 Task: Academic calendar modern simple.
Action: Mouse pressed left at (131, 179)
Screenshot: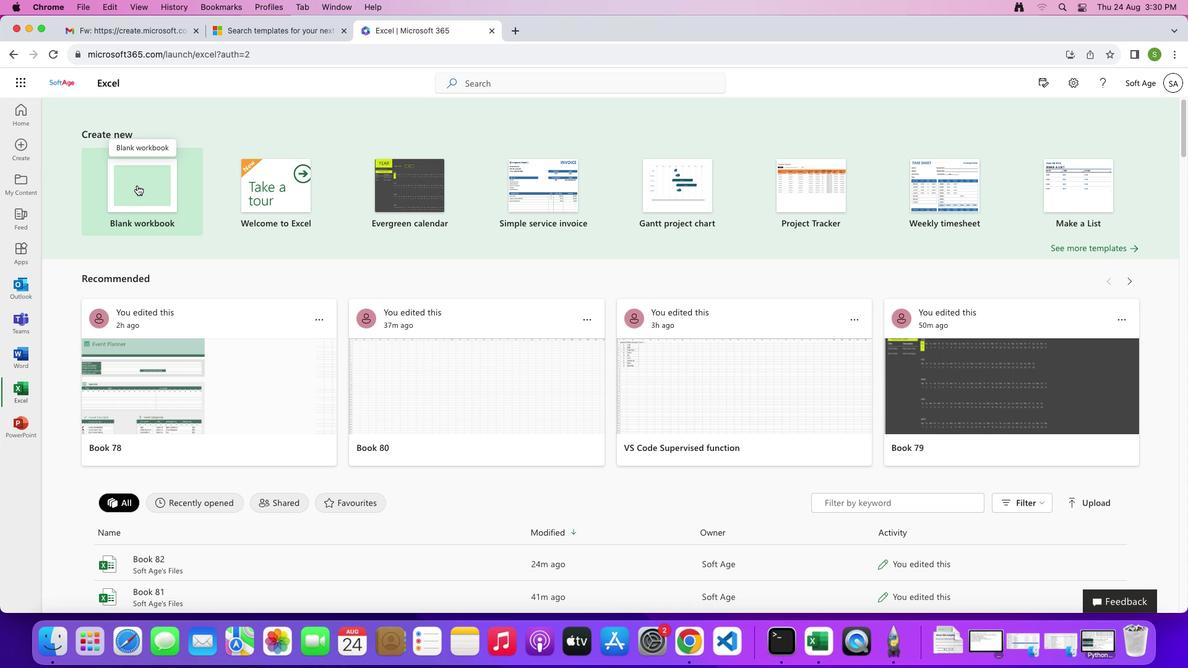 
Action: Mouse moved to (345, 344)
Screenshot: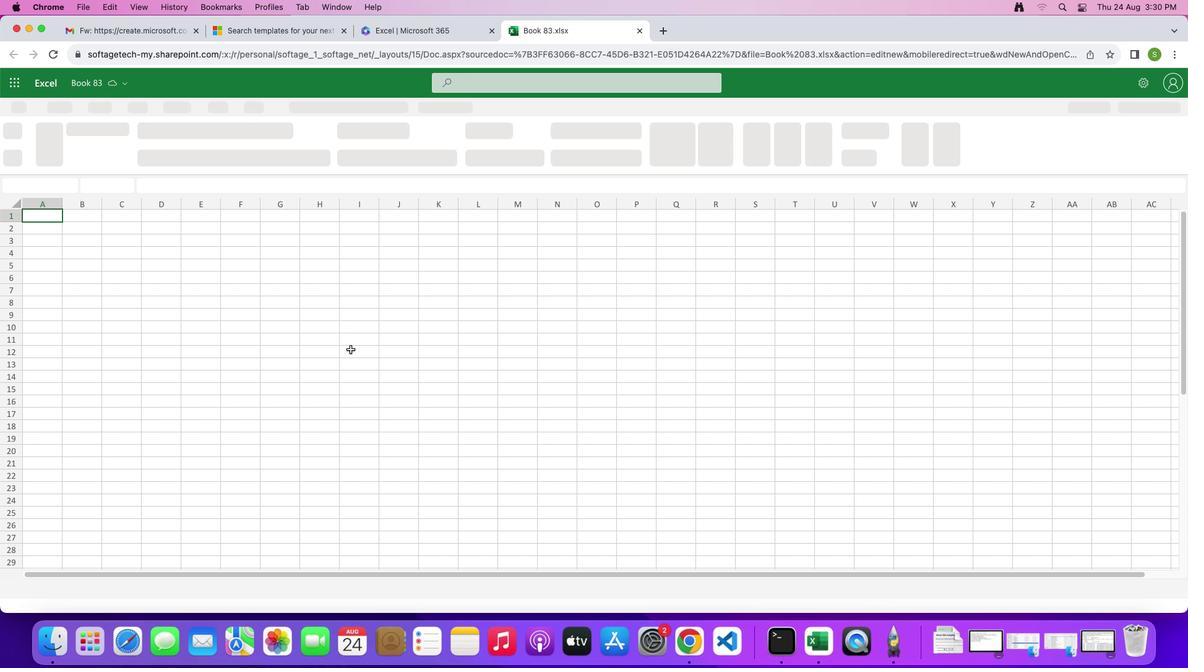 
Action: Mouse pressed left at (345, 344)
Screenshot: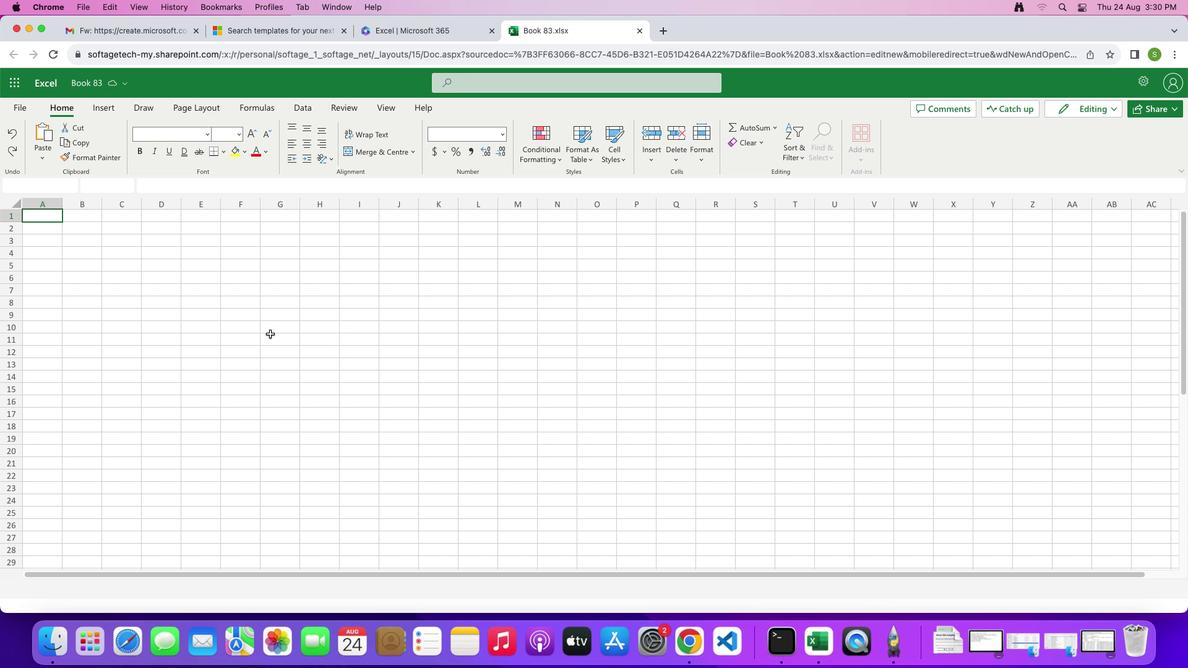 
Action: Mouse moved to (7, 199)
Screenshot: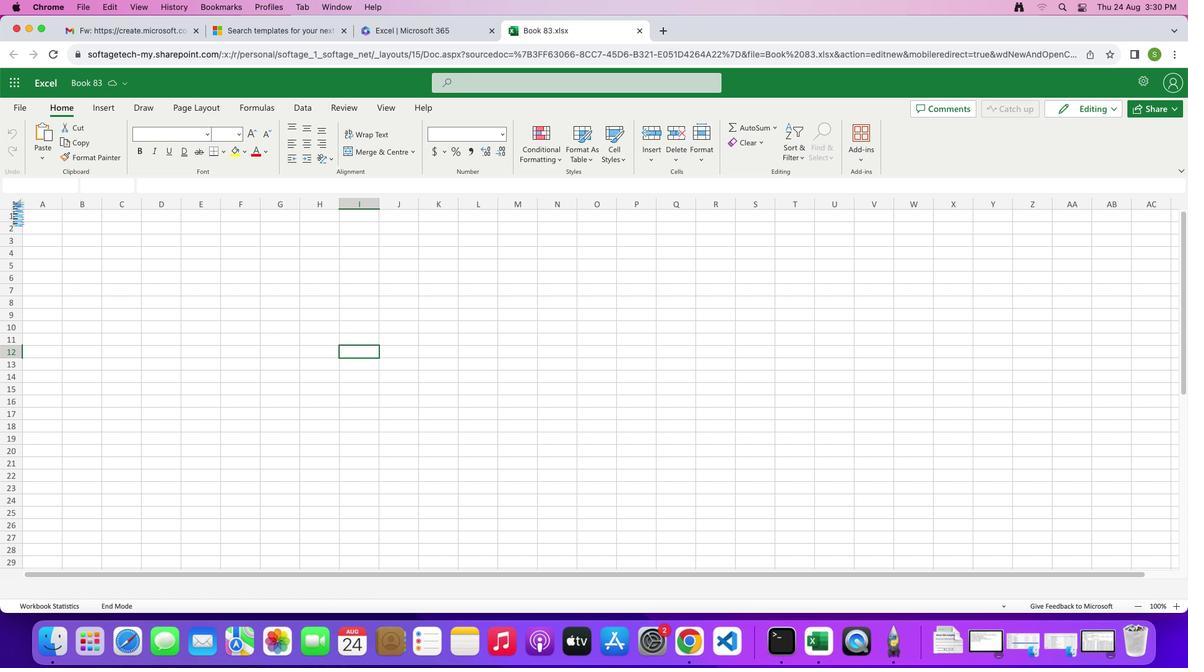 
Action: Mouse pressed left at (7, 199)
Screenshot: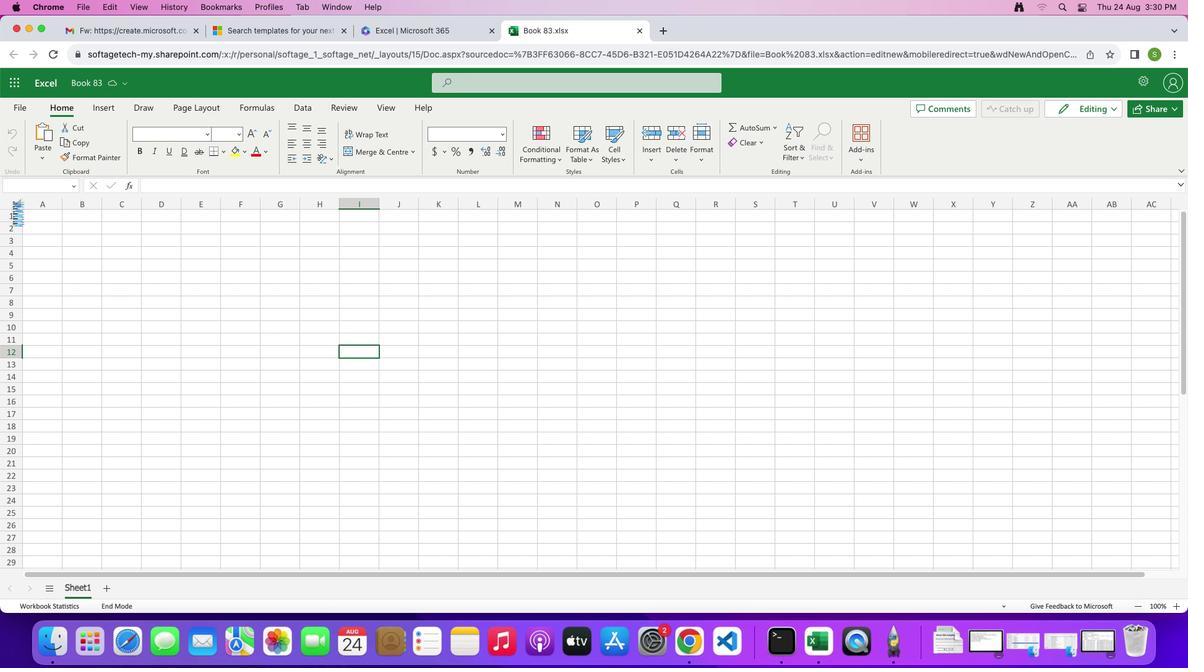 
Action: Mouse moved to (237, 145)
Screenshot: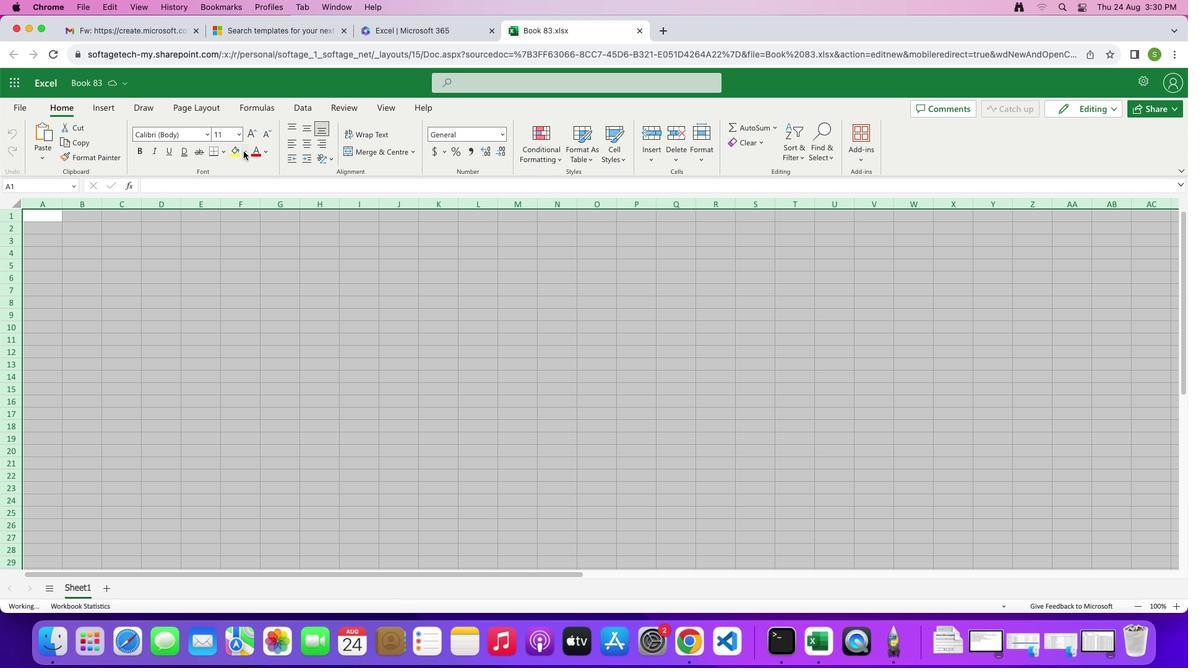 
Action: Mouse pressed left at (237, 145)
Screenshot: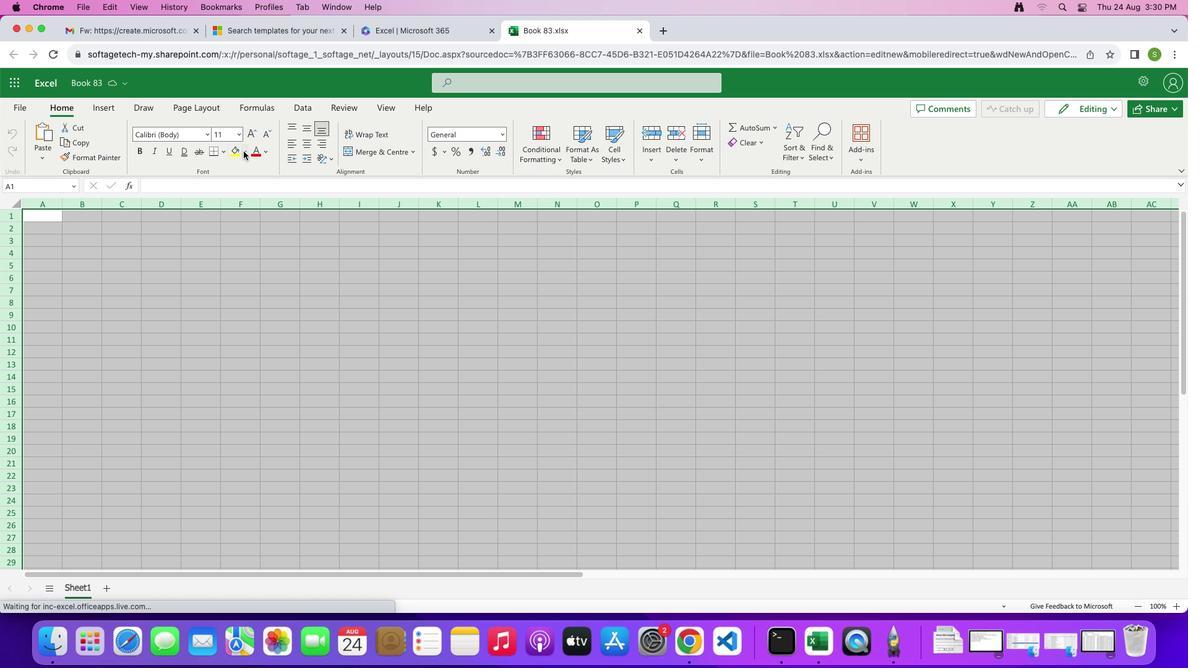 
Action: Mouse moved to (232, 175)
Screenshot: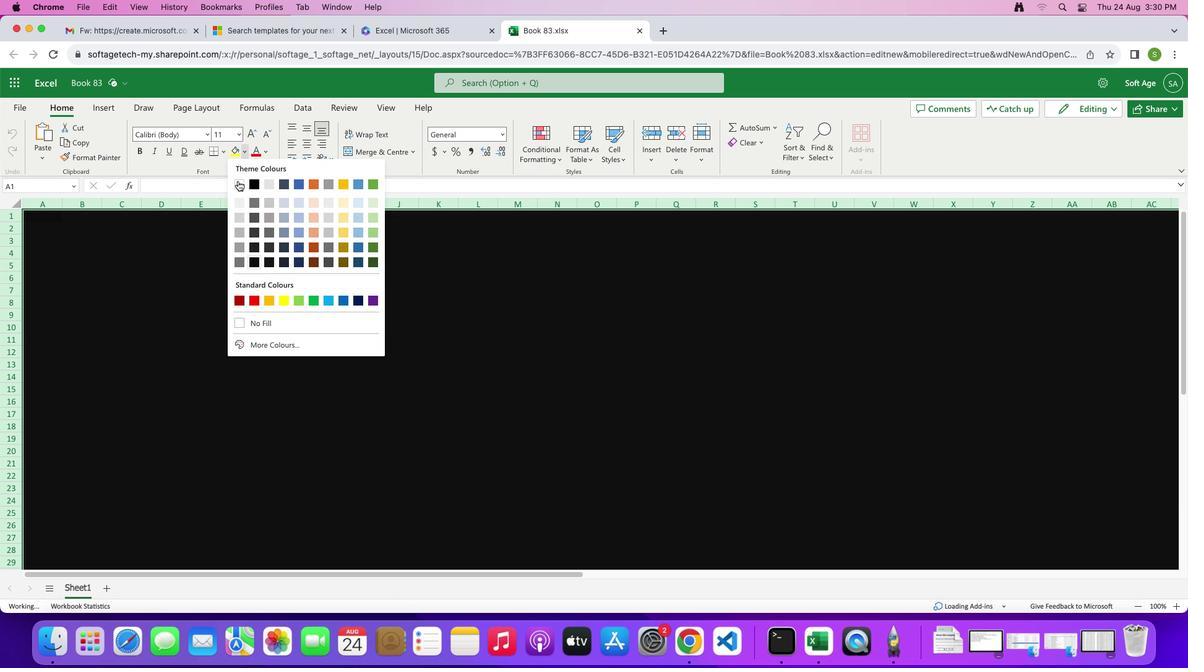 
Action: Mouse pressed left at (232, 175)
Screenshot: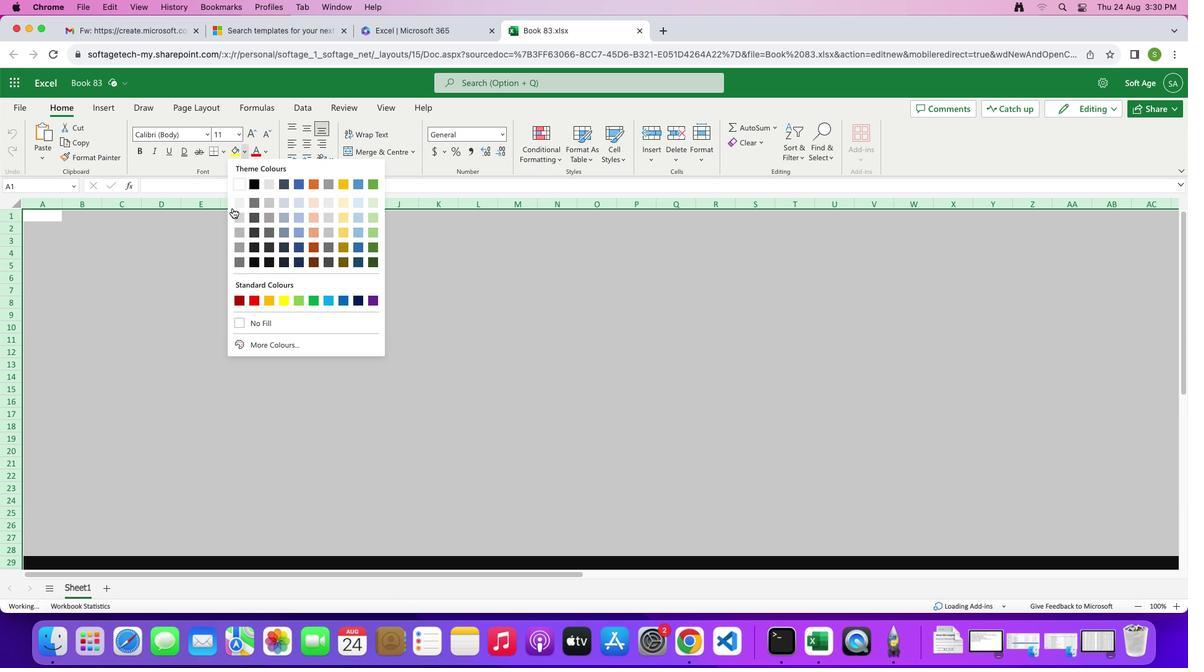 
Action: Mouse moved to (88, 318)
Screenshot: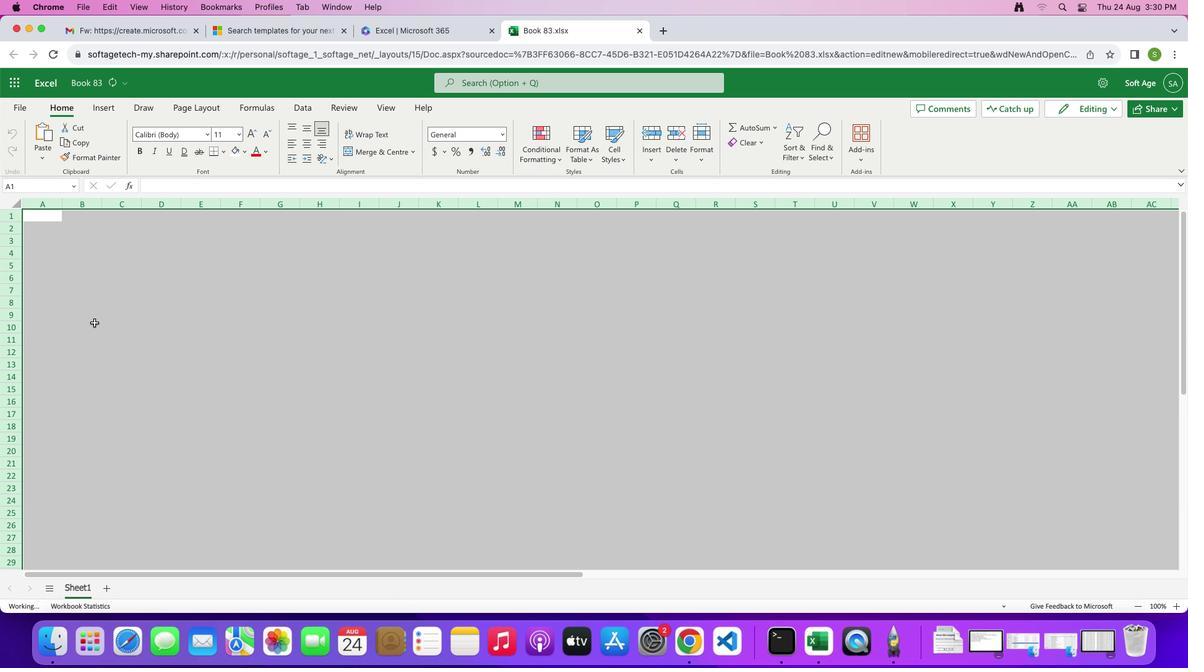 
Action: Mouse pressed left at (88, 318)
Screenshot: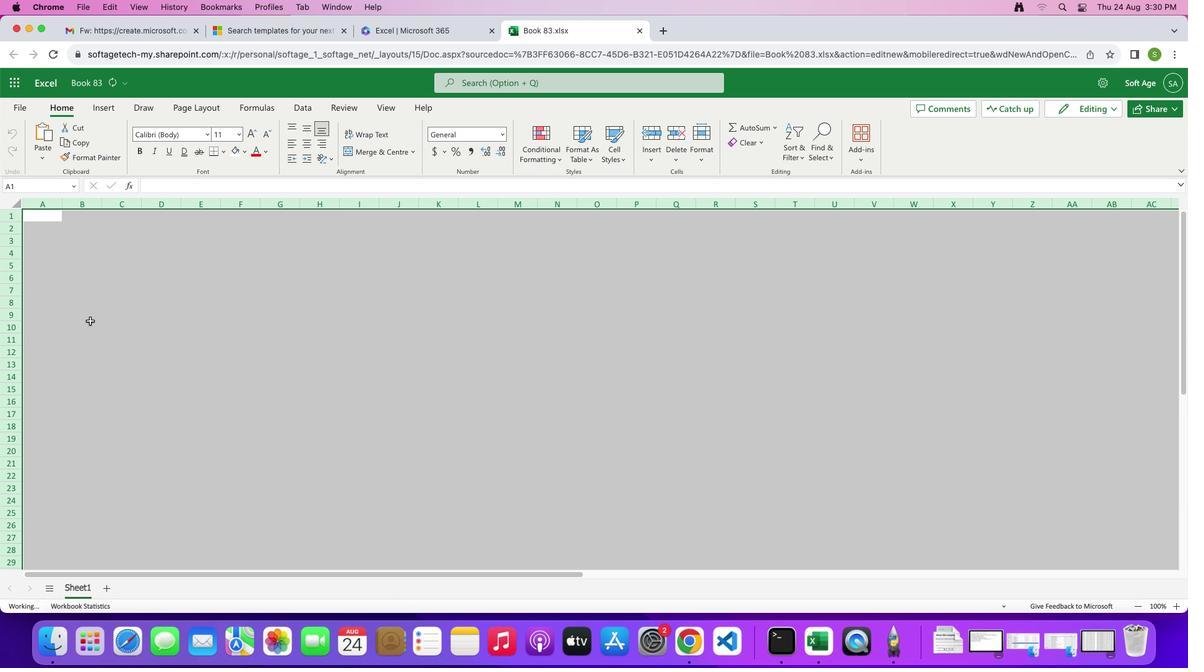 
Action: Mouse moved to (149, 287)
Screenshot: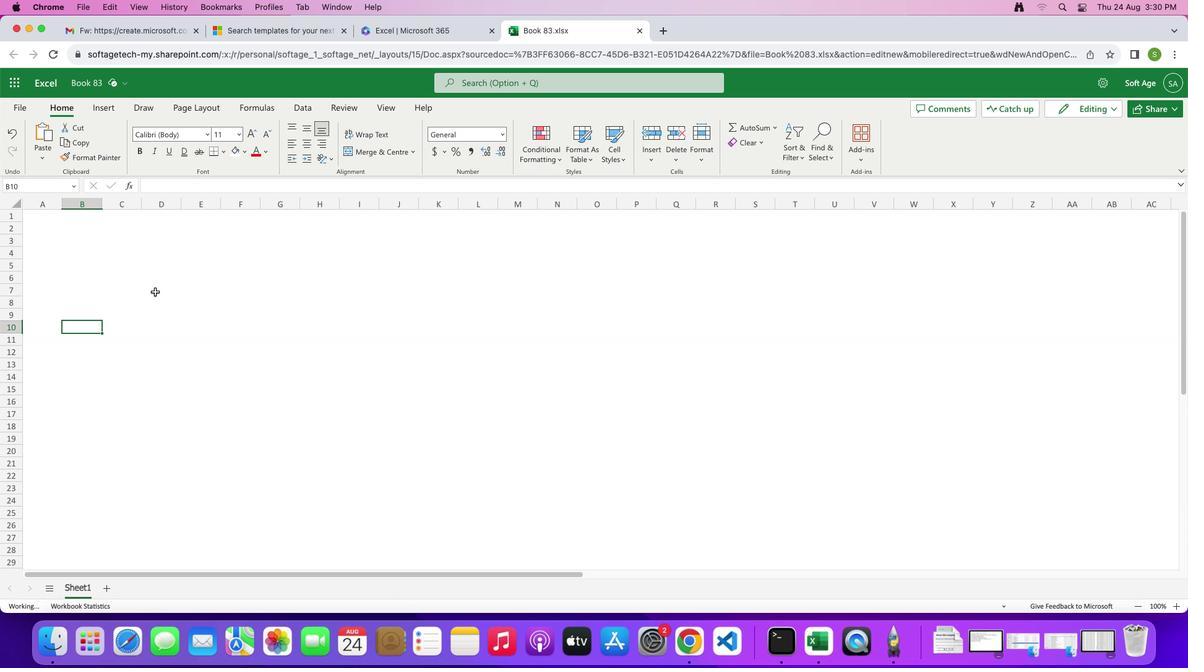 
Action: Mouse pressed left at (149, 287)
Screenshot: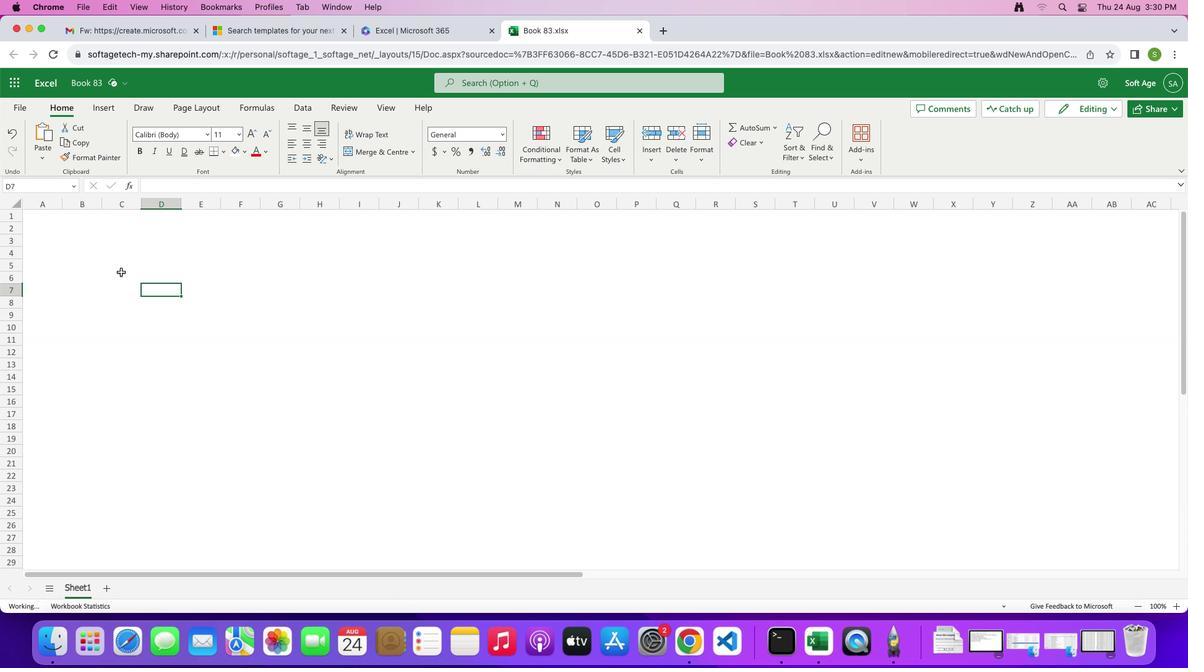 
Action: Mouse moved to (55, 199)
Screenshot: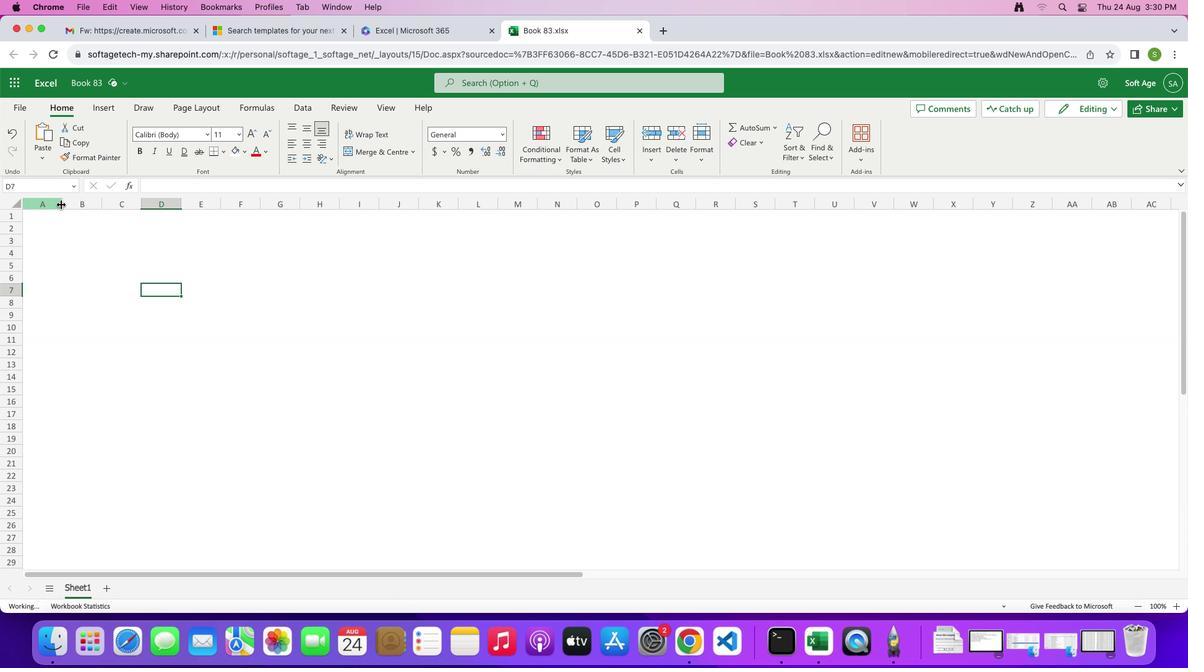 
Action: Mouse pressed left at (55, 199)
Screenshot: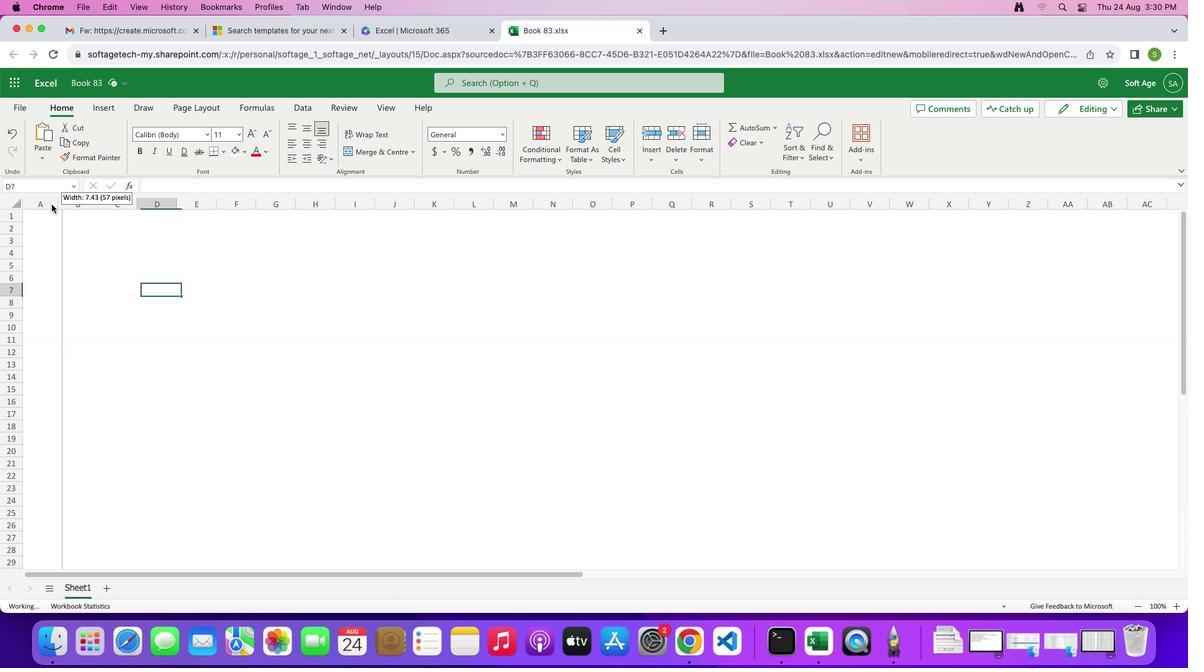 
Action: Mouse moved to (82, 274)
Screenshot: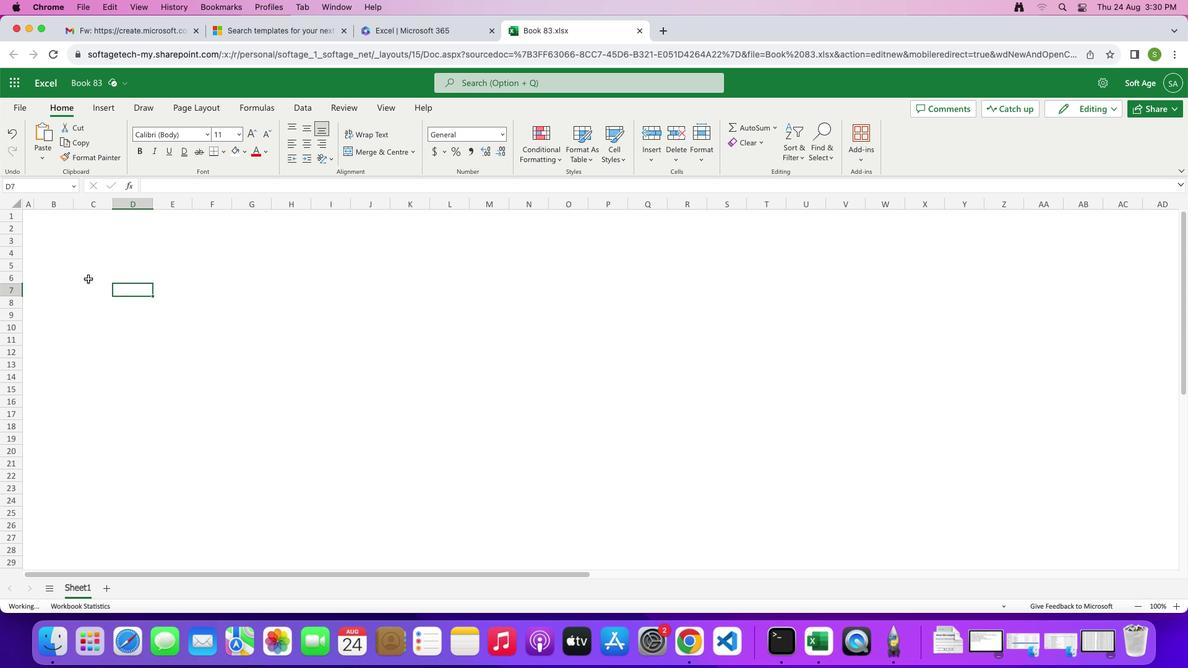 
Action: Mouse pressed left at (82, 274)
Screenshot: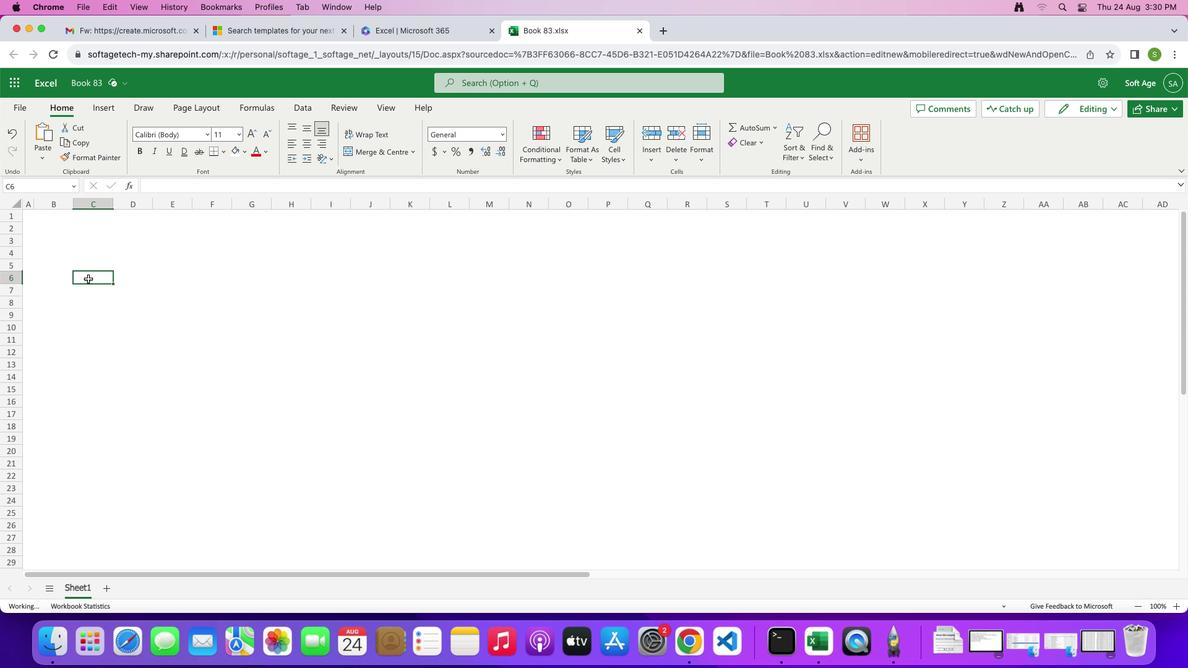 
Action: Mouse moved to (66, 200)
Screenshot: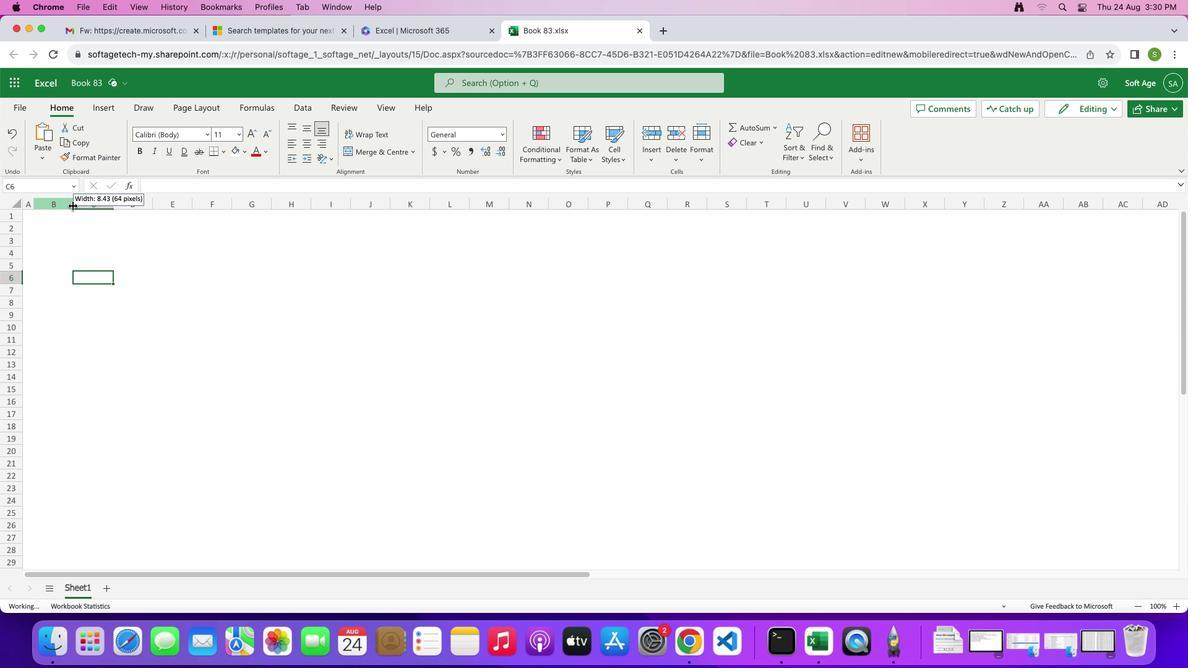 
Action: Mouse pressed left at (66, 200)
Screenshot: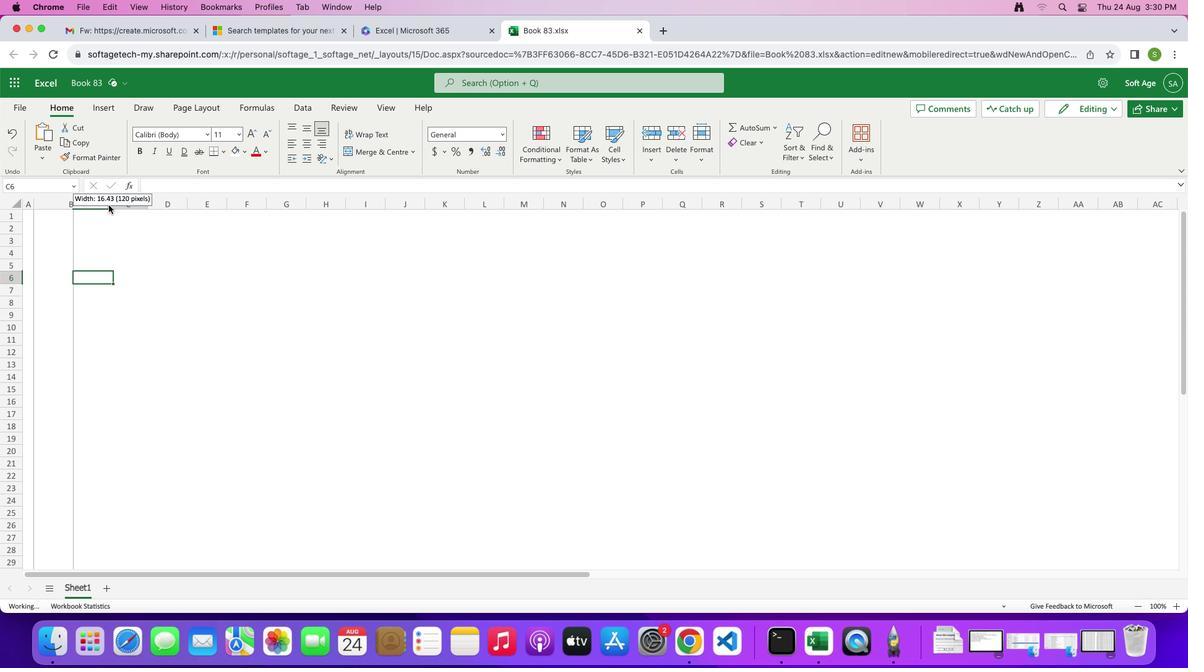 
Action: Mouse moved to (240, 313)
Screenshot: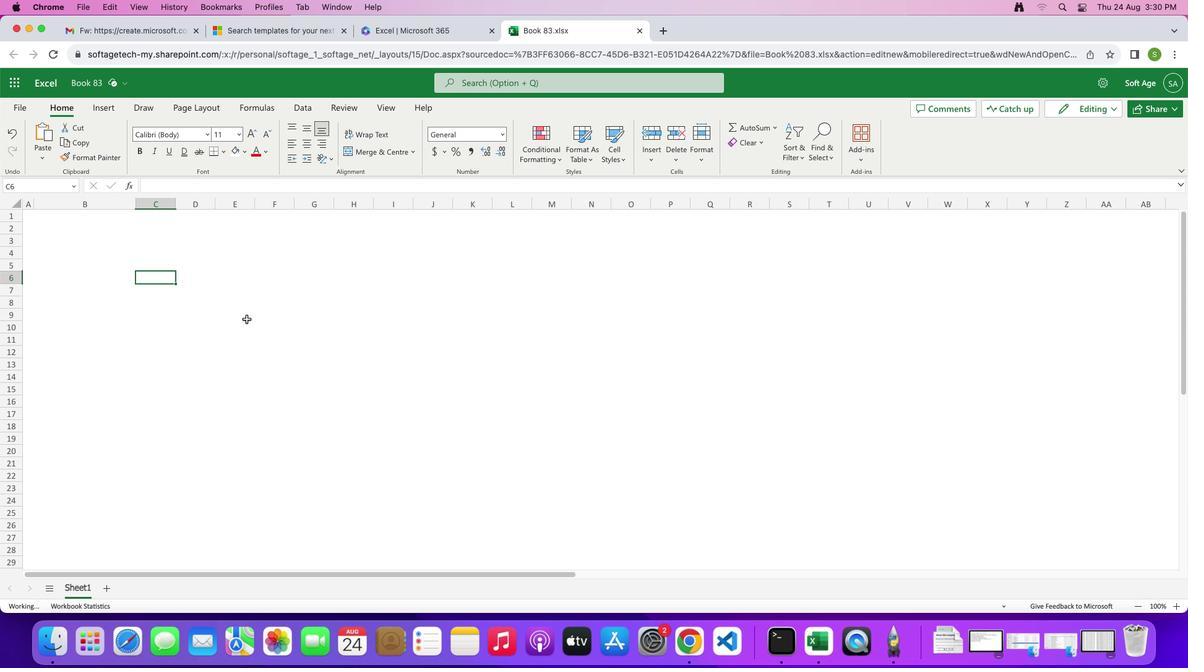 
Action: Mouse pressed left at (240, 313)
Screenshot: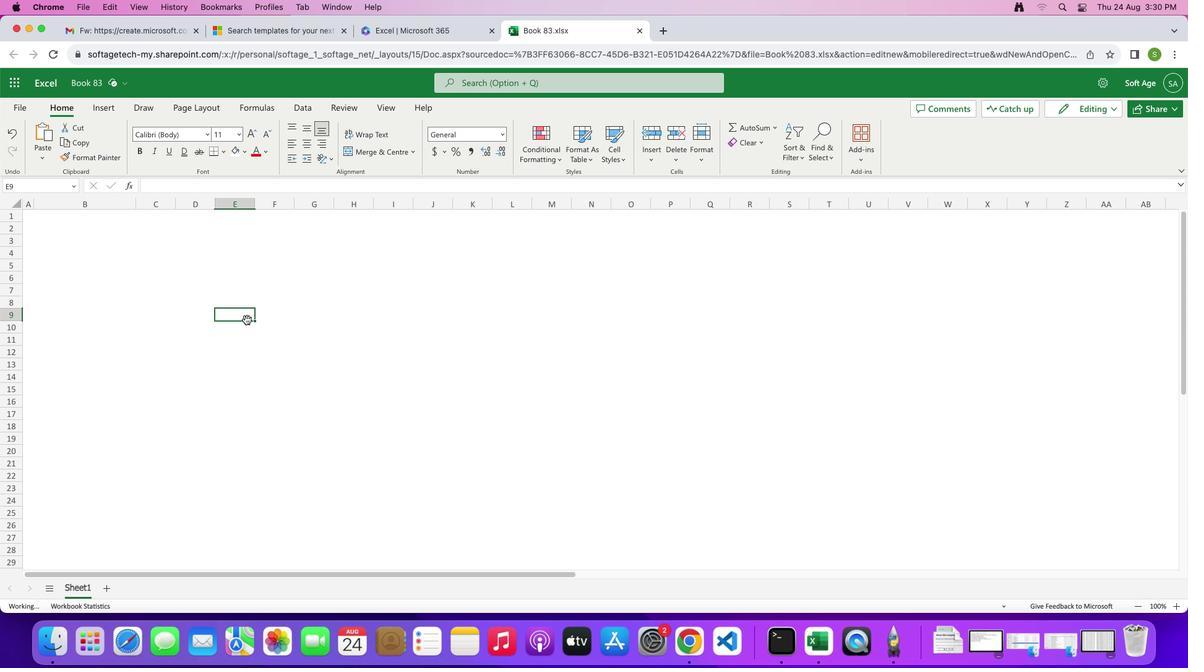 
Action: Mouse moved to (152, 198)
Screenshot: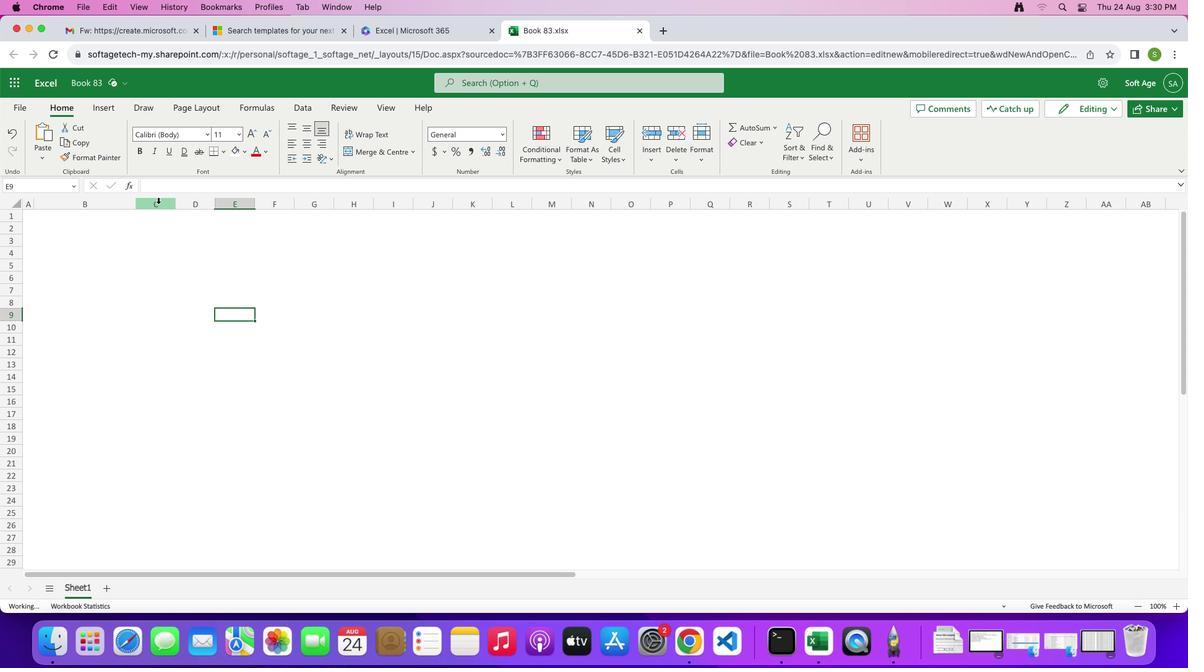 
Action: Mouse pressed left at (152, 198)
Screenshot: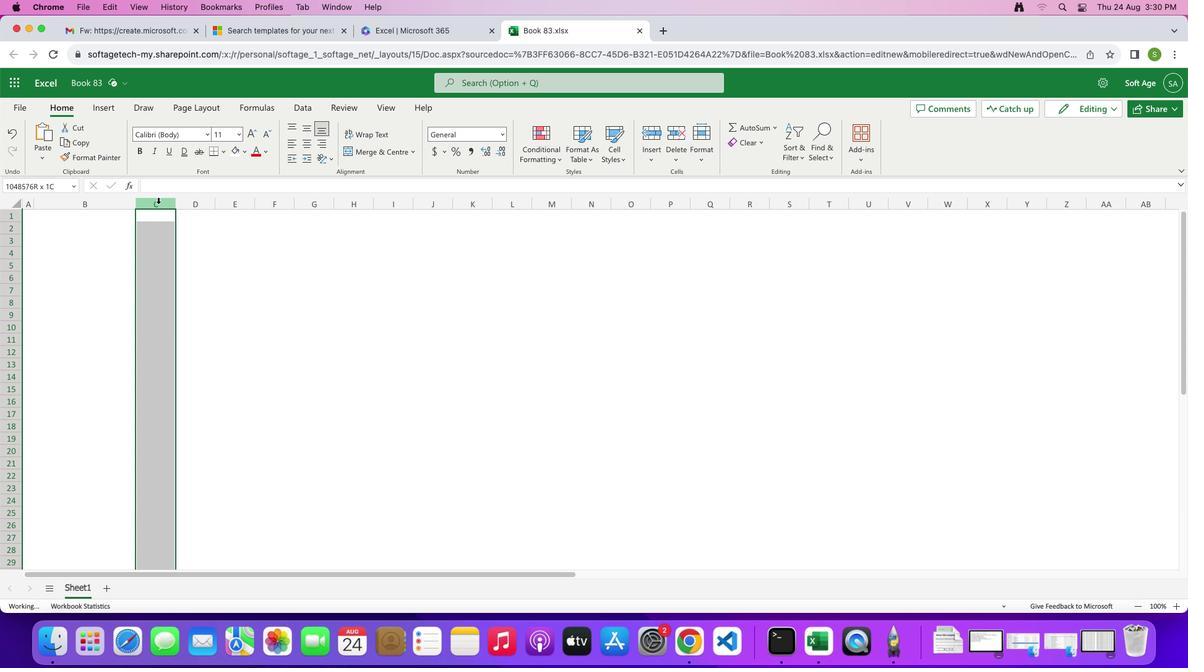 
Action: Mouse moved to (1094, 199)
Screenshot: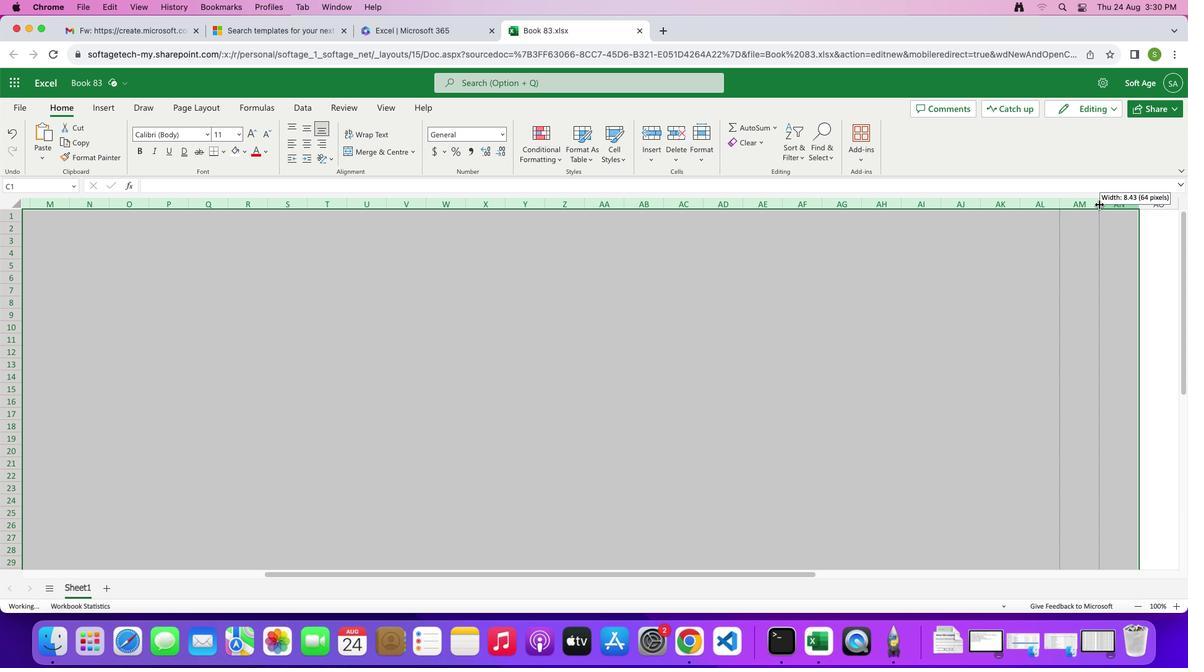 
Action: Mouse pressed left at (1094, 199)
Screenshot: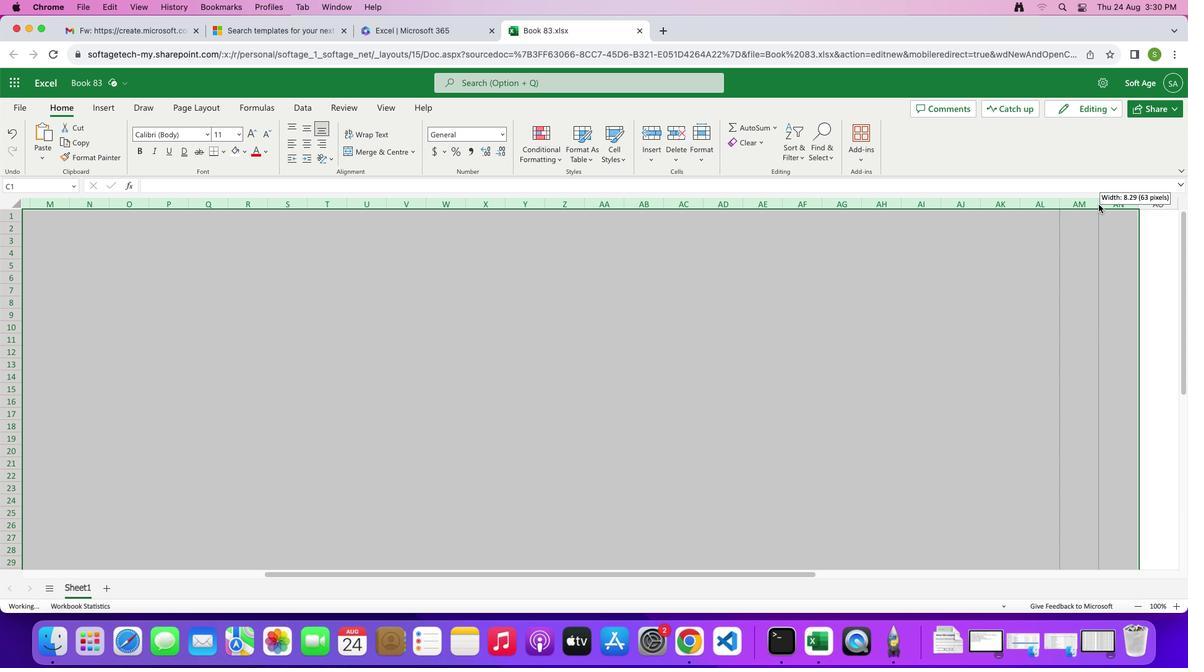 
Action: Mouse moved to (402, 568)
Screenshot: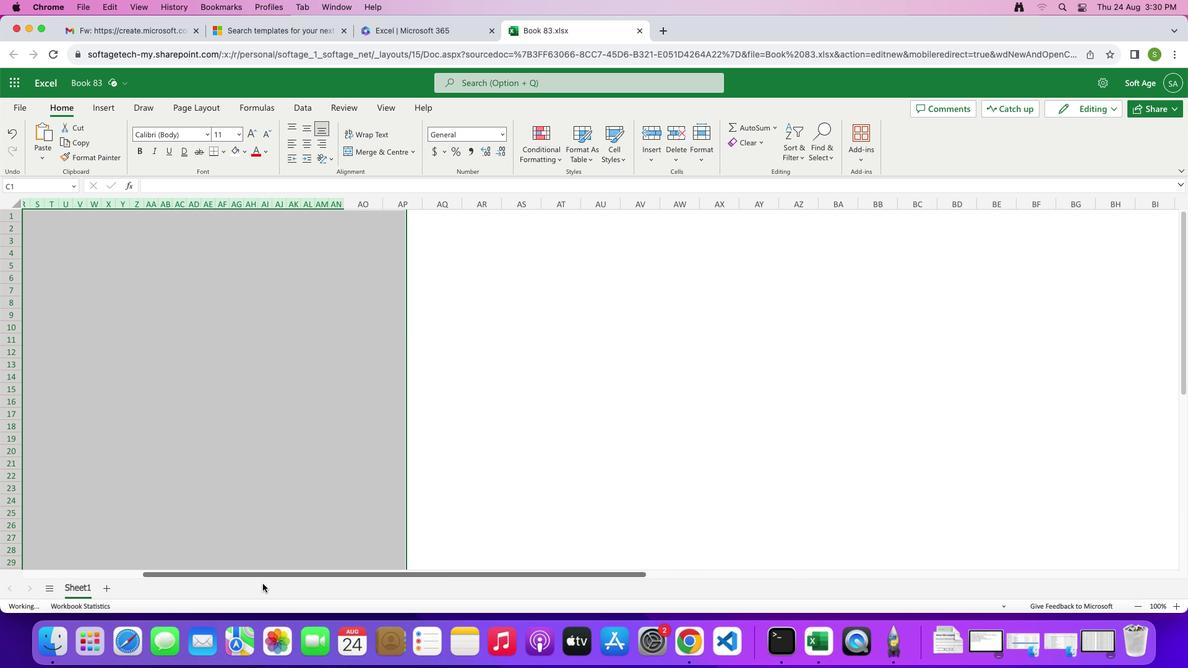 
Action: Mouse pressed left at (402, 568)
Screenshot: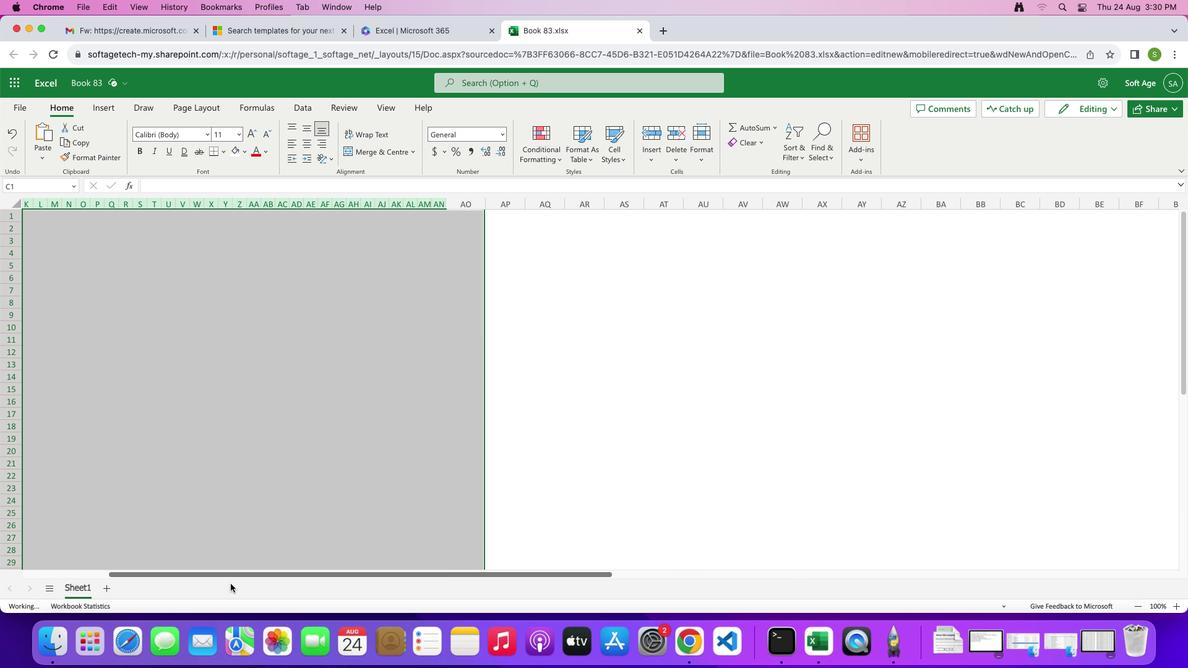 
Action: Mouse moved to (372, 425)
Screenshot: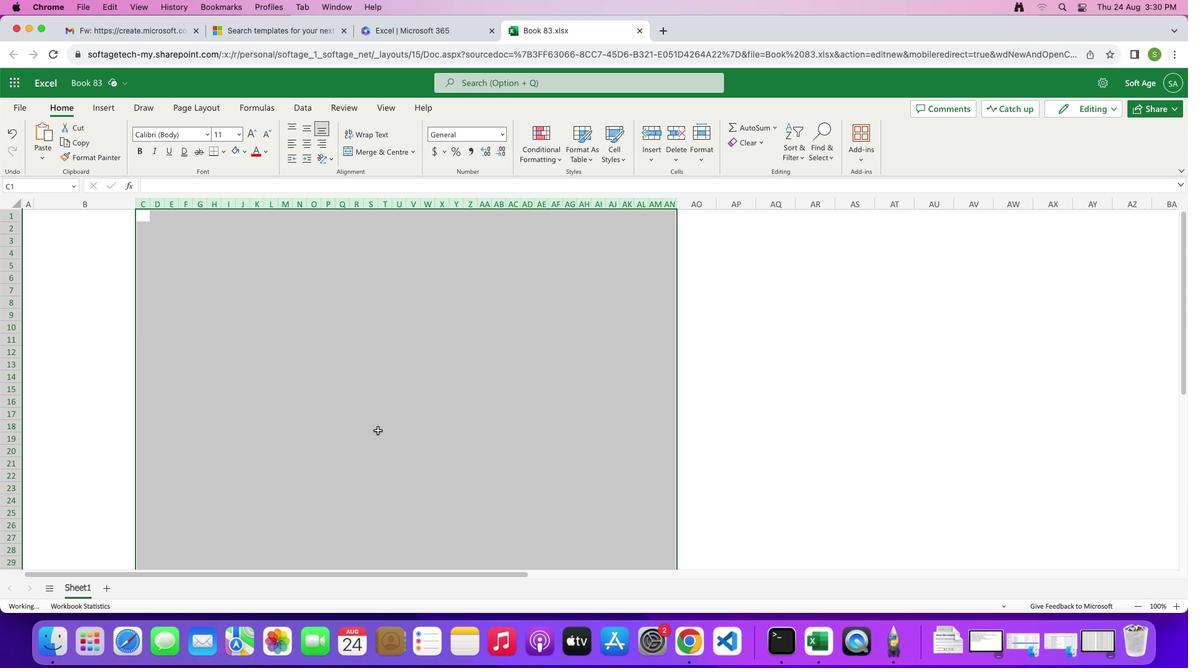 
Action: Mouse pressed left at (372, 425)
Screenshot: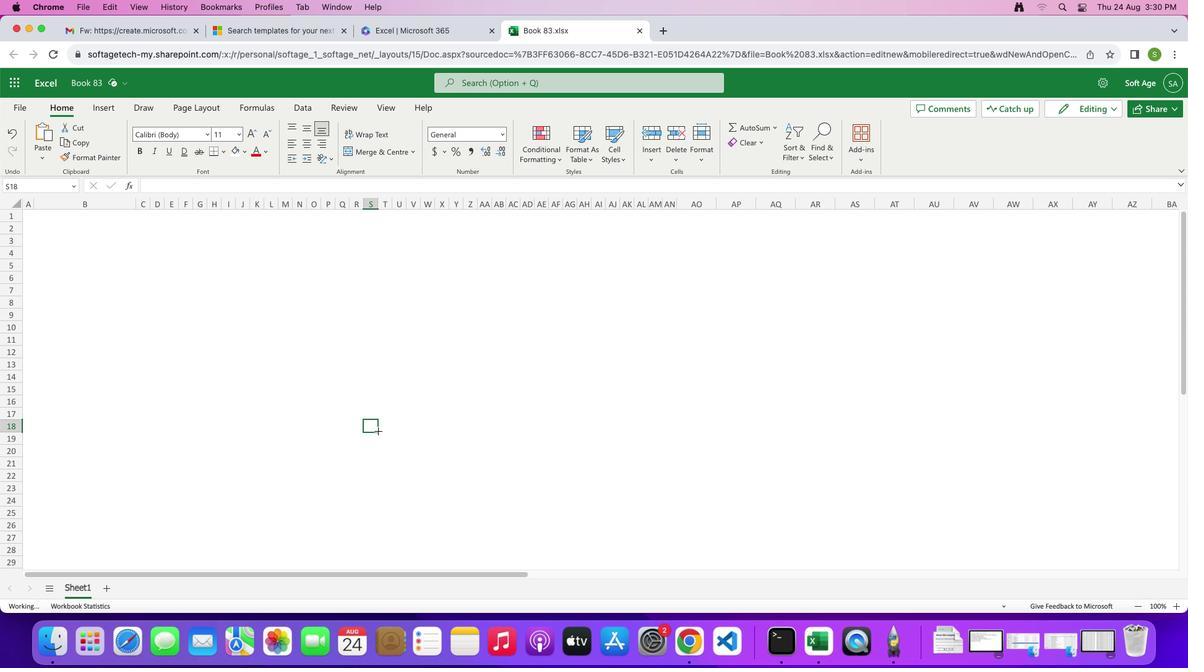 
Action: Mouse moved to (7, 229)
Screenshot: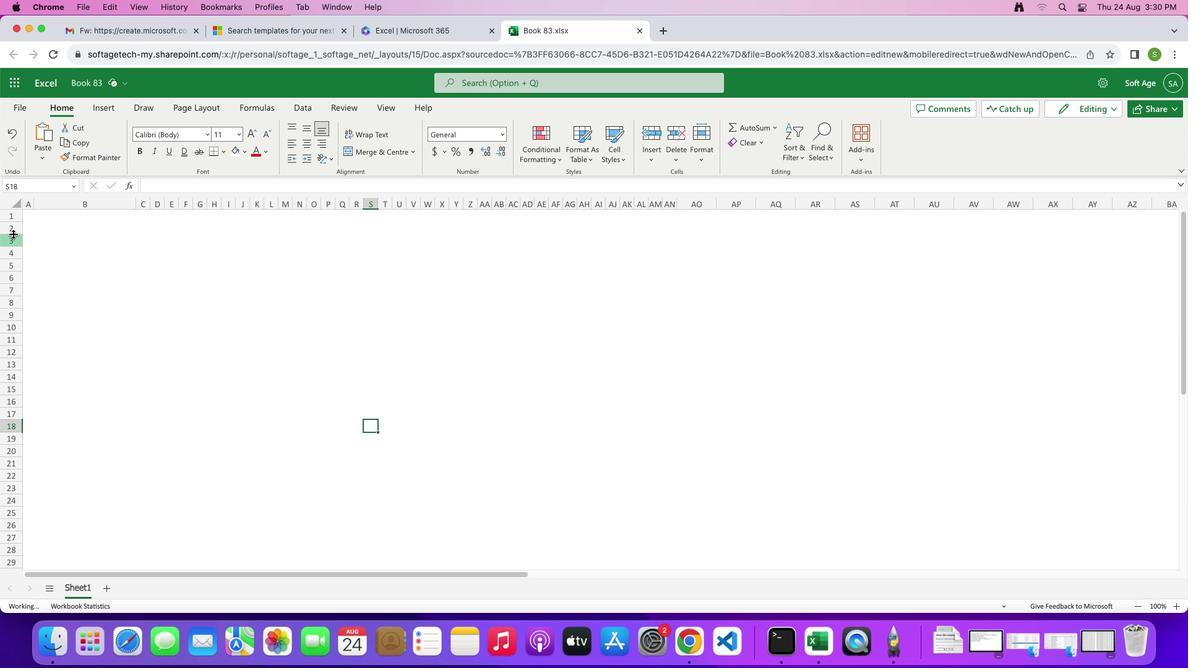 
Action: Mouse pressed left at (7, 229)
Screenshot: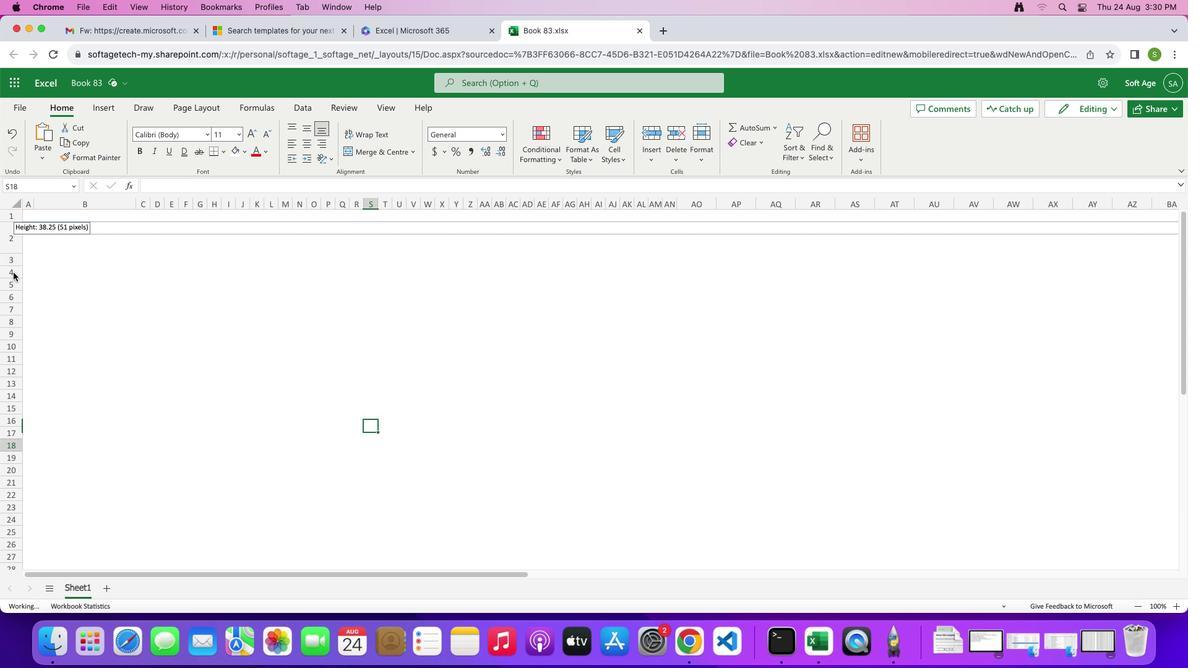 
Action: Mouse moved to (60, 259)
Screenshot: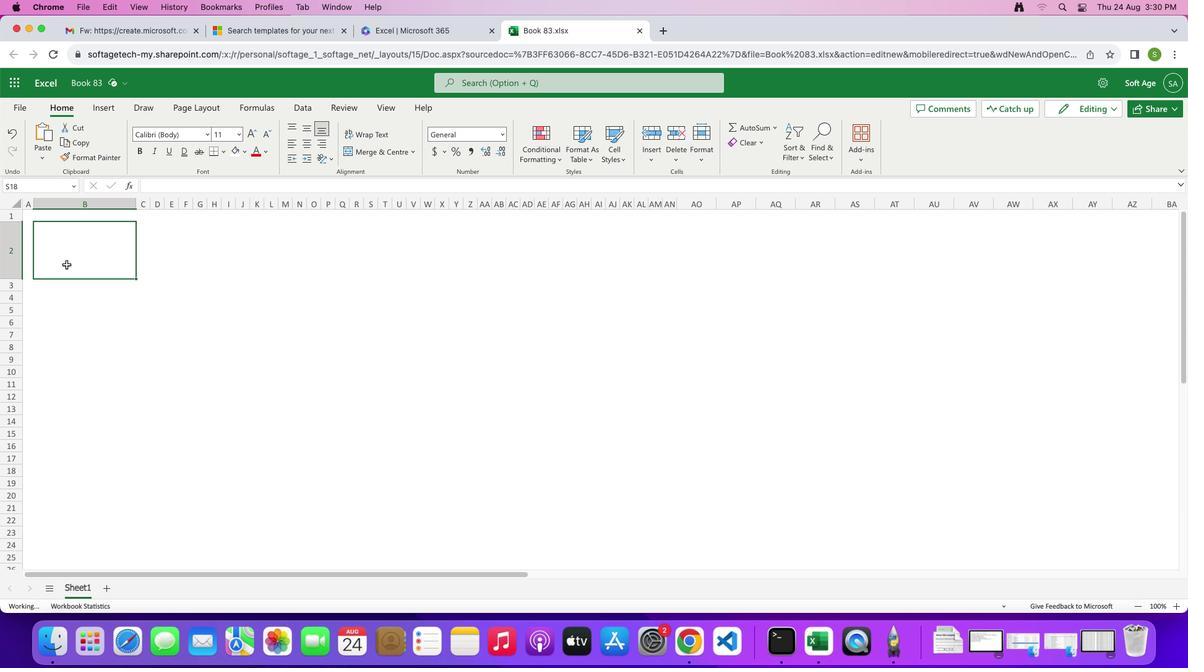 
Action: Mouse pressed left at (60, 259)
Screenshot: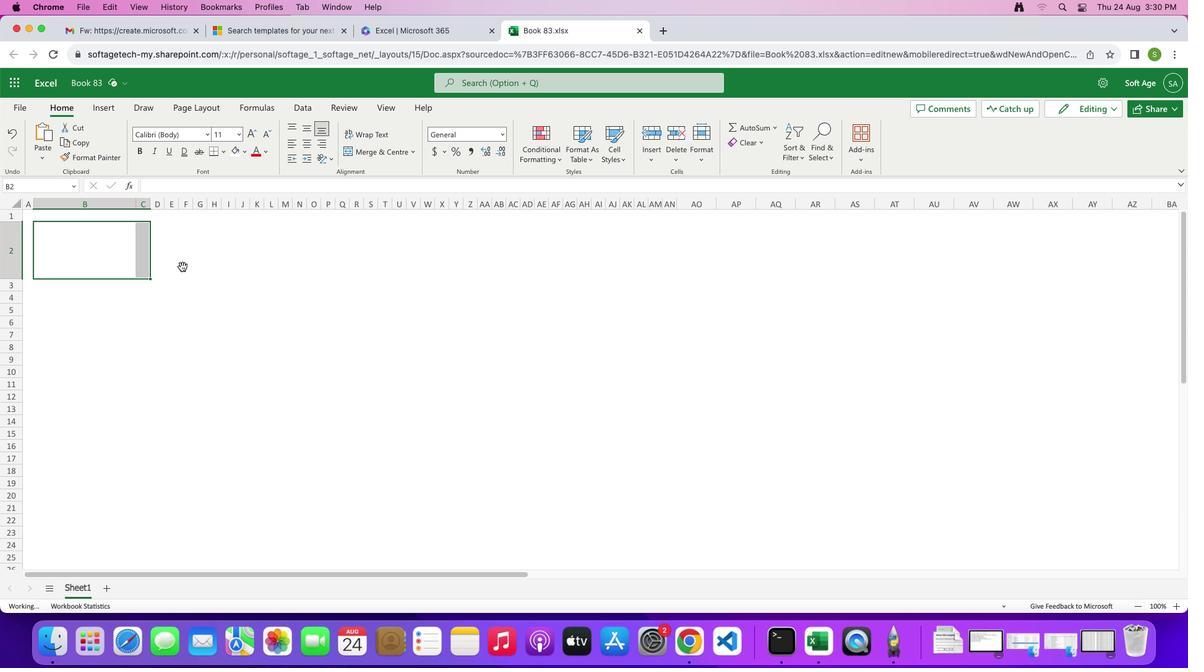 
Action: Mouse moved to (211, 147)
Screenshot: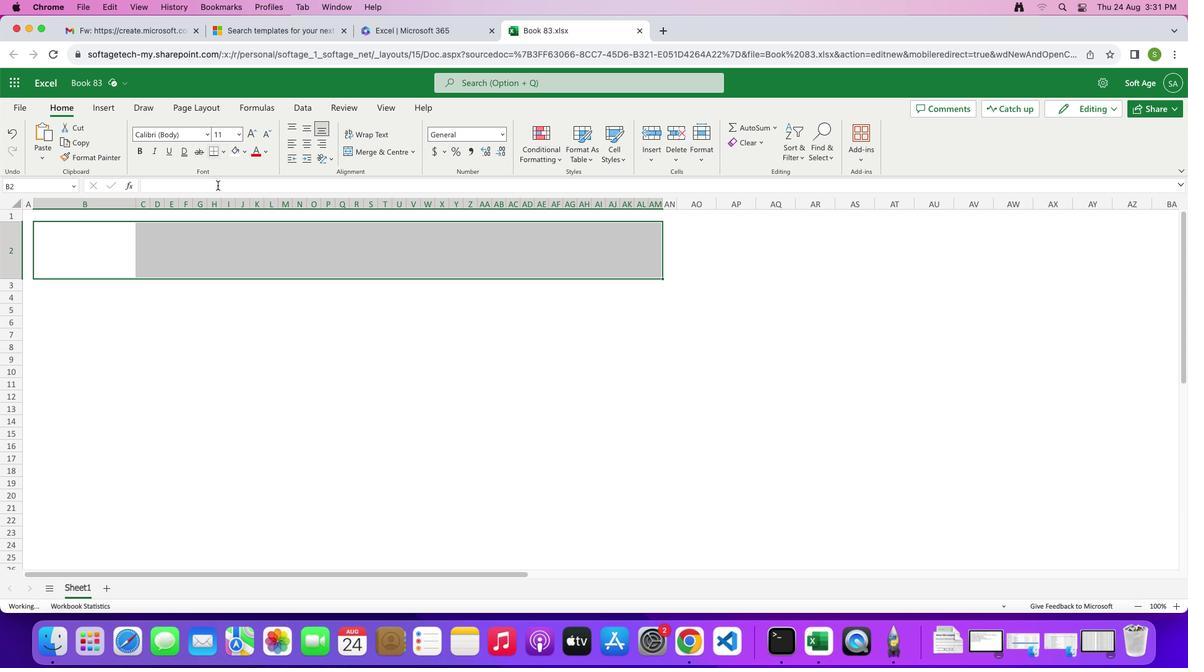 
Action: Mouse pressed left at (211, 147)
Screenshot: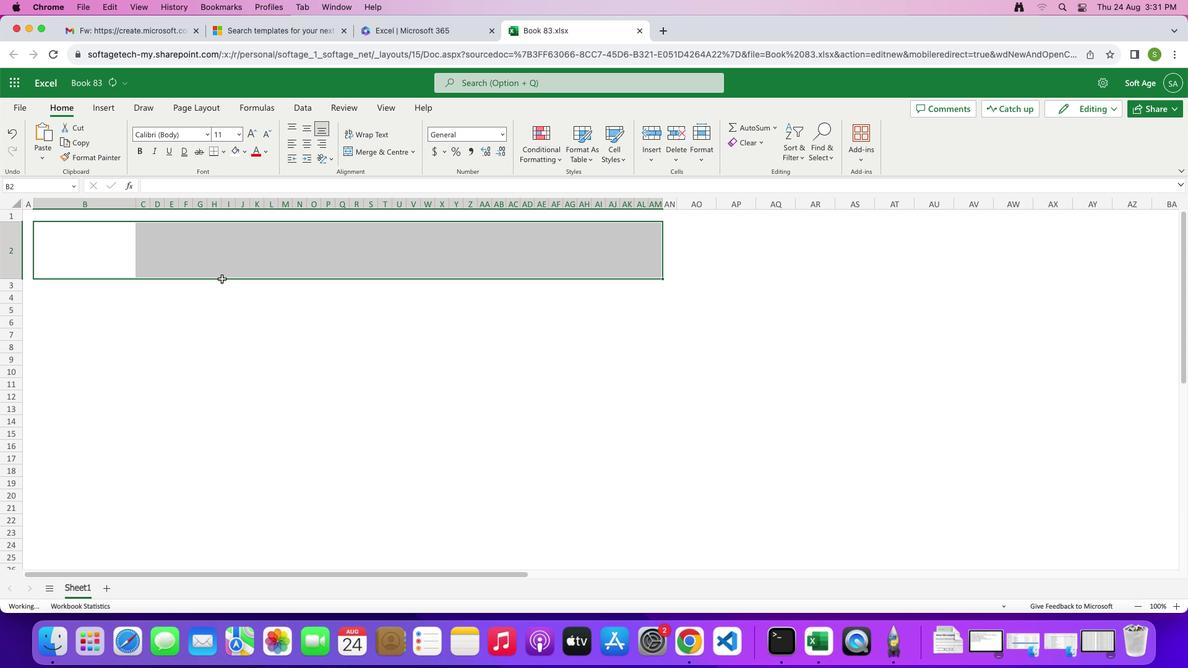 
Action: Mouse moved to (206, 333)
Screenshot: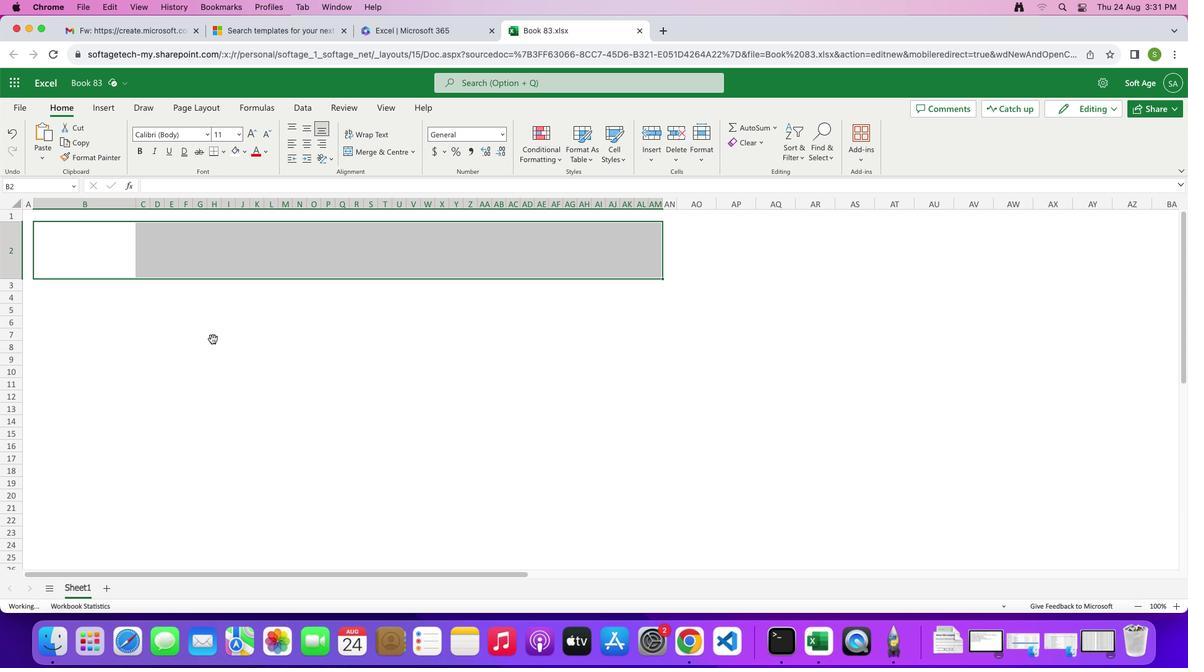
Action: Mouse pressed left at (206, 333)
Screenshot: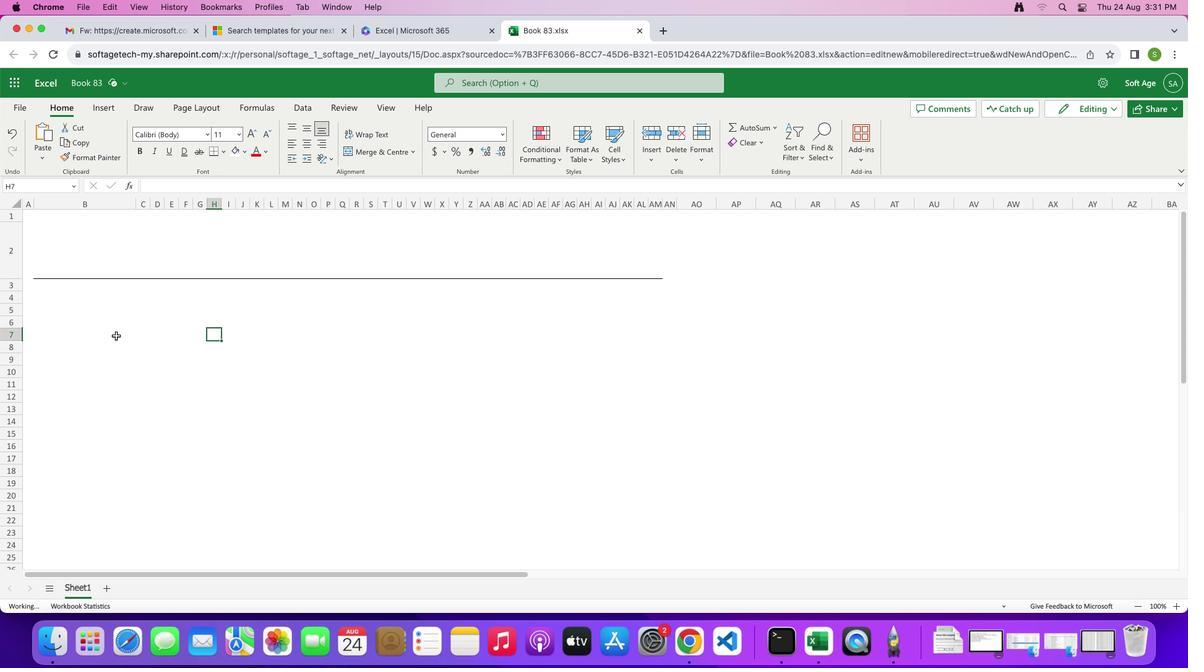 
Action: Mouse moved to (64, 262)
Screenshot: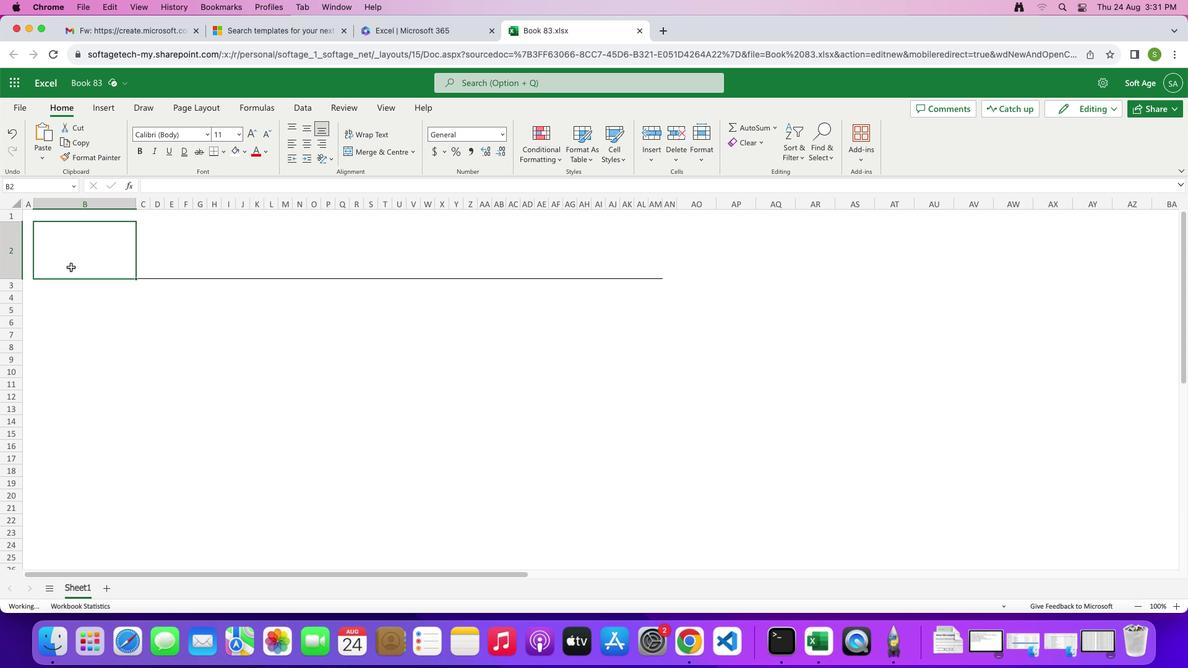 
Action: Mouse pressed left at (64, 262)
Screenshot: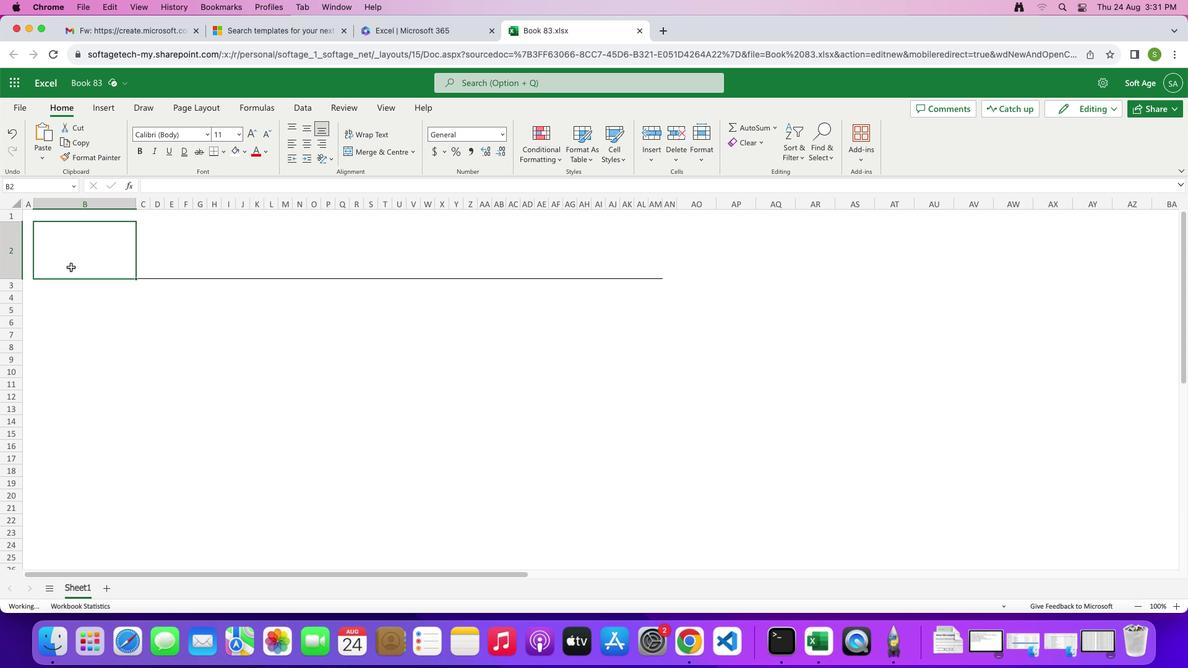 
Action: Mouse moved to (22, 241)
Screenshot: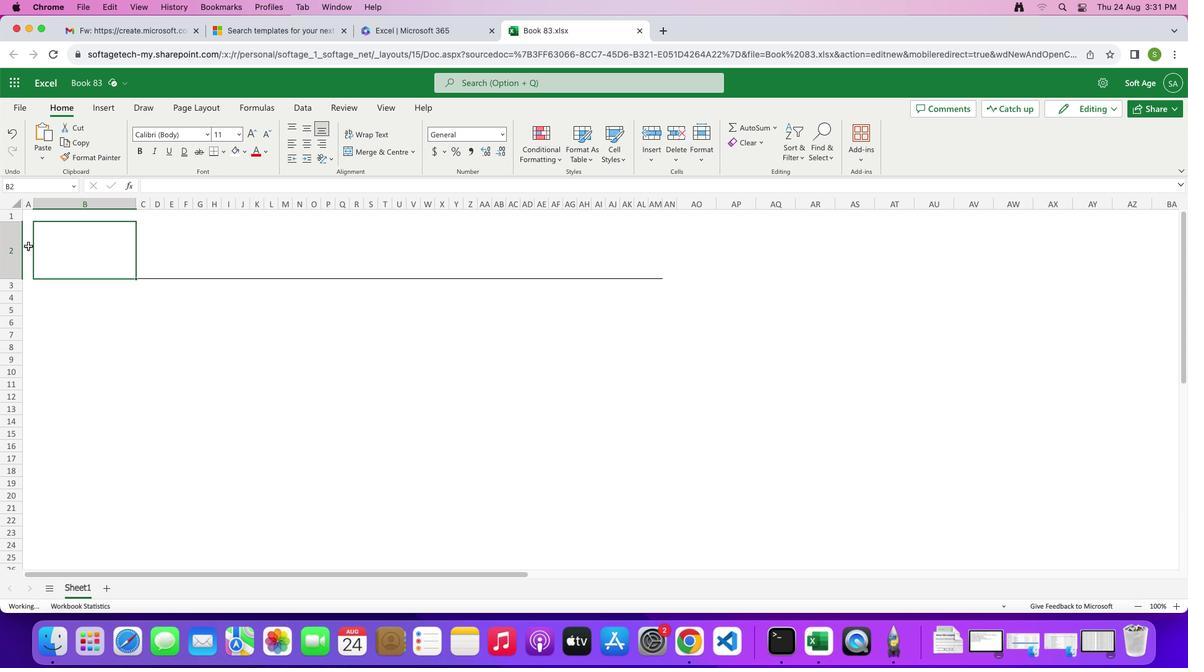 
Action: Key pressed 'S'Key.caps_lock'h''i''f''t'Key.spaceKey.shift'W''o''r''k'Key.spaceKey.shift'C''a''l''e''n''d''a''r'
Screenshot: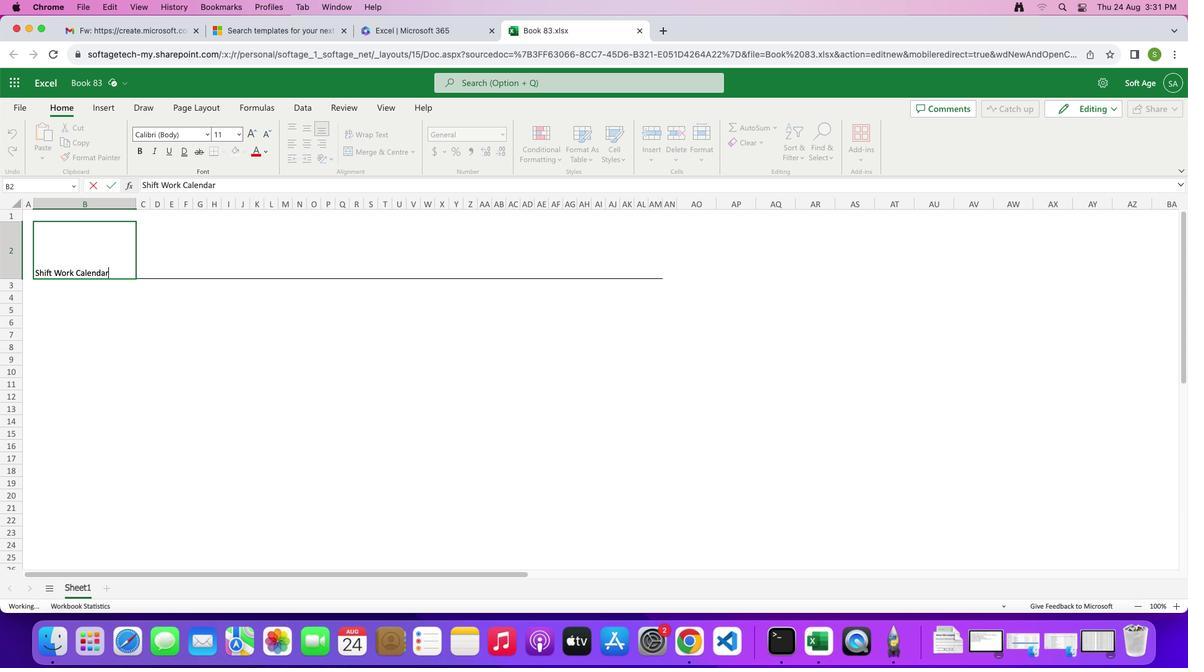 
Action: Mouse moved to (122, 314)
Screenshot: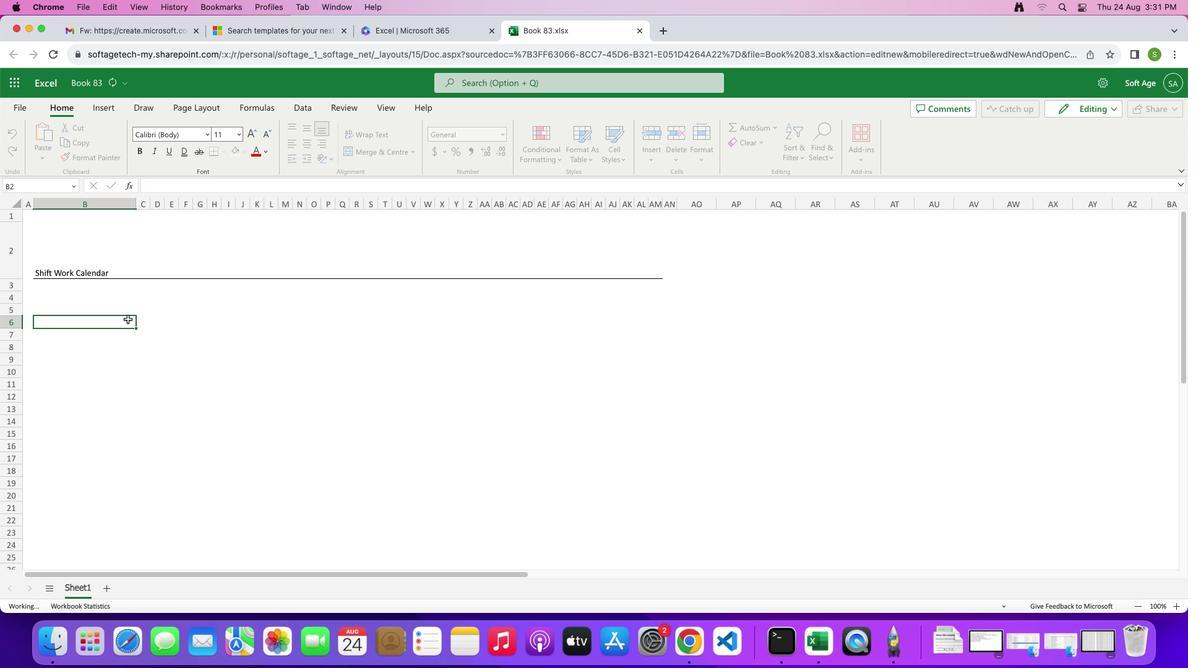 
Action: Mouse pressed left at (122, 314)
Screenshot: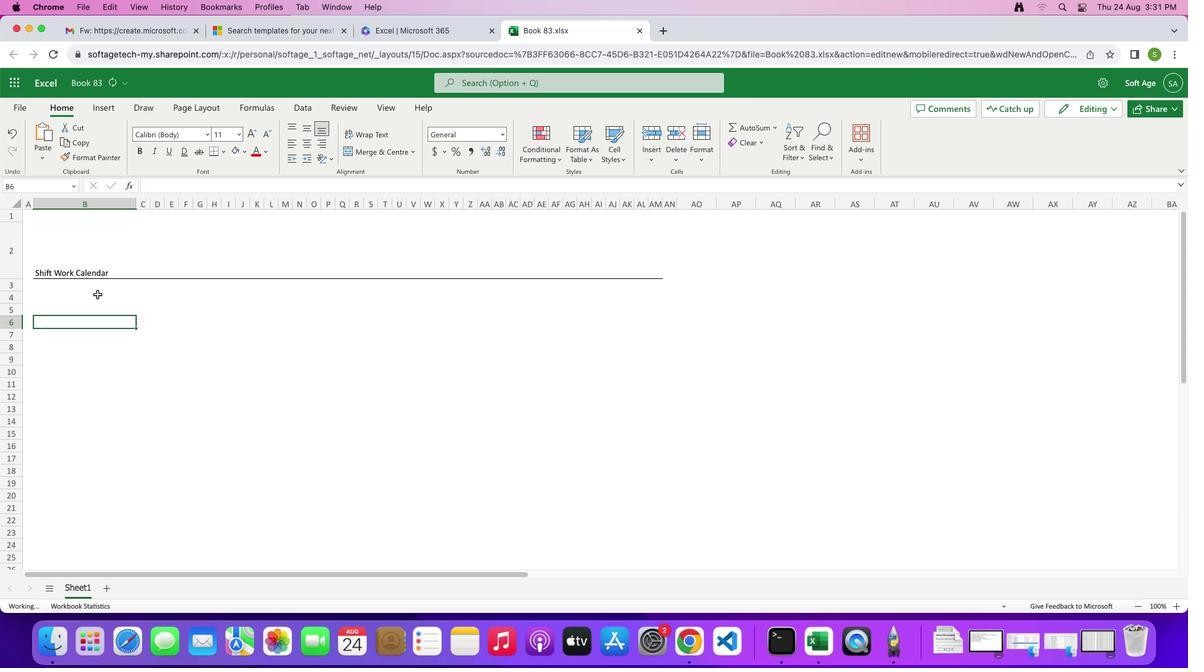 
Action: Mouse moved to (77, 242)
Screenshot: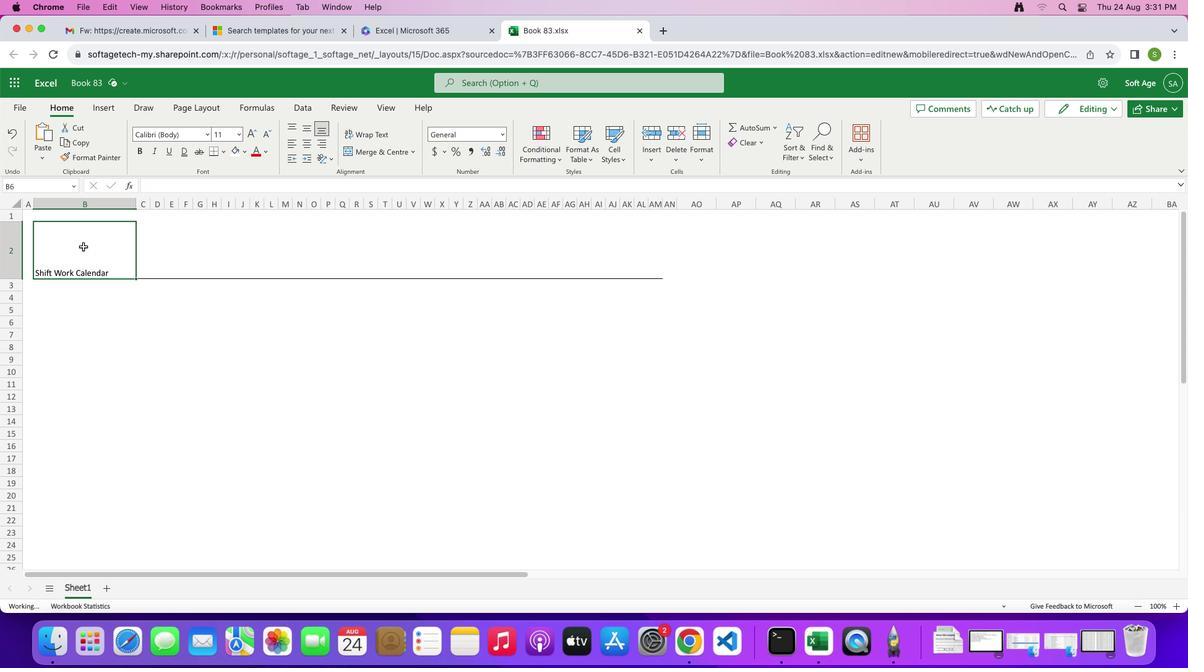 
Action: Mouse pressed left at (77, 242)
Screenshot: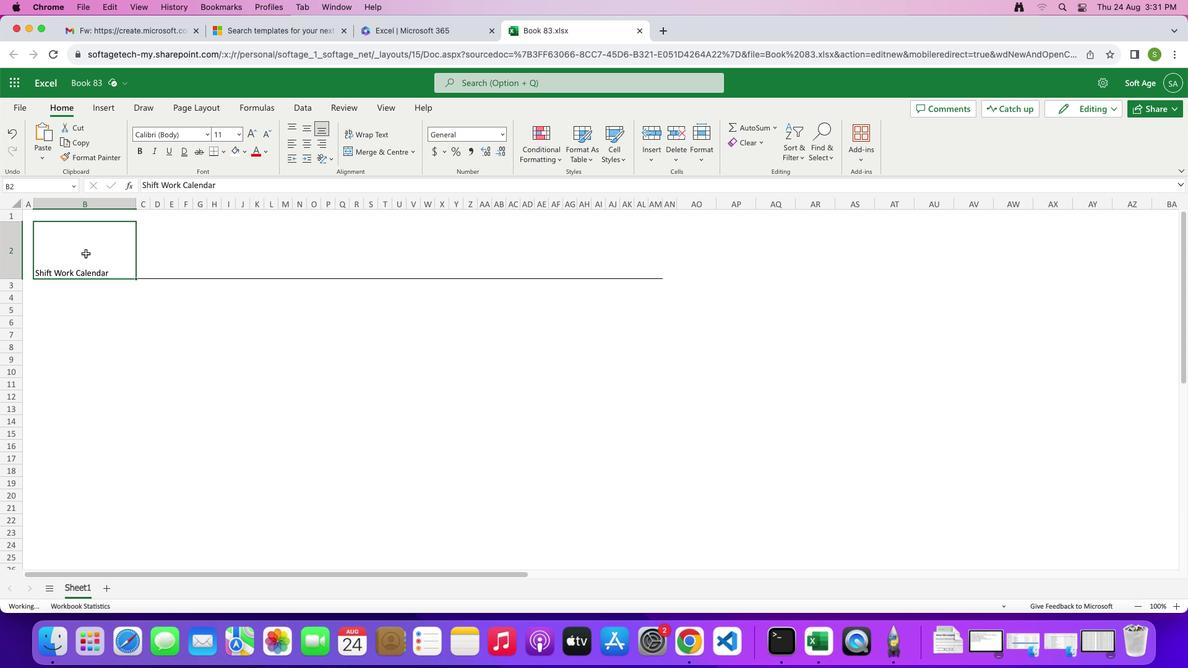 
Action: Mouse moved to (298, 120)
Screenshot: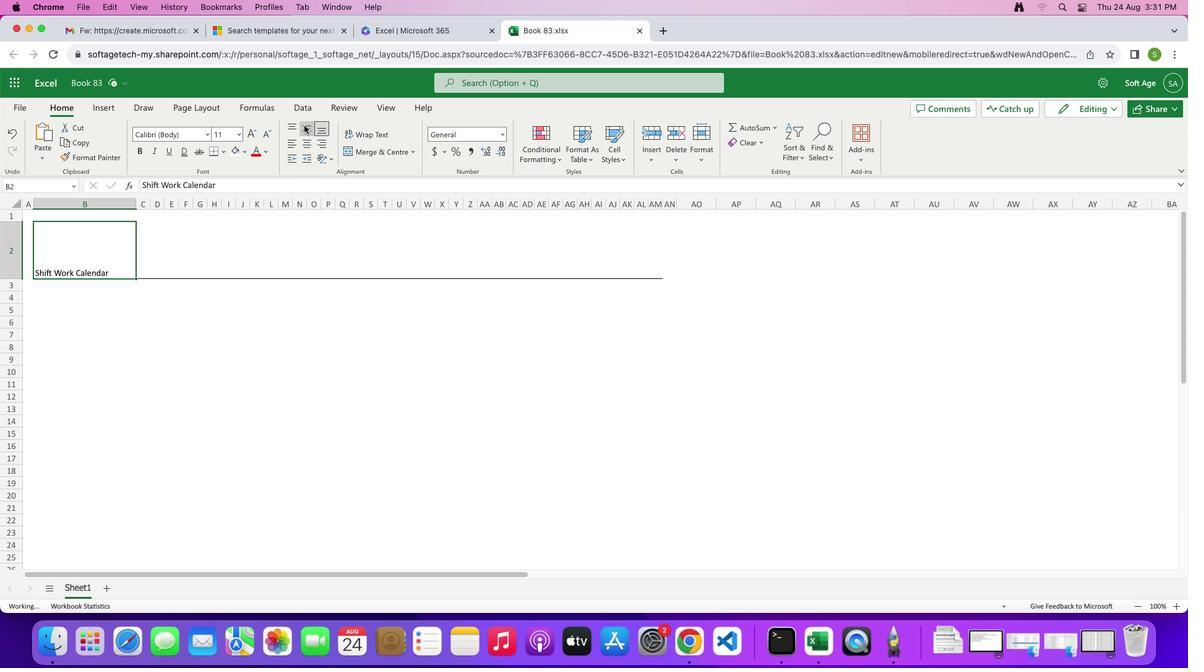
Action: Mouse pressed left at (298, 120)
Screenshot: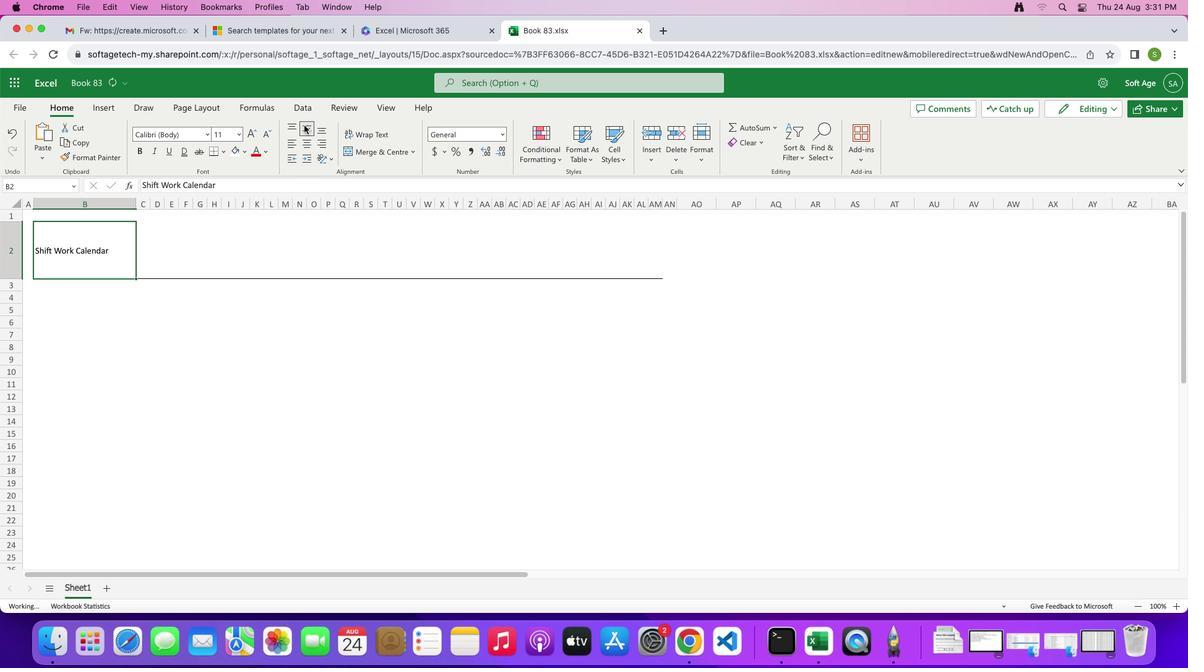 
Action: Mouse moved to (313, 125)
Screenshot: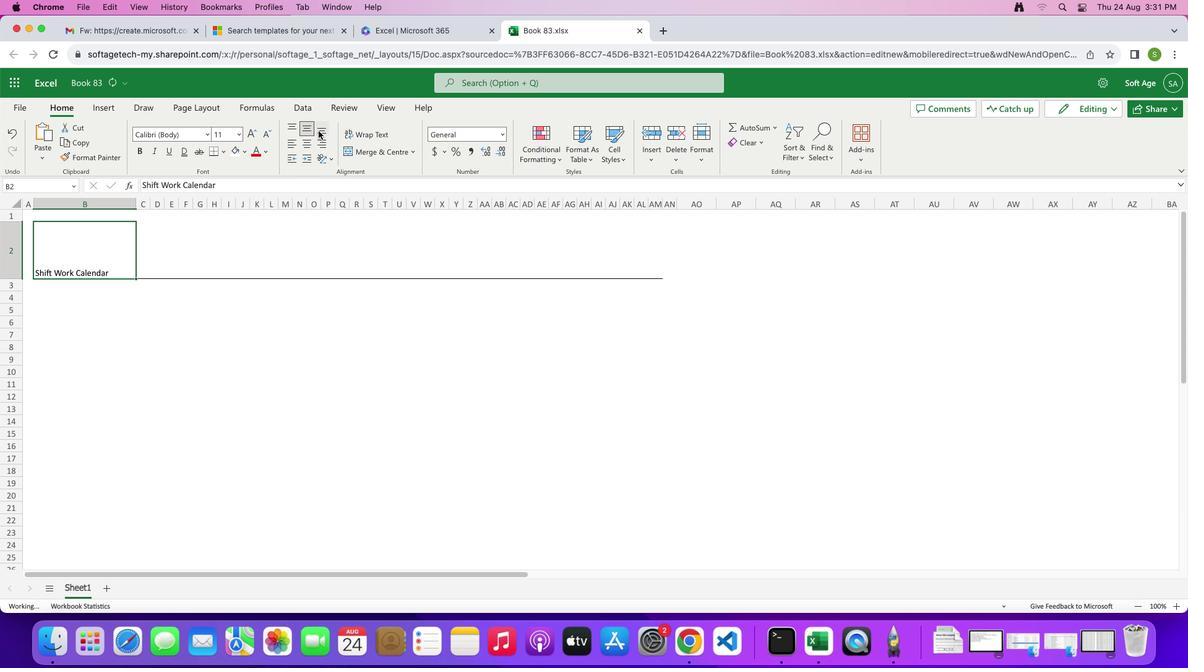 
Action: Mouse pressed left at (313, 125)
Screenshot: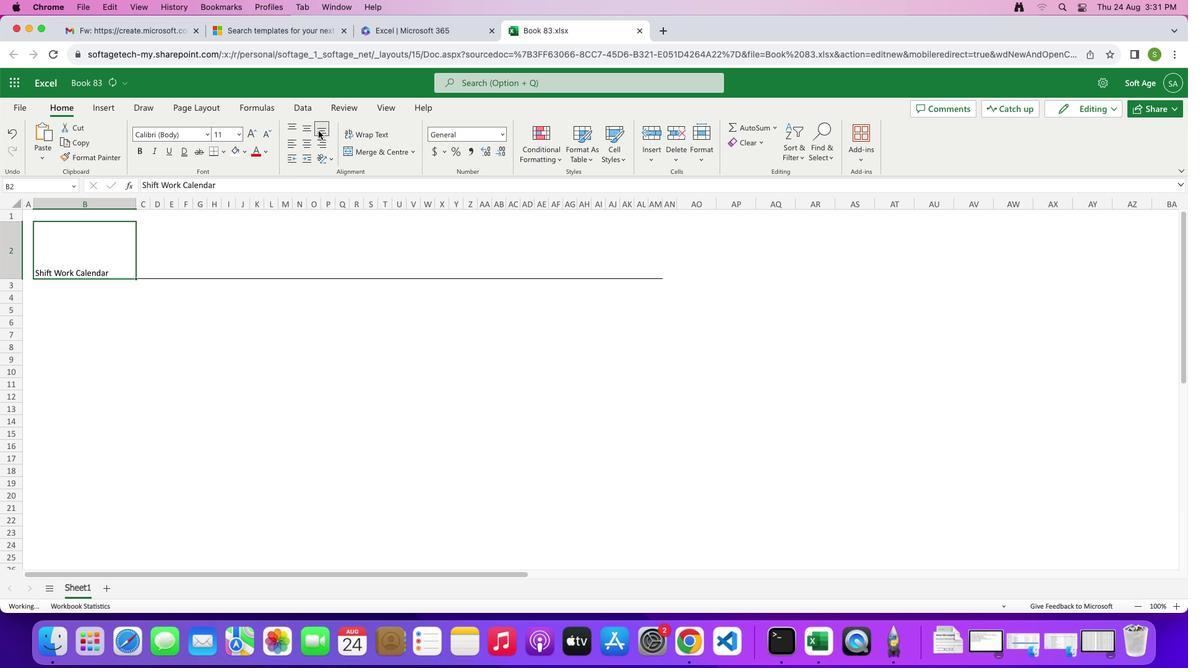 
Action: Mouse moved to (138, 142)
Screenshot: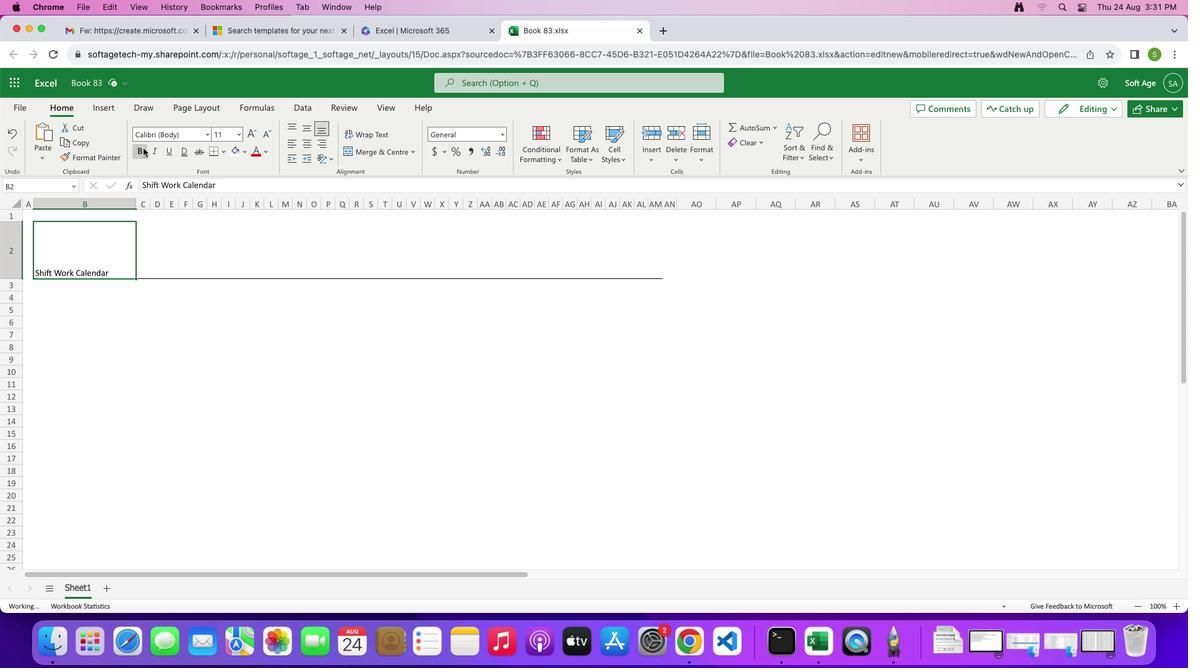
Action: Mouse pressed left at (138, 142)
Screenshot: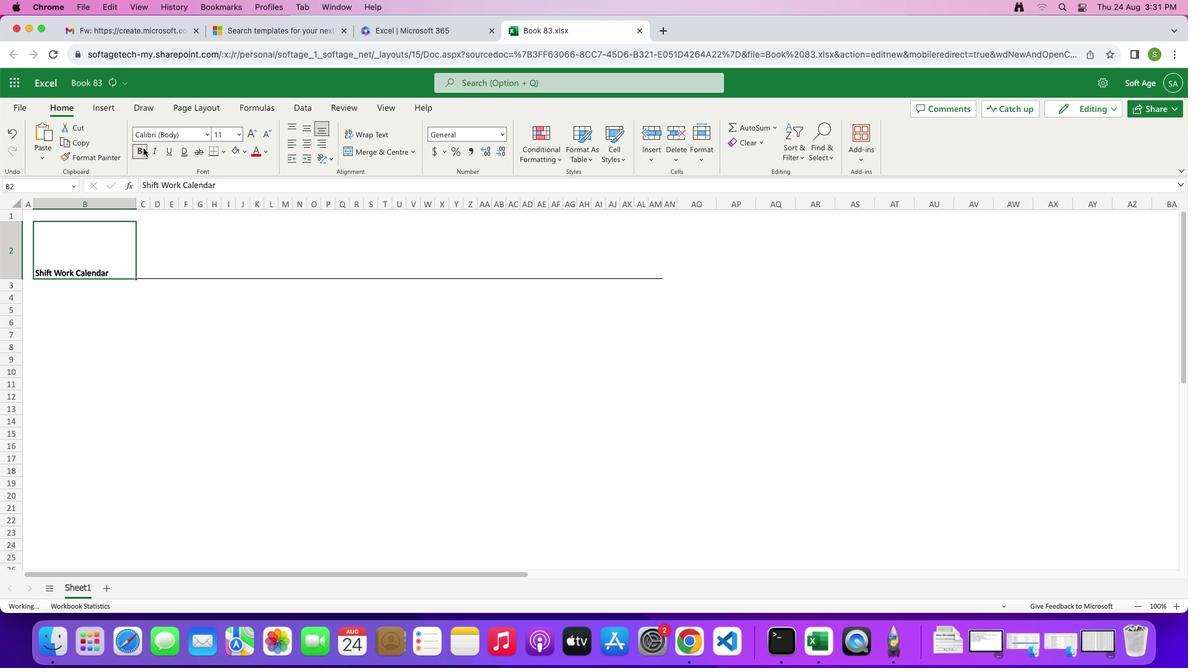 
Action: Mouse moved to (243, 126)
Screenshot: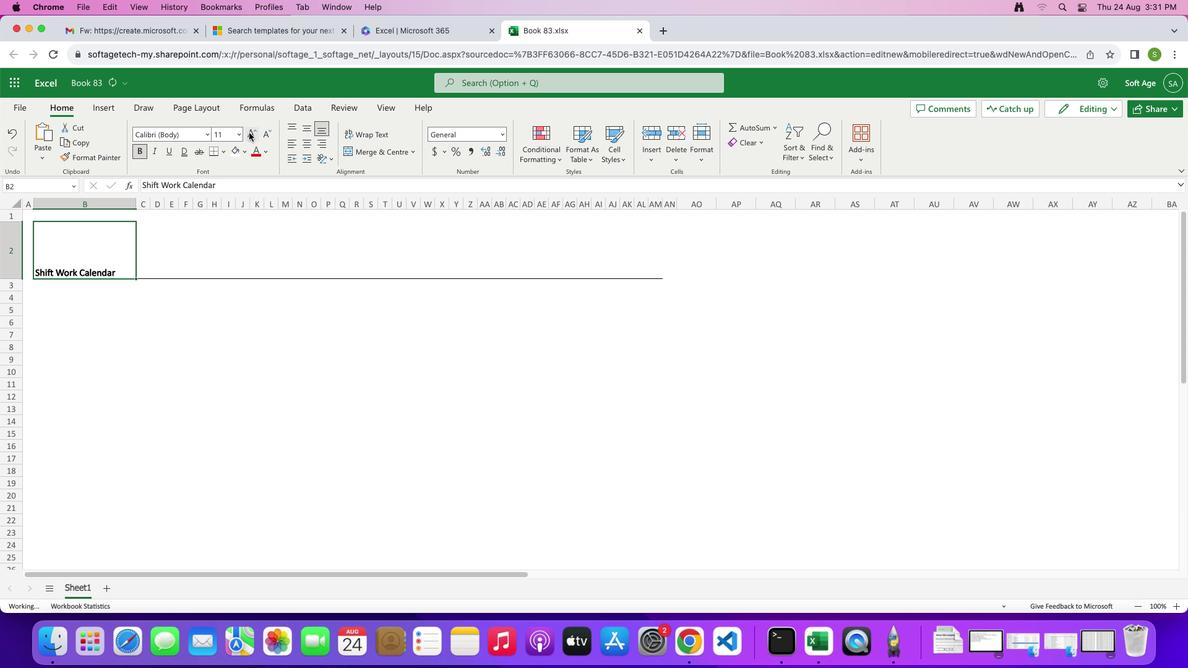 
Action: Mouse pressed left at (243, 126)
Screenshot: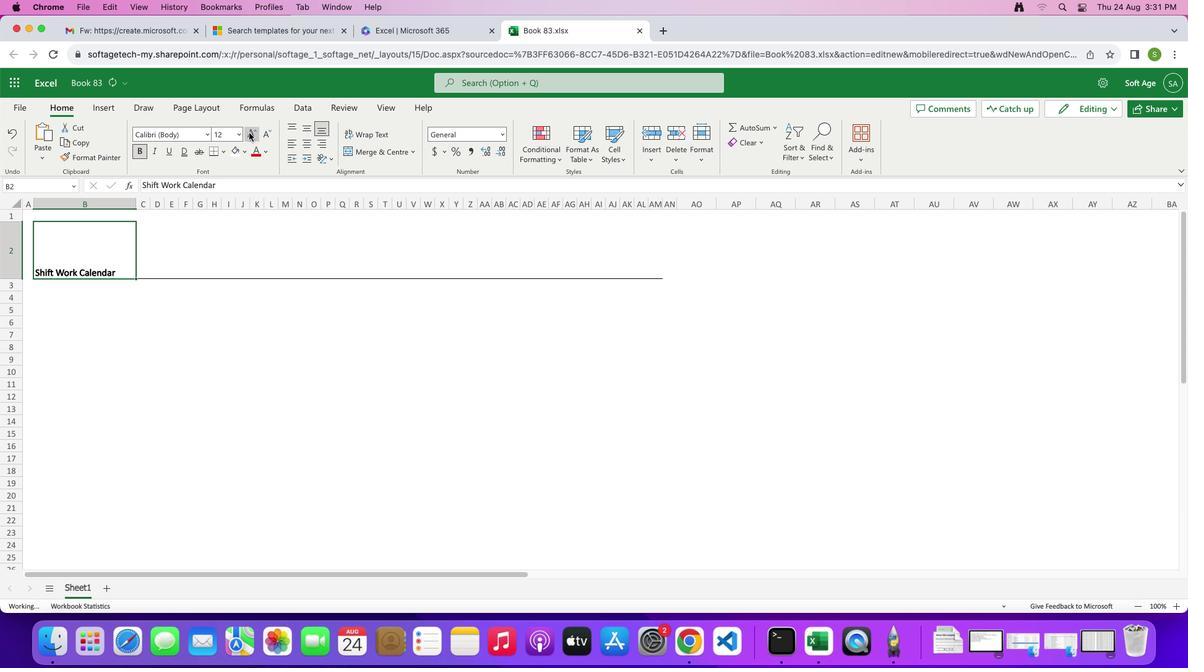 
Action: Mouse pressed left at (243, 126)
Screenshot: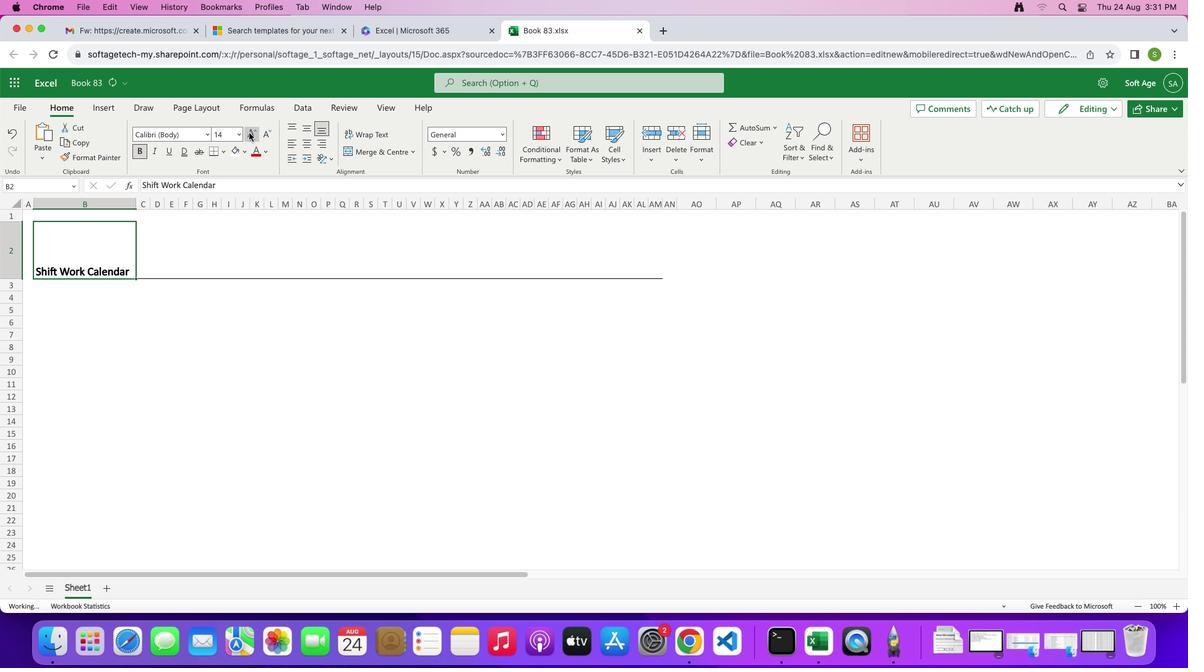 
Action: Mouse pressed left at (243, 126)
Screenshot: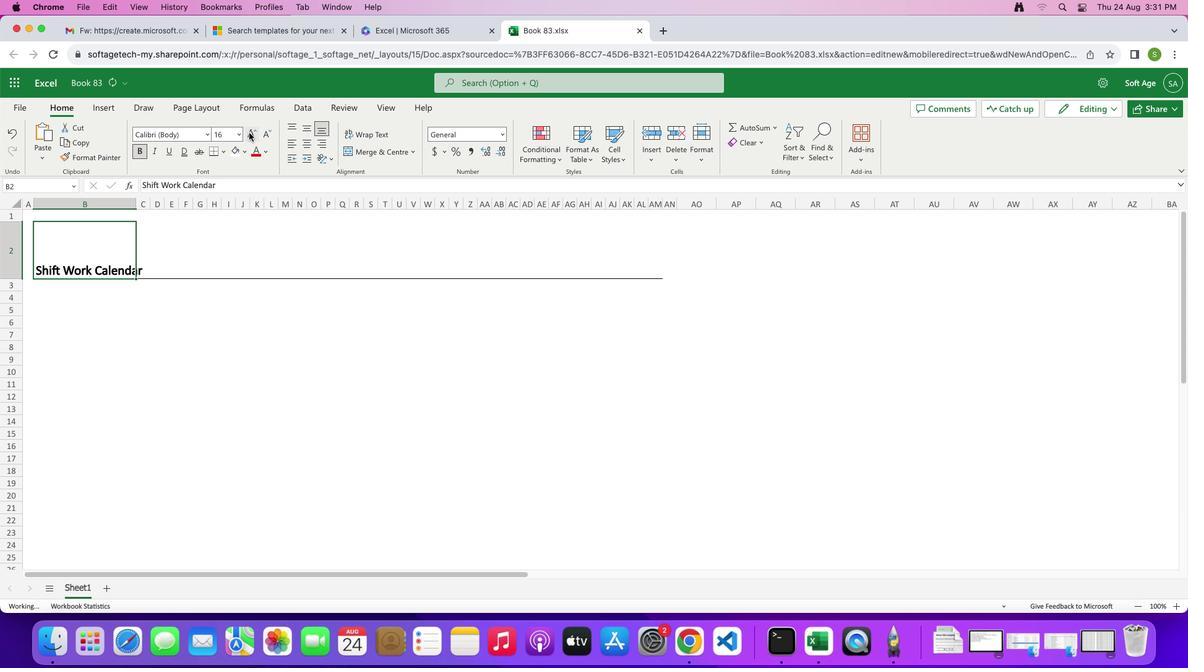 
Action: Mouse pressed left at (243, 126)
Screenshot: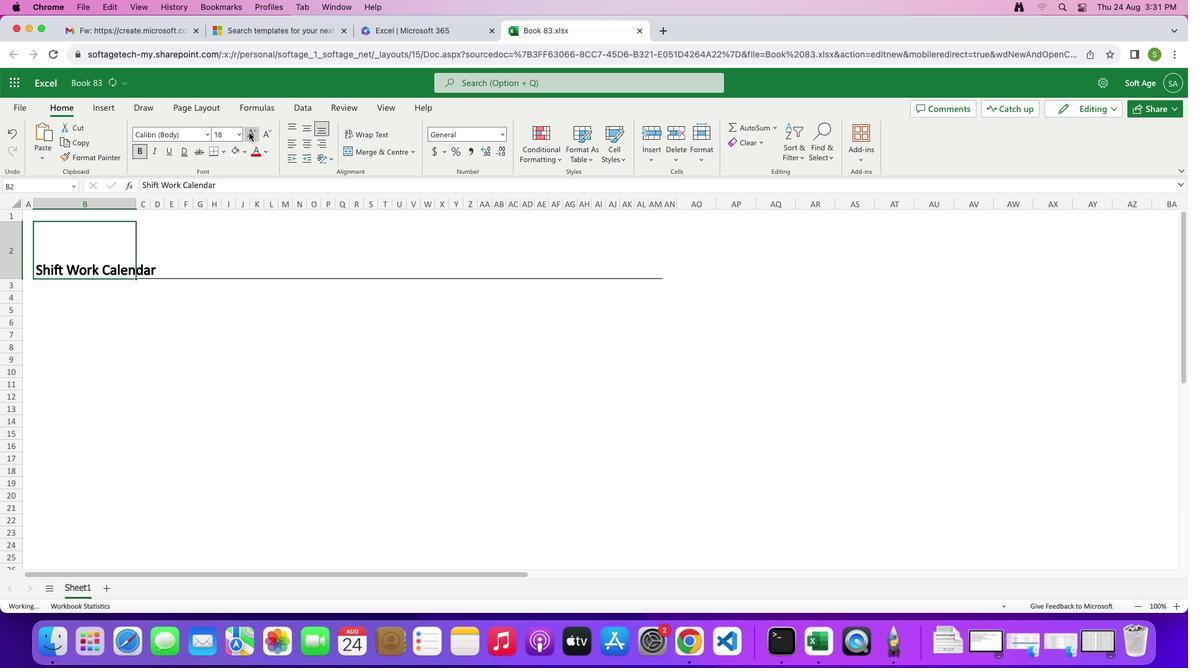 
Action: Mouse pressed left at (243, 126)
Screenshot: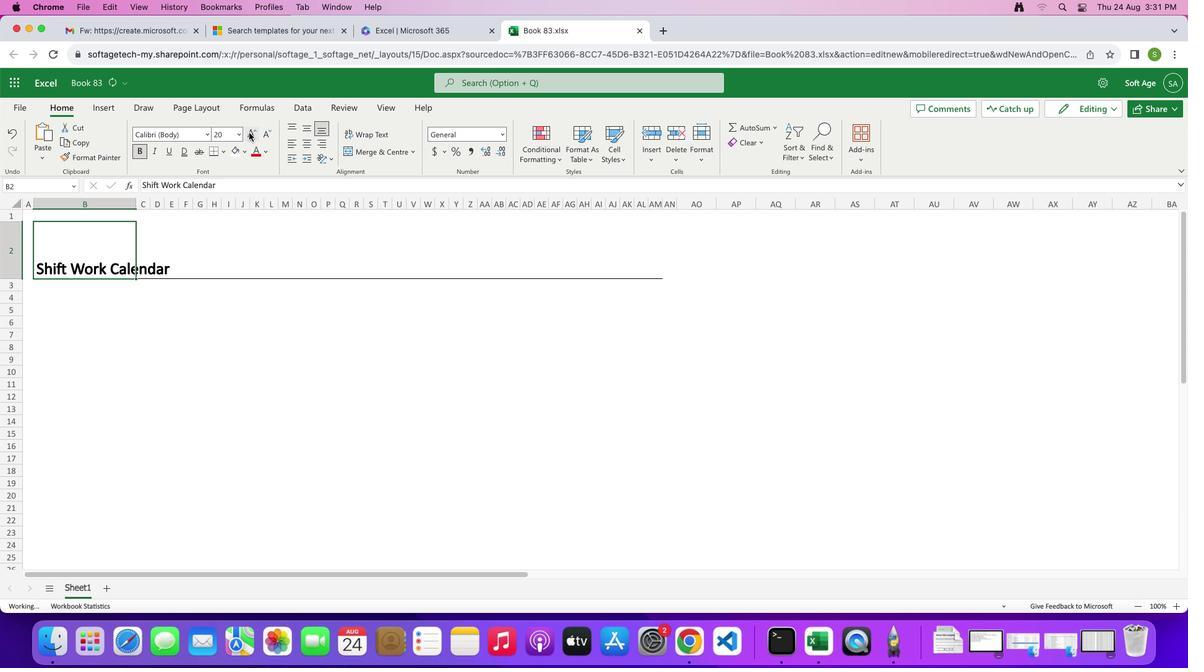 
Action: Mouse moved to (74, 270)
Screenshot: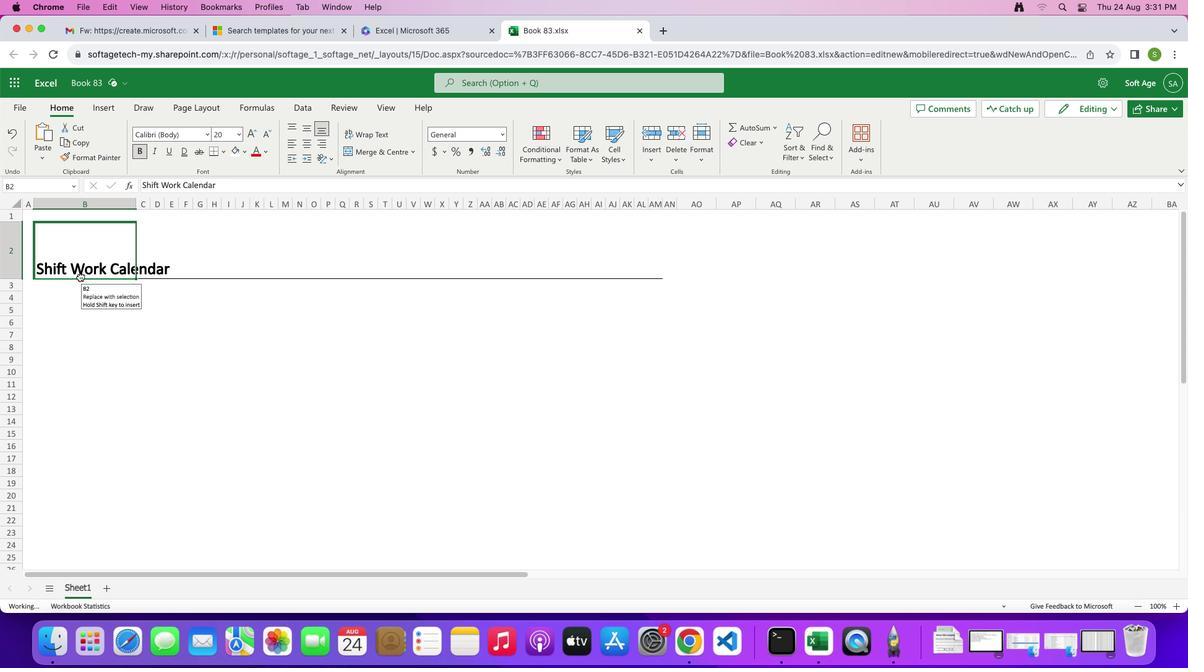 
Action: Mouse pressed left at (74, 270)
Screenshot: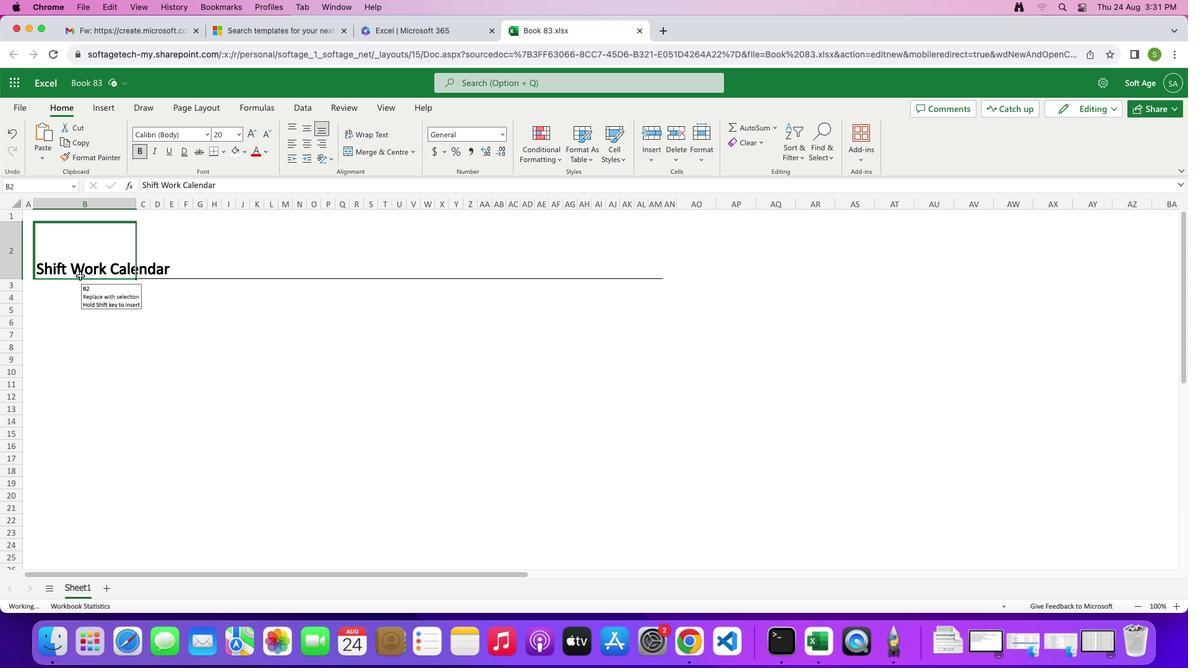 
Action: Mouse moved to (74, 270)
Screenshot: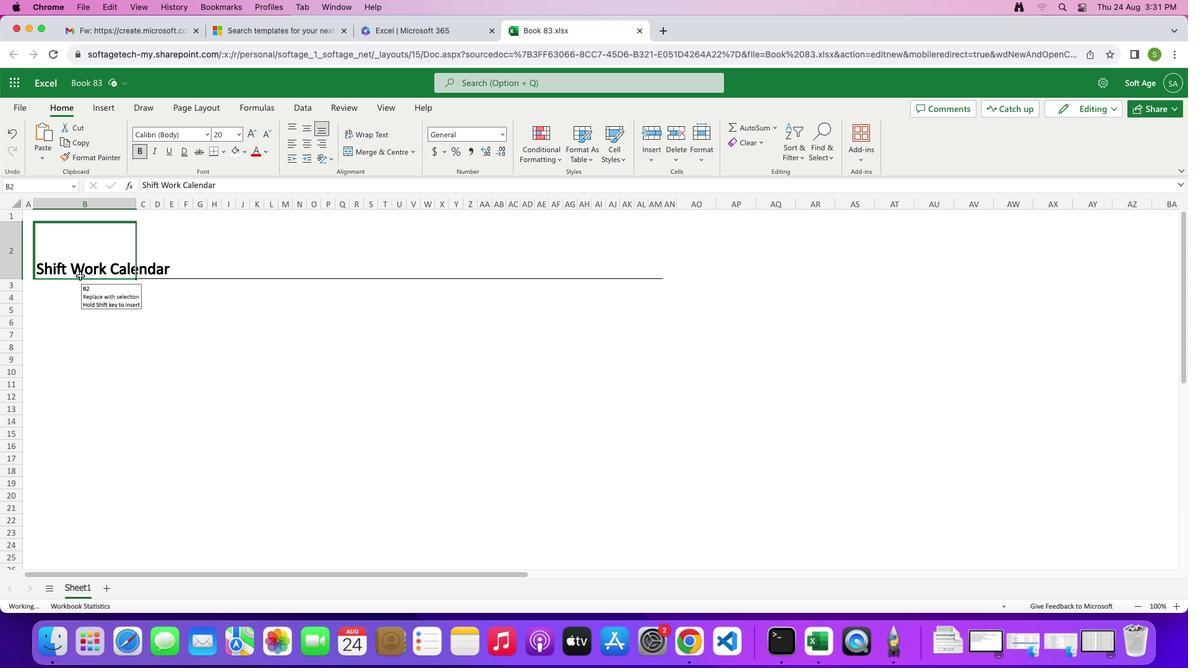 
Action: Mouse pressed left at (74, 270)
Screenshot: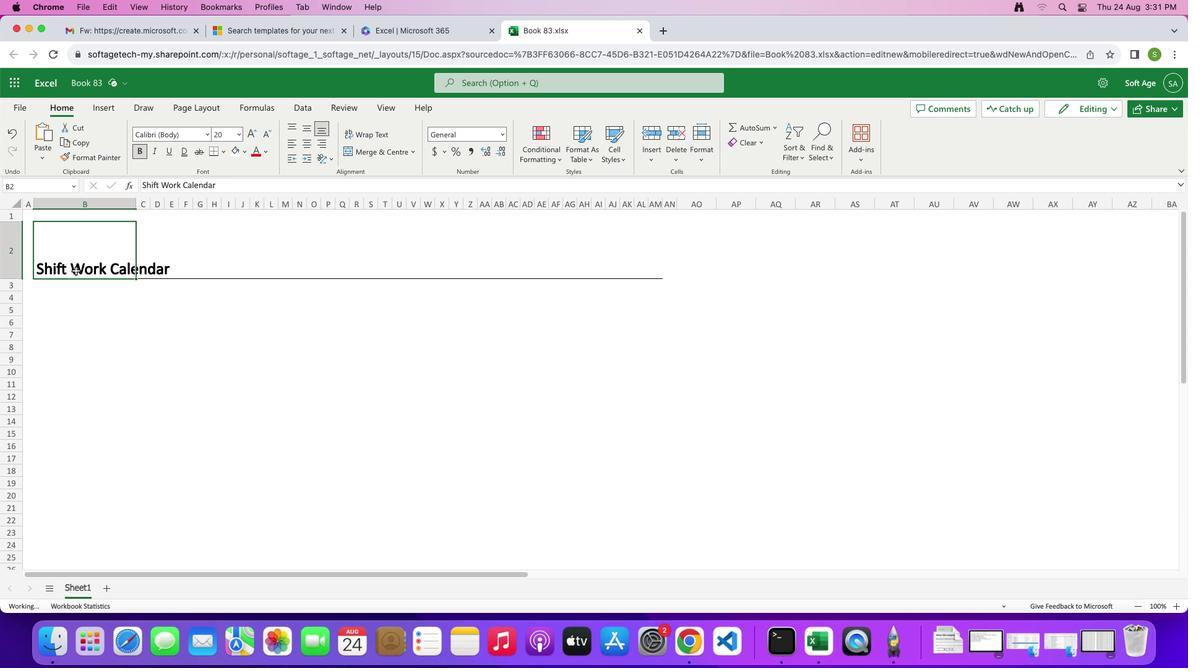 
Action: Mouse moved to (68, 265)
Screenshot: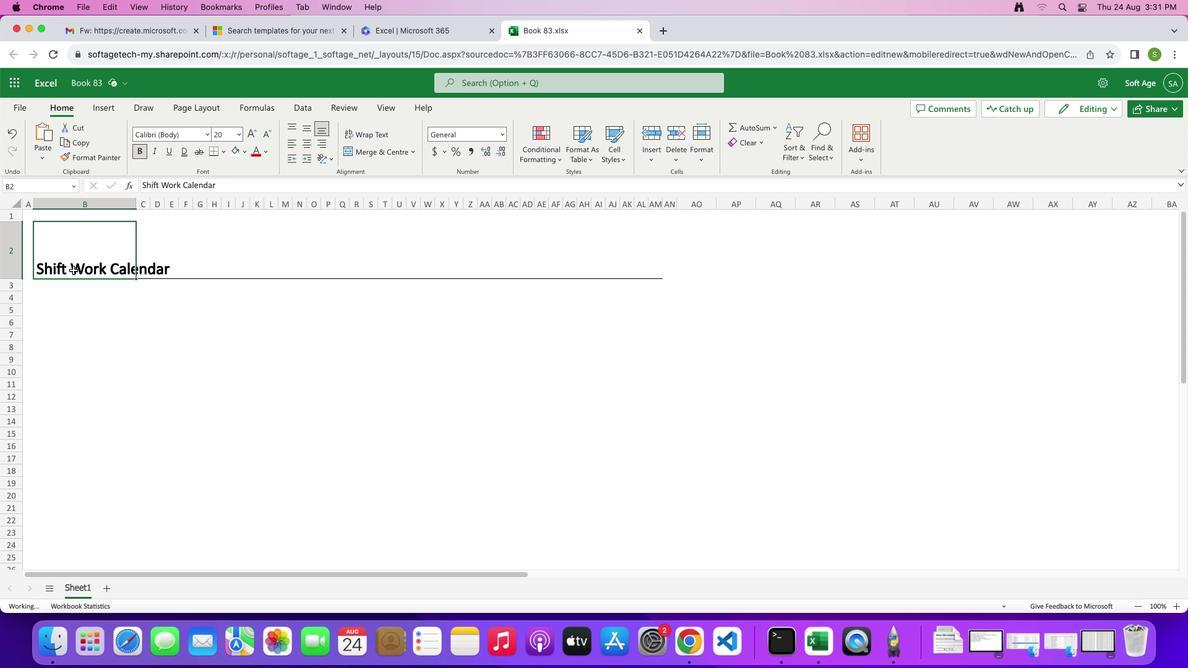 
Action: Mouse pressed left at (68, 265)
Screenshot: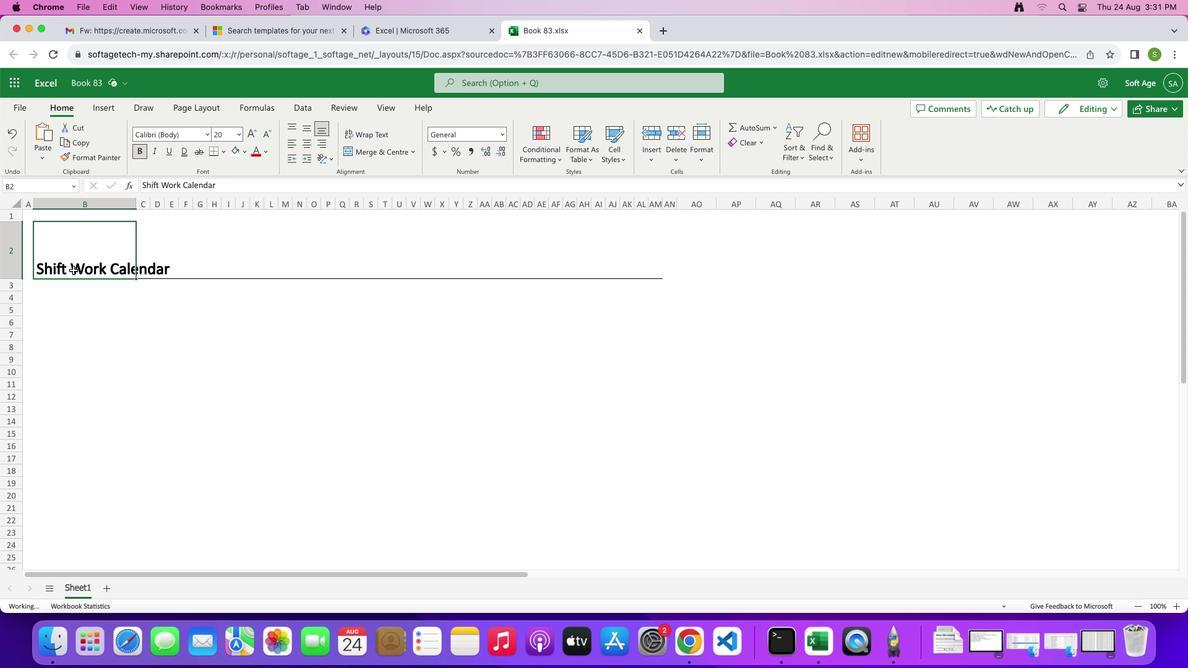 
Action: Mouse moved to (67, 265)
Screenshot: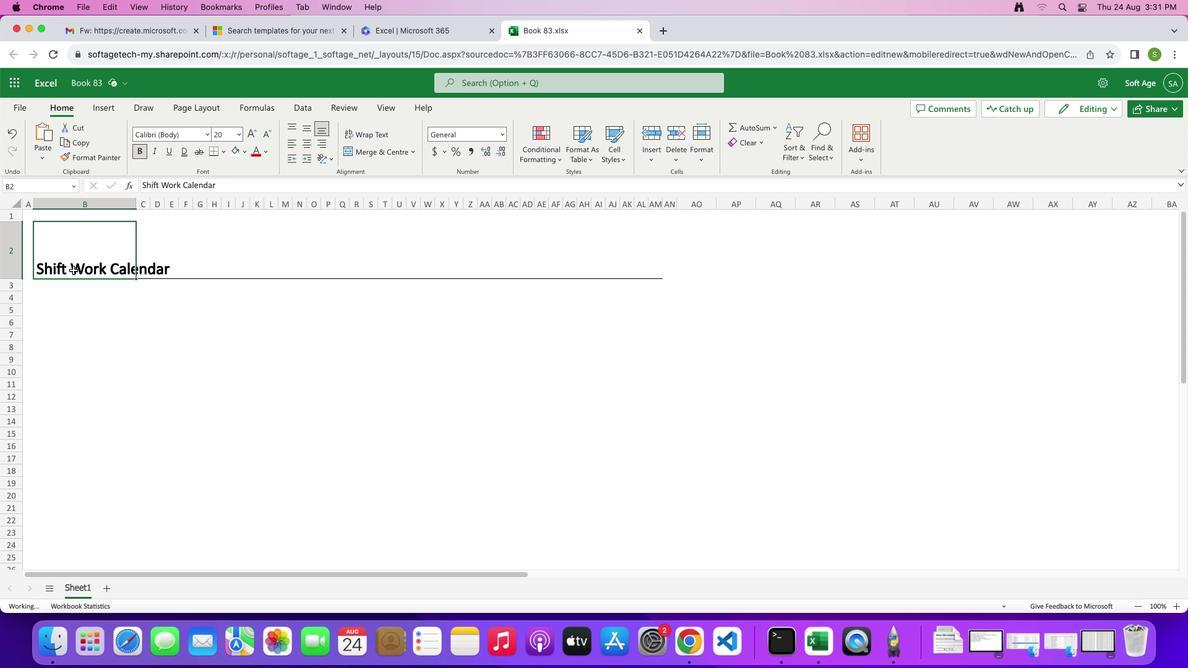 
Action: Mouse pressed left at (67, 265)
Screenshot: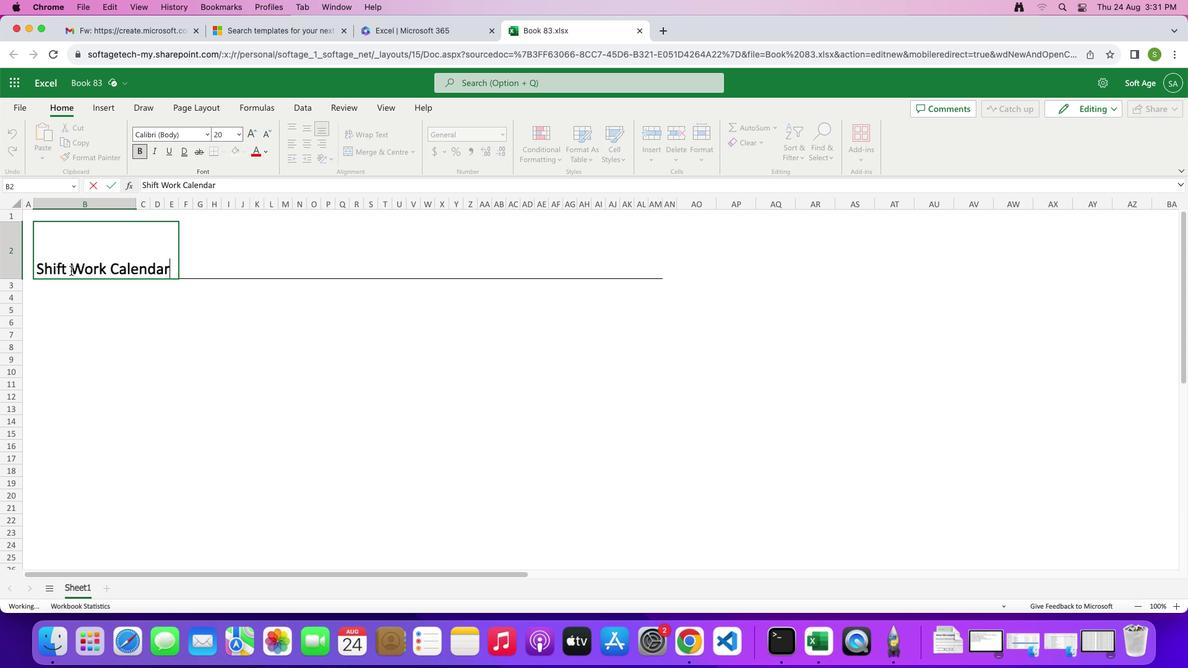 
Action: Mouse moved to (102, 263)
Screenshot: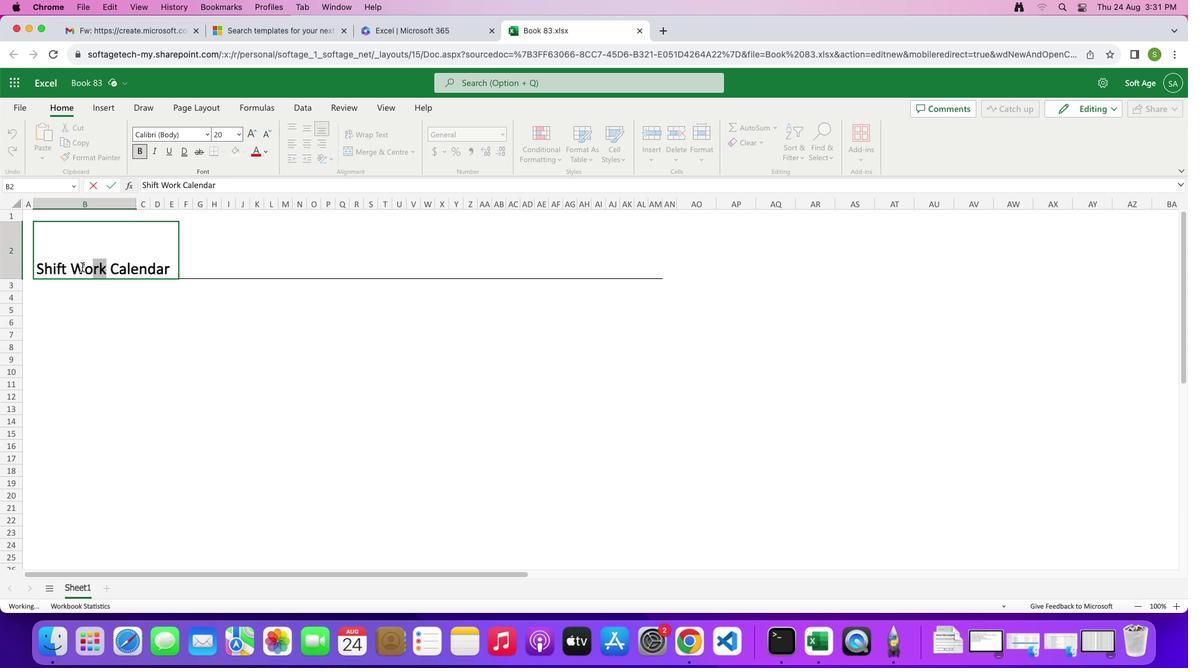 
Action: Mouse pressed left at (102, 263)
Screenshot: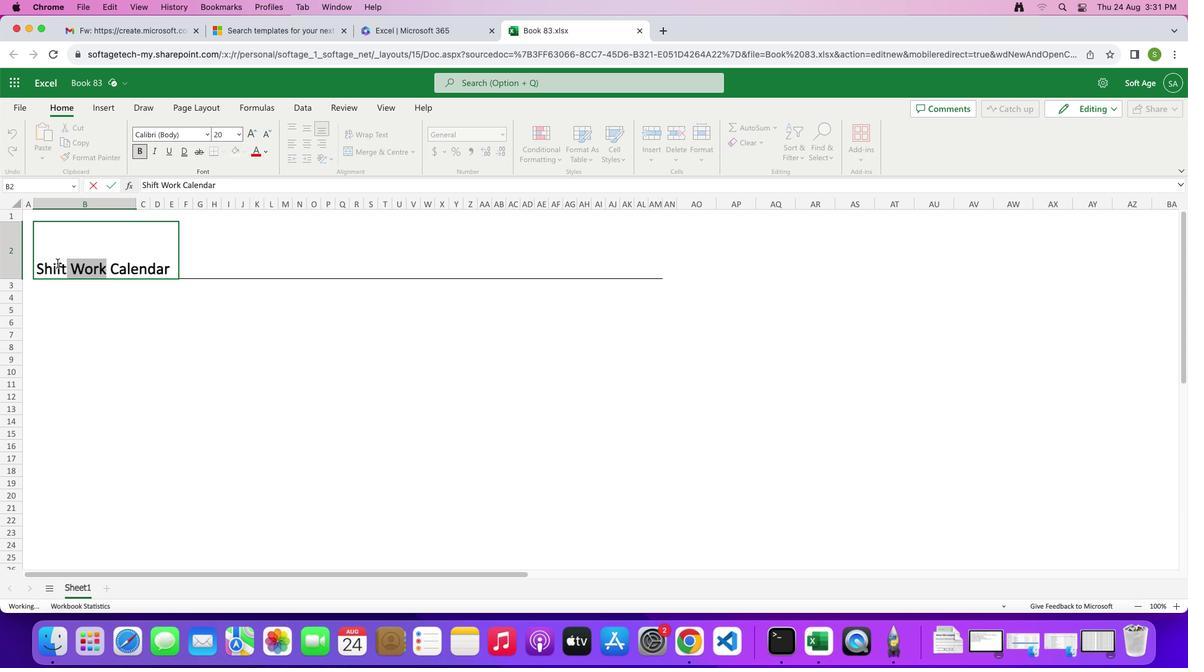 
Action: Mouse moved to (274, 416)
Screenshot: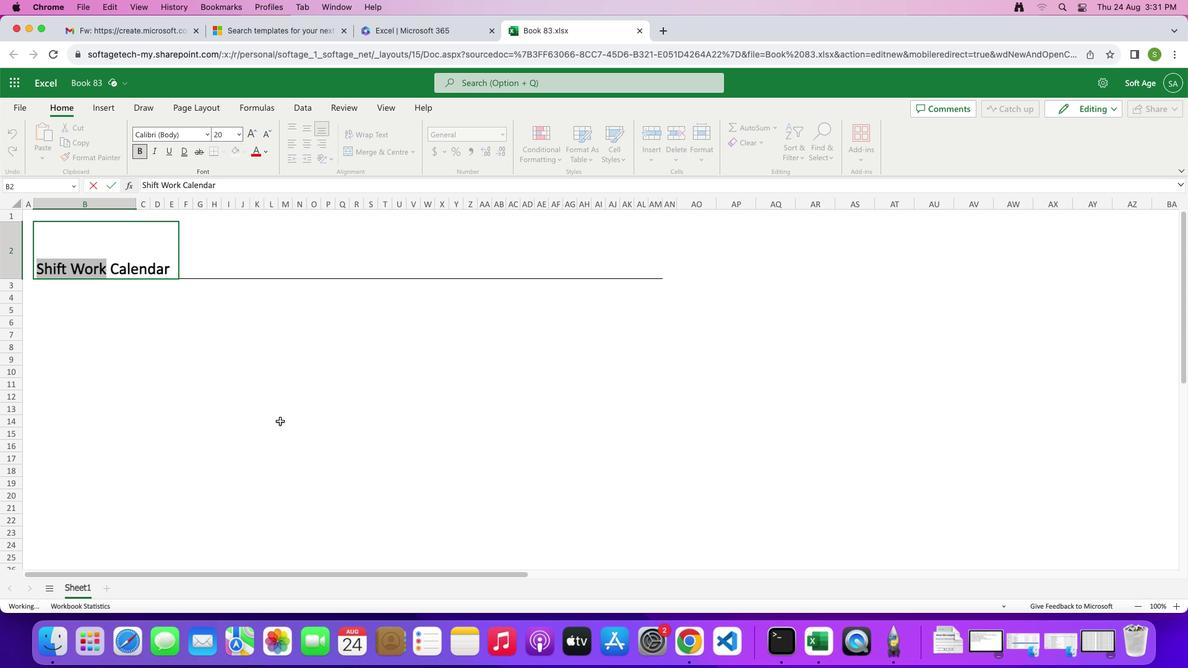 
Action: Key pressed Key.shift
Screenshot: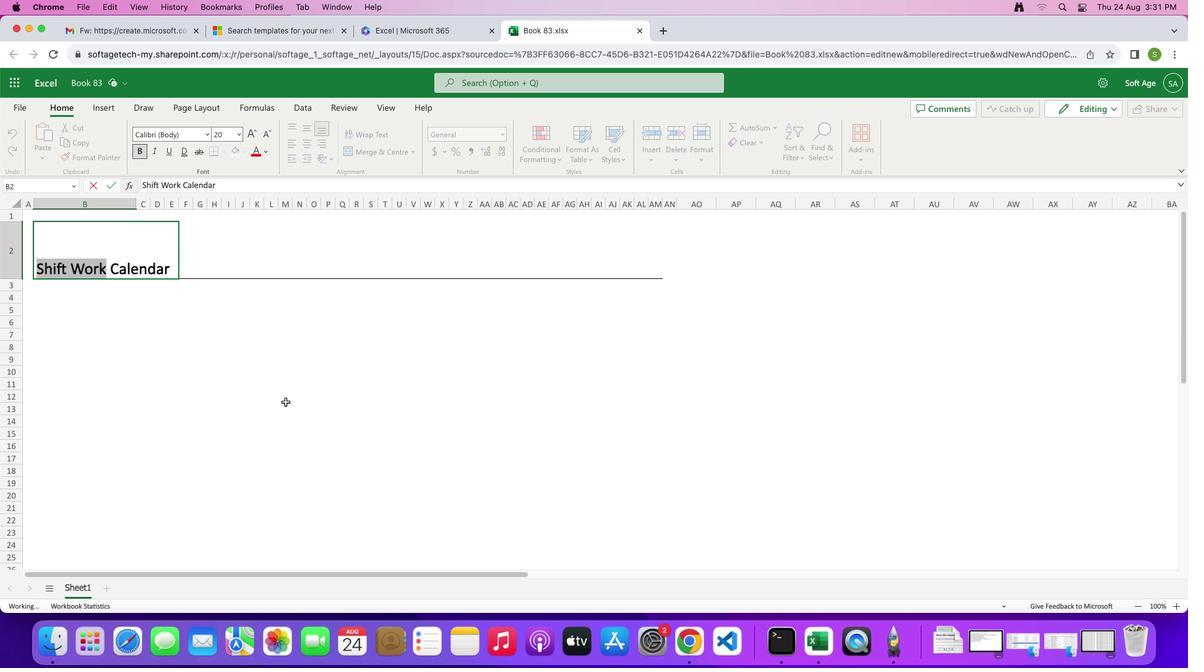 
Action: Mouse moved to (279, 396)
Screenshot: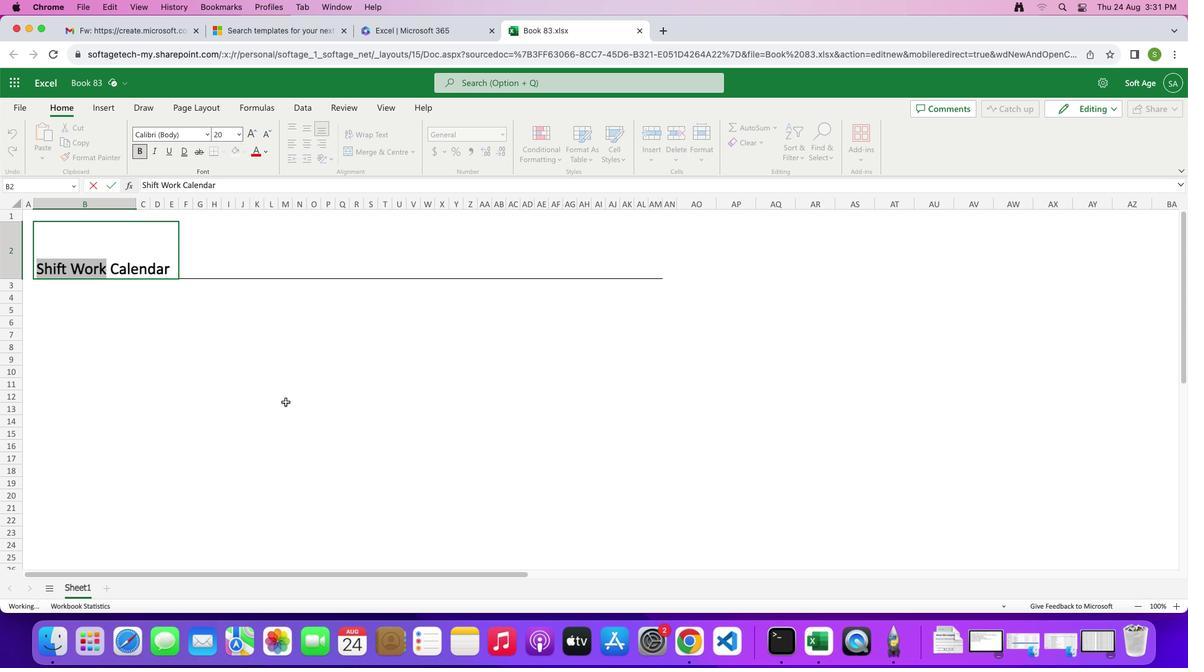 
Action: Key pressed 'A''c''a''d''e''m''i''c'
Screenshot: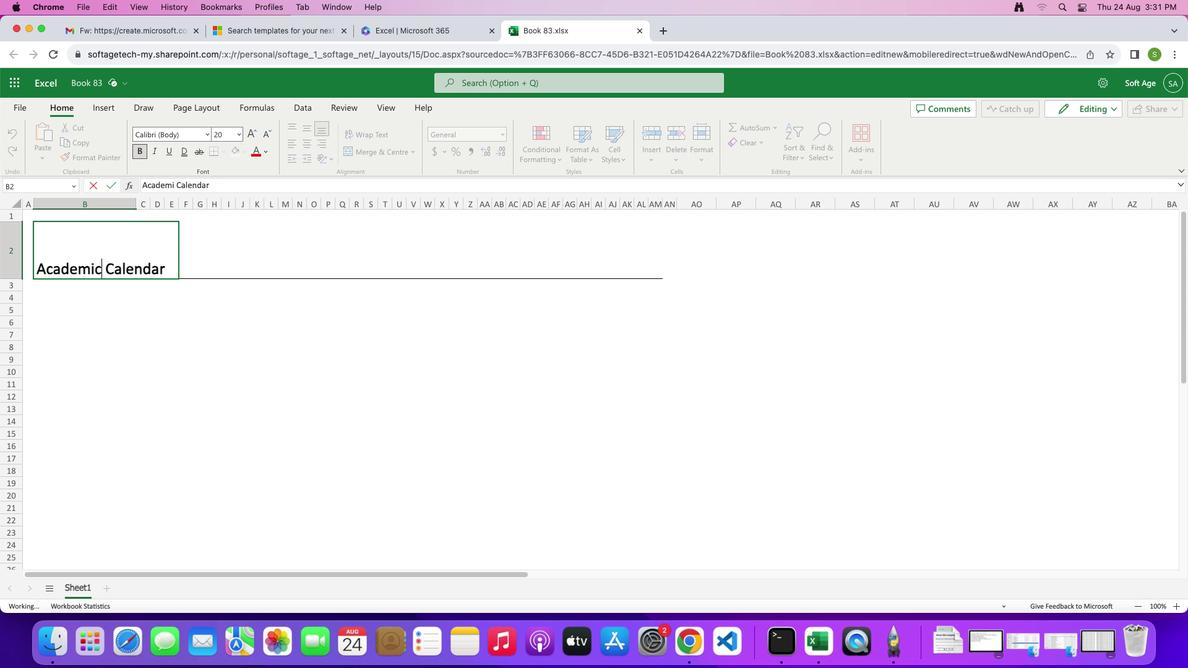 
Action: Mouse moved to (207, 368)
Screenshot: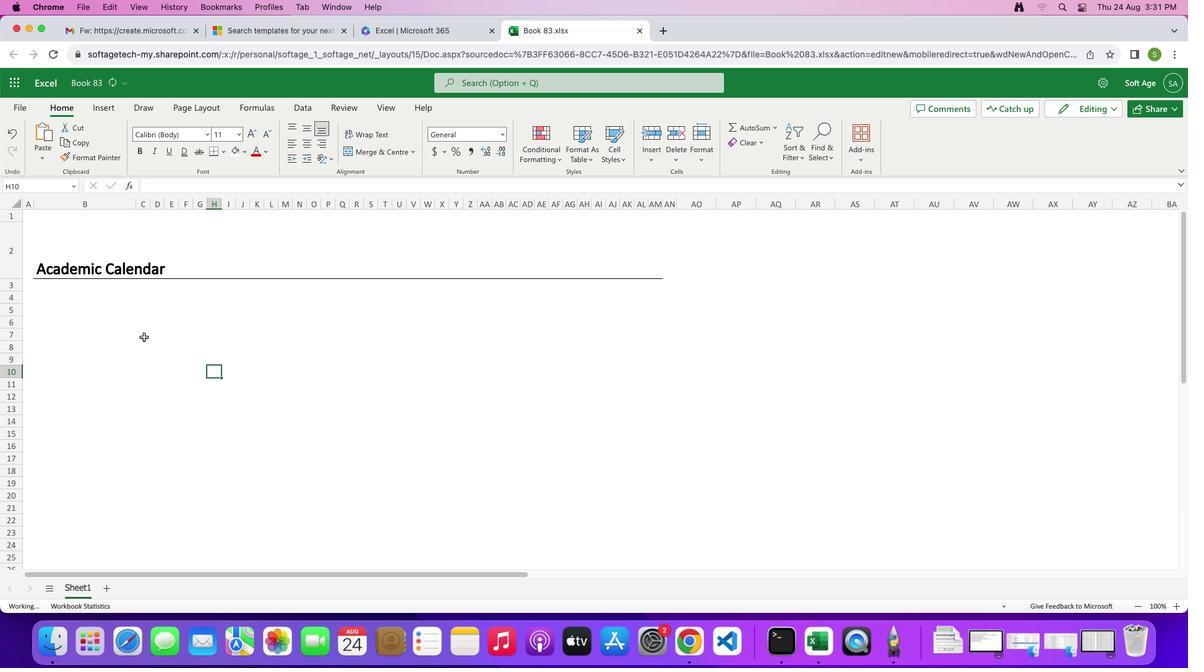 
Action: Mouse pressed left at (207, 368)
Screenshot: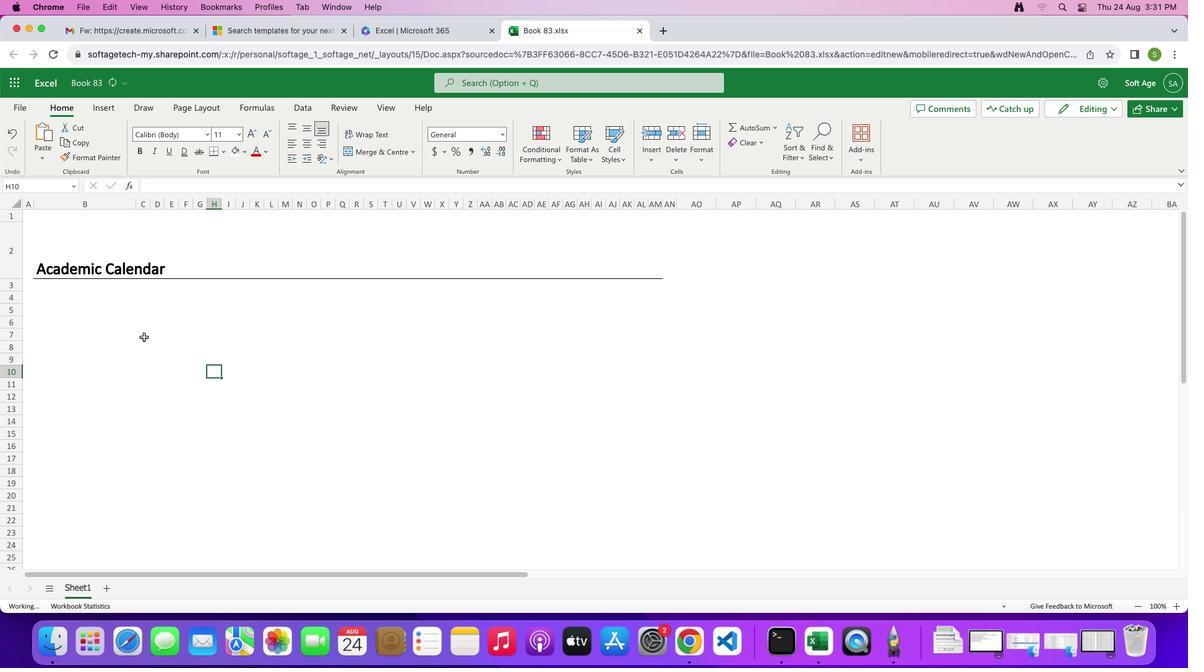 
Action: Mouse moved to (81, 258)
Screenshot: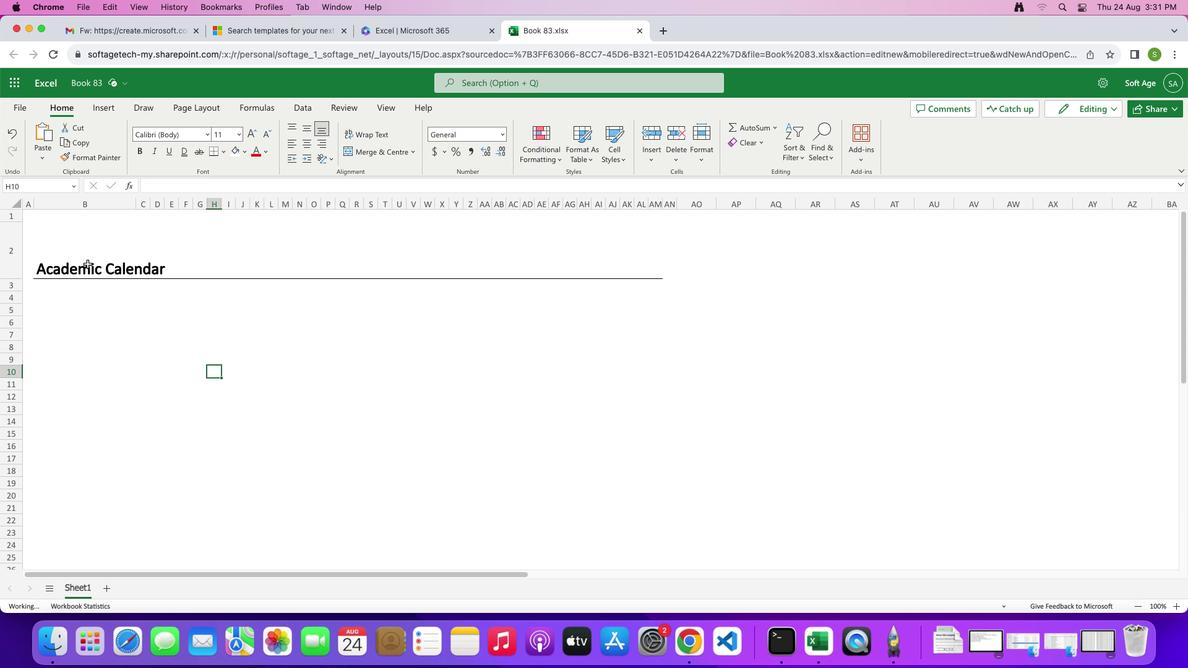 
Action: Mouse pressed left at (81, 258)
Screenshot: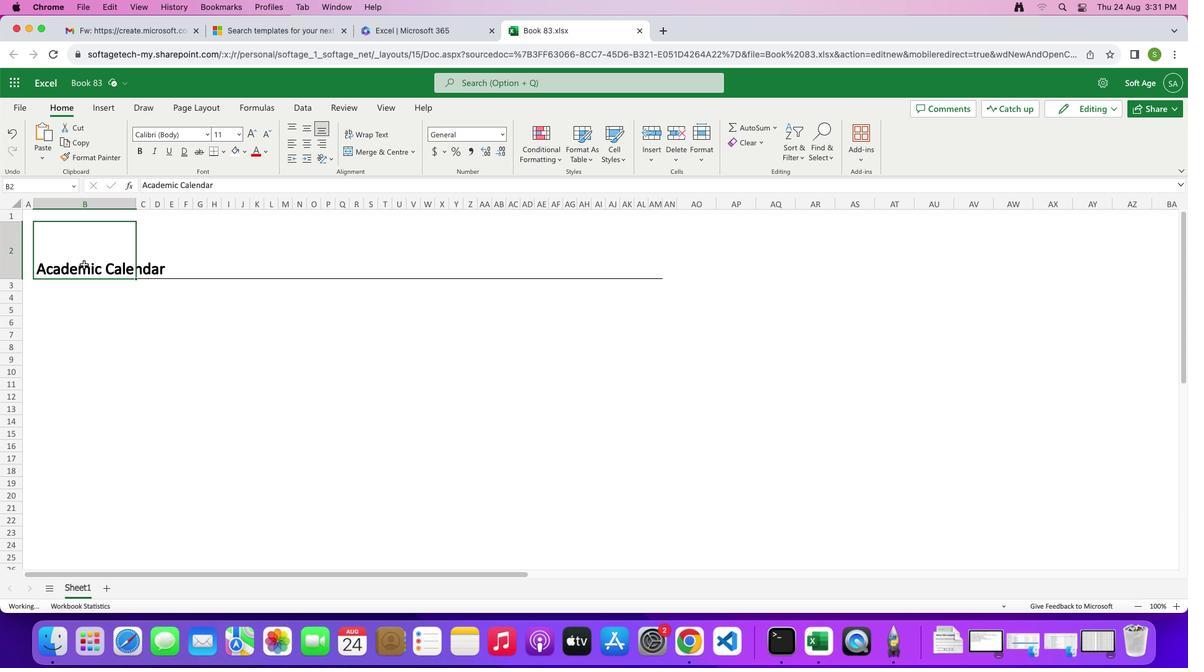 
Action: Mouse moved to (245, 127)
Screenshot: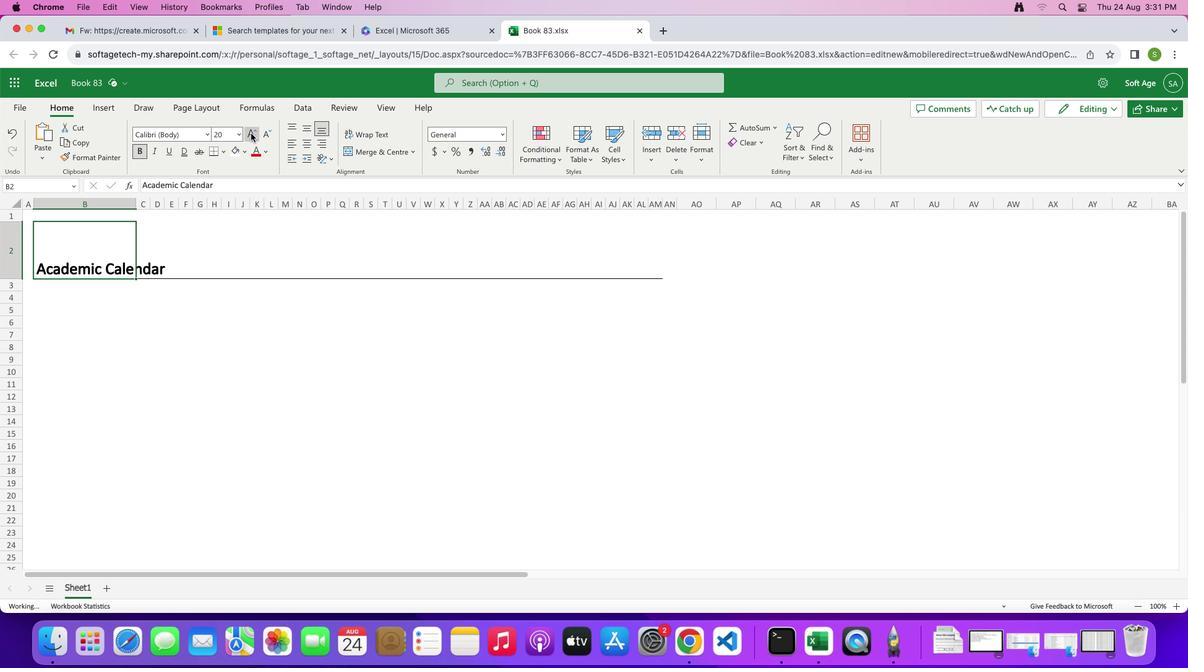 
Action: Mouse pressed left at (245, 127)
Screenshot: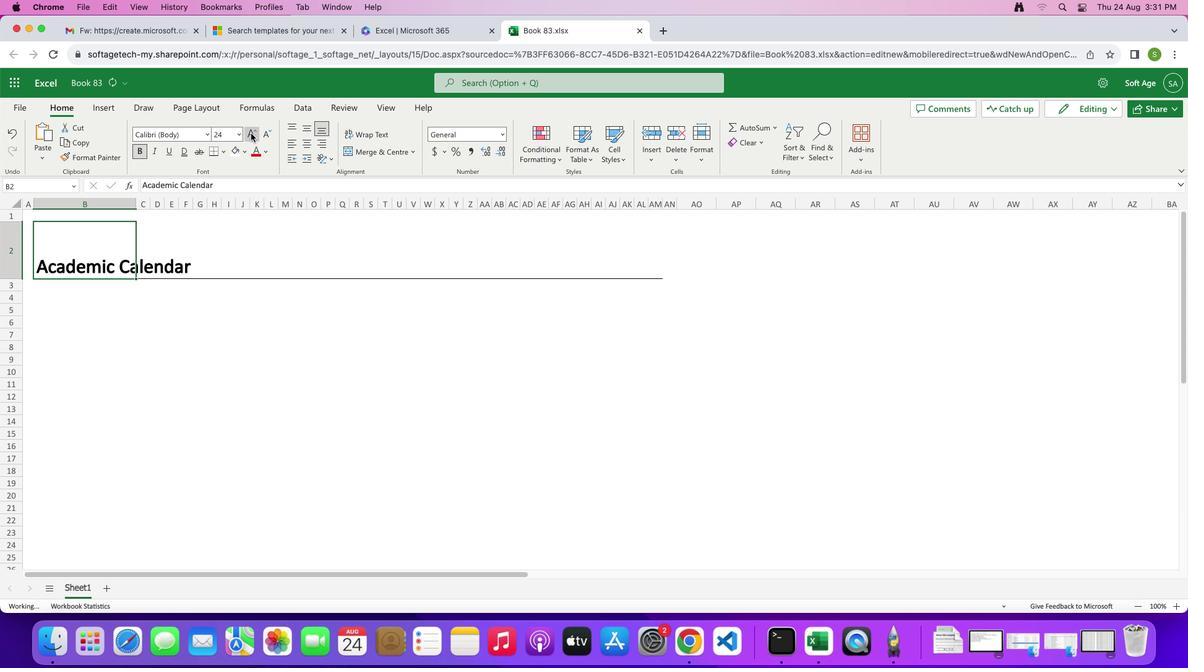 
Action: Mouse pressed left at (245, 127)
Screenshot: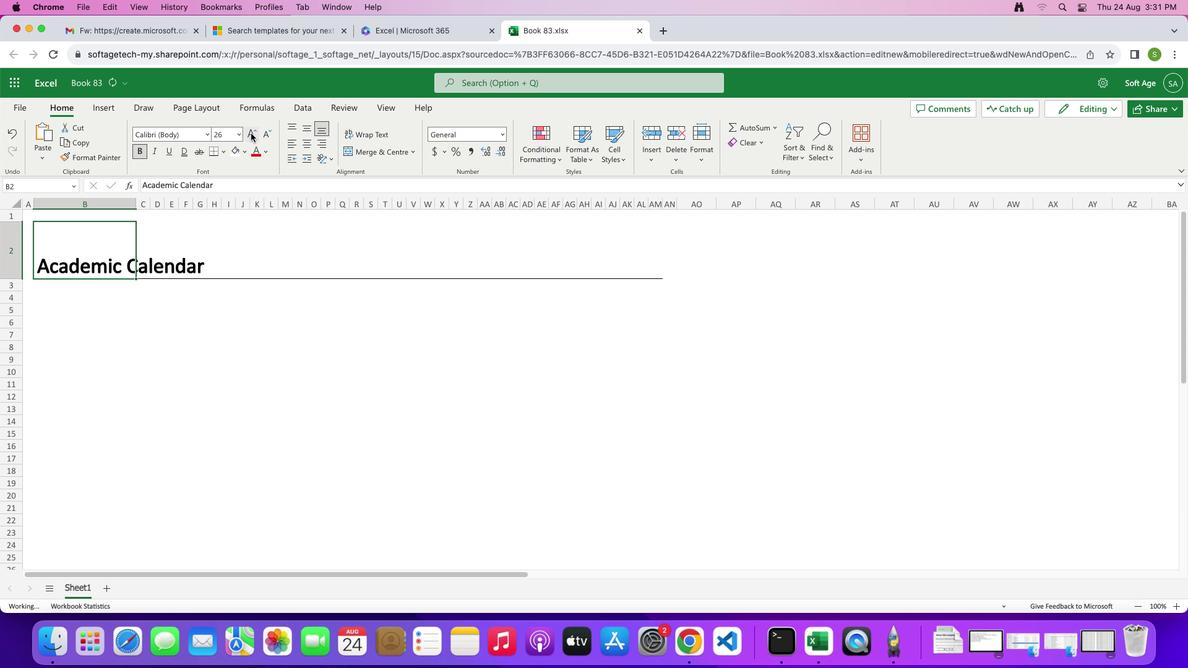 
Action: Mouse pressed left at (245, 127)
Screenshot: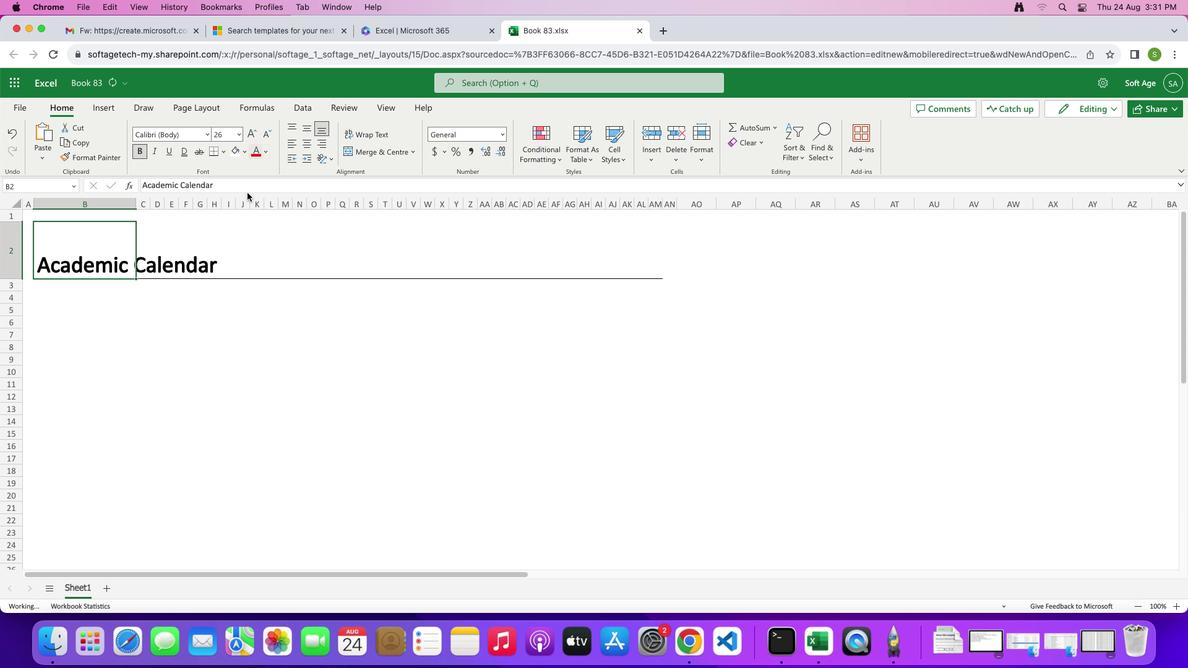 
Action: Mouse moved to (225, 351)
Screenshot: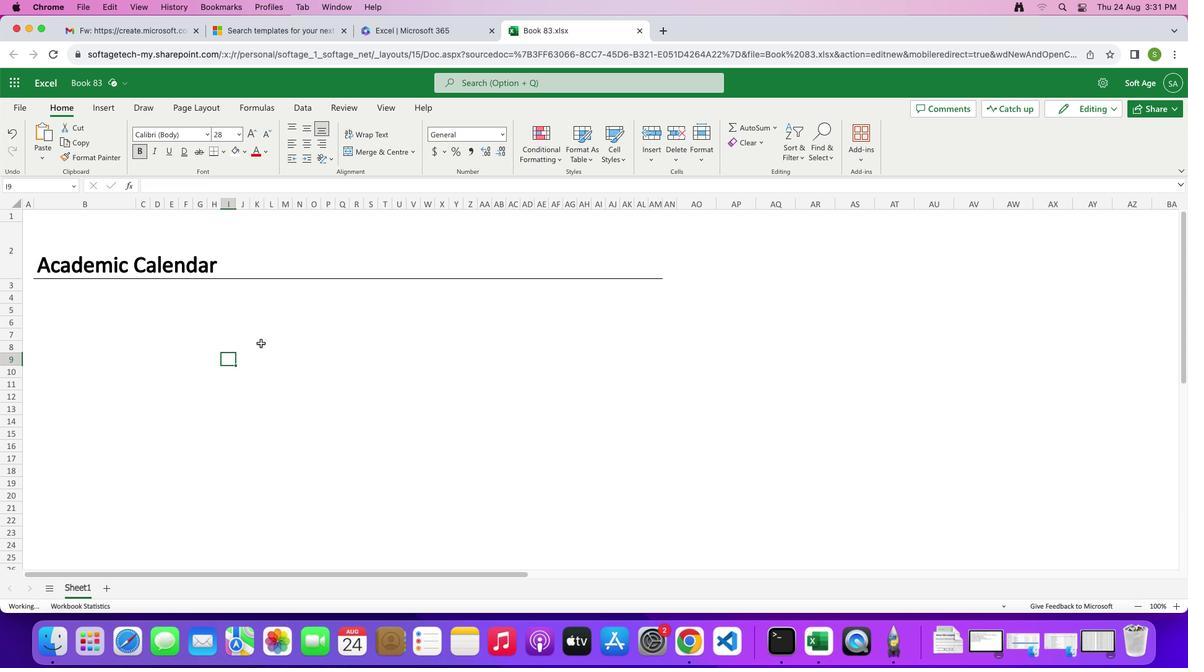
Action: Mouse pressed left at (225, 351)
Screenshot: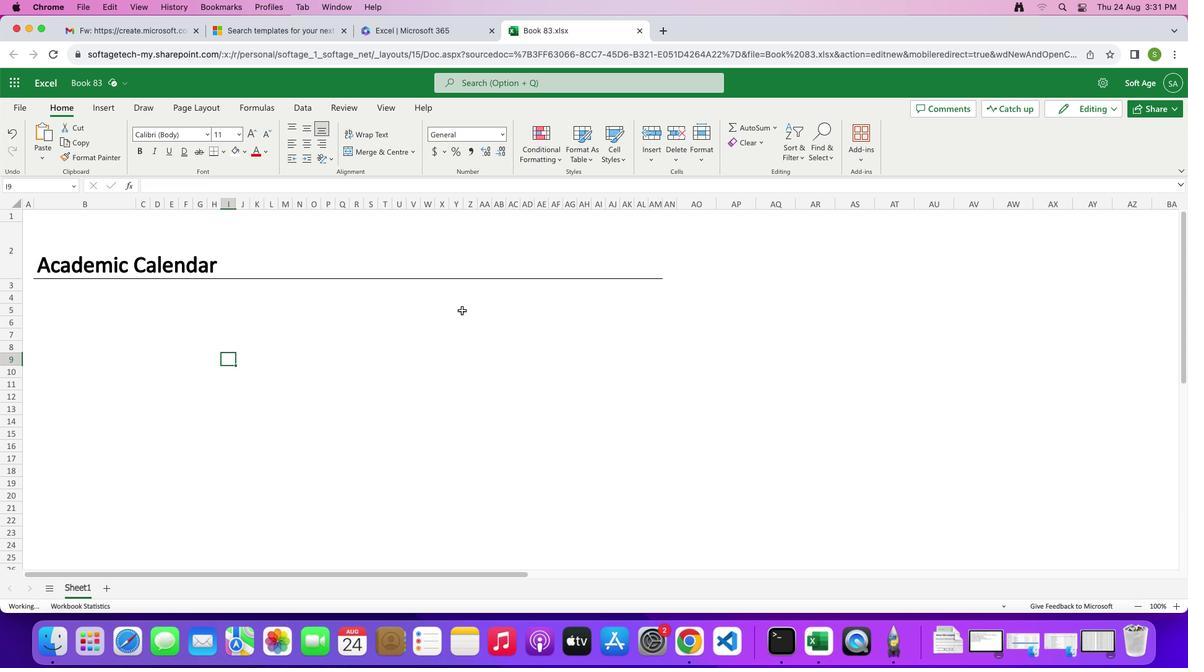 
Action: Mouse moved to (91, 103)
Screenshot: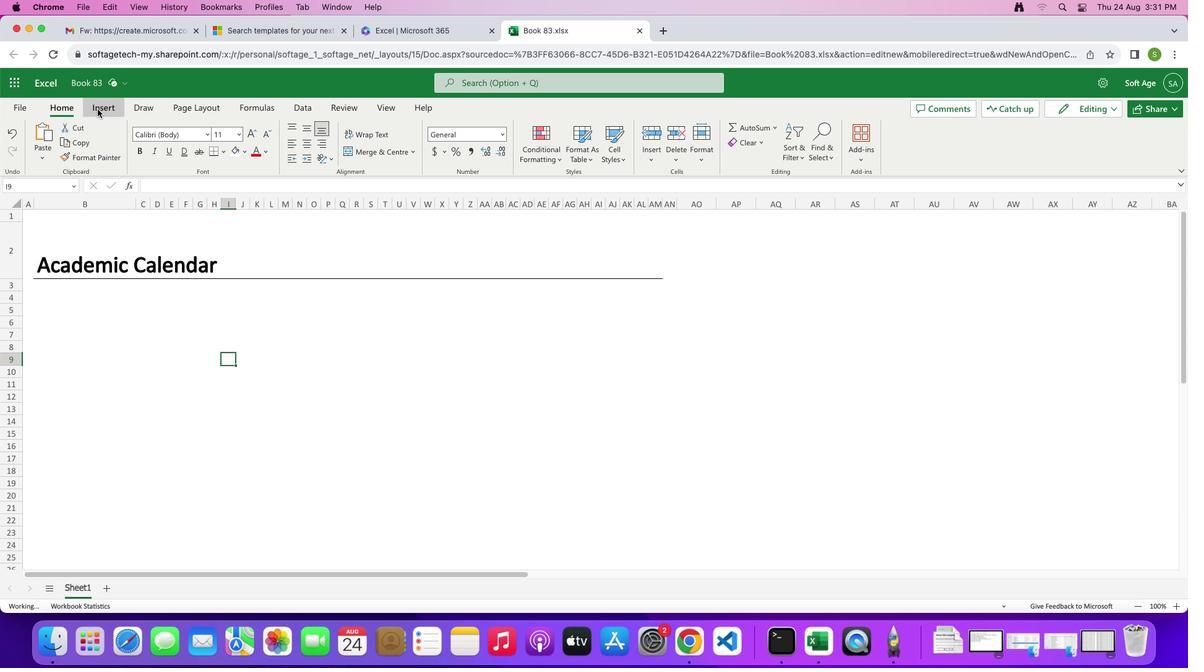
Action: Mouse pressed left at (91, 103)
Screenshot: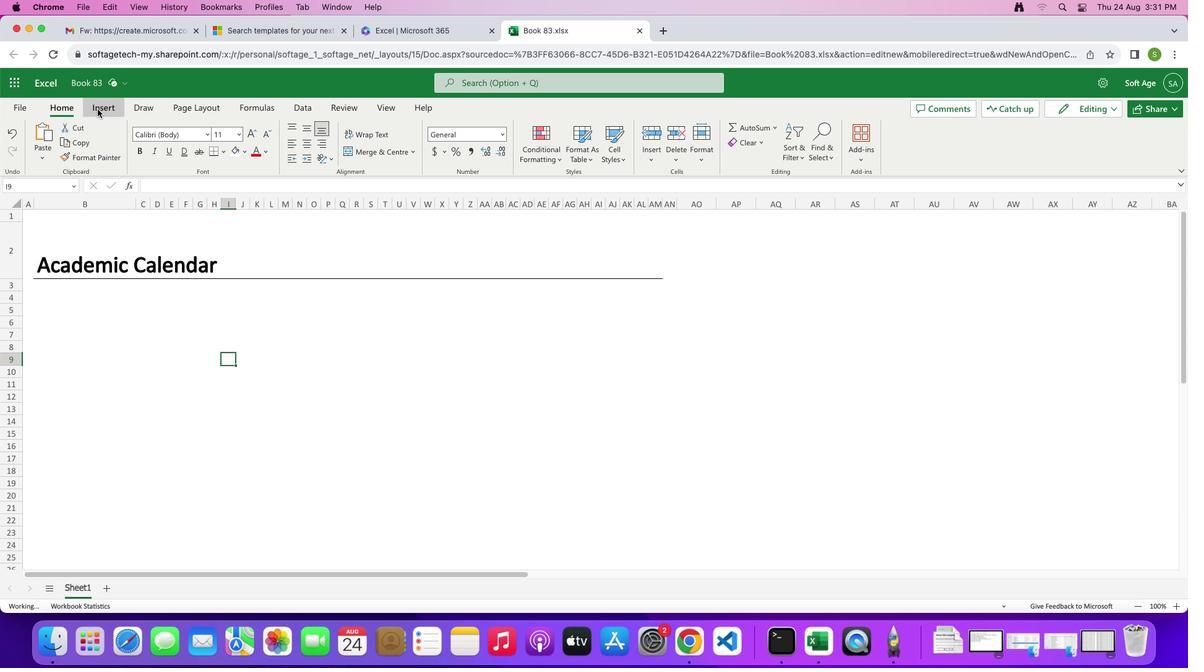 
Action: Mouse moved to (142, 133)
Screenshot: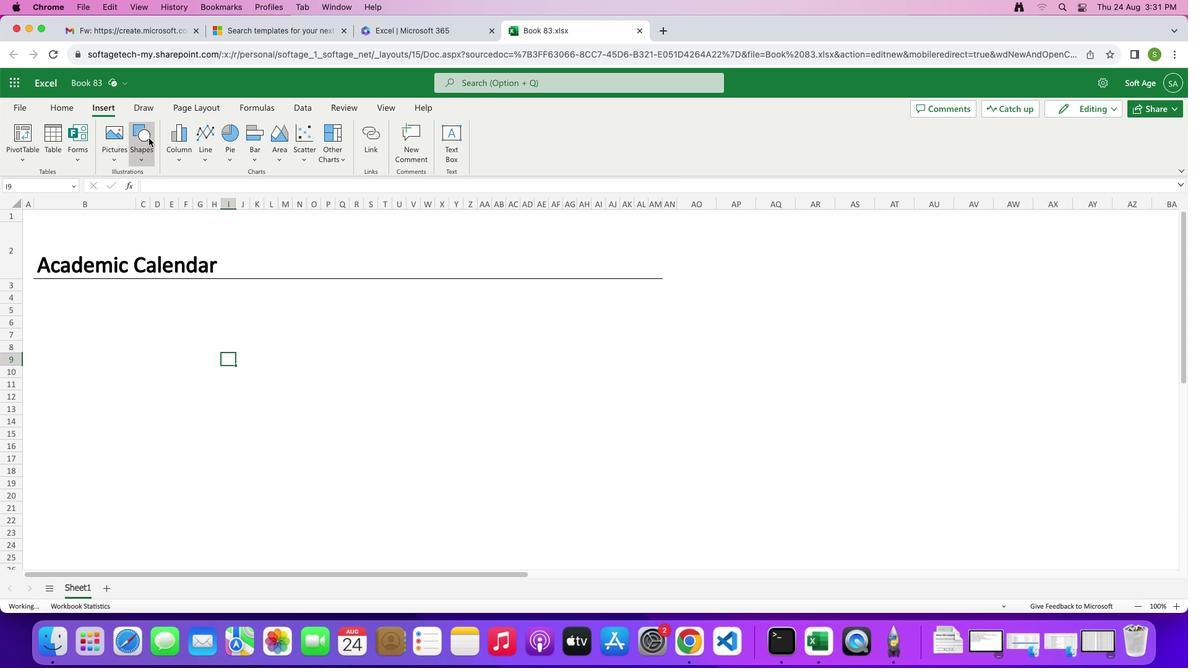 
Action: Mouse pressed left at (142, 133)
Screenshot: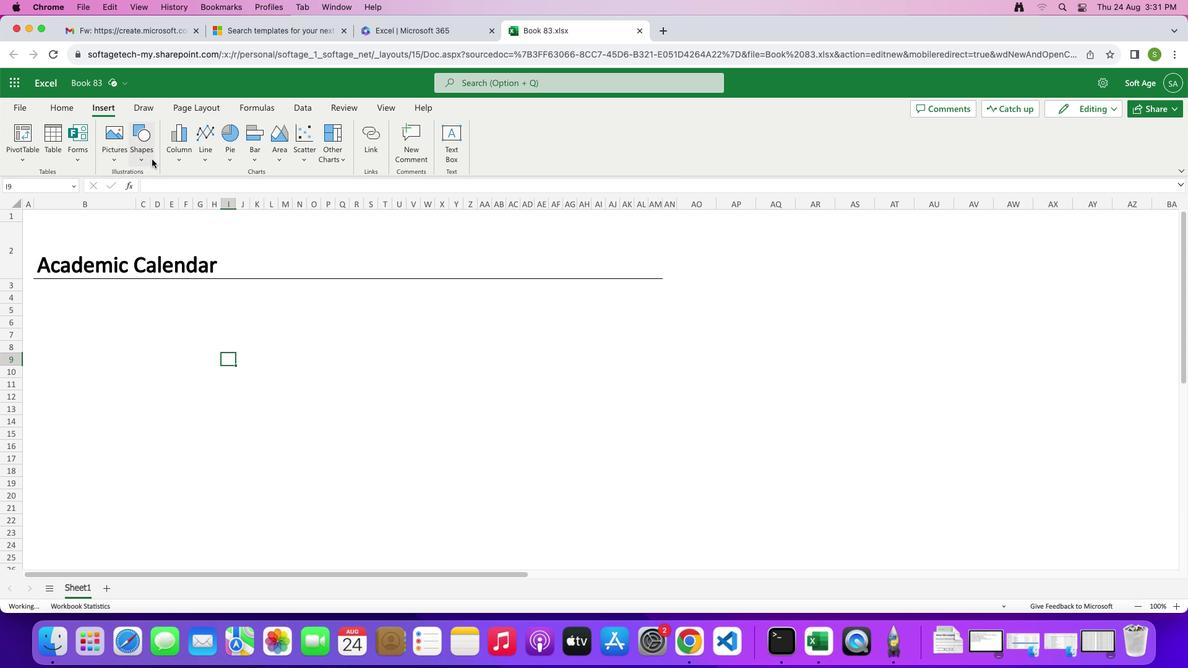 
Action: Mouse moved to (138, 186)
Screenshot: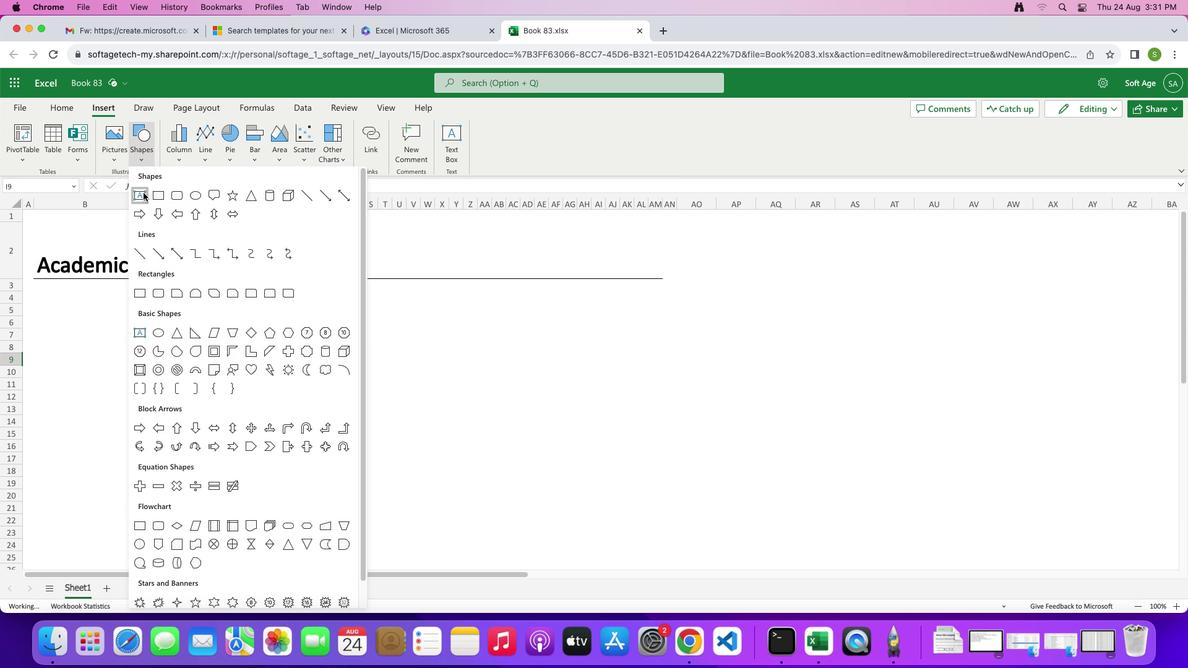 
Action: Mouse pressed left at (138, 186)
Screenshot: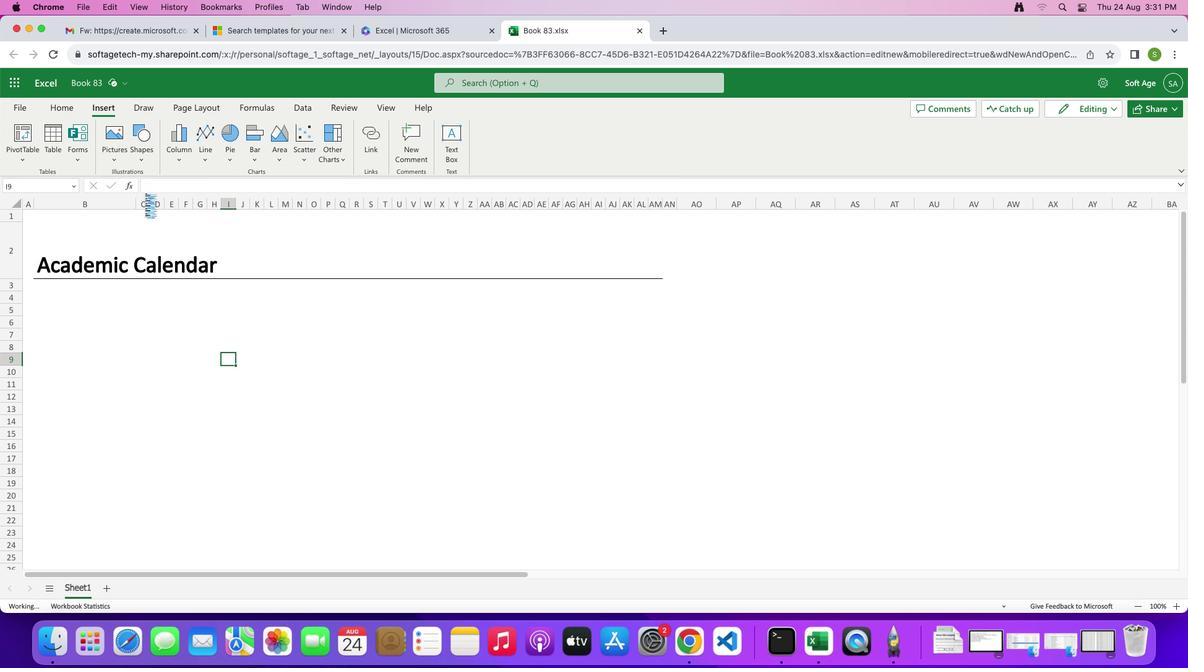 
Action: Mouse moved to (649, 414)
Screenshot: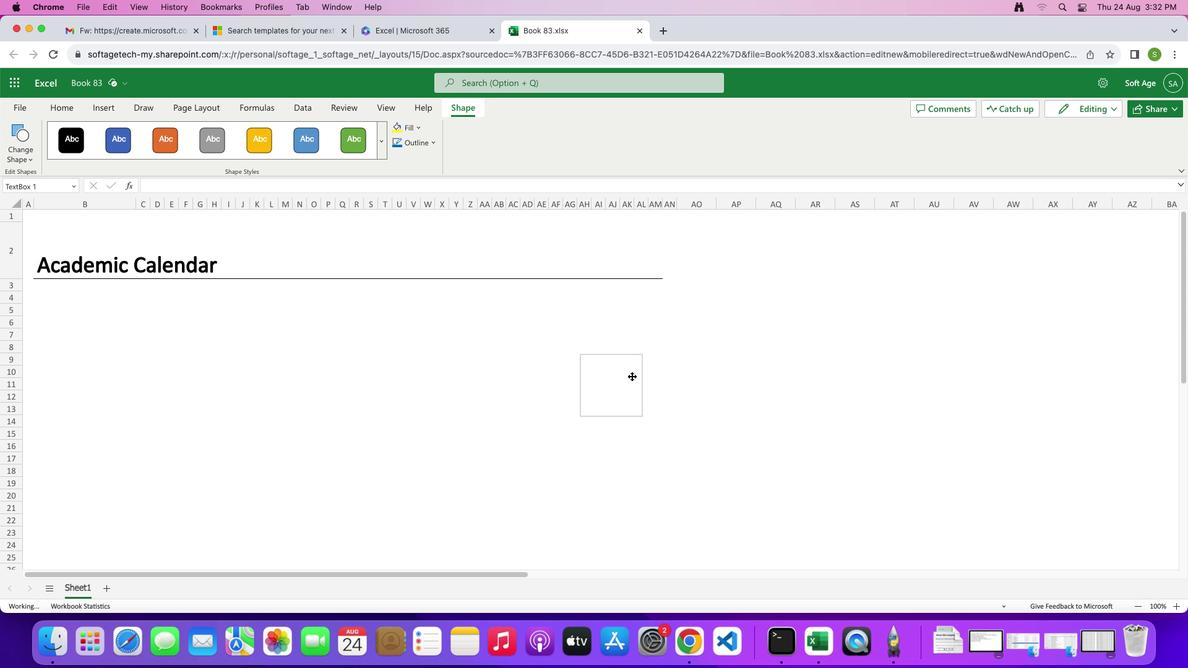 
Action: Mouse pressed left at (649, 414)
Screenshot: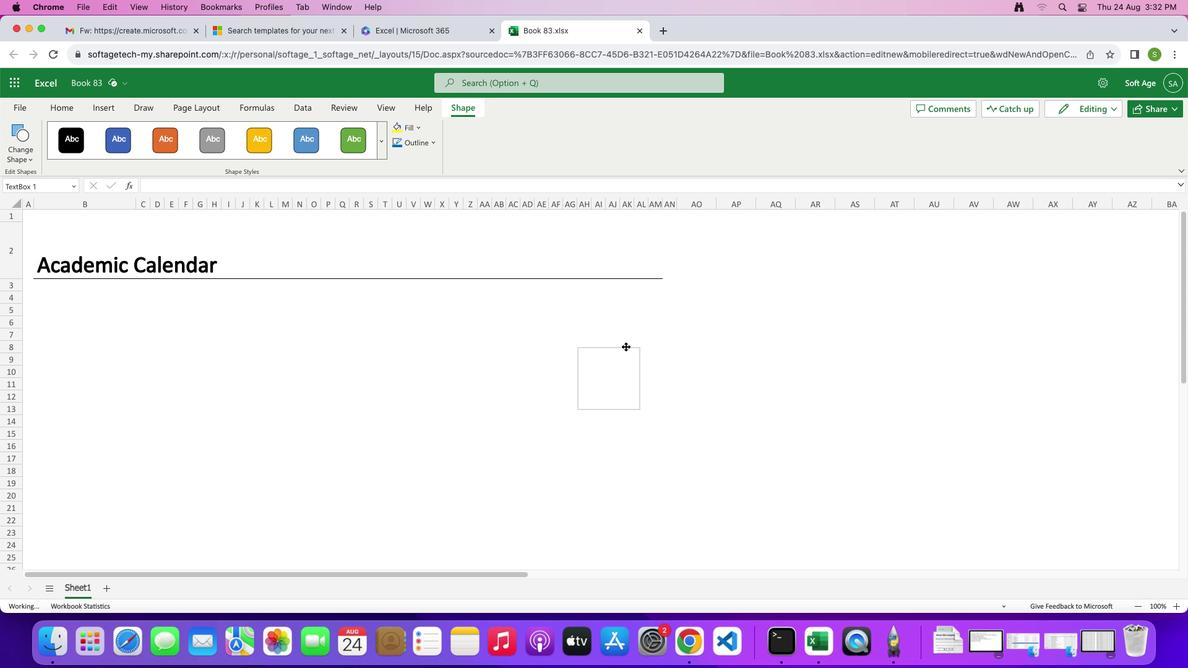 
Action: Mouse moved to (608, 206)
Screenshot: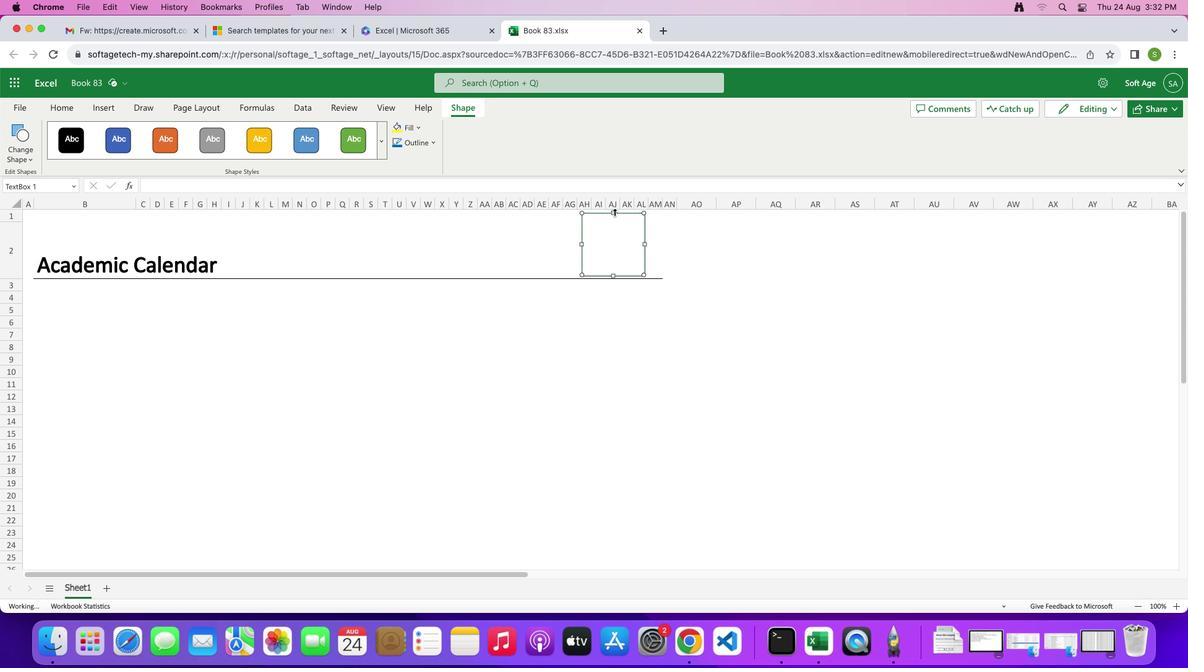 
Action: Mouse pressed left at (608, 206)
Screenshot: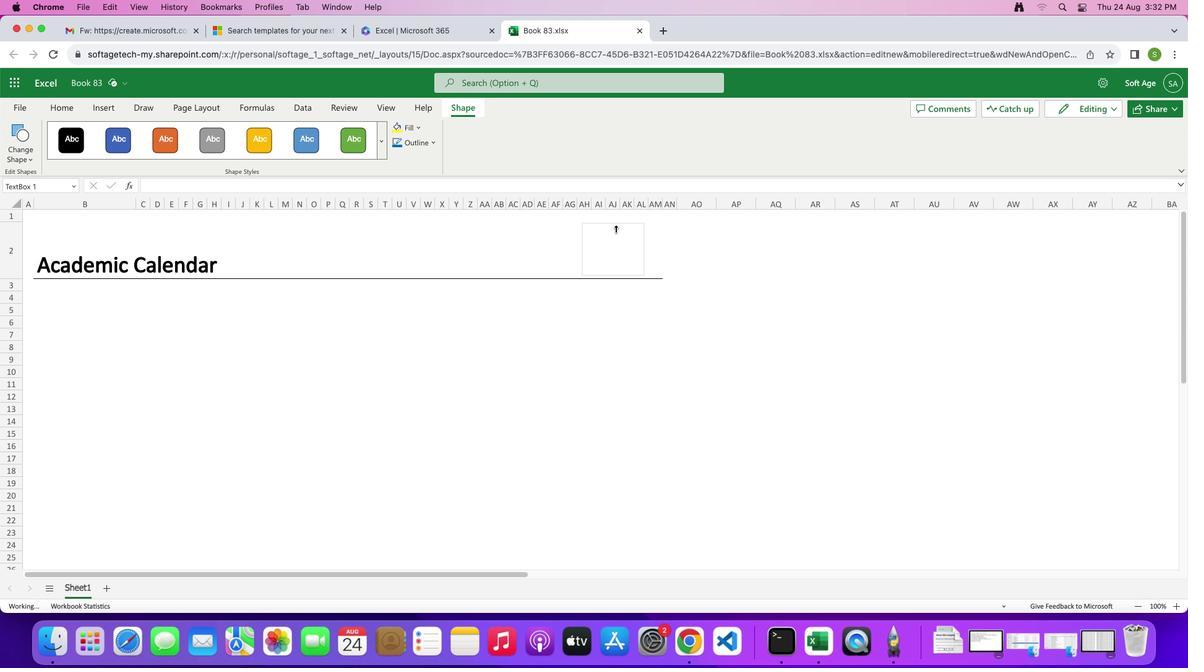 
Action: Mouse moved to (604, 262)
Screenshot: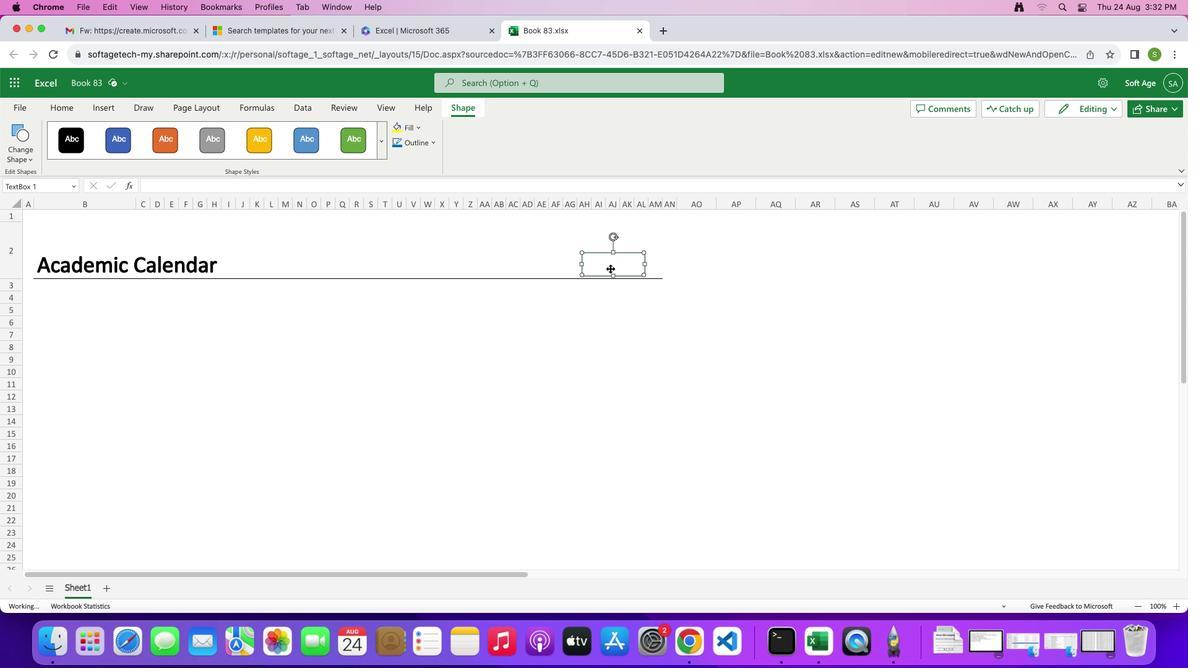 
Action: Mouse pressed left at (604, 262)
Screenshot: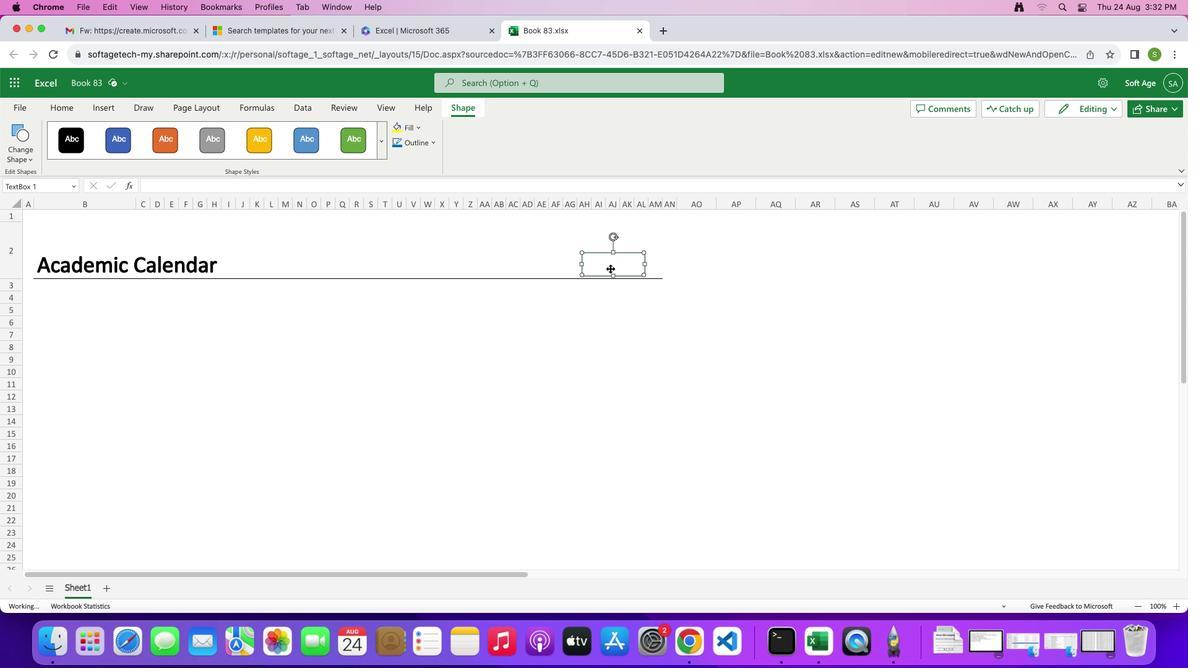 
Action: Mouse pressed left at (604, 262)
Screenshot: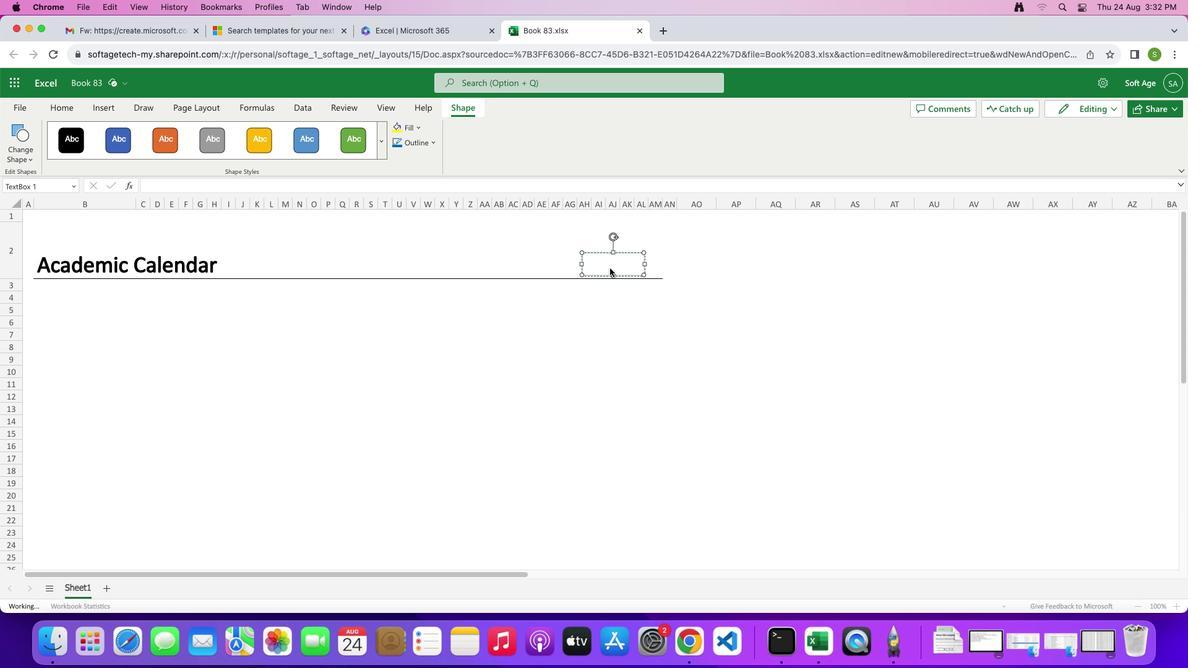 
Action: Mouse pressed left at (604, 262)
Screenshot: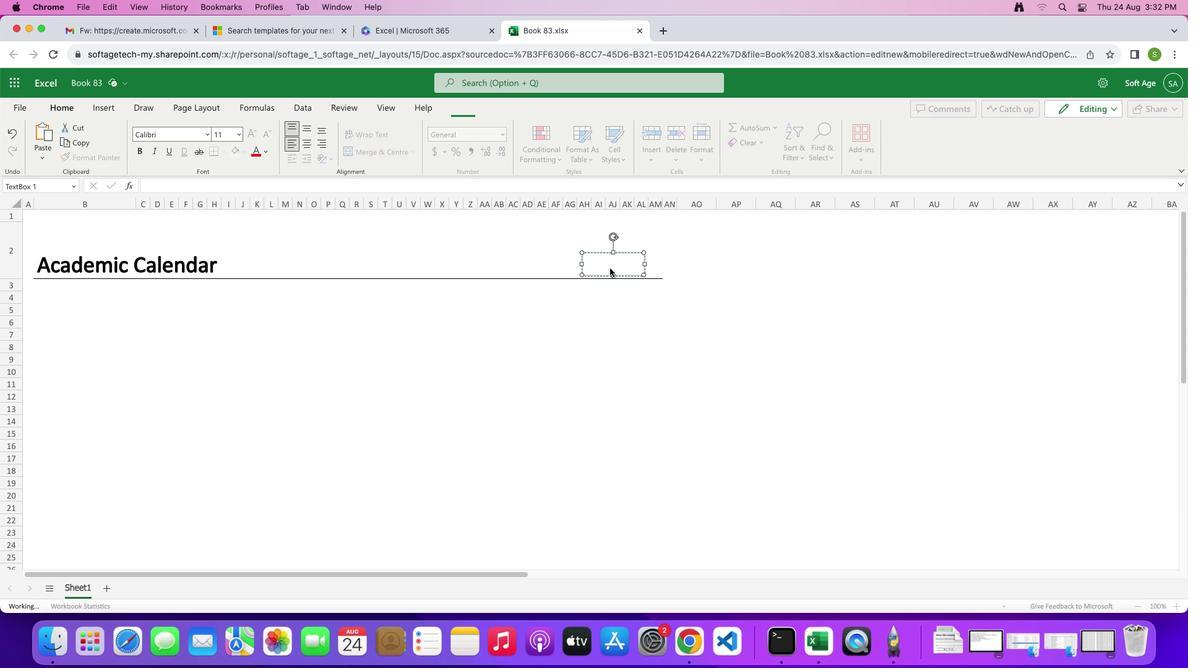 
Action: Mouse moved to (602, 253)
Screenshot: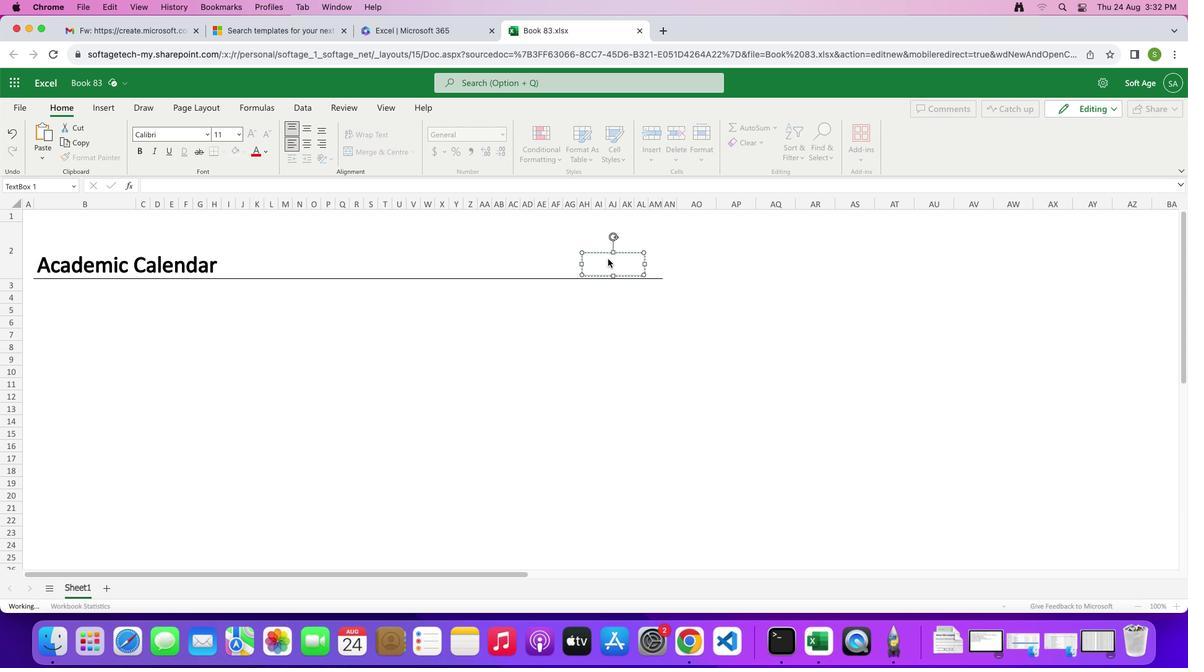 
Action: Mouse pressed left at (602, 253)
Screenshot: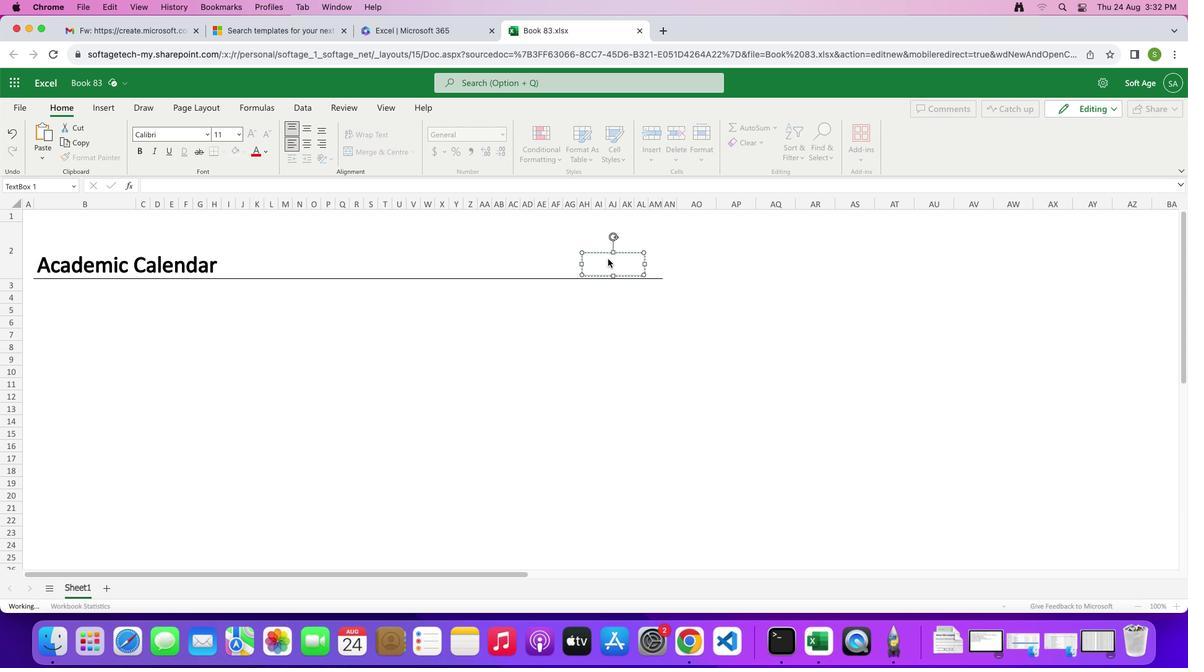 
Action: Mouse moved to (593, 306)
Screenshot: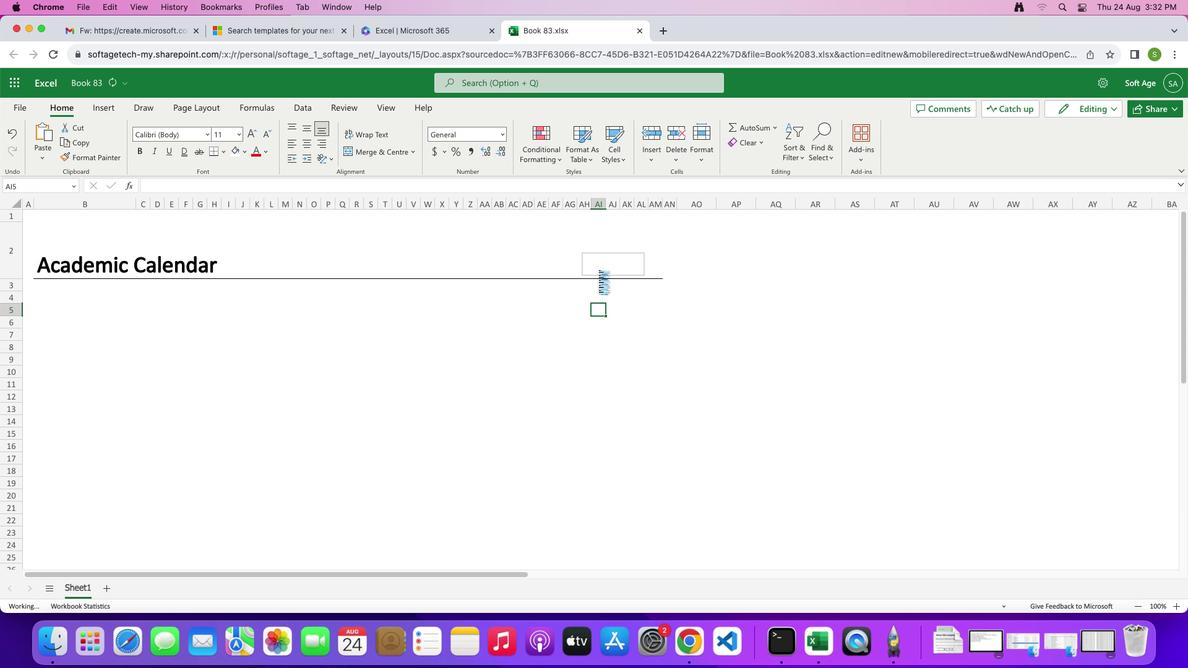 
Action: Mouse pressed left at (593, 306)
Screenshot: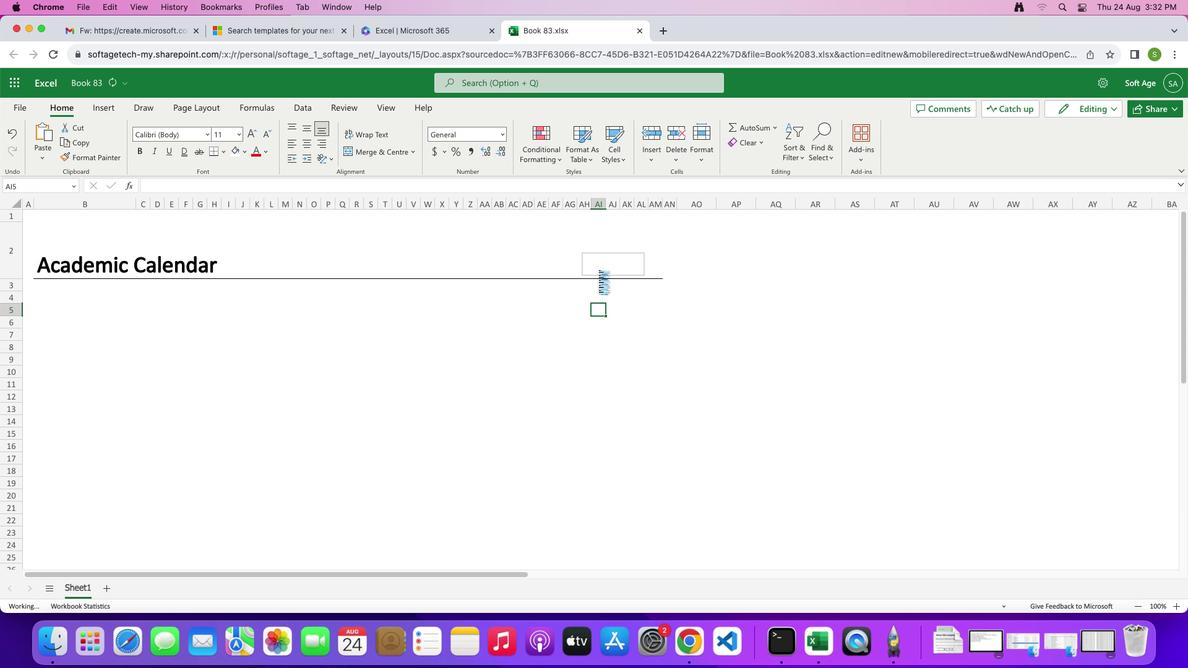 
Action: Mouse moved to (595, 256)
Screenshot: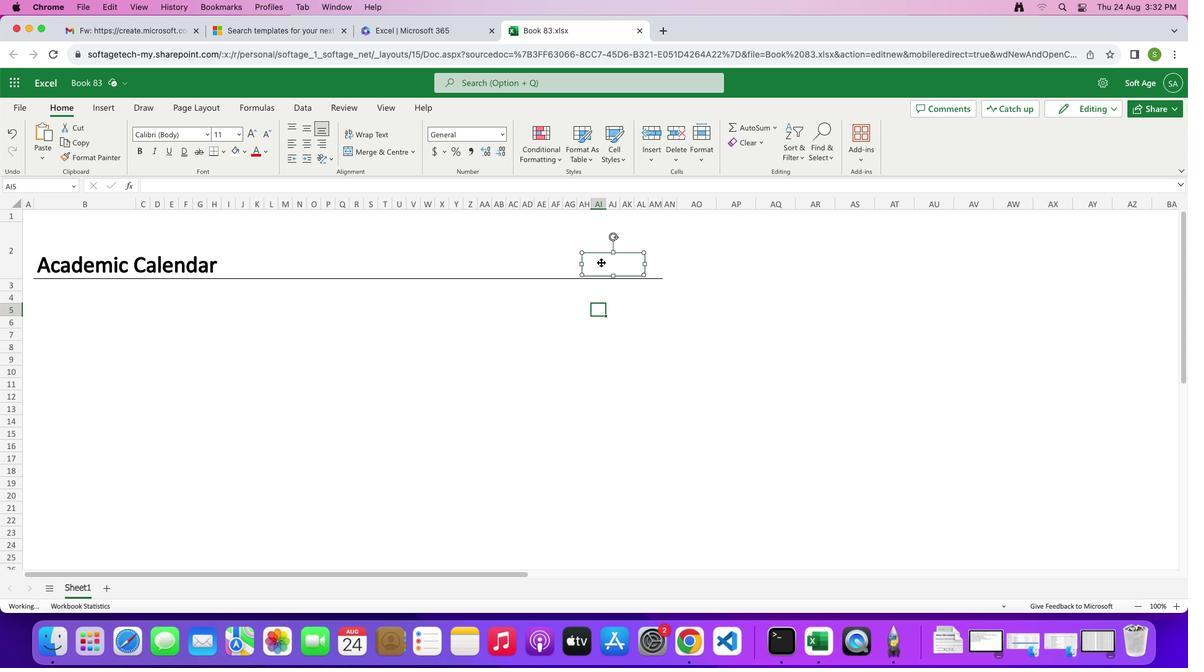 
Action: Mouse pressed left at (595, 256)
Screenshot: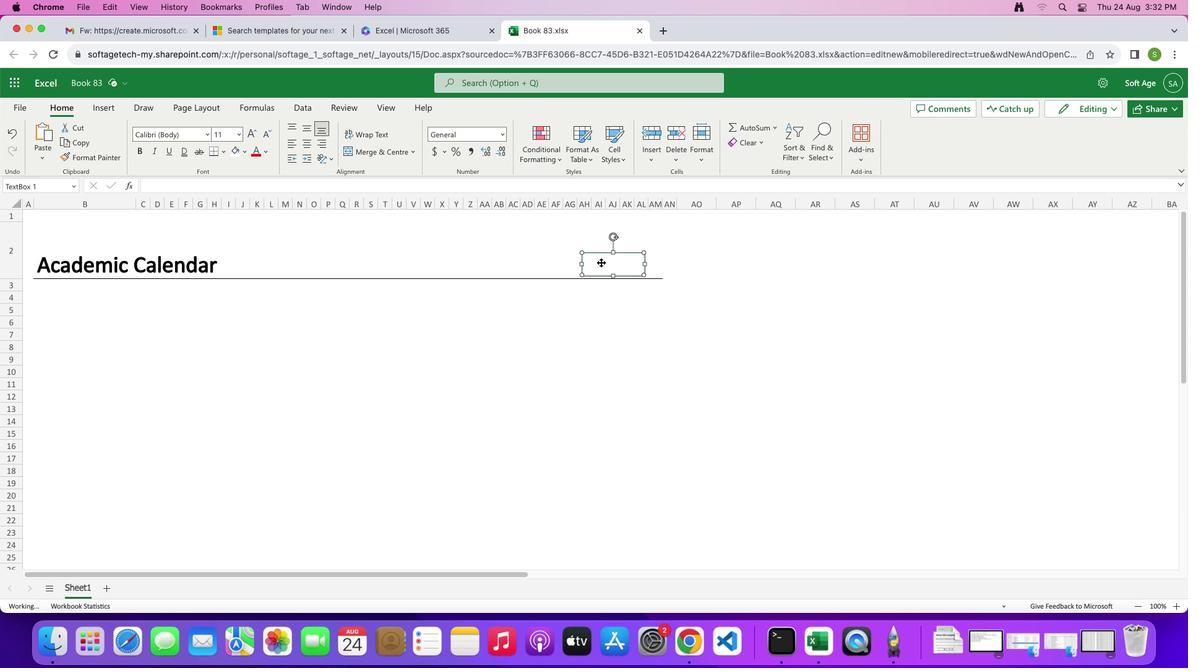 
Action: Mouse pressed left at (595, 256)
Screenshot: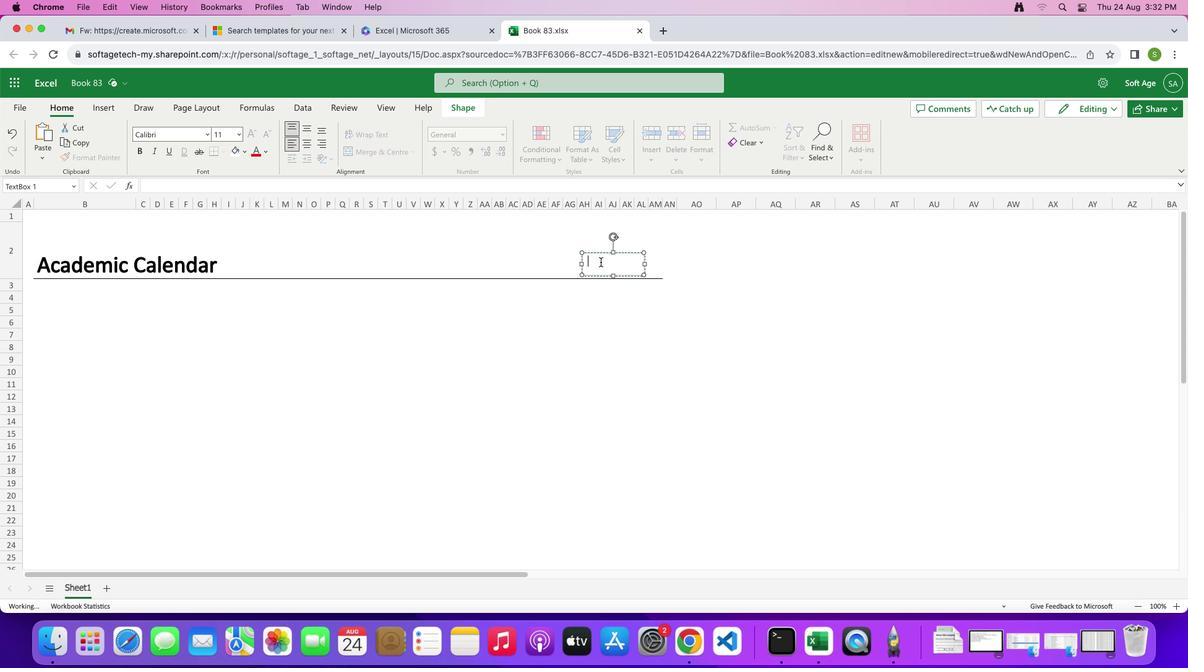 
Action: Mouse moved to (595, 258)
Screenshot: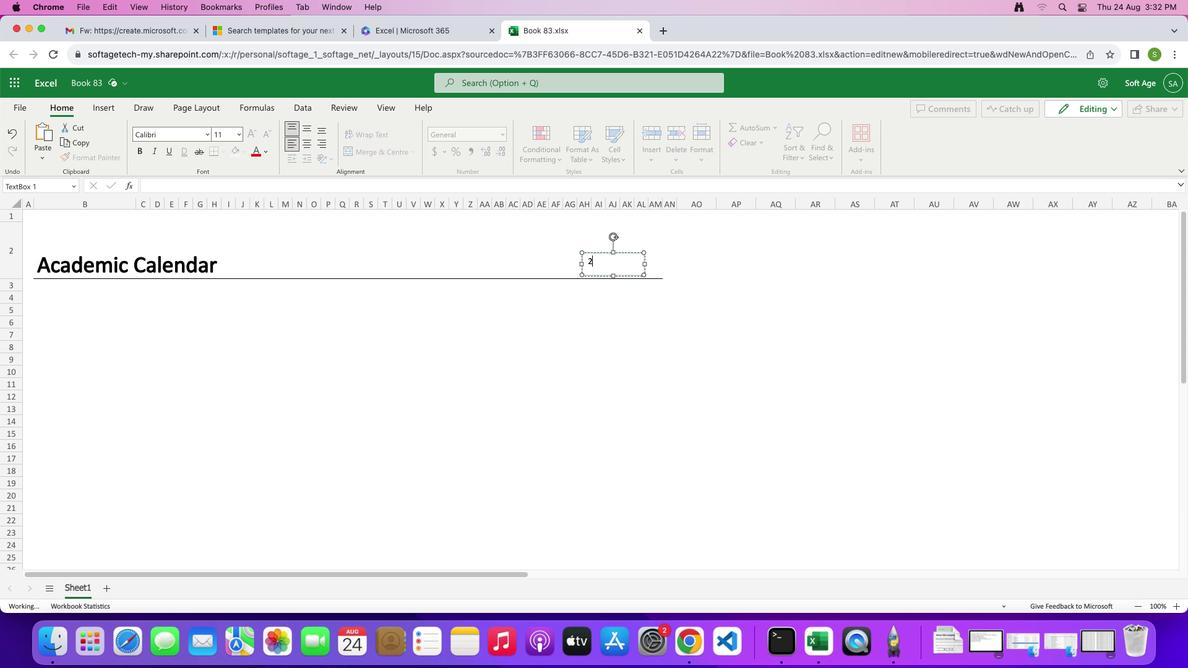 
Action: Key pressed '2''0''2''3'
Screenshot: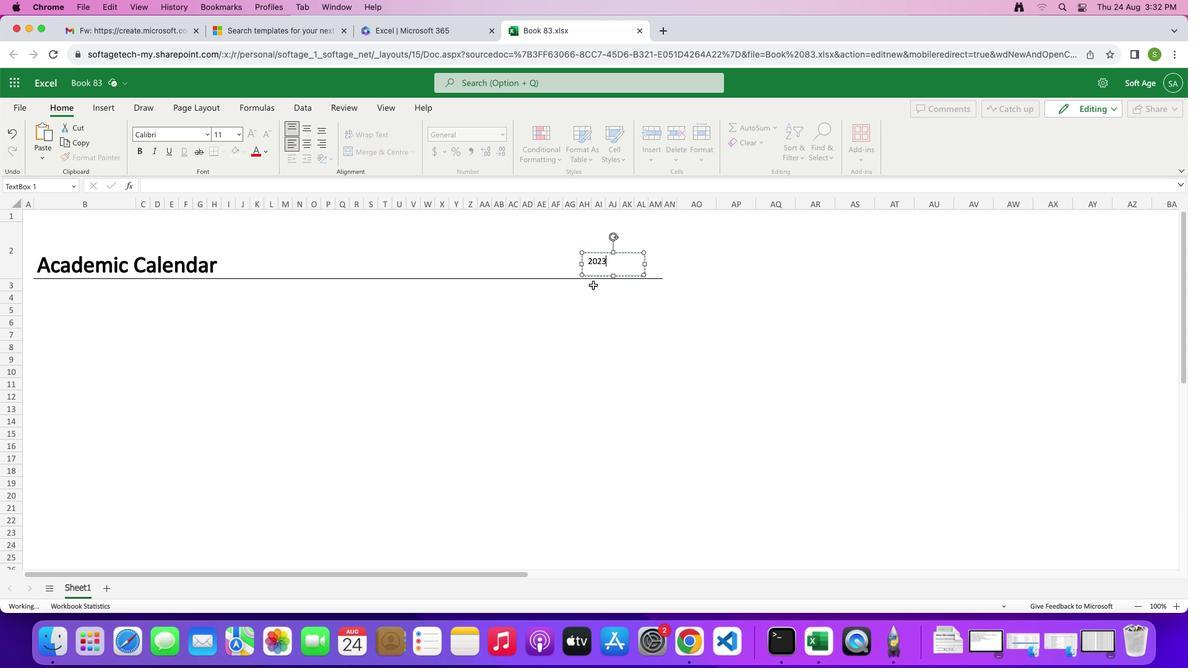 
Action: Mouse moved to (590, 303)
Screenshot: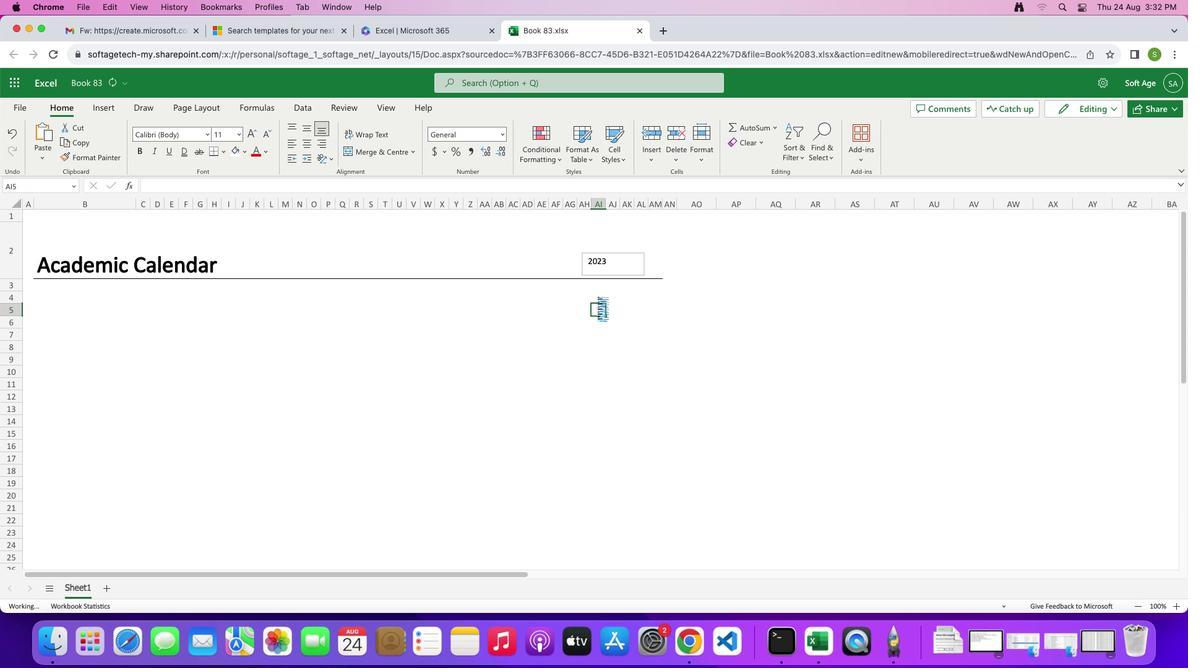 
Action: Mouse pressed left at (590, 303)
Screenshot: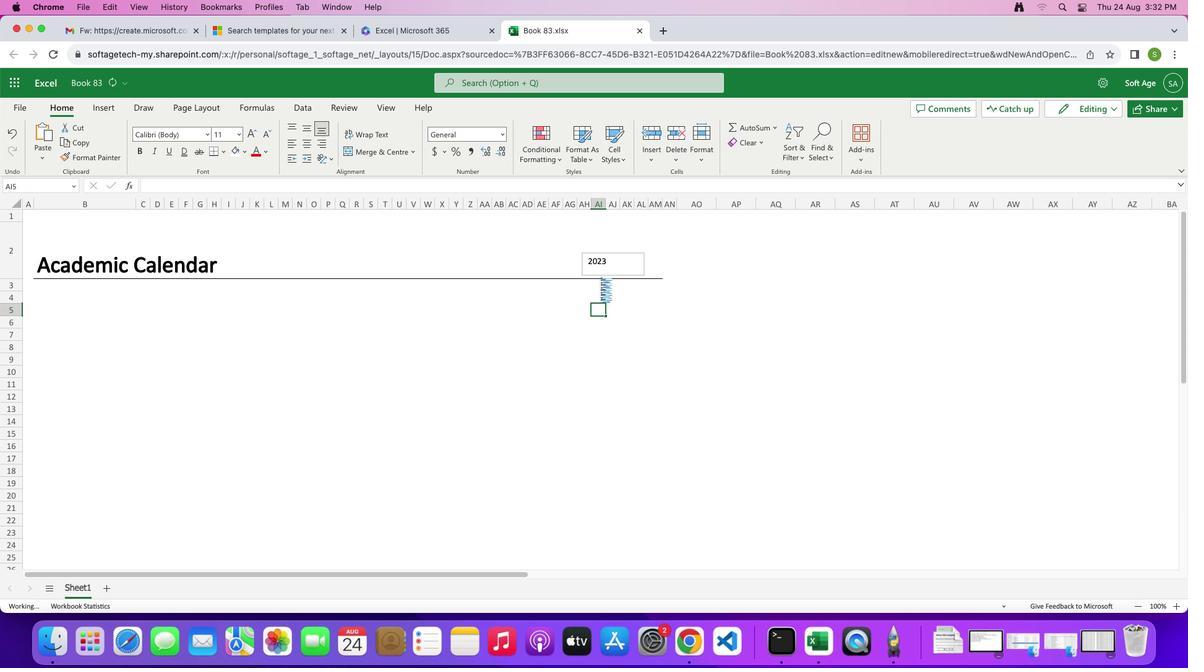 
Action: Mouse moved to (599, 259)
Screenshot: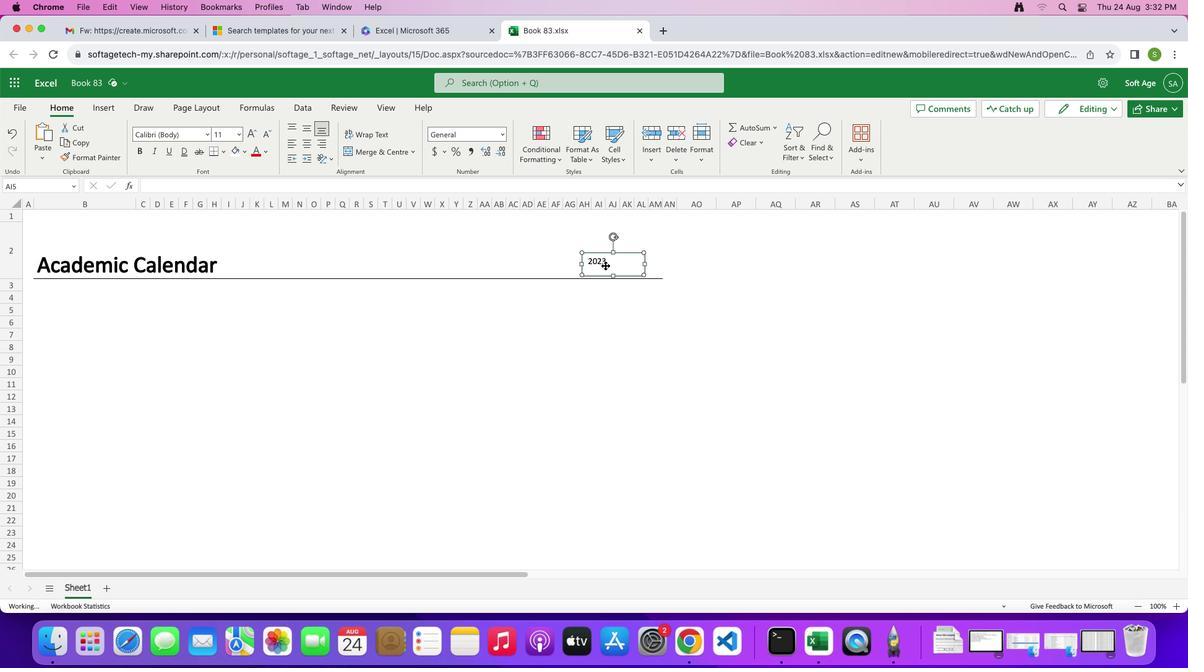 
Action: Mouse pressed left at (599, 259)
Screenshot: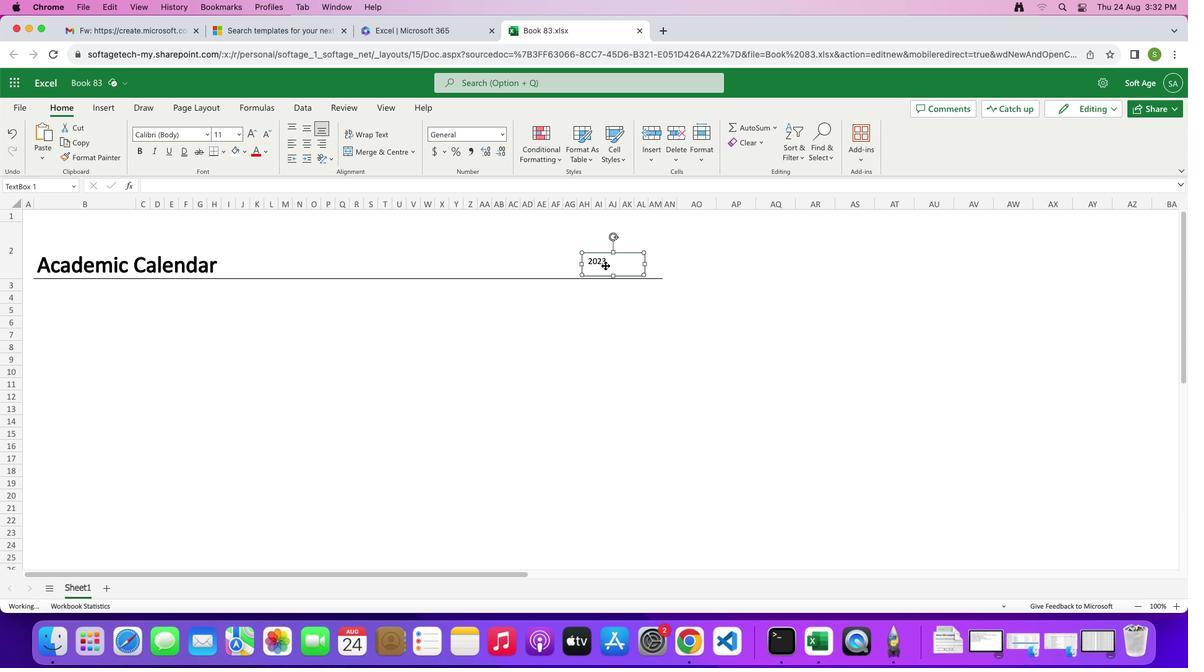 
Action: Mouse moved to (300, 120)
Screenshot: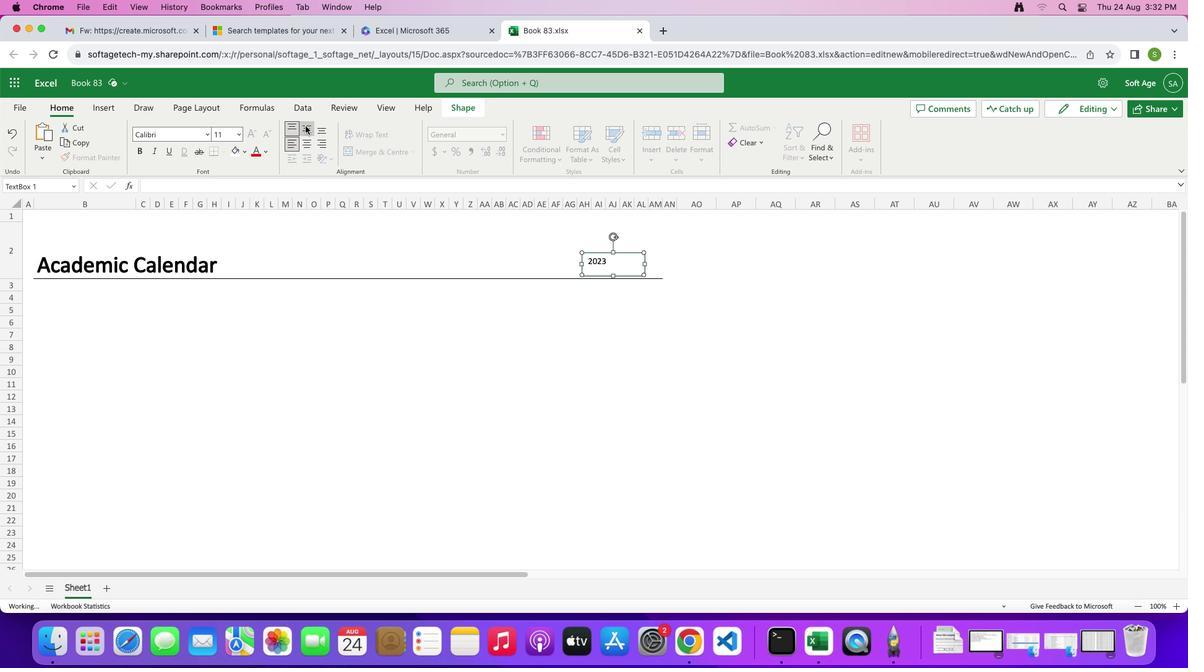 
Action: Mouse pressed left at (300, 120)
Screenshot: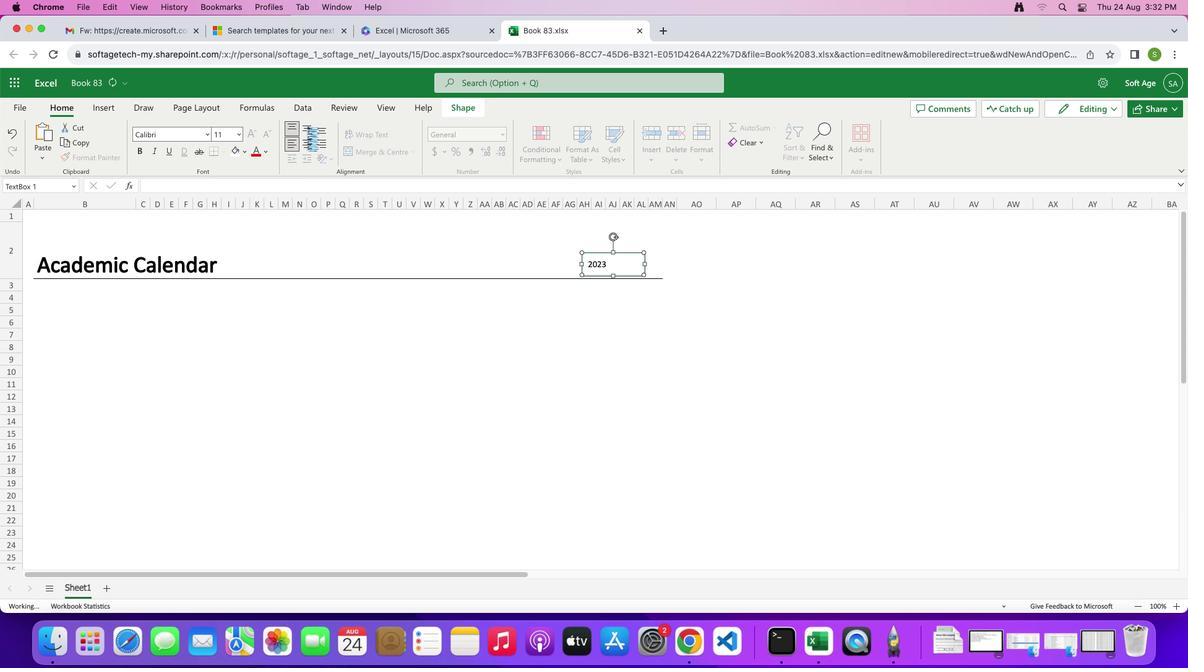 
Action: Mouse moved to (305, 138)
Screenshot: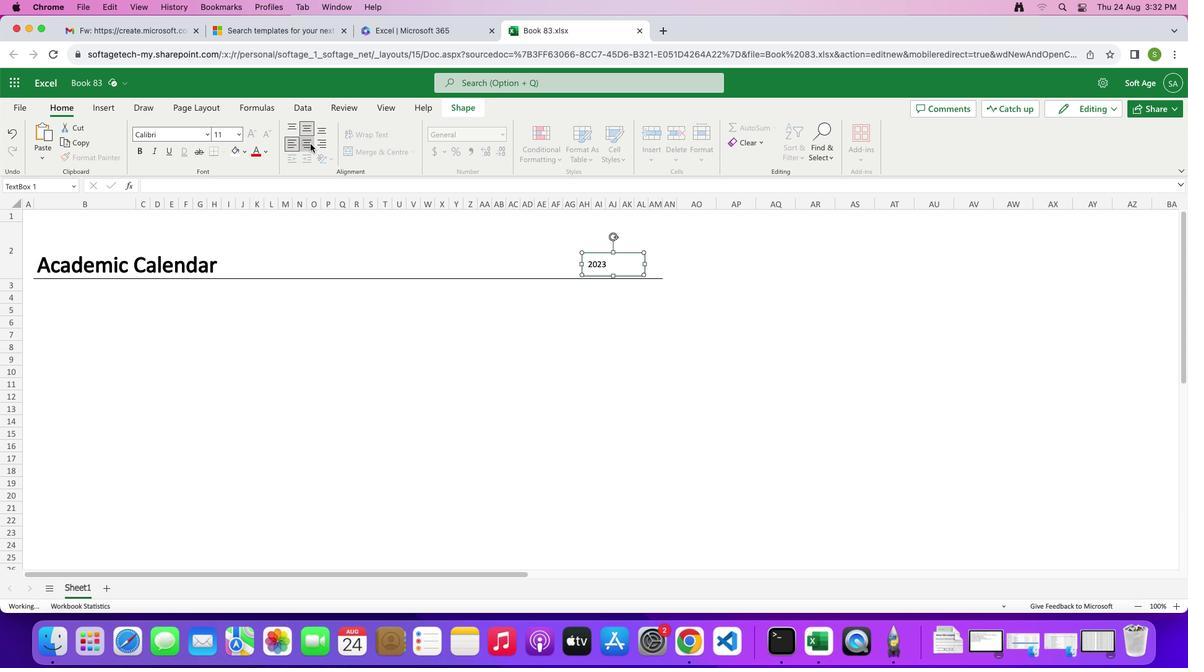 
Action: Mouse pressed left at (305, 138)
Screenshot: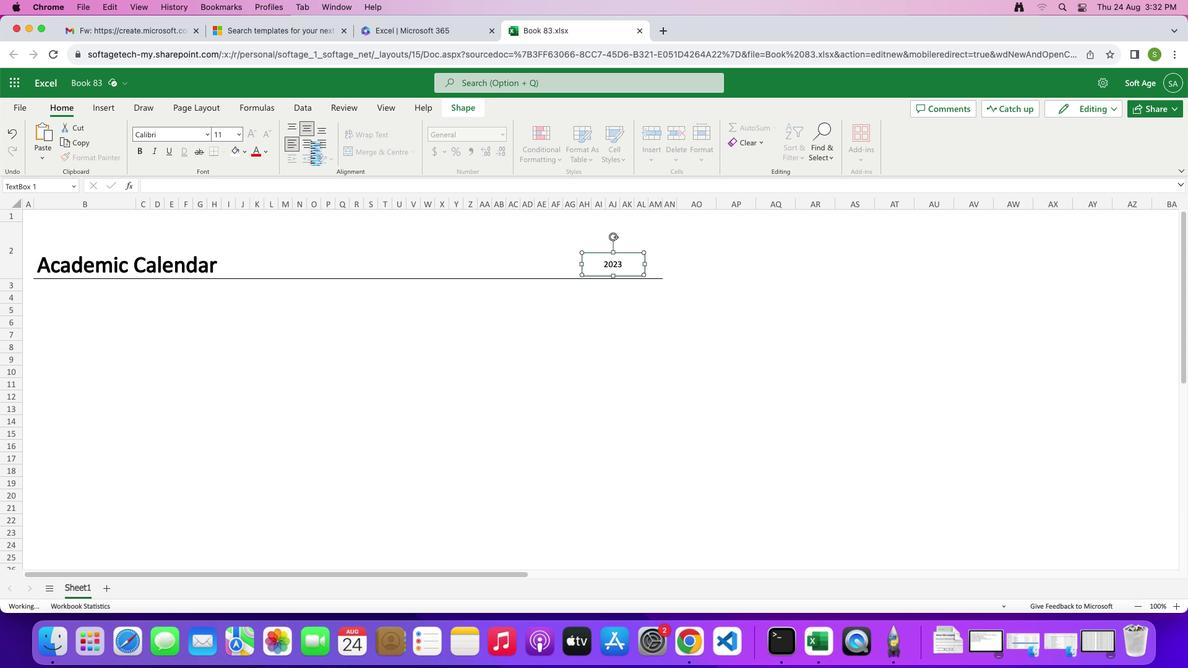 
Action: Mouse moved to (232, 128)
Screenshot: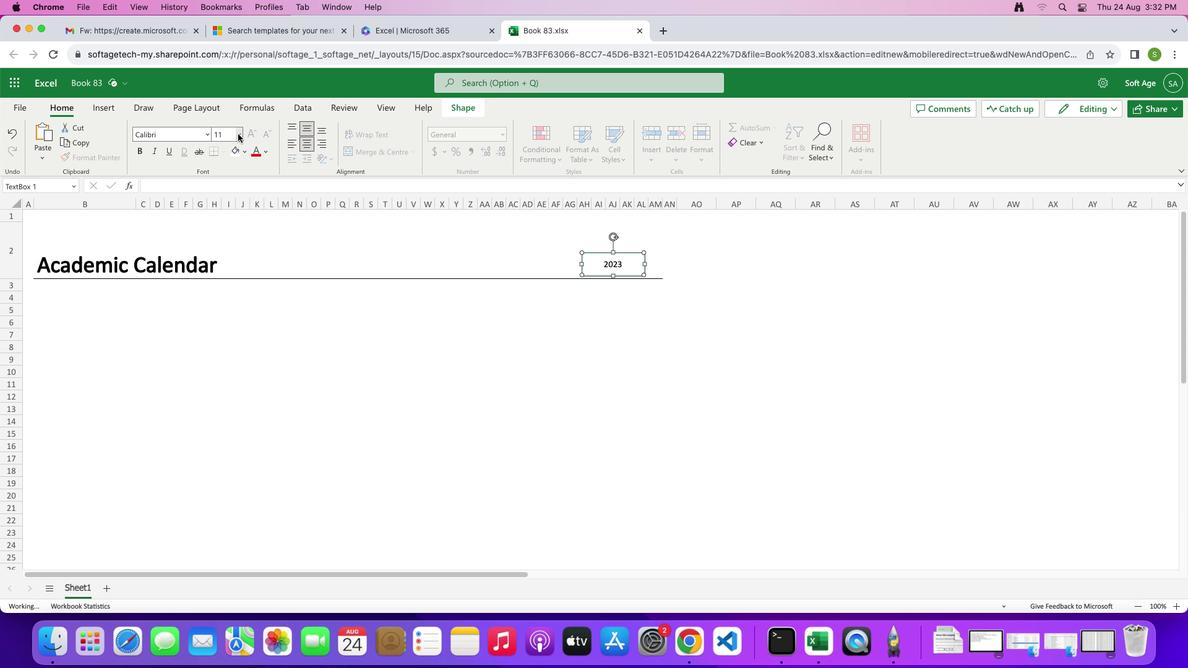 
Action: Mouse pressed left at (232, 128)
Screenshot: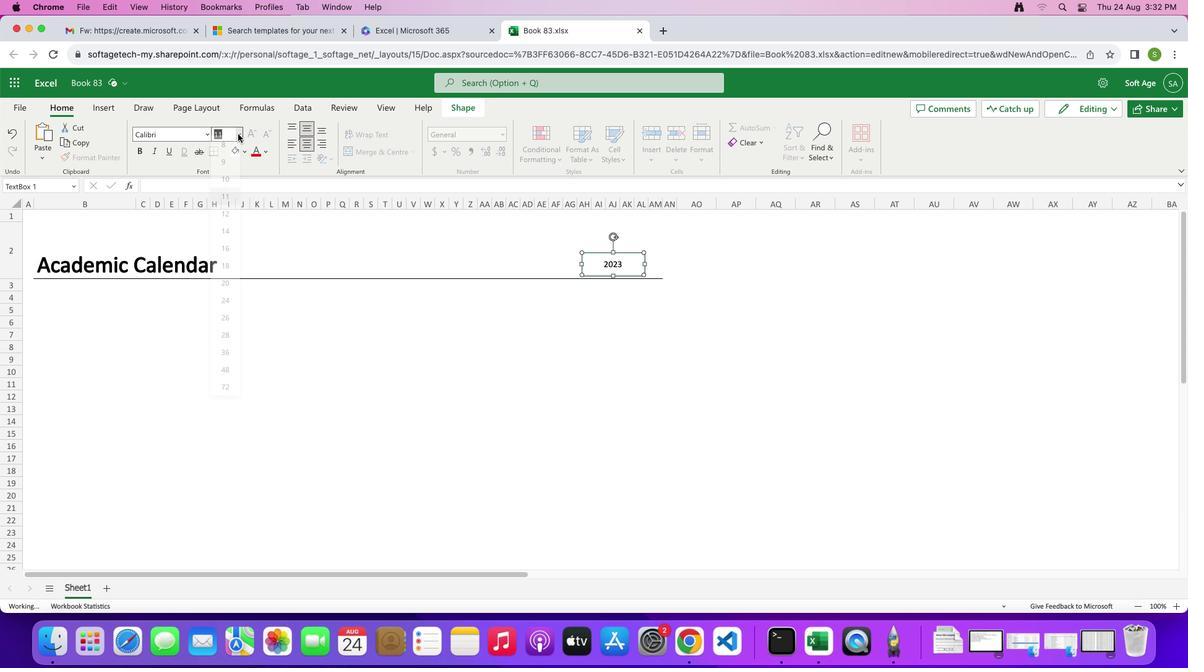 
Action: Mouse moved to (221, 337)
Screenshot: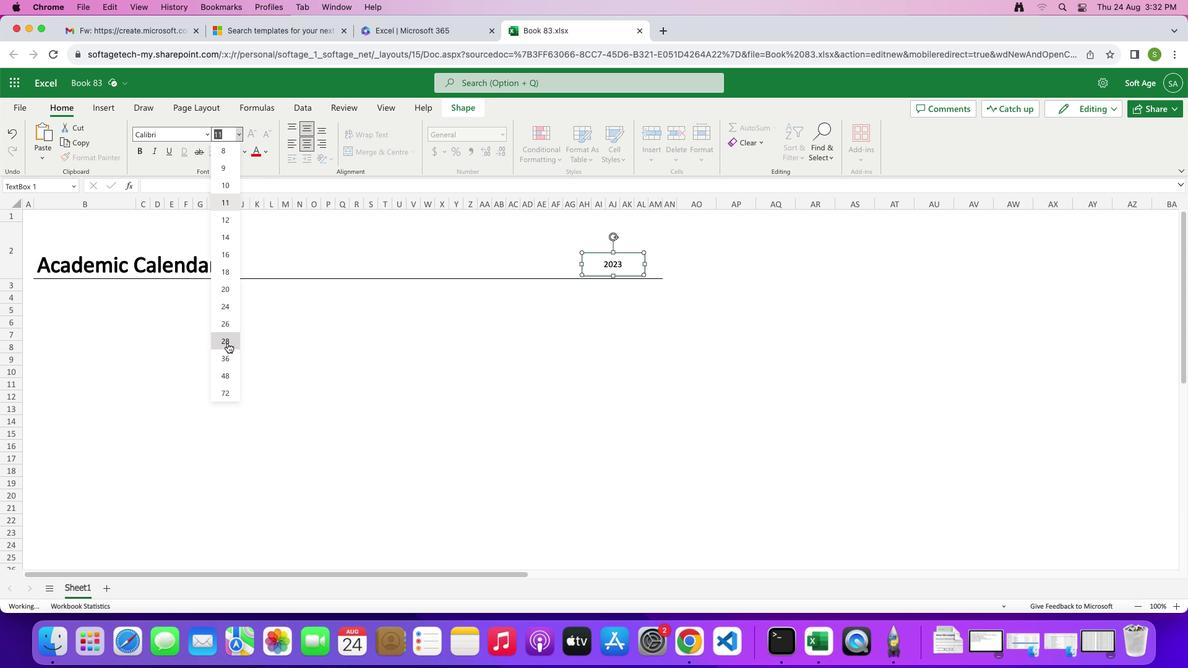 
Action: Mouse pressed left at (221, 337)
Screenshot: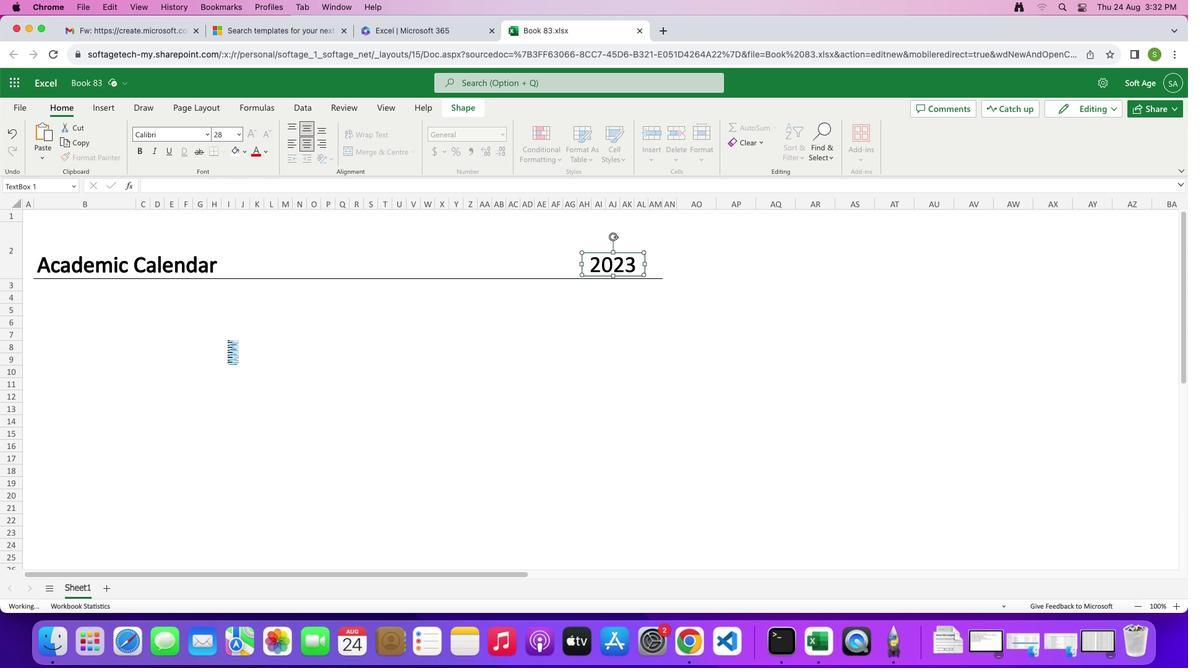 
Action: Mouse moved to (134, 147)
Screenshot: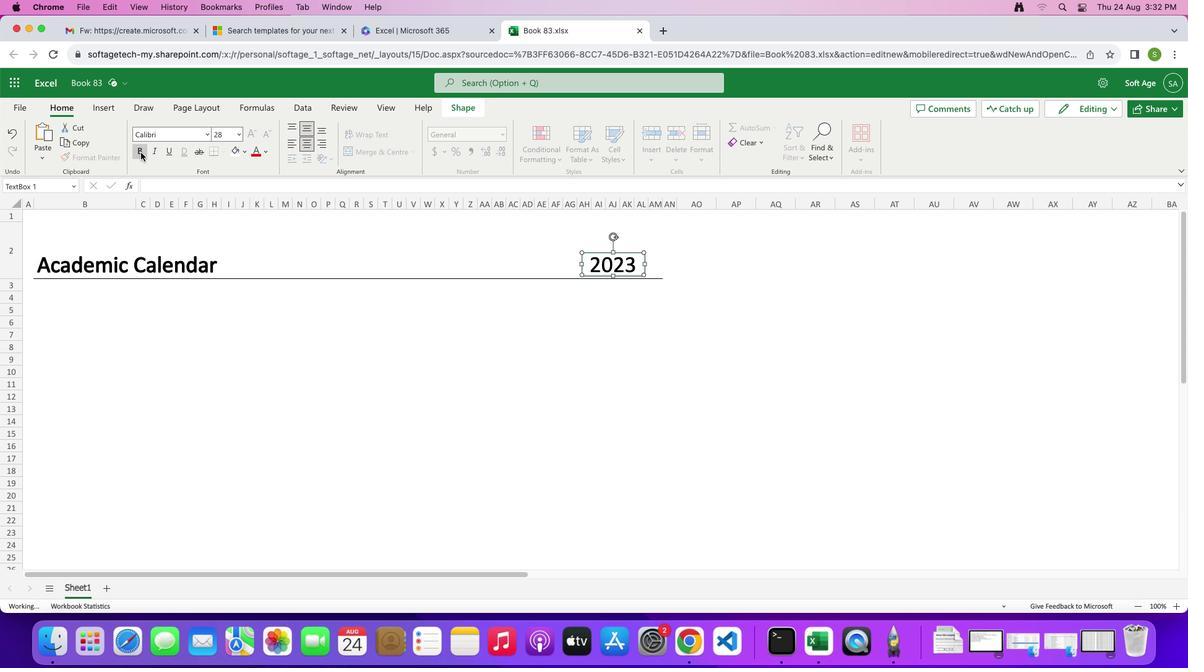 
Action: Mouse pressed left at (134, 147)
Screenshot: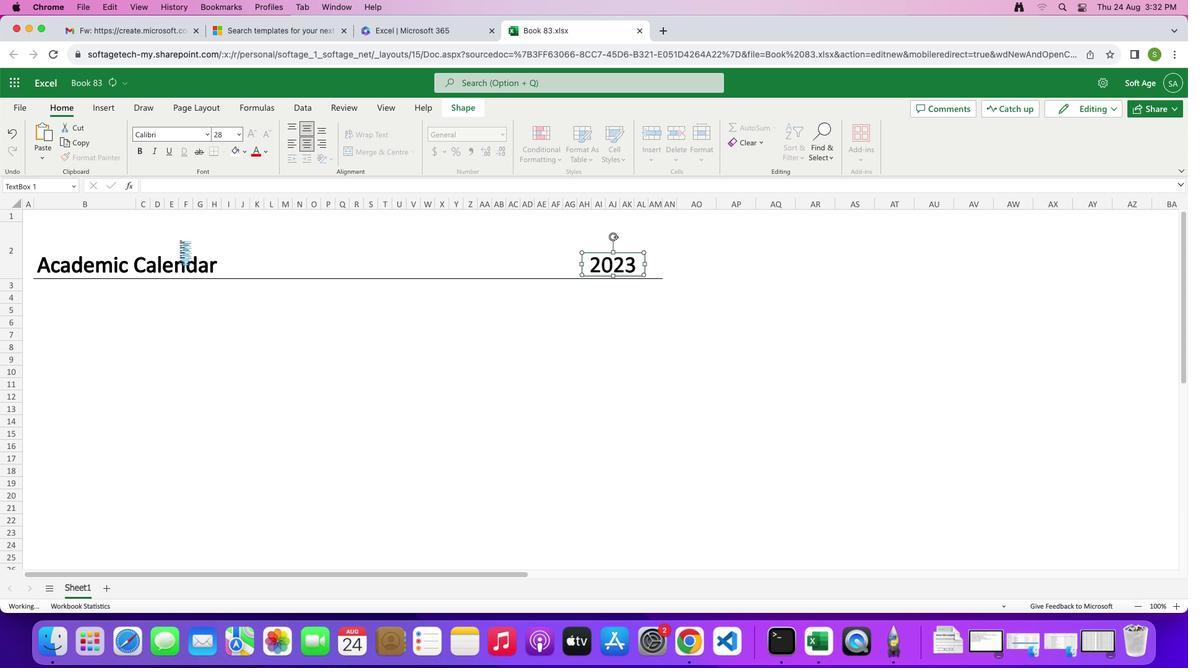 
Action: Mouse moved to (546, 355)
Screenshot: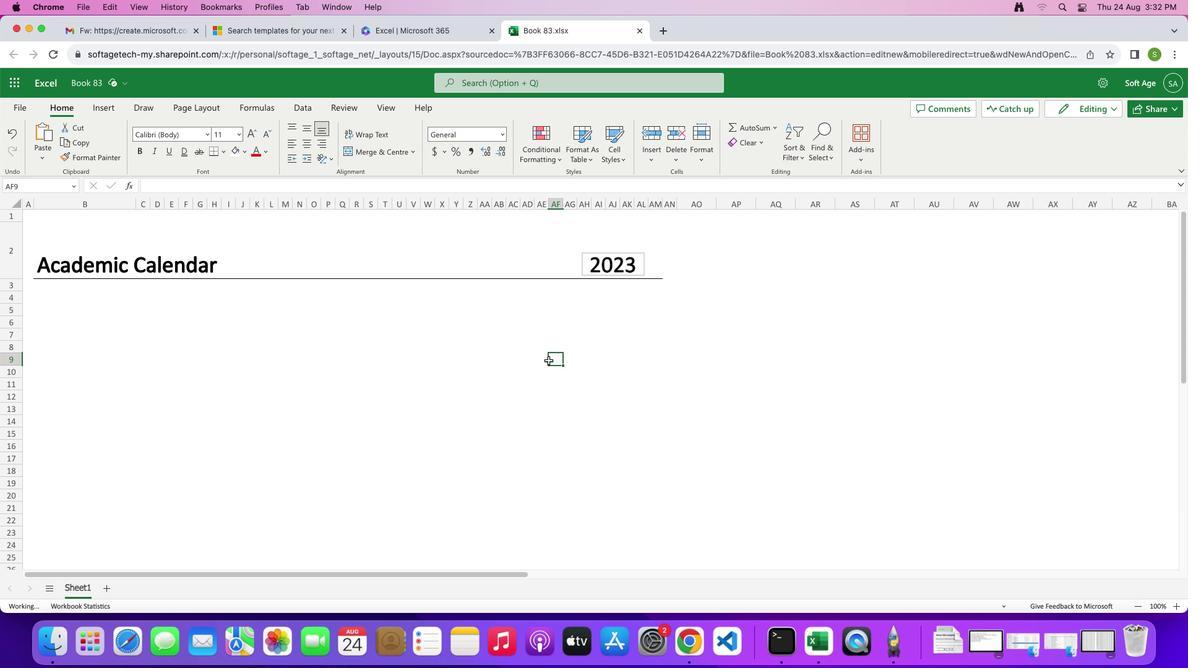 
Action: Mouse pressed left at (546, 355)
Screenshot: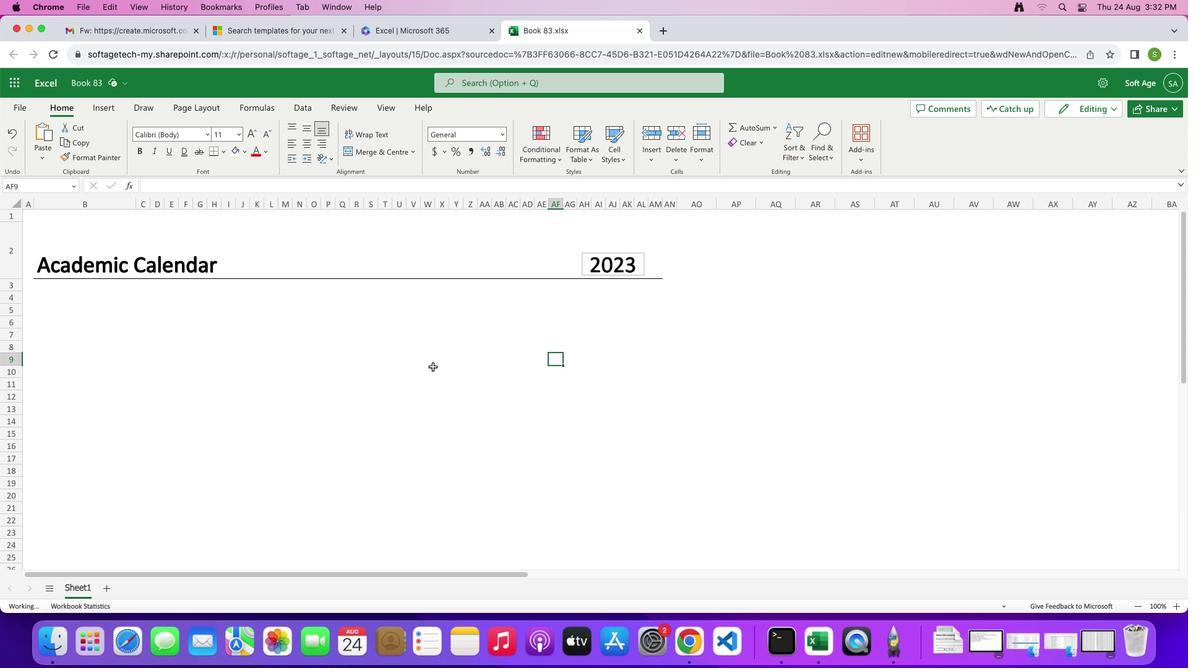
Action: Mouse moved to (600, 259)
Screenshot: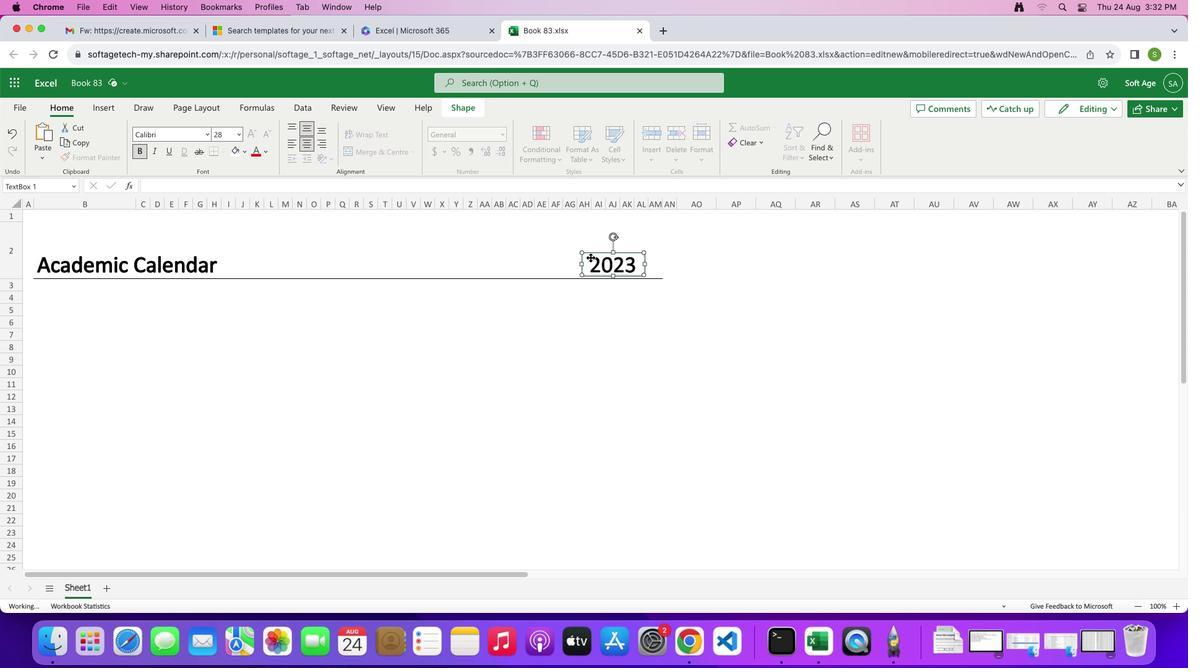 
Action: Mouse pressed left at (600, 259)
Screenshot: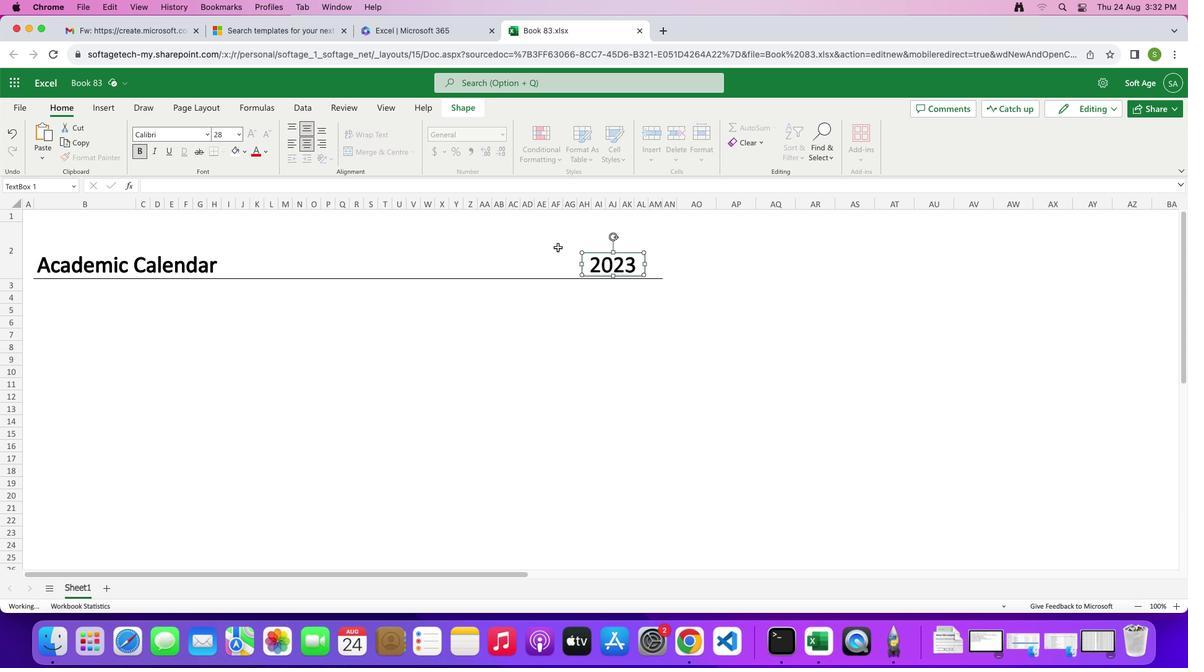 
Action: Mouse moved to (455, 103)
Screenshot: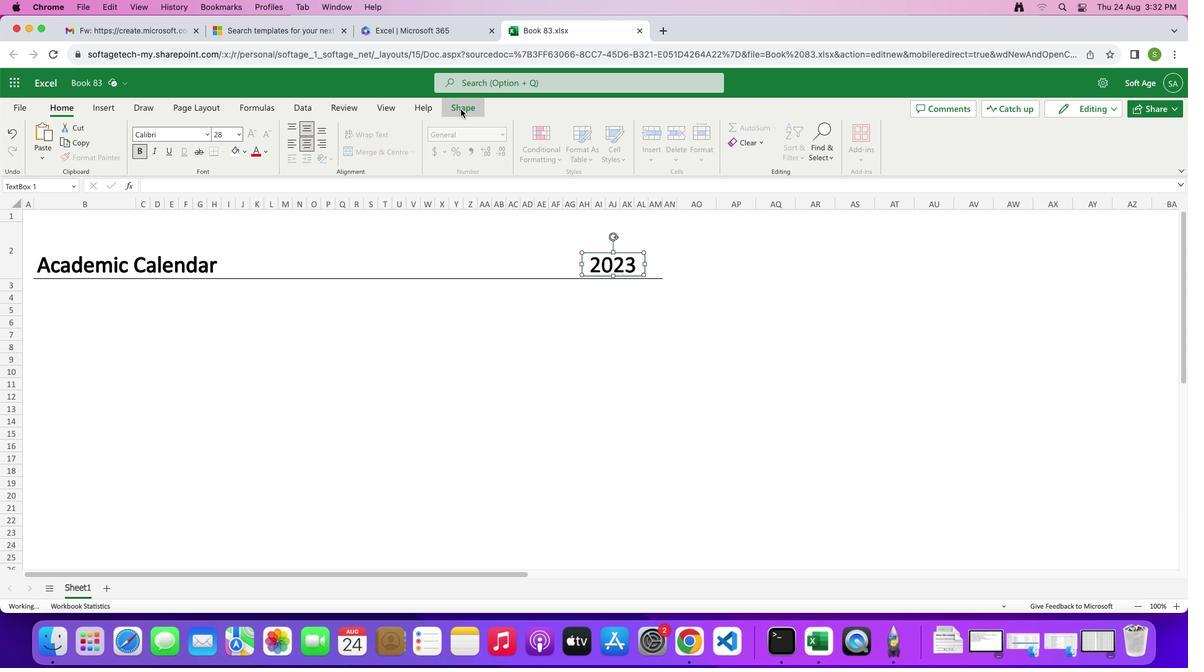 
Action: Mouse pressed left at (455, 103)
Screenshot: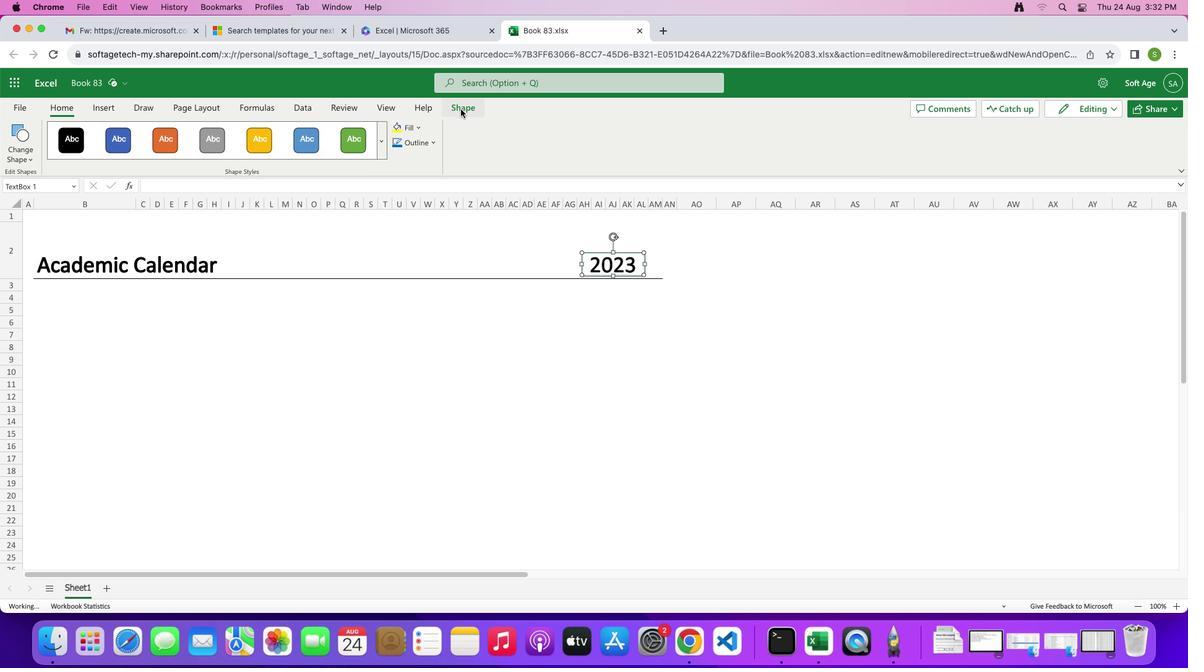 
Action: Mouse moved to (428, 135)
Screenshot: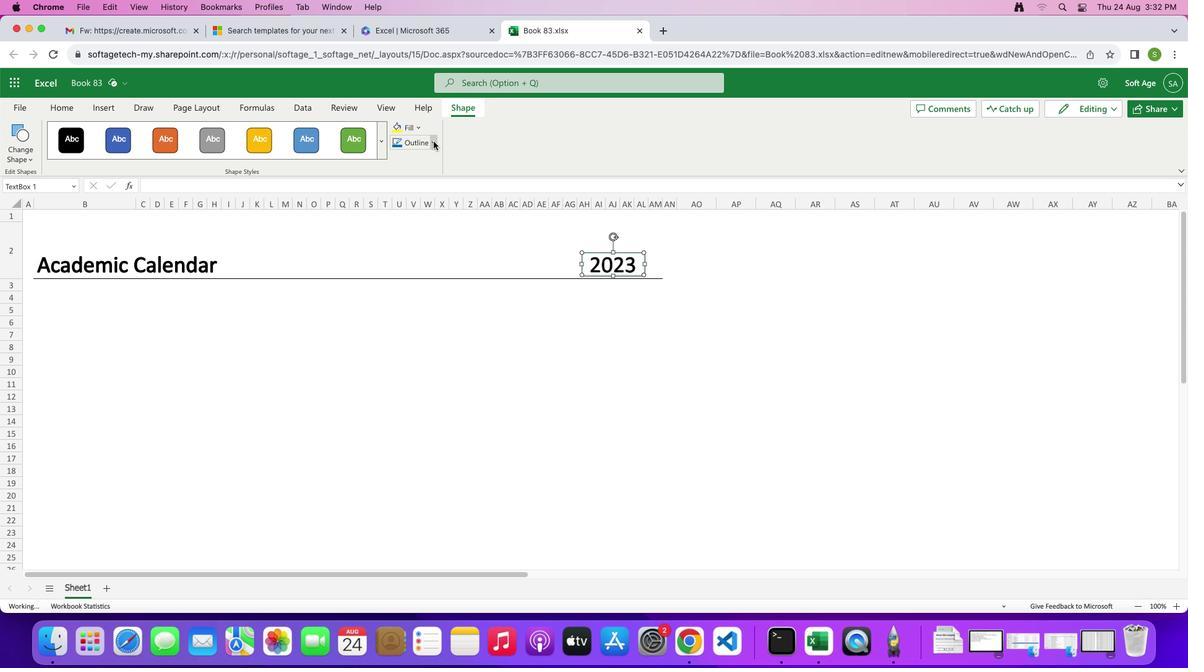 
Action: Mouse pressed left at (428, 135)
Screenshot: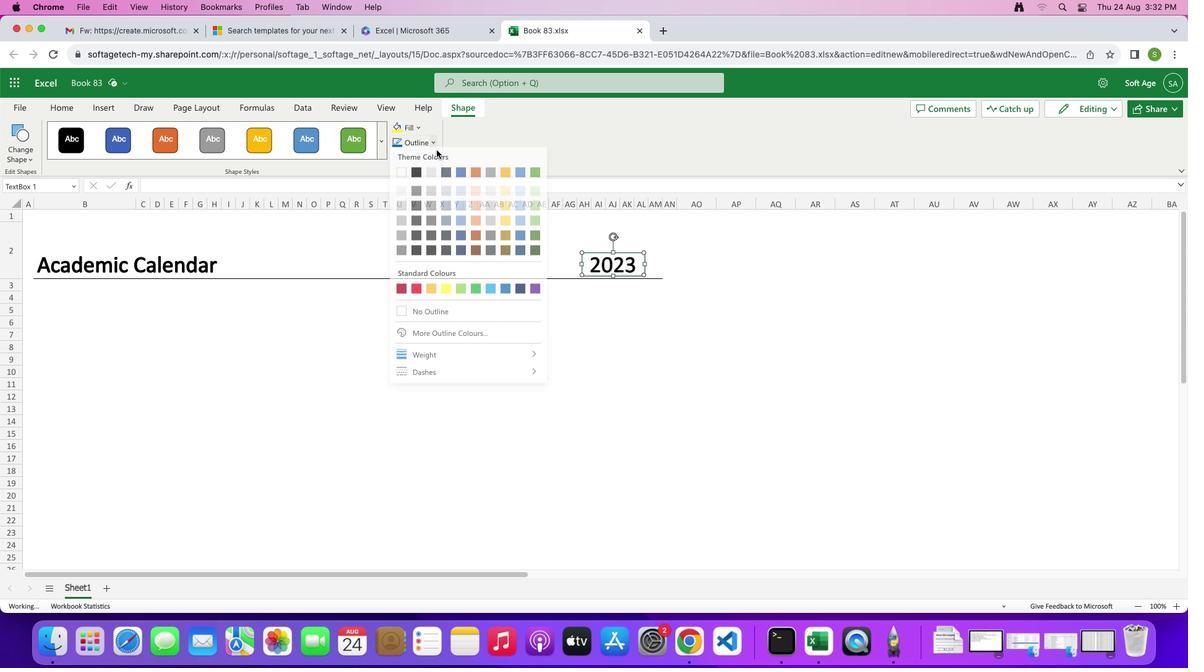 
Action: Mouse moved to (427, 310)
Screenshot: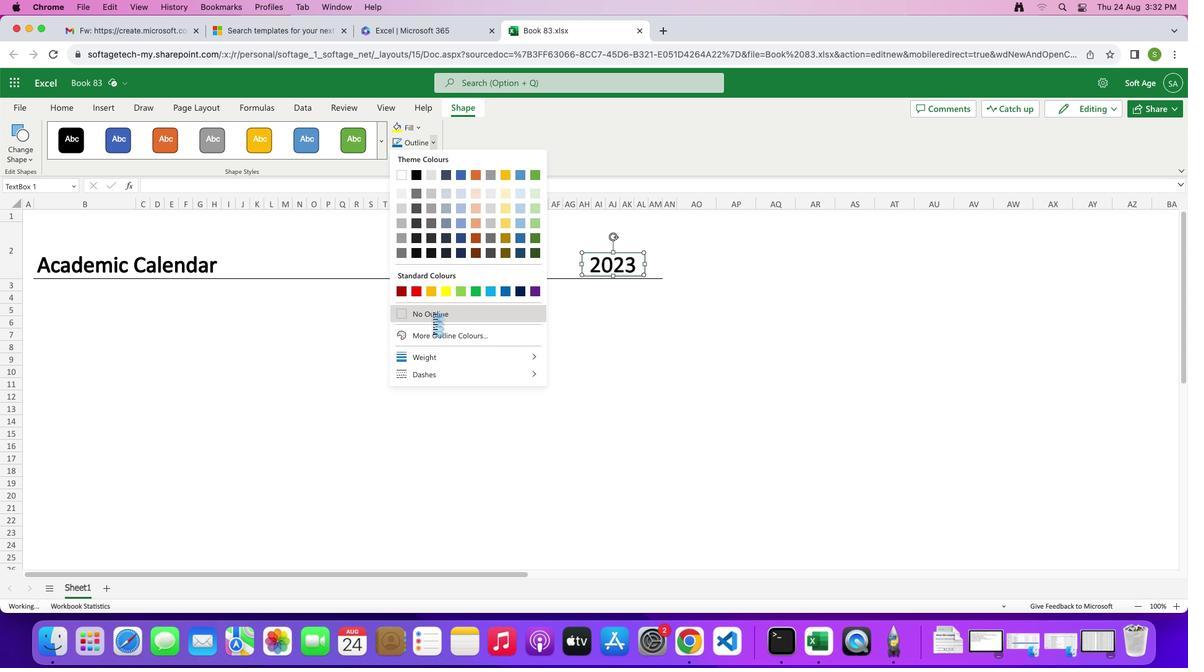 
Action: Mouse pressed left at (427, 310)
Screenshot: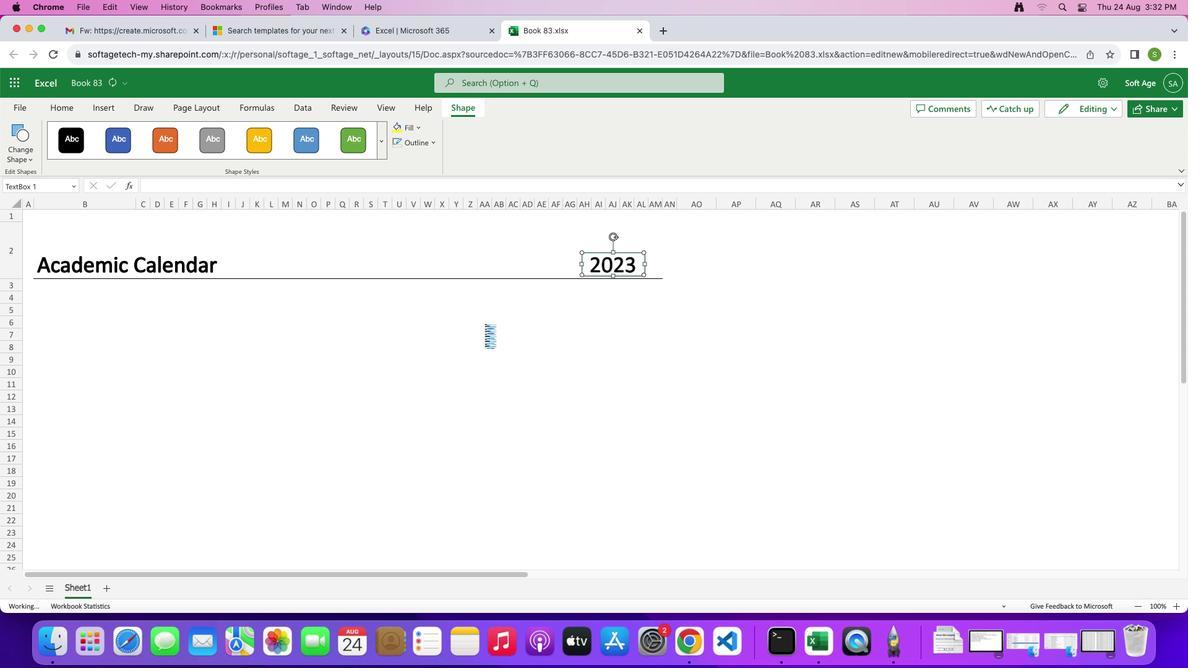 
Action: Mouse moved to (721, 362)
Screenshot: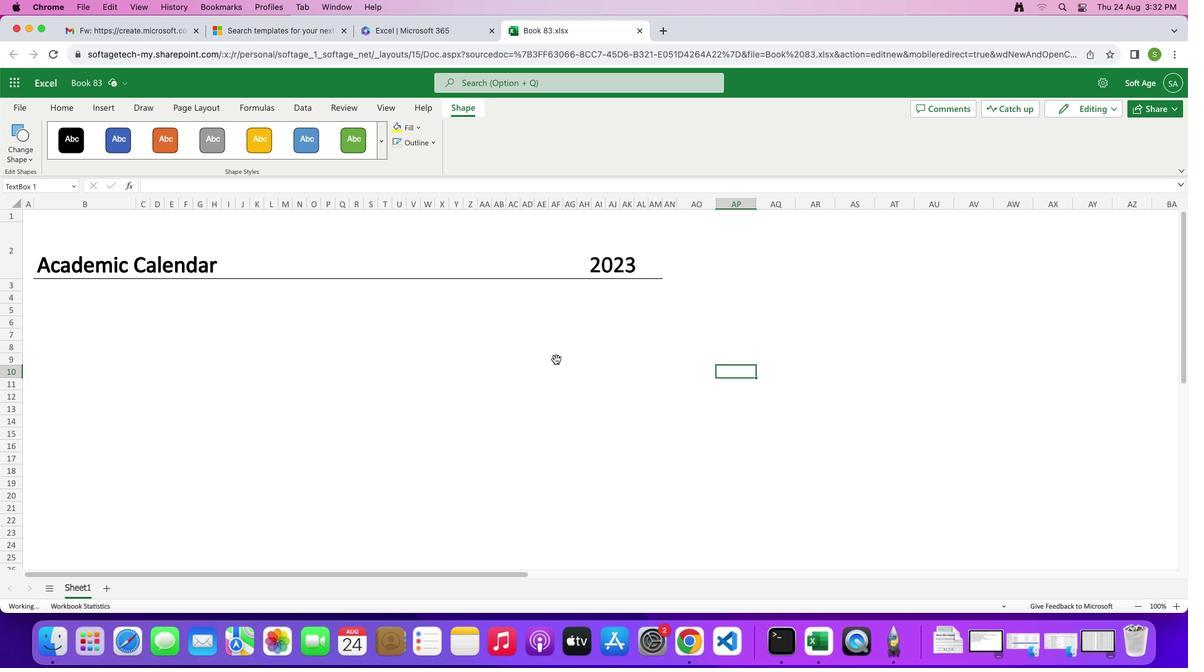 
Action: Mouse pressed left at (721, 362)
Screenshot: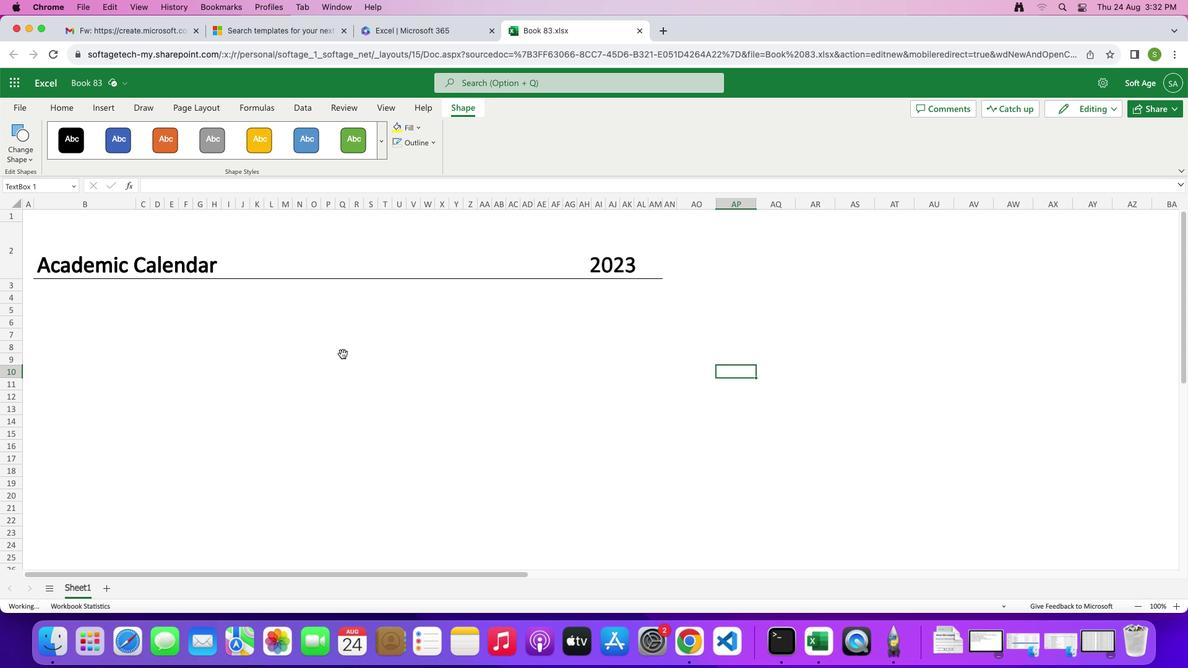 
Action: Mouse moved to (335, 347)
Screenshot: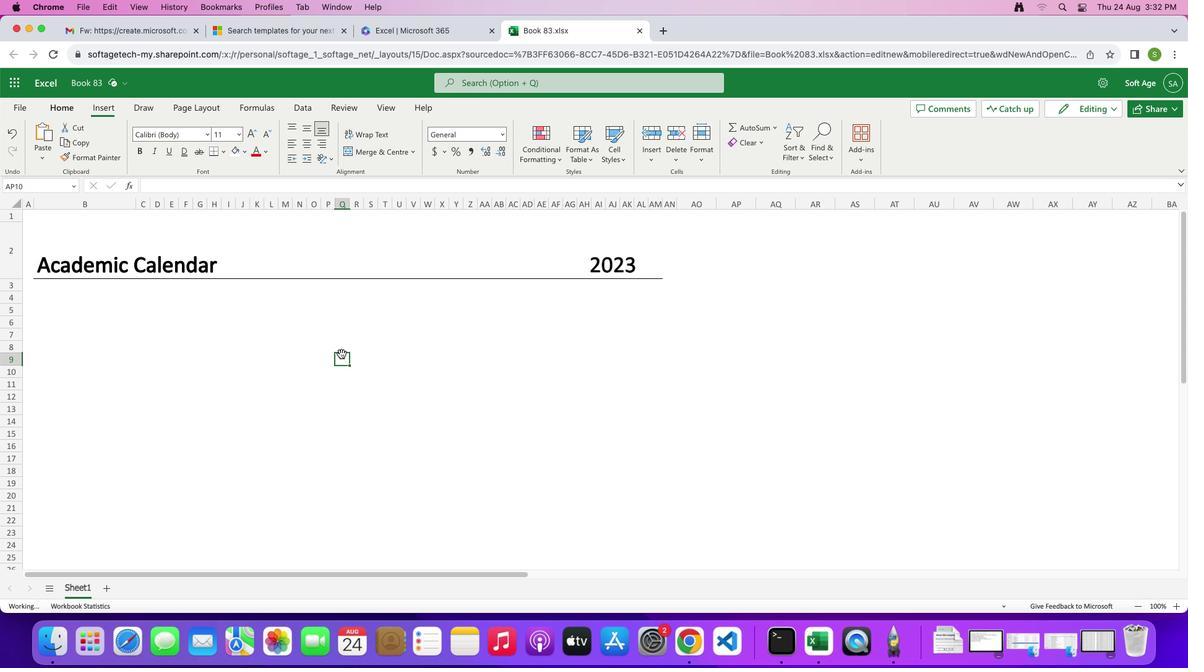
Action: Mouse pressed left at (335, 347)
Screenshot: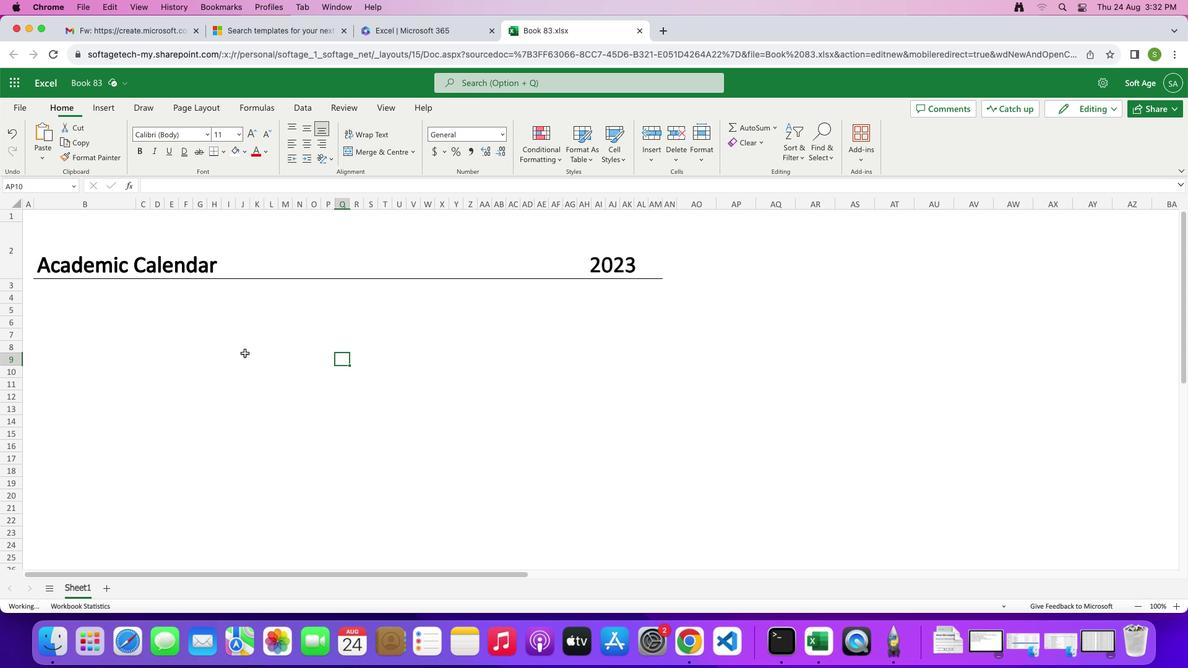 
Action: Mouse moved to (36, 294)
Screenshot: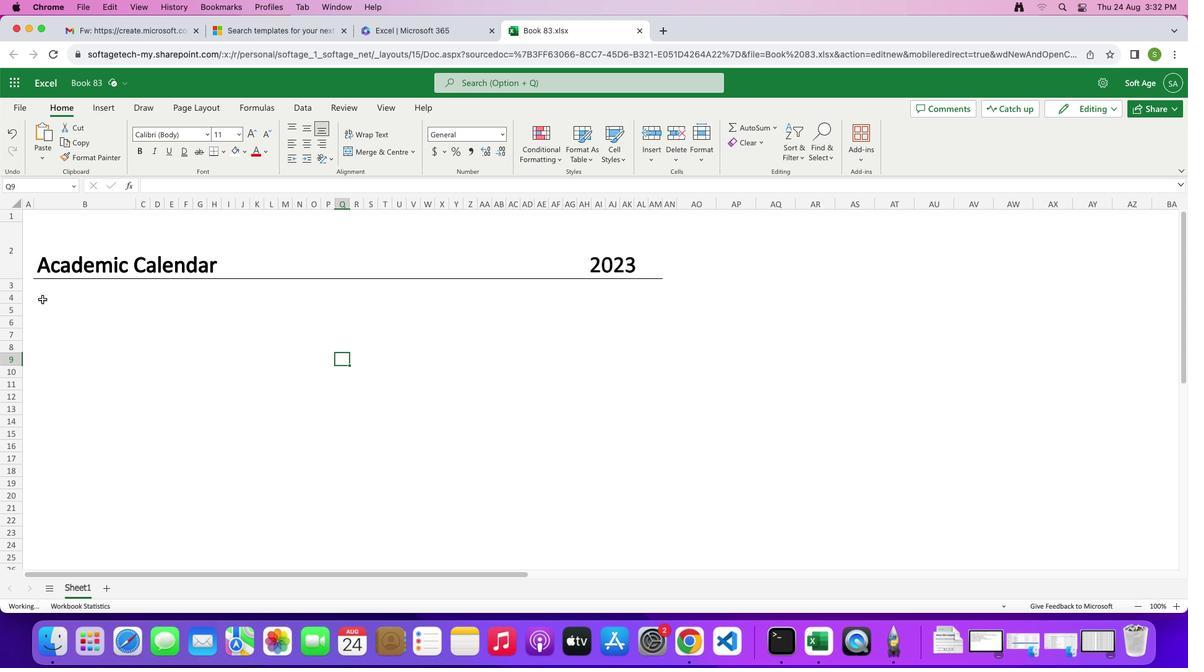 
Action: Mouse pressed left at (36, 294)
Screenshot: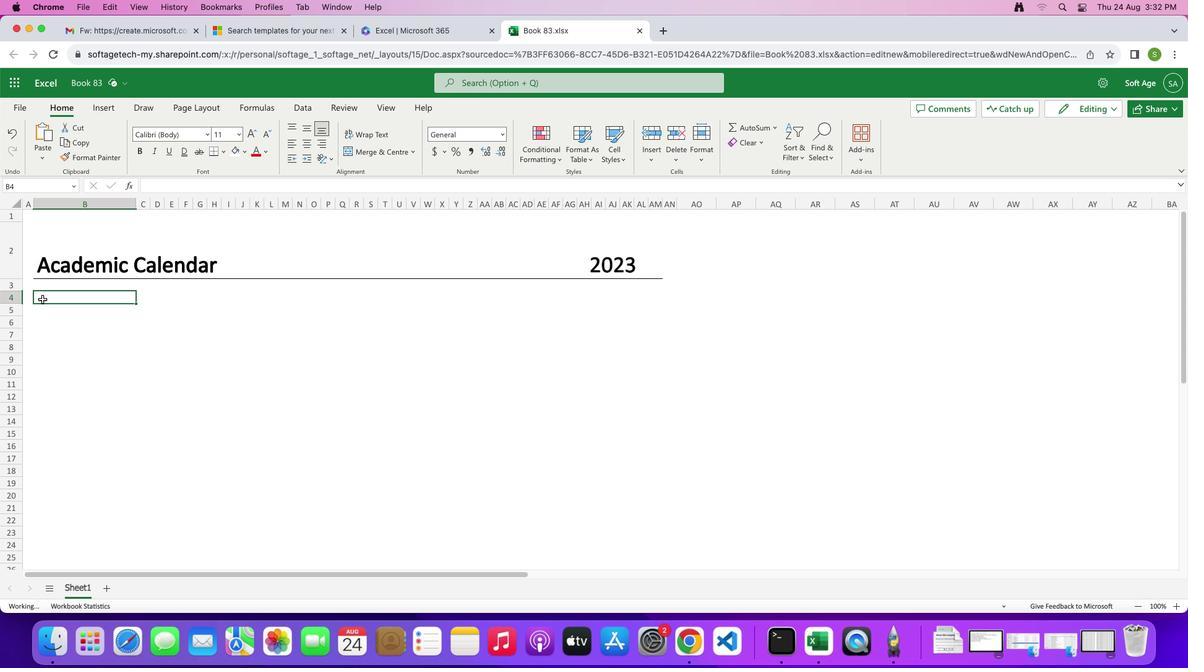 
Action: Mouse moved to (40, 321)
Screenshot: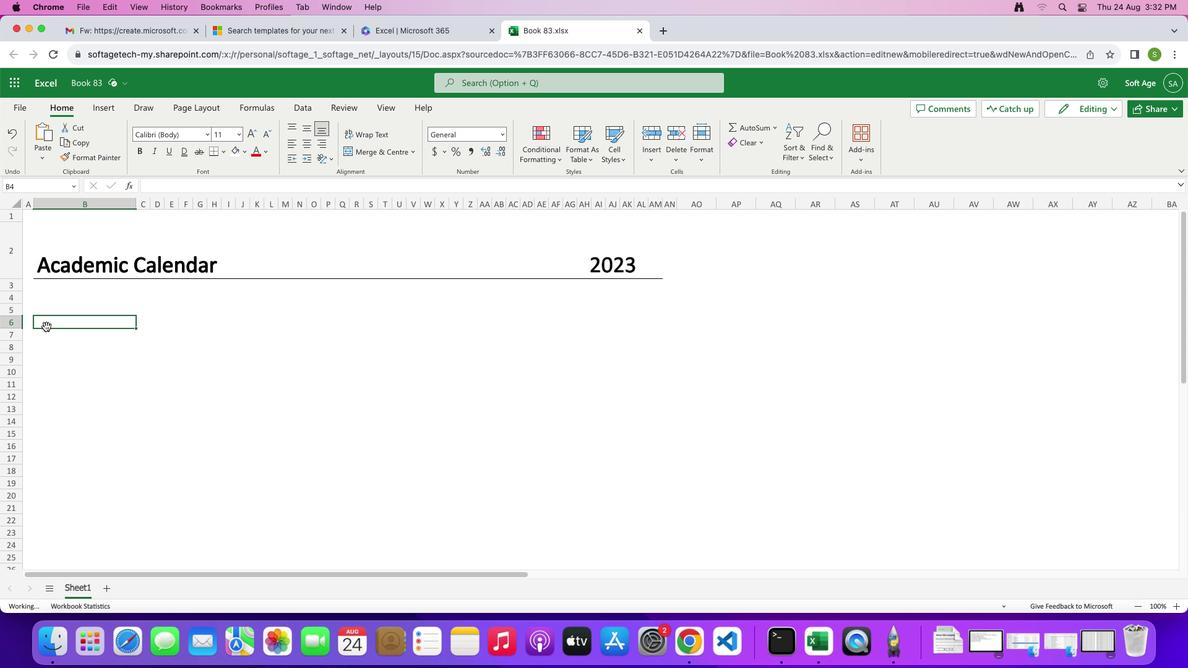 
Action: Mouse pressed left at (40, 321)
Screenshot: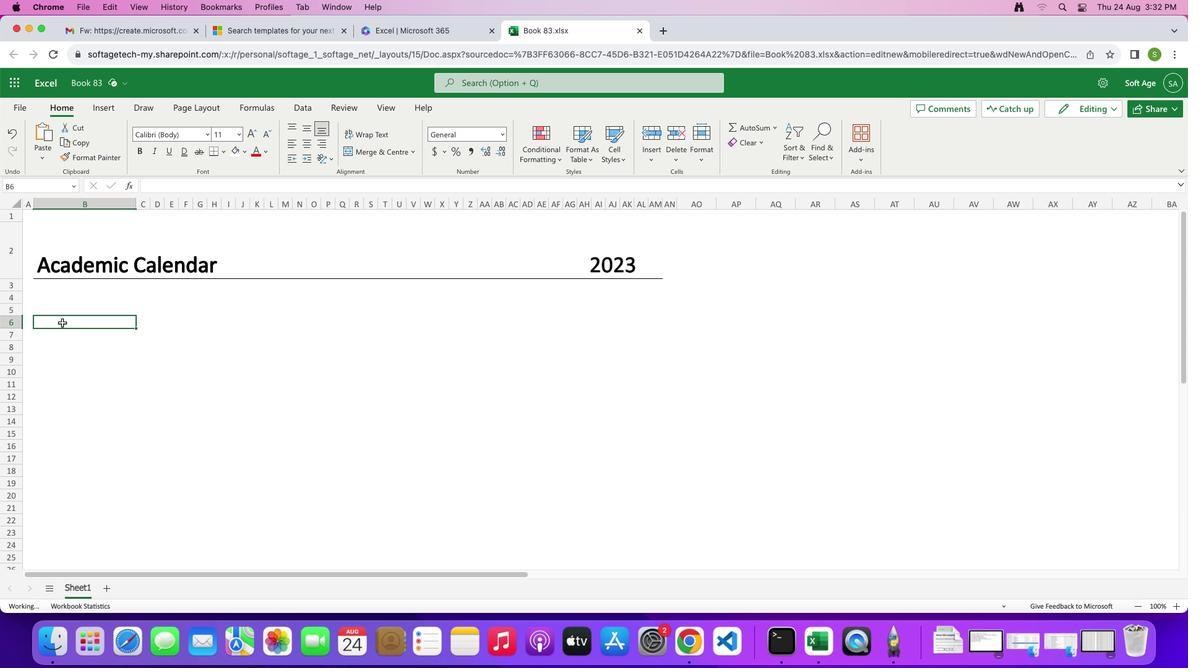 
Action: Mouse moved to (238, 146)
Screenshot: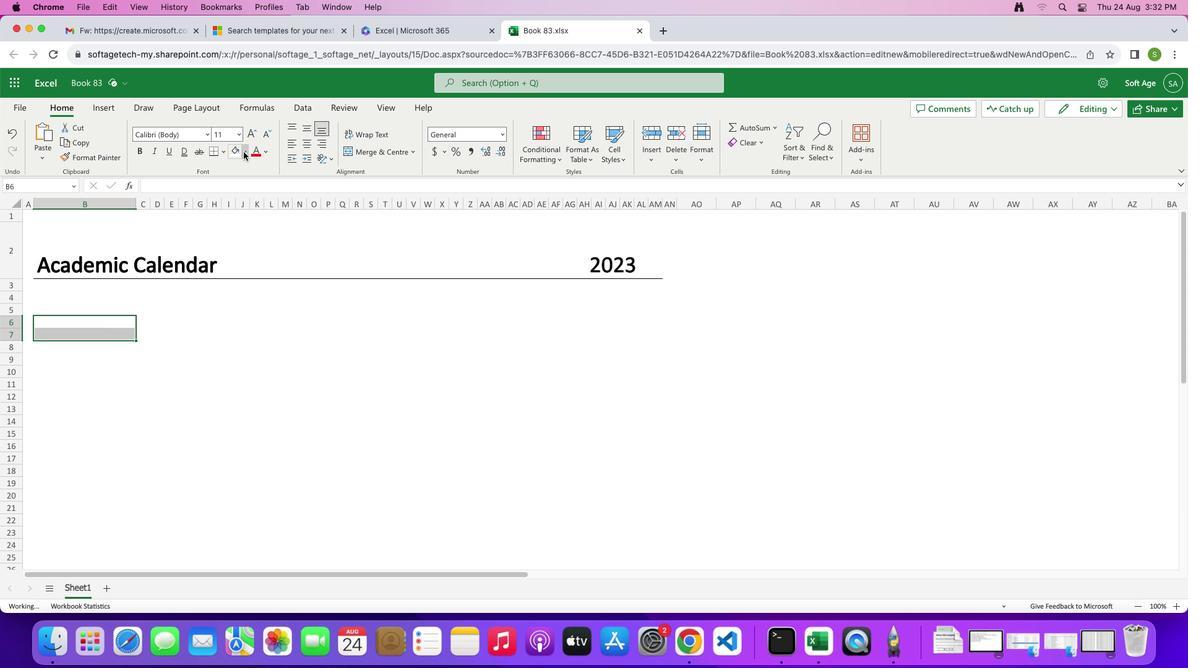 
Action: Mouse pressed left at (238, 146)
Screenshot: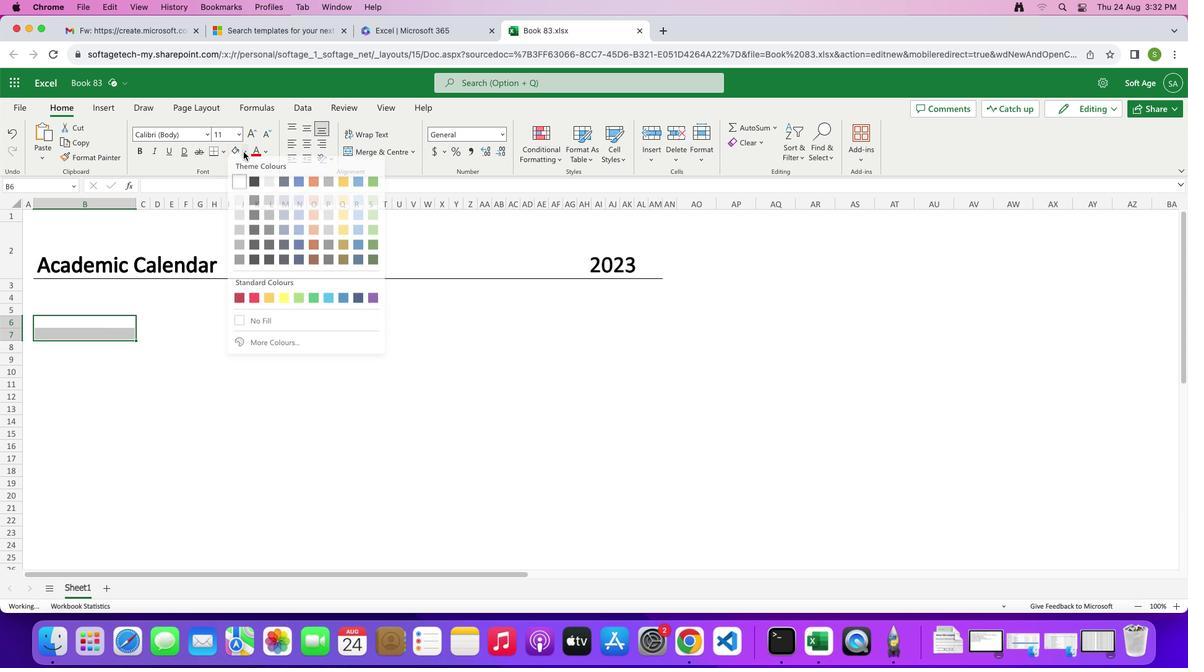 
Action: Mouse moved to (253, 182)
Screenshot: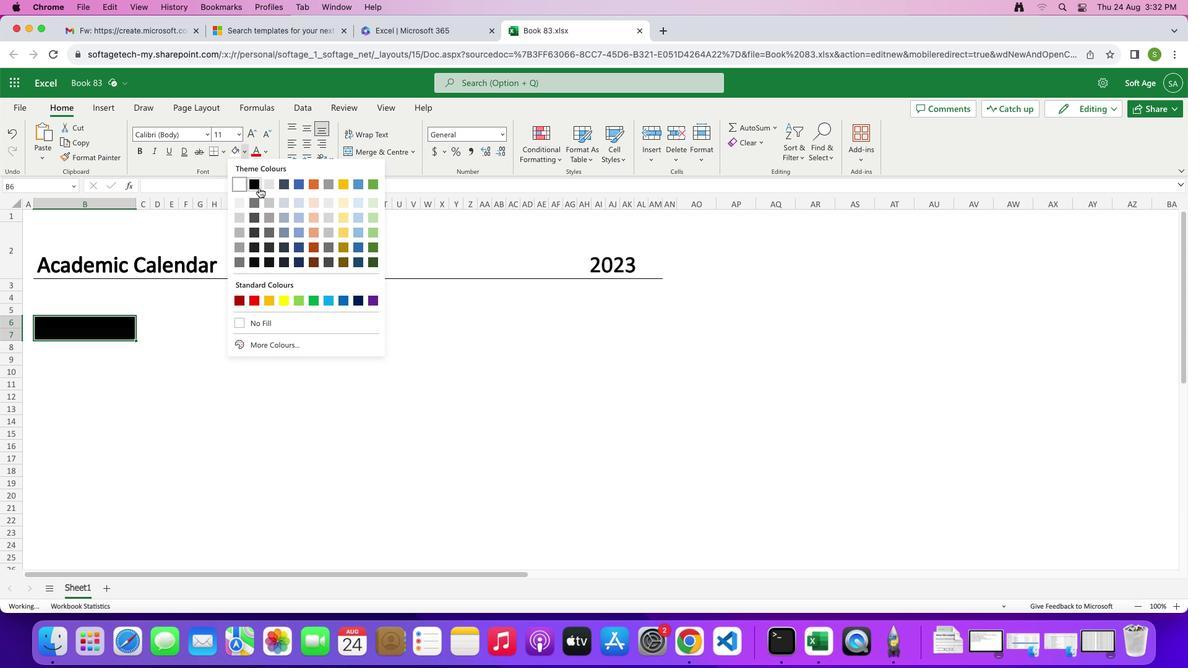 
Action: Mouse pressed left at (253, 182)
Screenshot: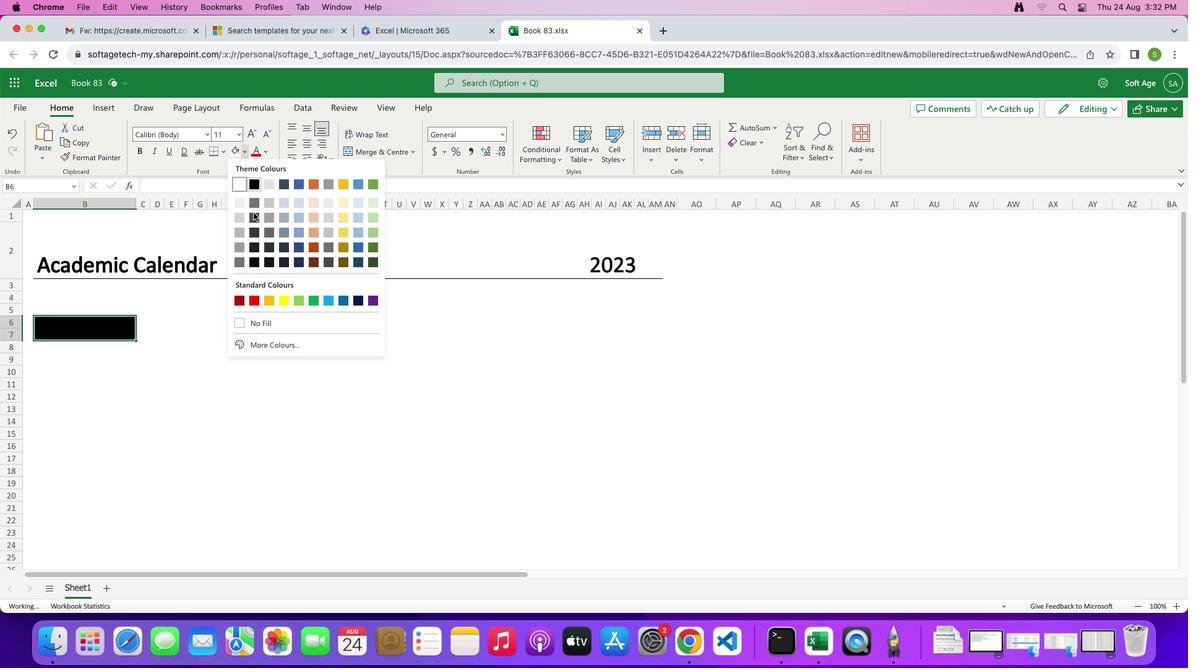 
Action: Mouse moved to (166, 367)
Screenshot: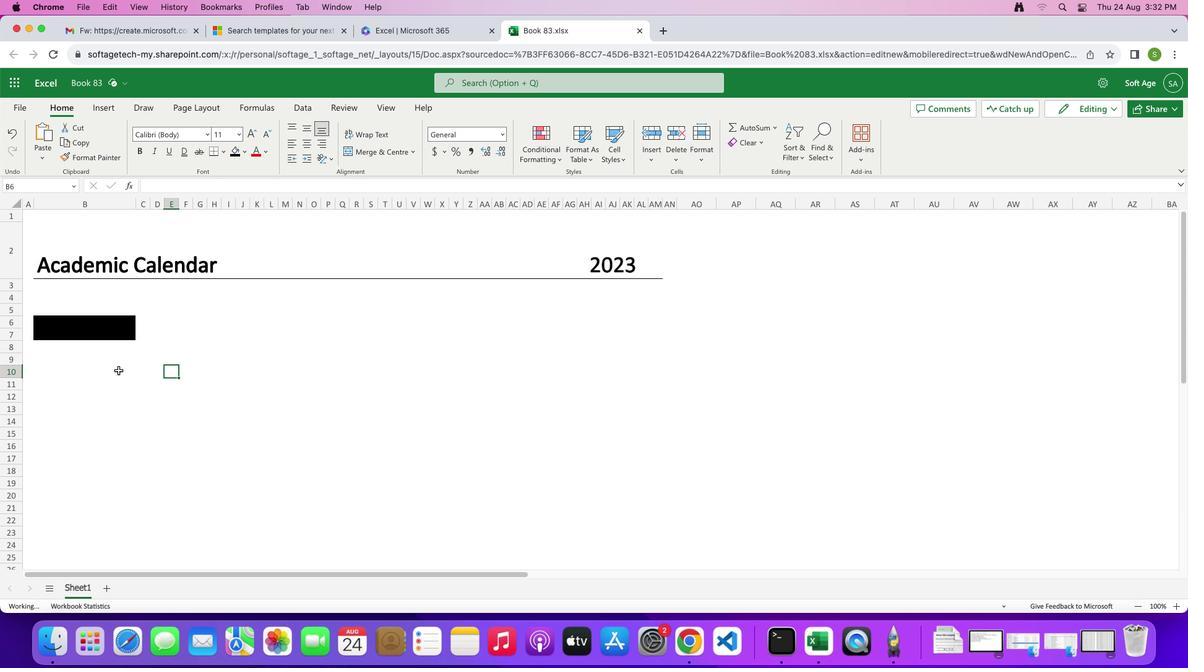 
Action: Mouse pressed left at (166, 367)
Screenshot: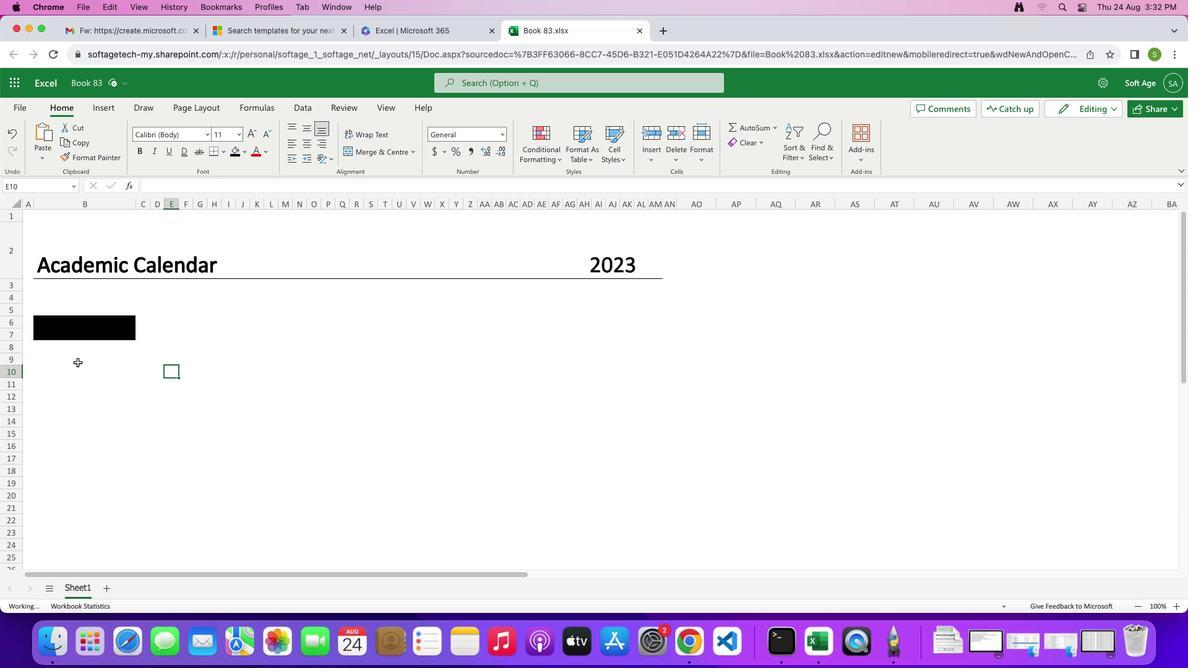 
Action: Mouse moved to (38, 341)
Screenshot: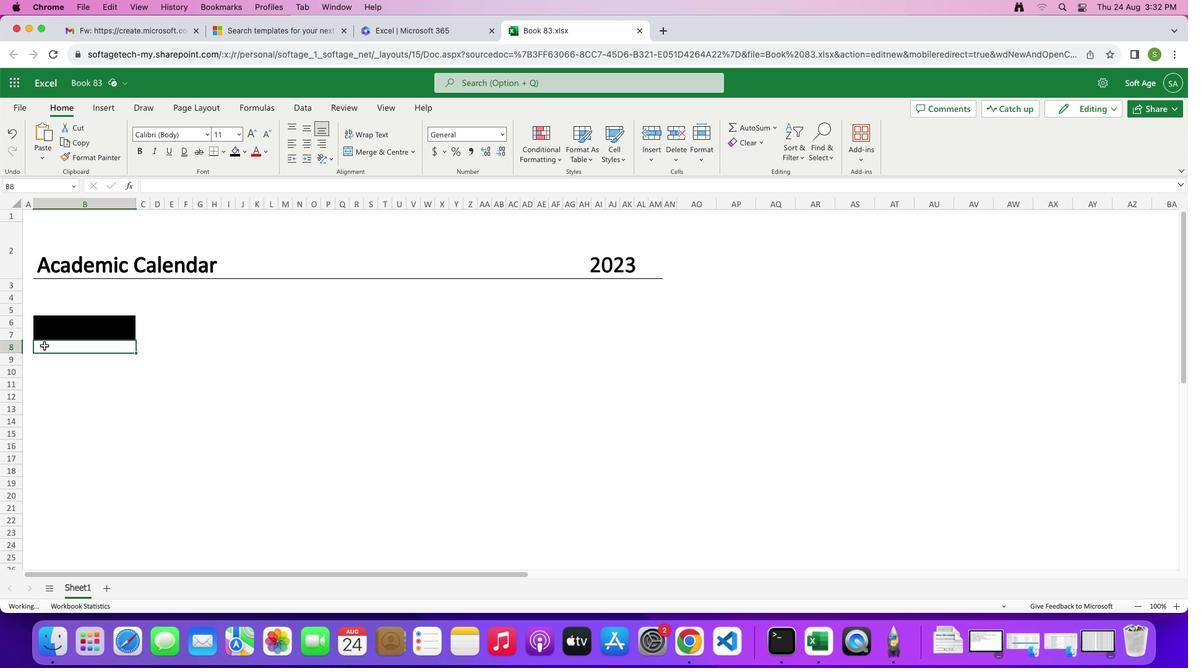 
Action: Mouse pressed left at (38, 341)
Screenshot: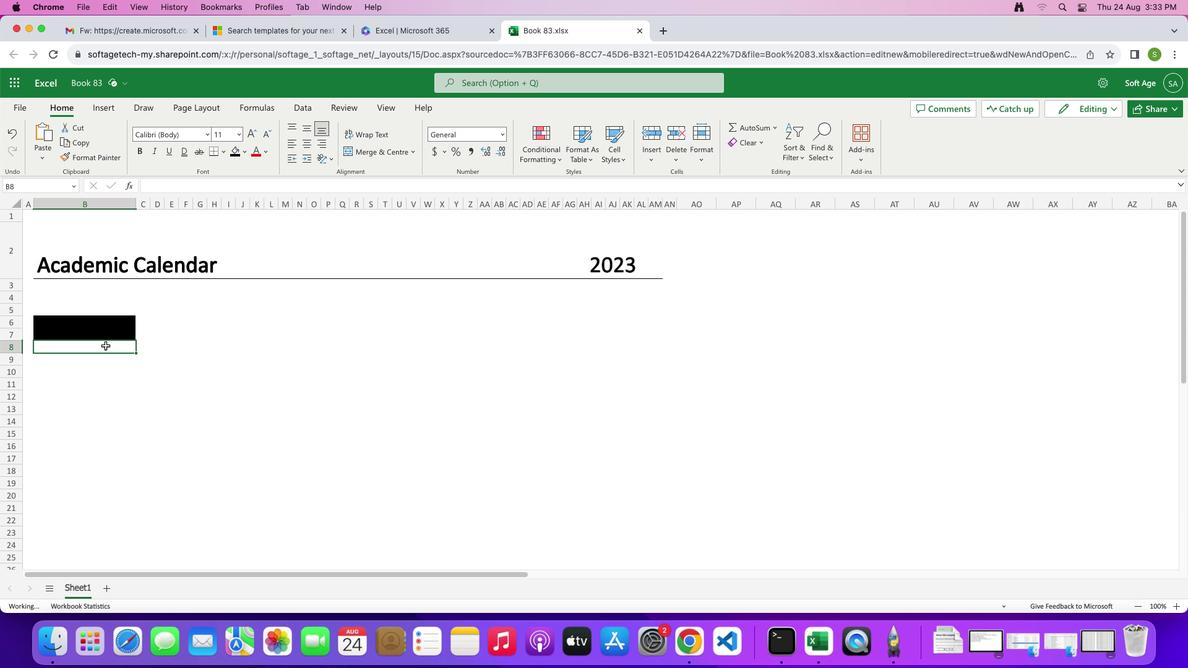
Action: Mouse moved to (241, 146)
Screenshot: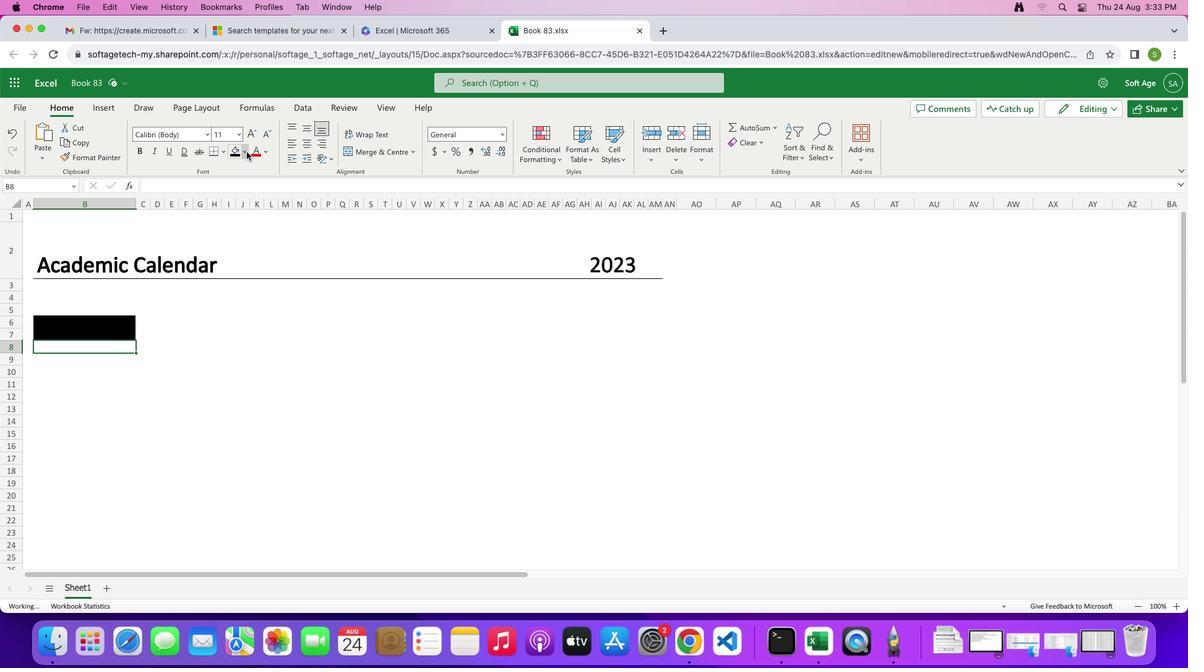 
Action: Mouse pressed left at (241, 146)
Screenshot: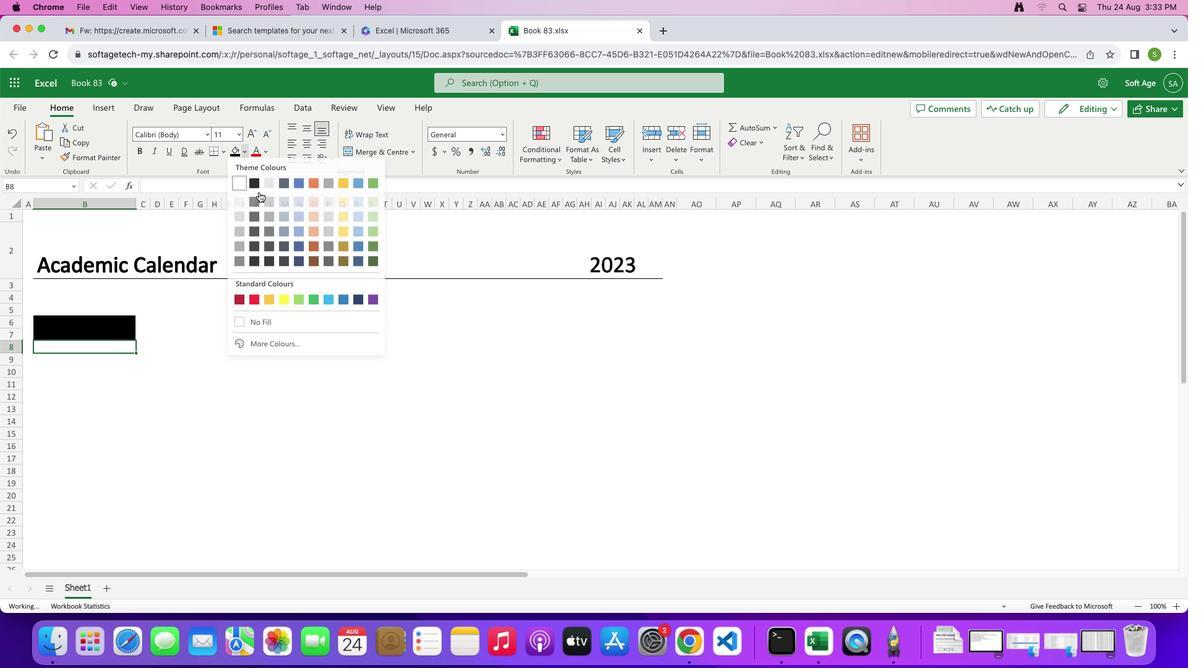 
Action: Mouse moved to (255, 341)
Screenshot: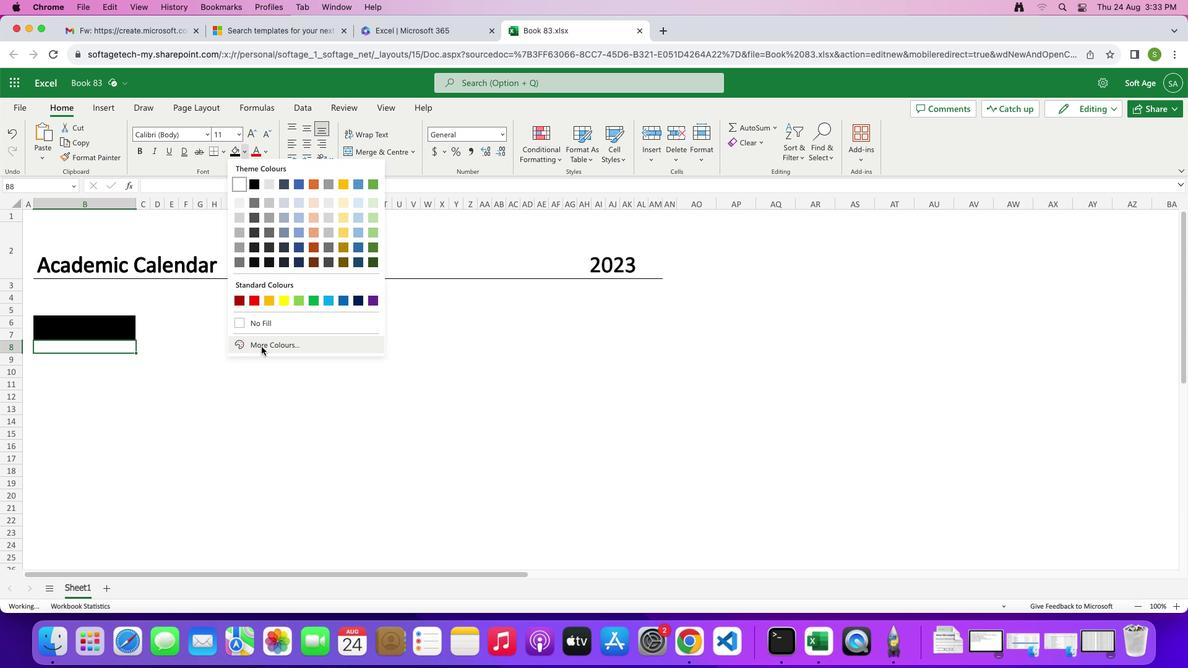 
Action: Mouse pressed left at (255, 341)
Screenshot: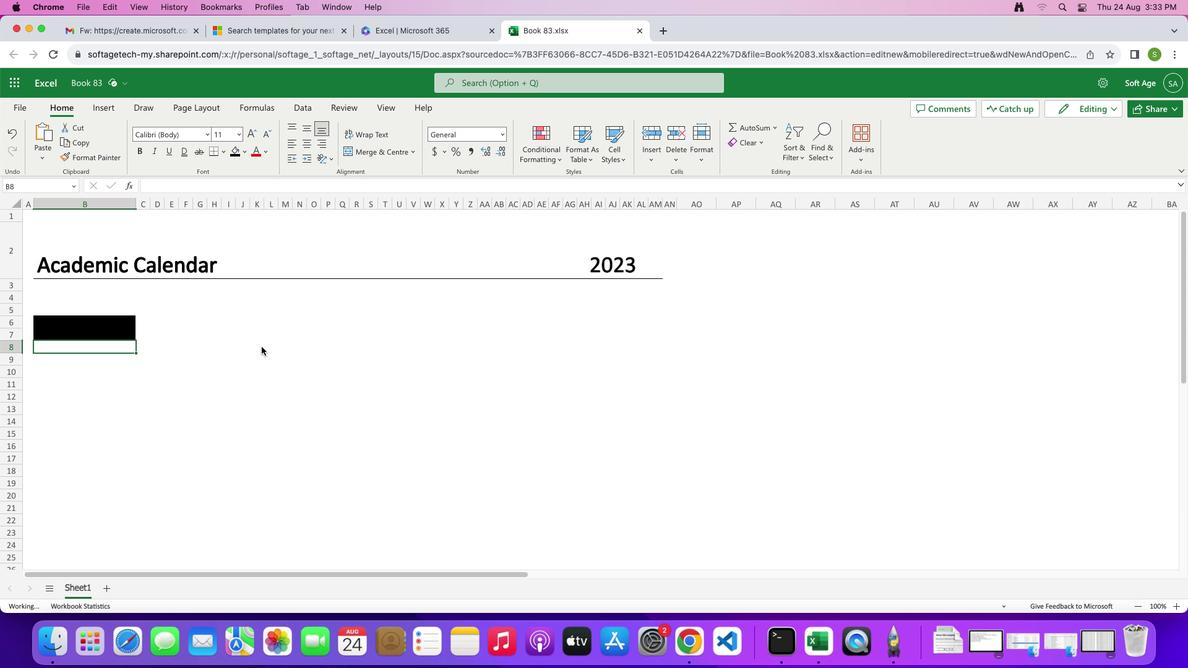 
Action: Mouse moved to (528, 393)
Screenshot: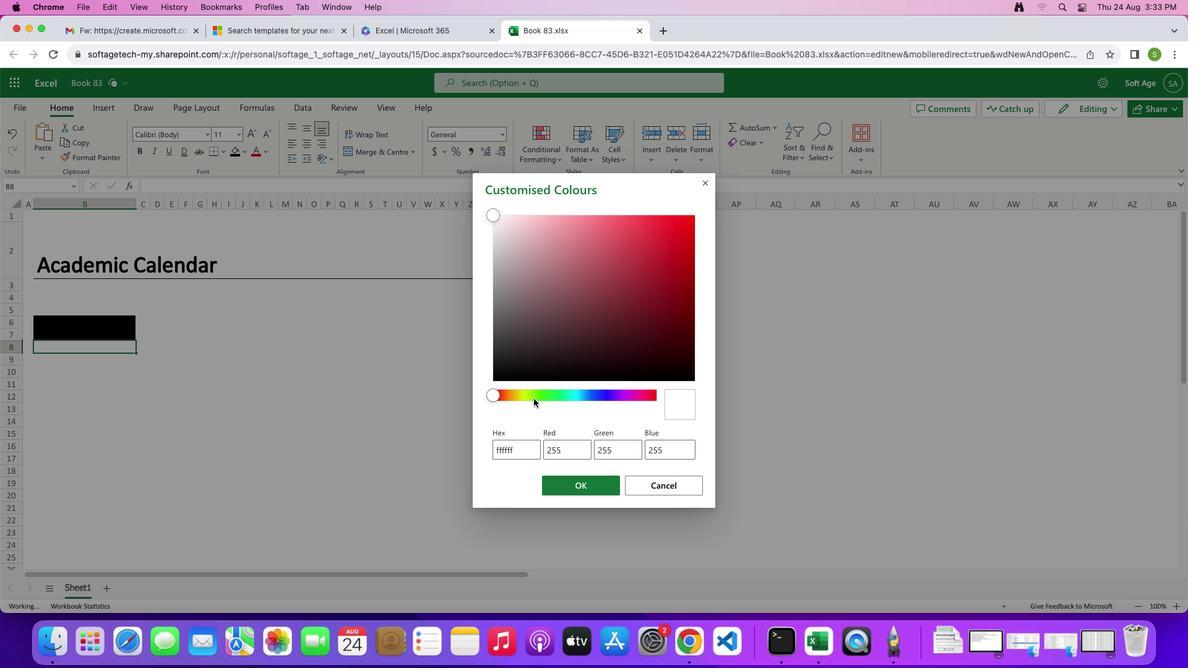 
Action: Mouse pressed left at (528, 393)
Screenshot: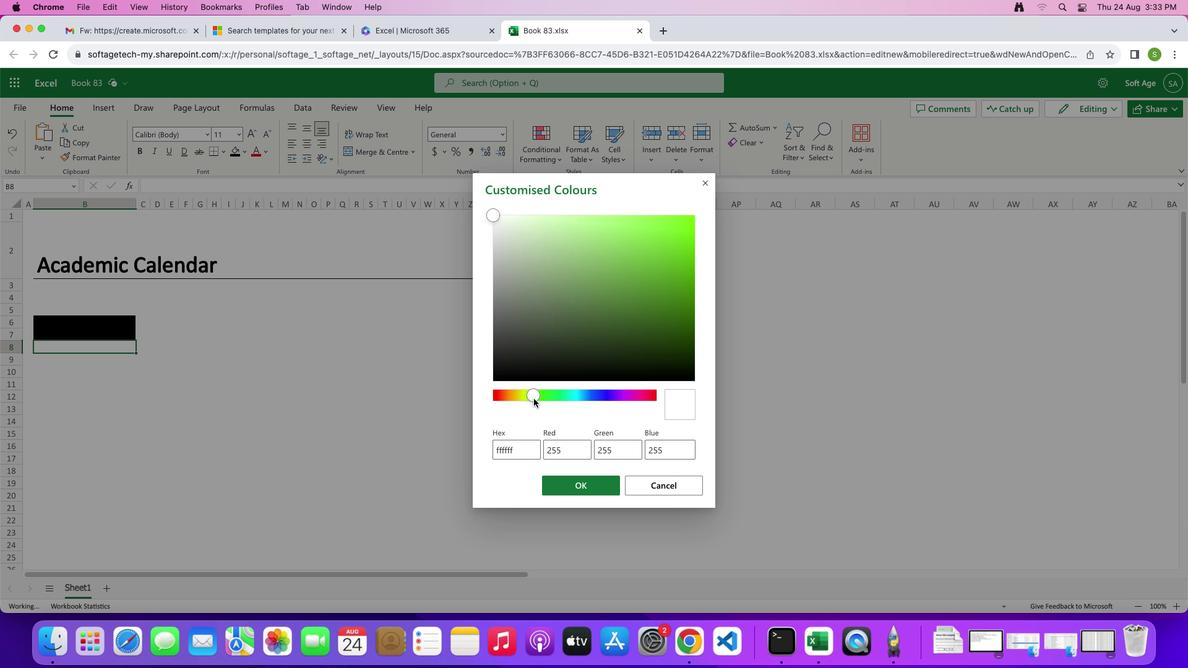 
Action: Mouse moved to (565, 391)
Screenshot: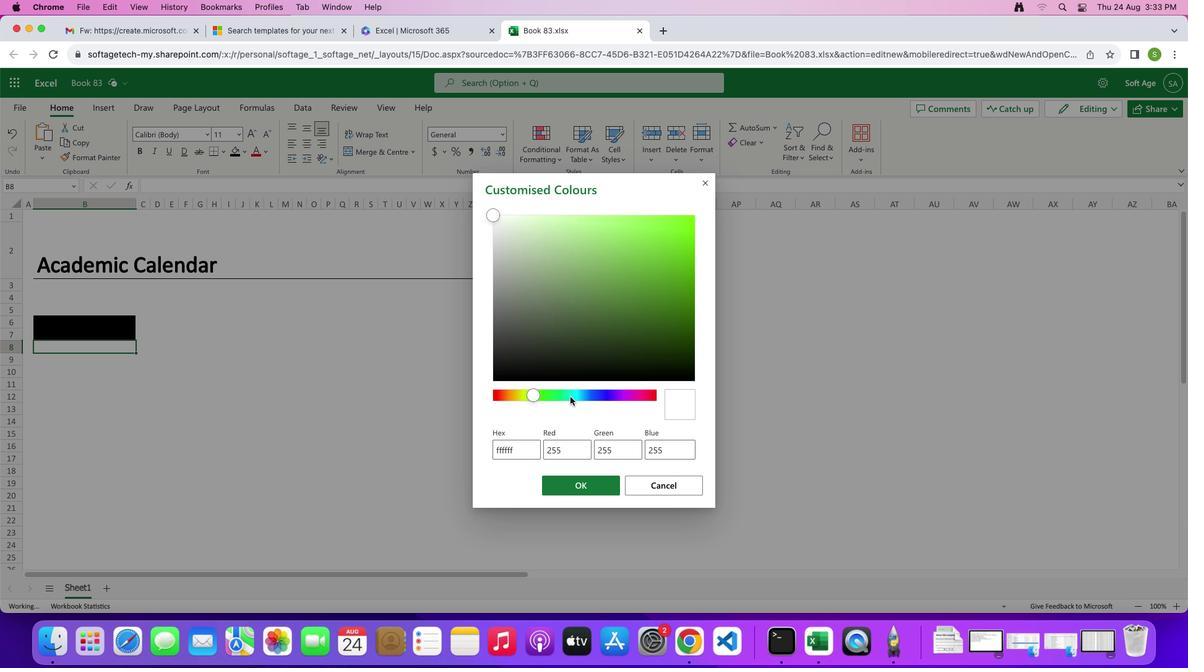 
Action: Mouse pressed left at (565, 391)
Screenshot: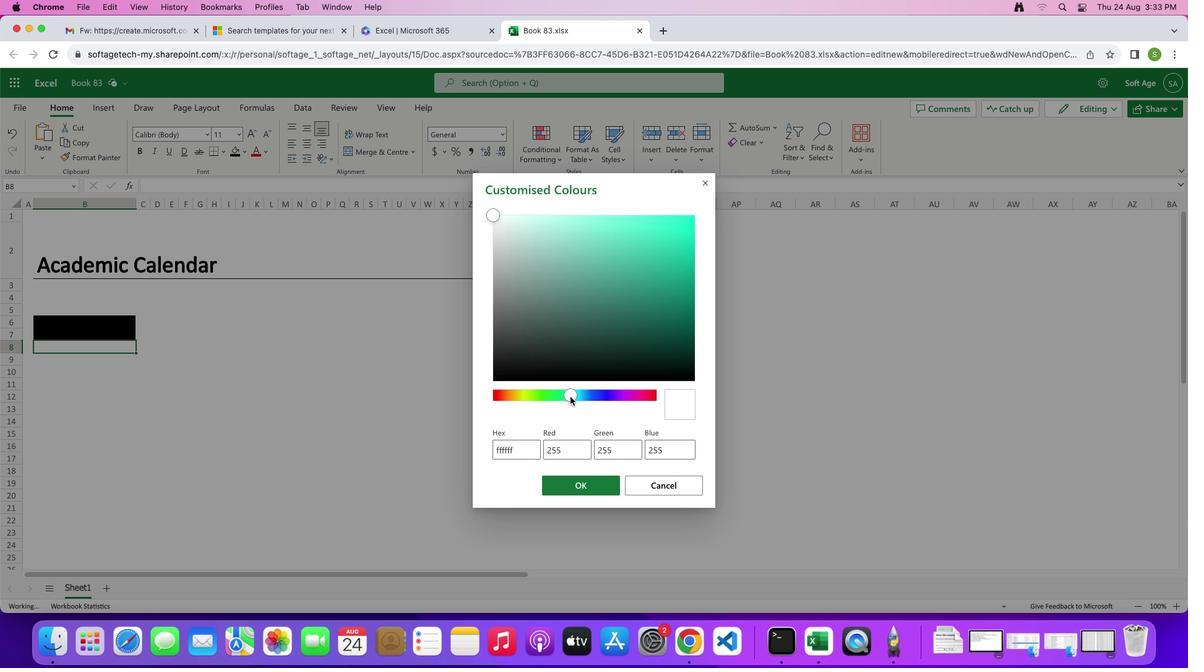 
Action: Mouse moved to (517, 218)
Screenshot: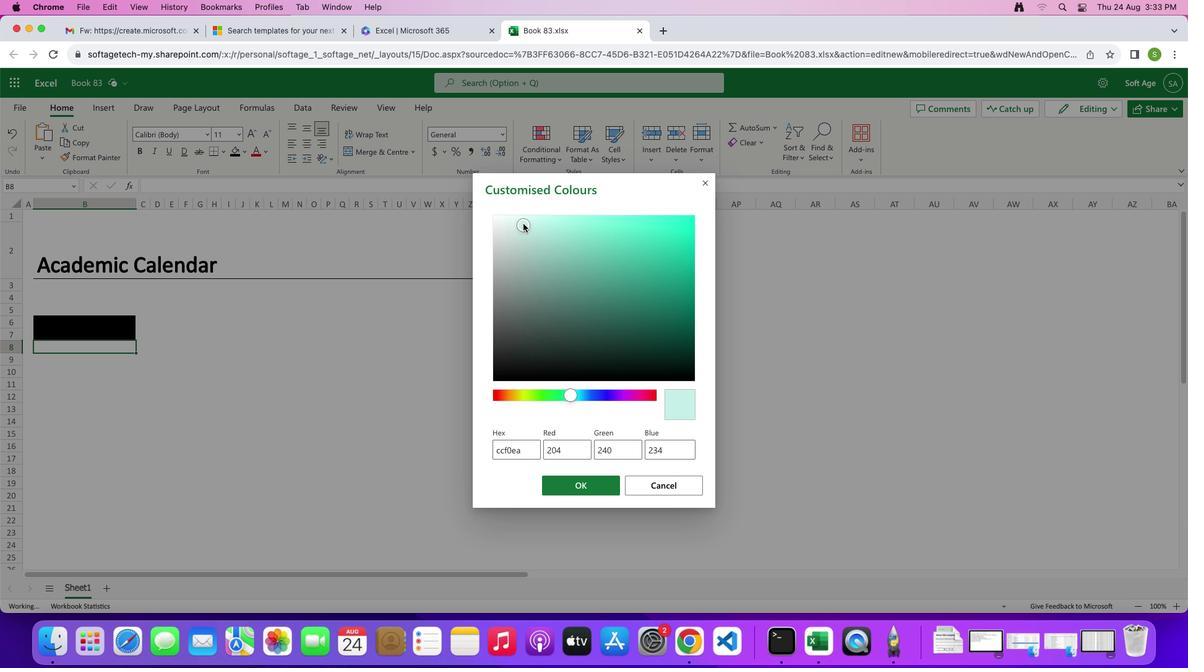 
Action: Mouse pressed left at (517, 218)
Screenshot: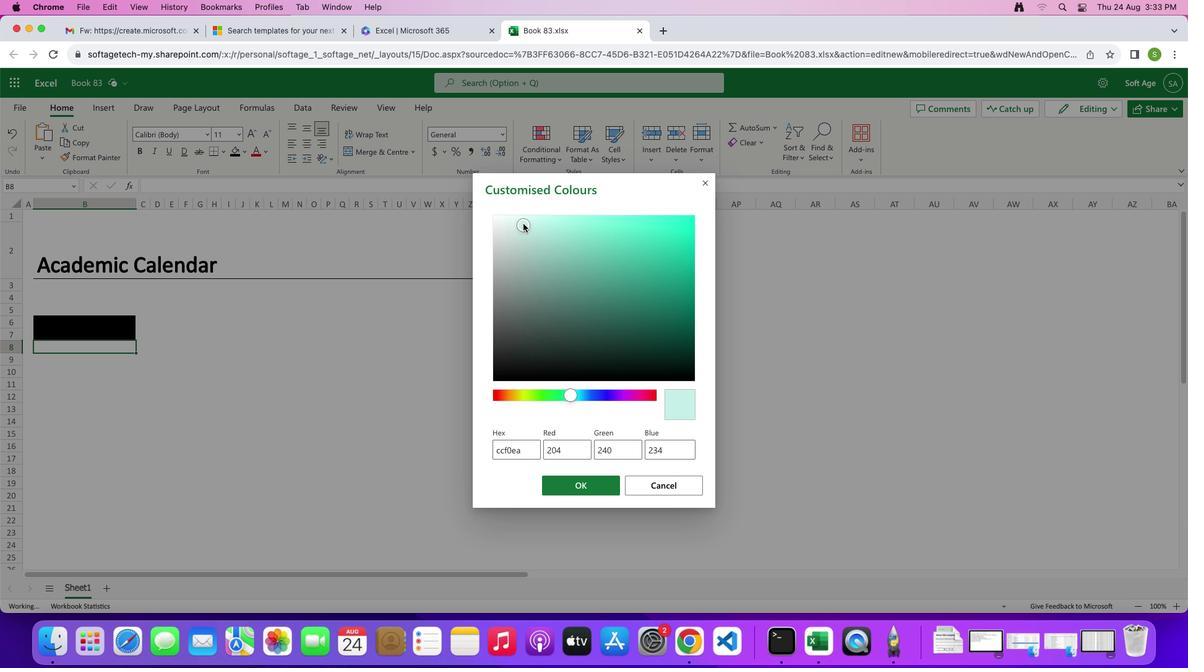 
Action: Mouse moved to (528, 214)
Screenshot: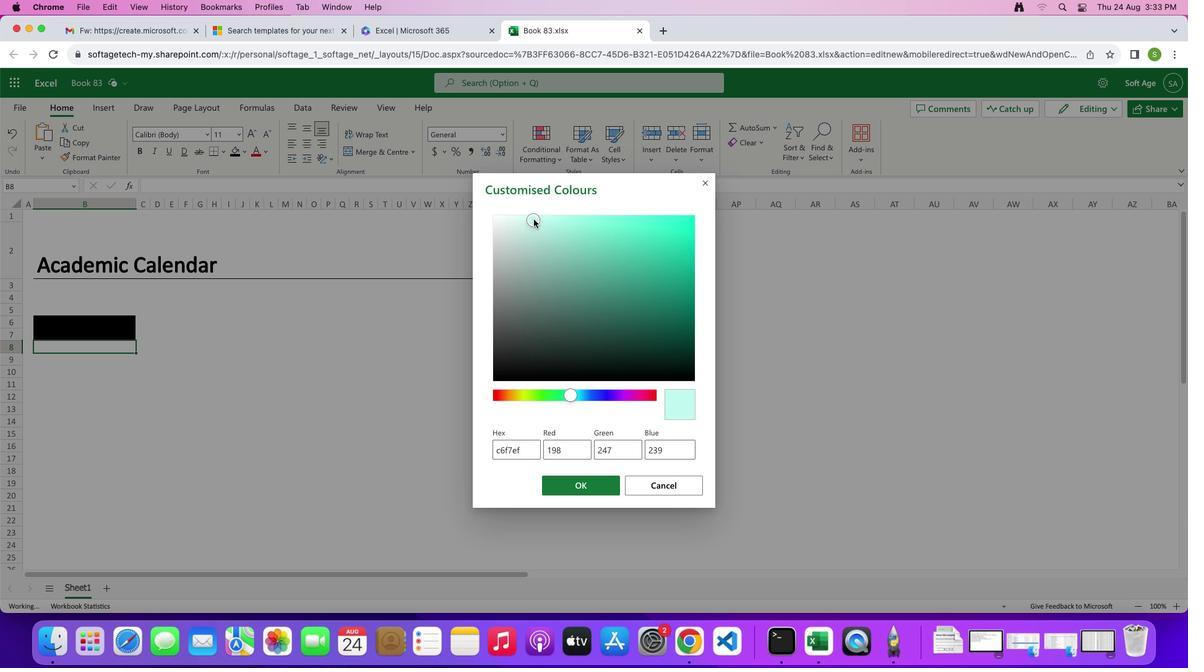 
Action: Mouse pressed left at (528, 214)
Screenshot: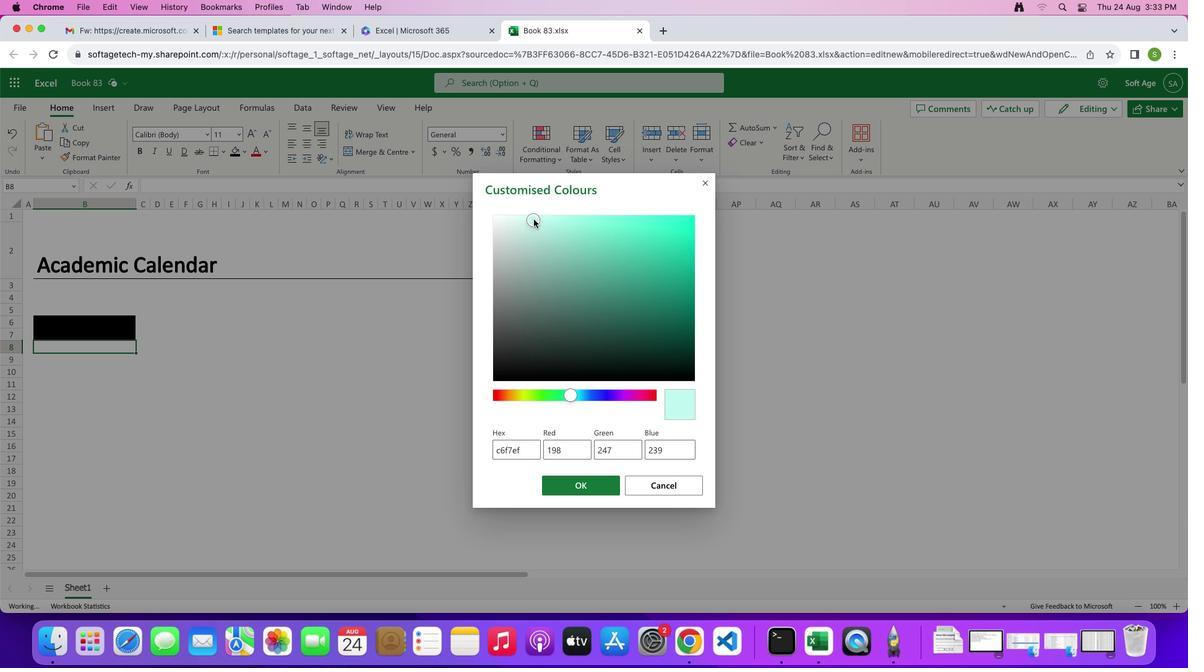 
Action: Mouse moved to (571, 479)
Screenshot: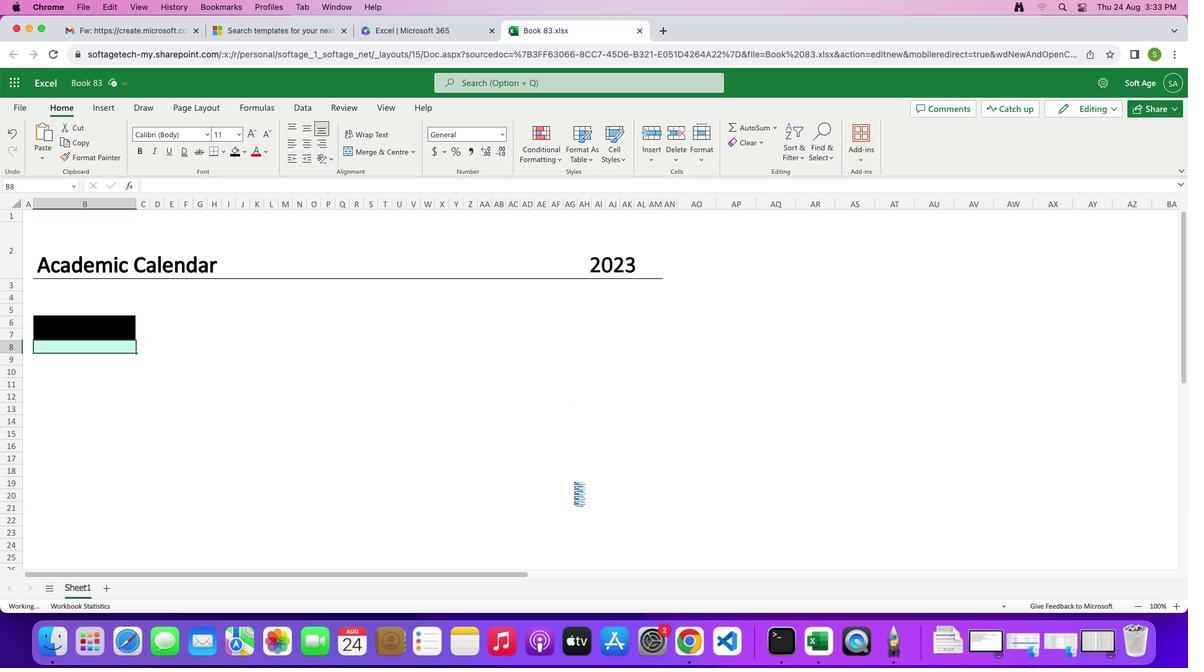 
Action: Mouse pressed left at (571, 479)
Screenshot: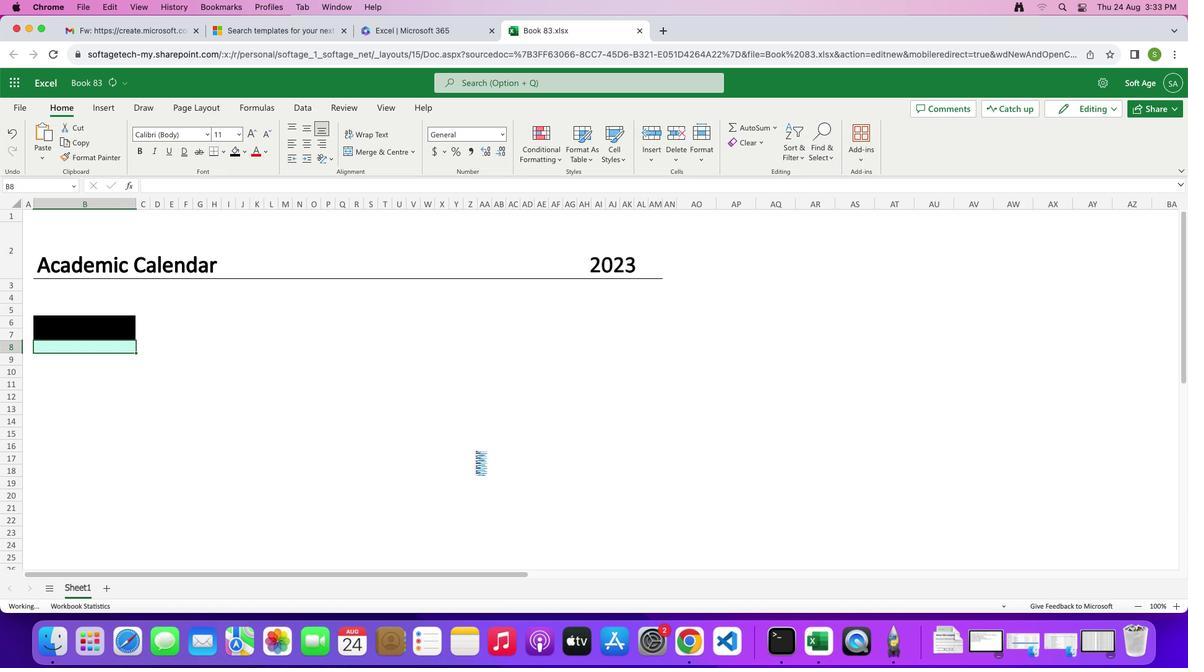 
Action: Mouse moved to (142, 380)
Screenshot: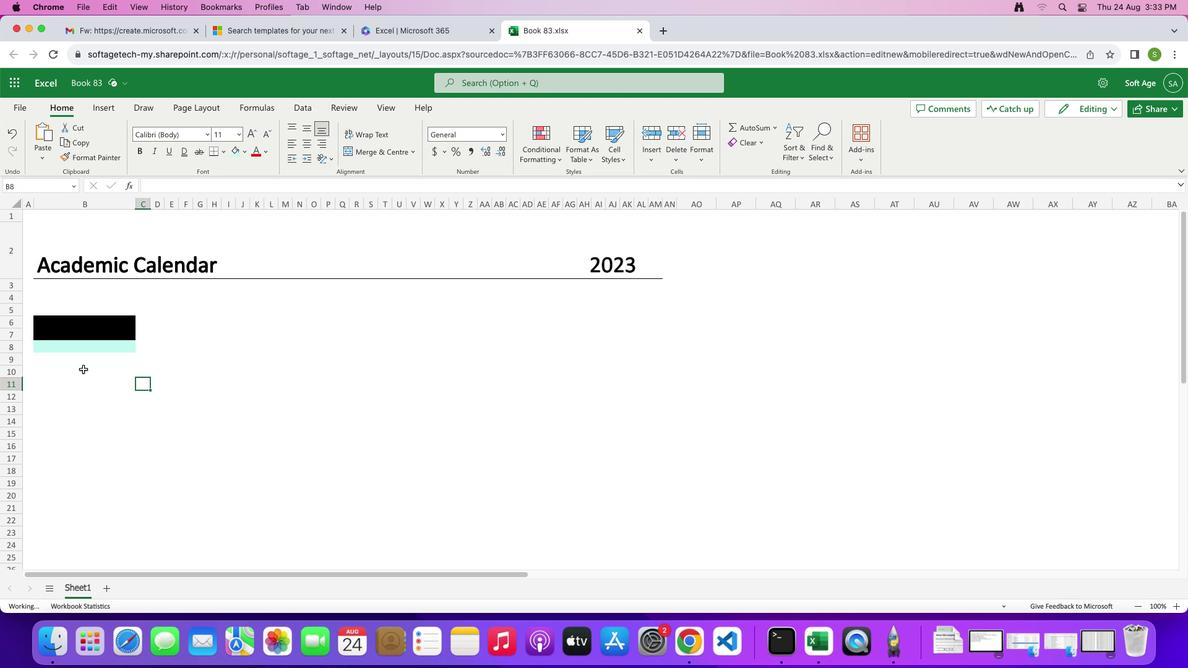 
Action: Mouse pressed left at (142, 380)
Screenshot: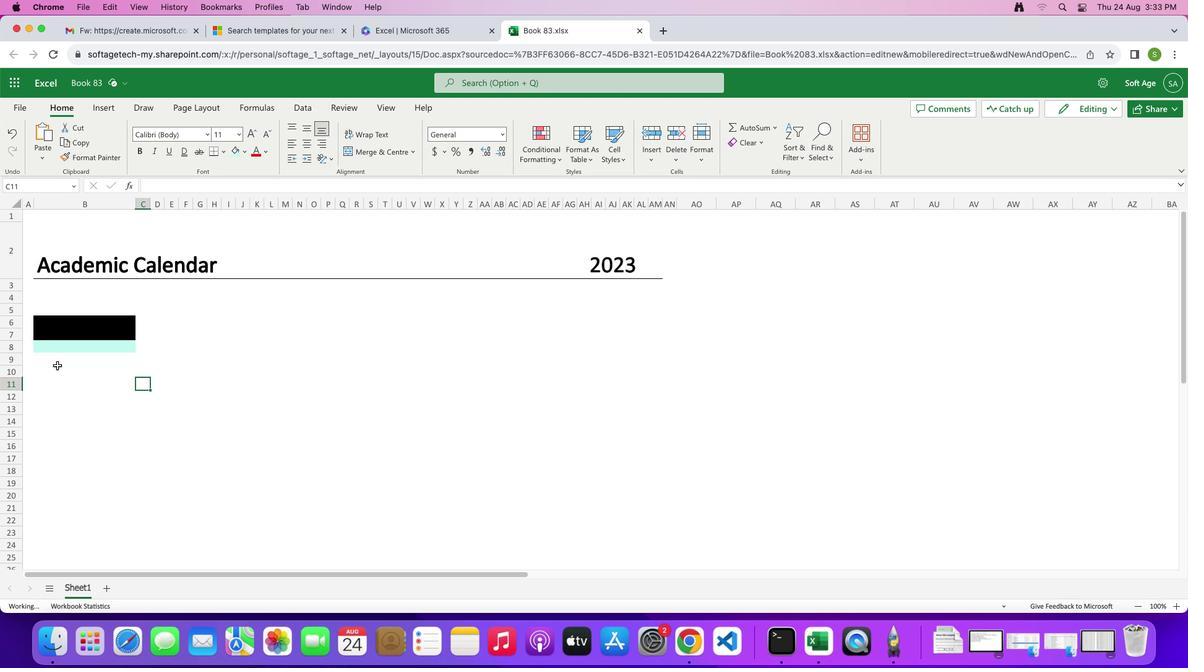
Action: Mouse moved to (62, 354)
Screenshot: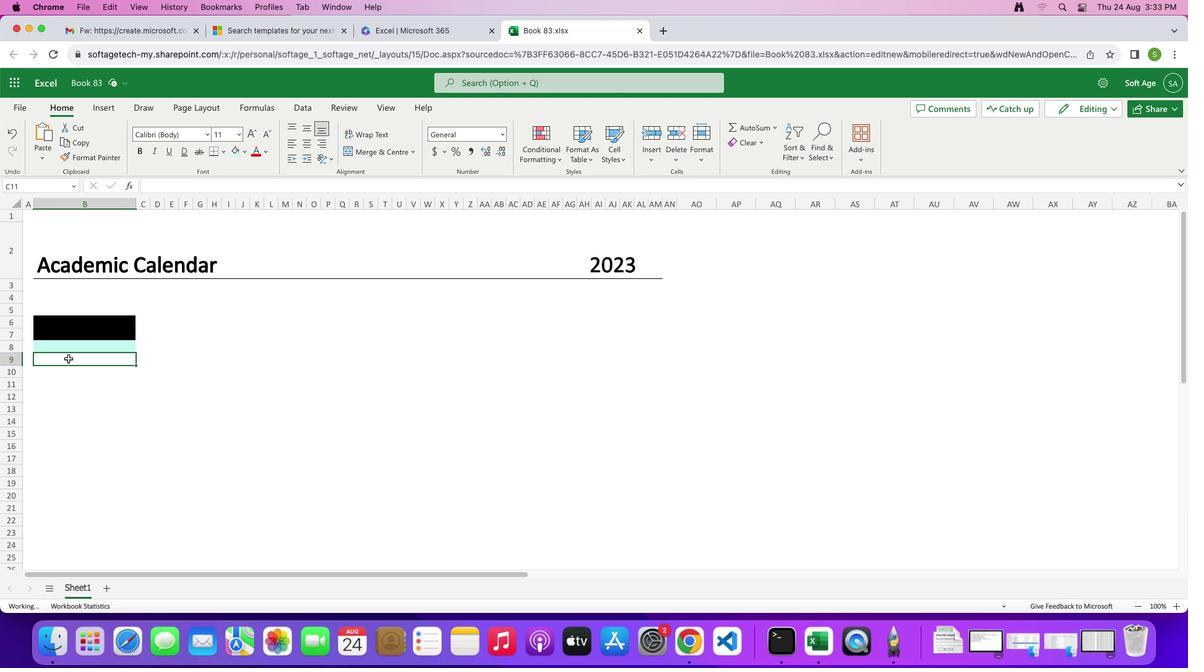 
Action: Mouse pressed left at (62, 354)
Screenshot: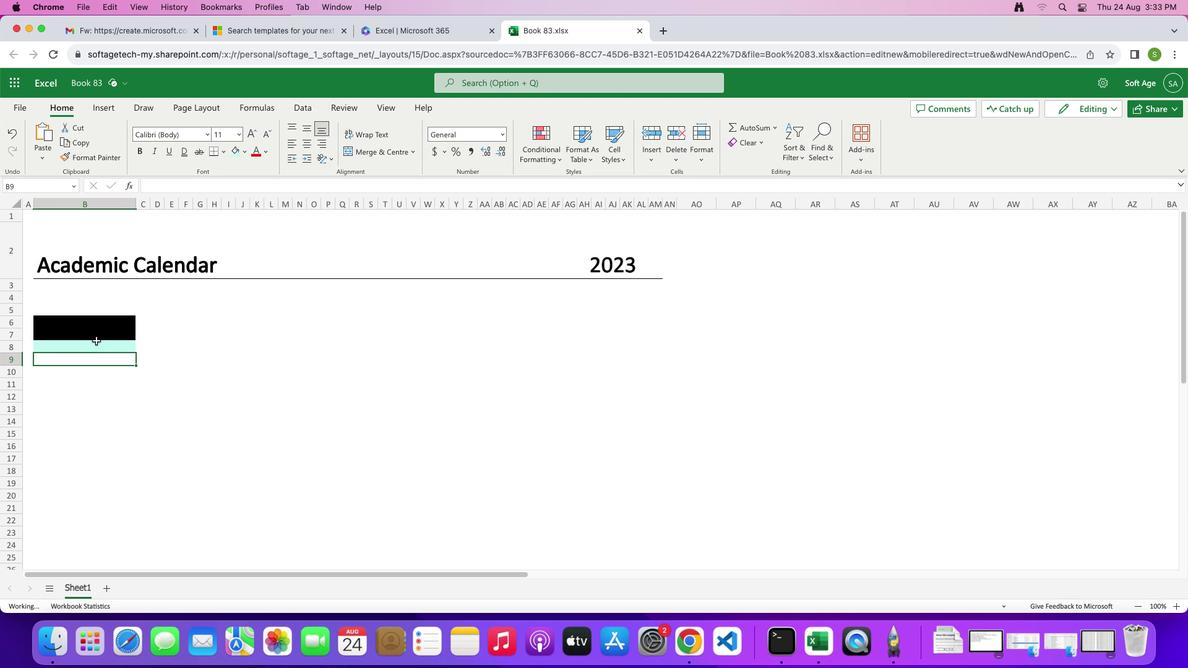 
Action: Mouse moved to (237, 144)
Screenshot: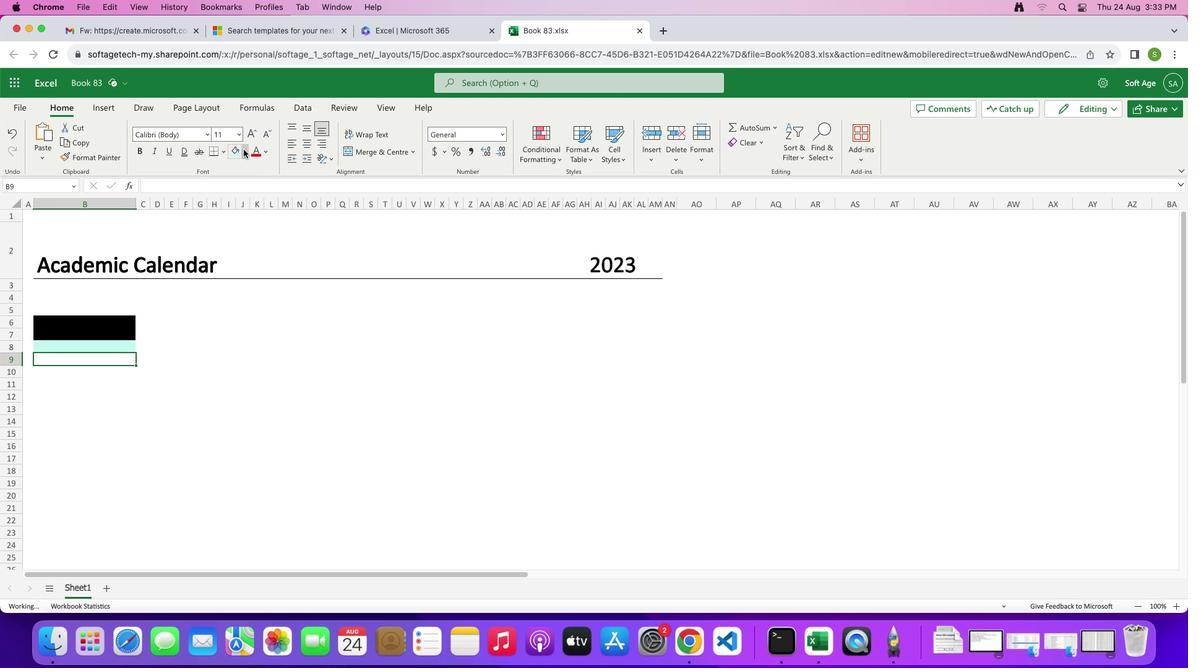 
Action: Mouse pressed left at (237, 144)
Screenshot: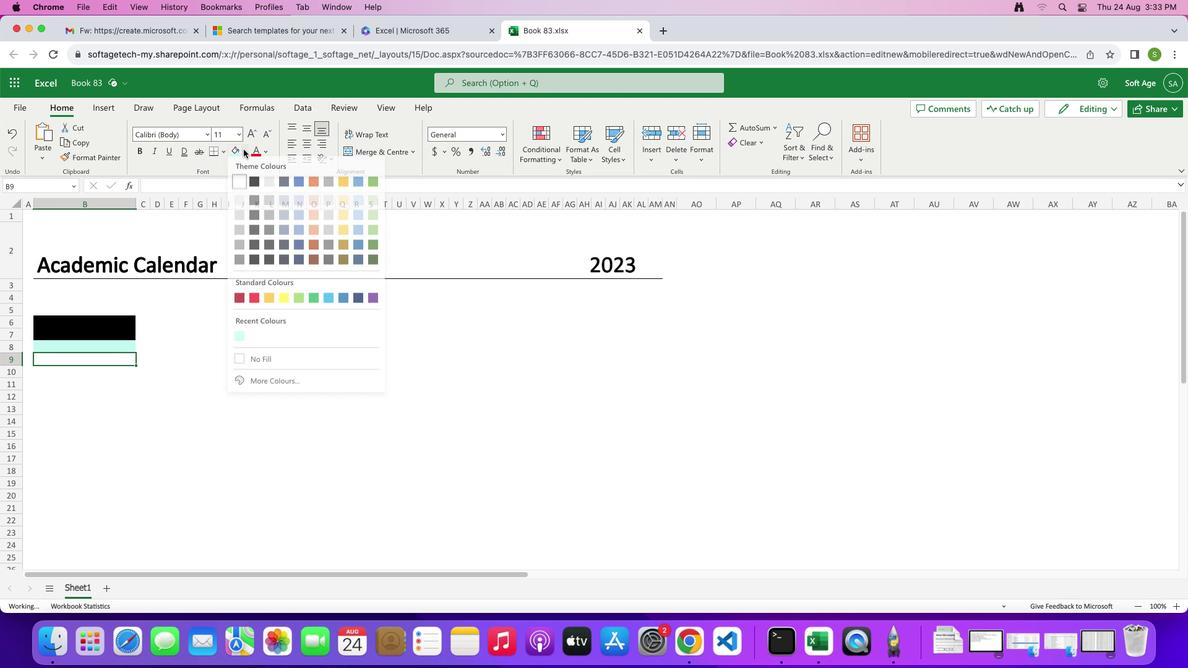 
Action: Mouse moved to (267, 376)
Screenshot: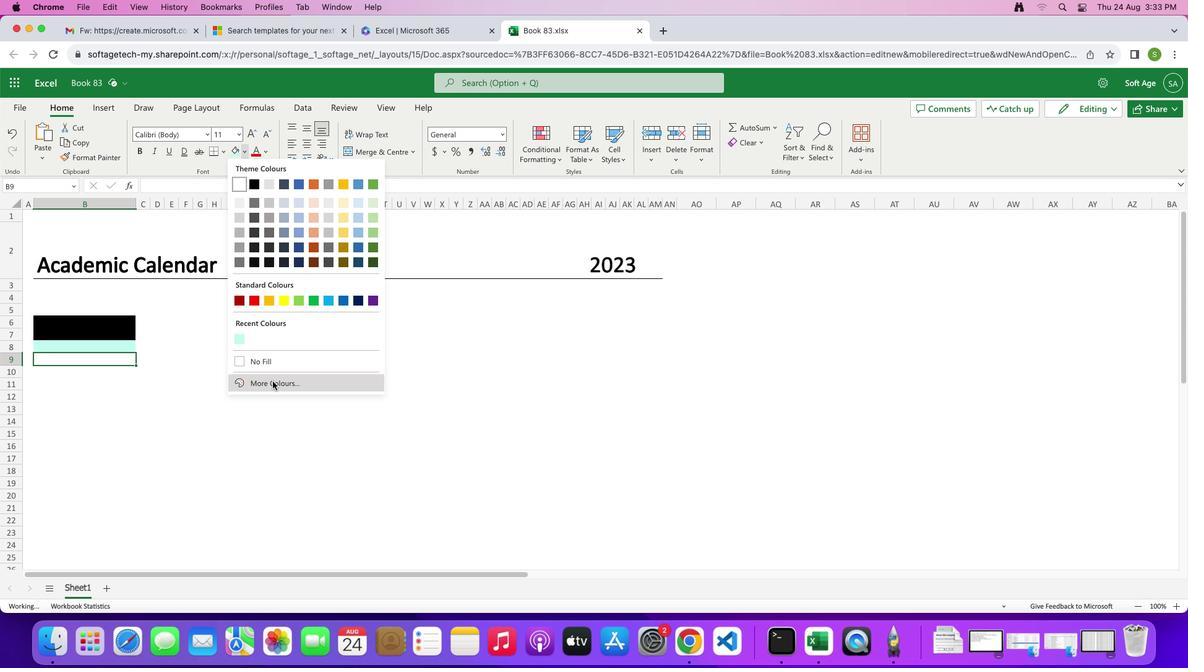 
Action: Mouse pressed left at (267, 376)
Screenshot: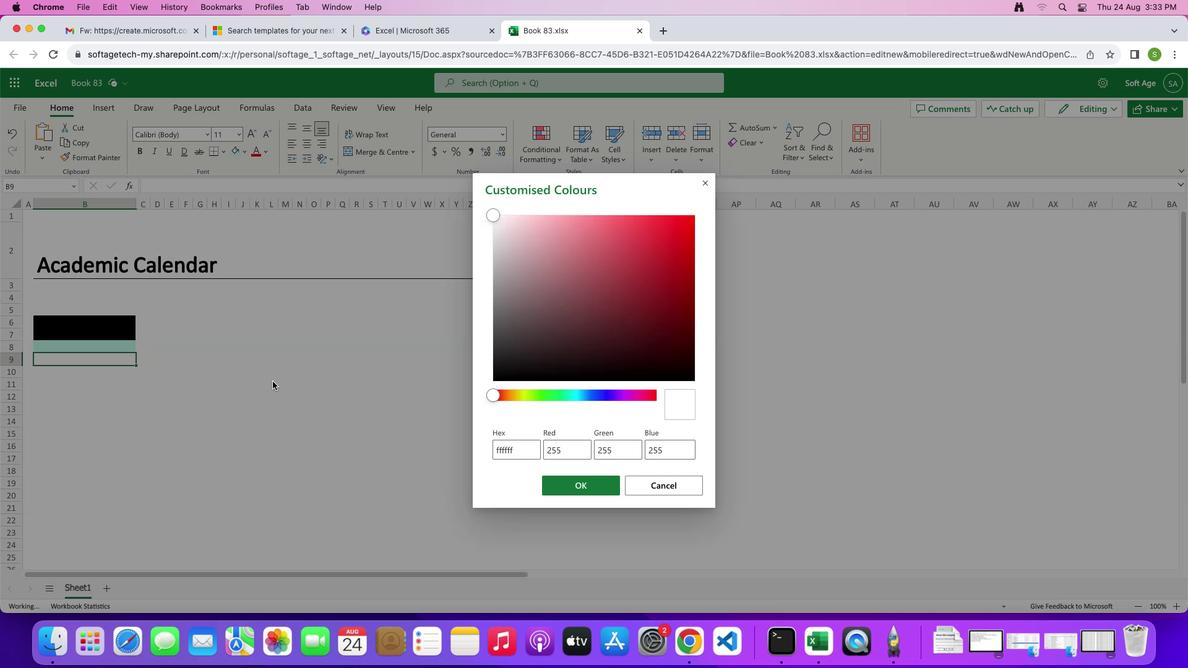 
Action: Mouse moved to (575, 391)
Screenshot: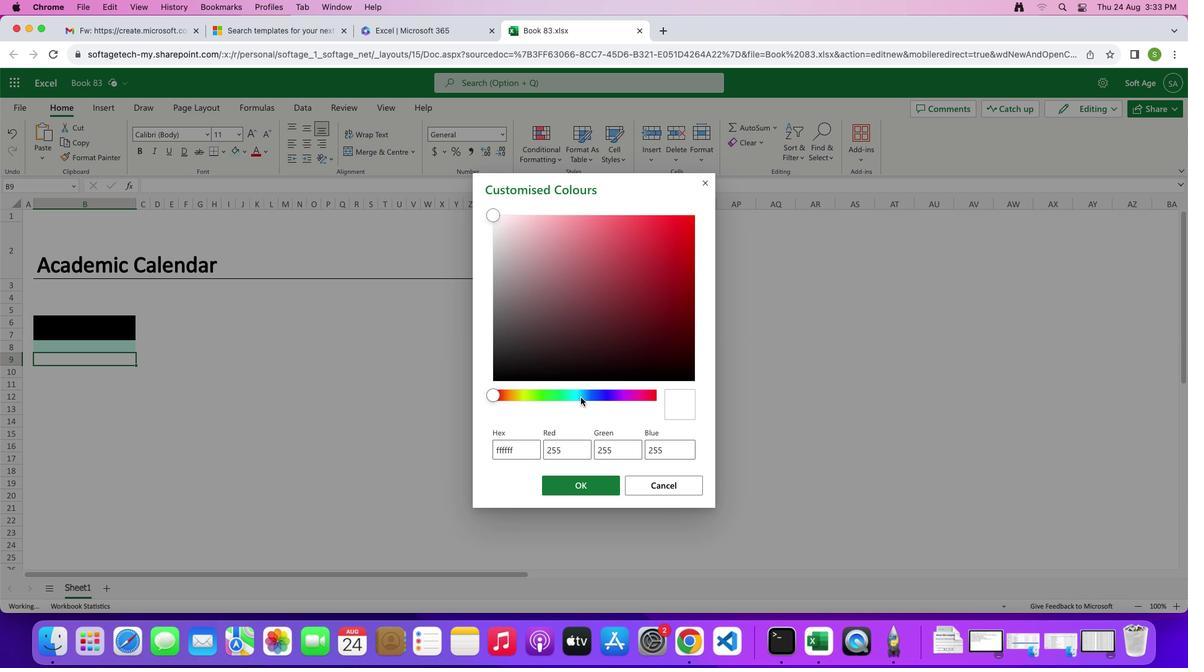 
Action: Mouse pressed left at (575, 391)
Screenshot: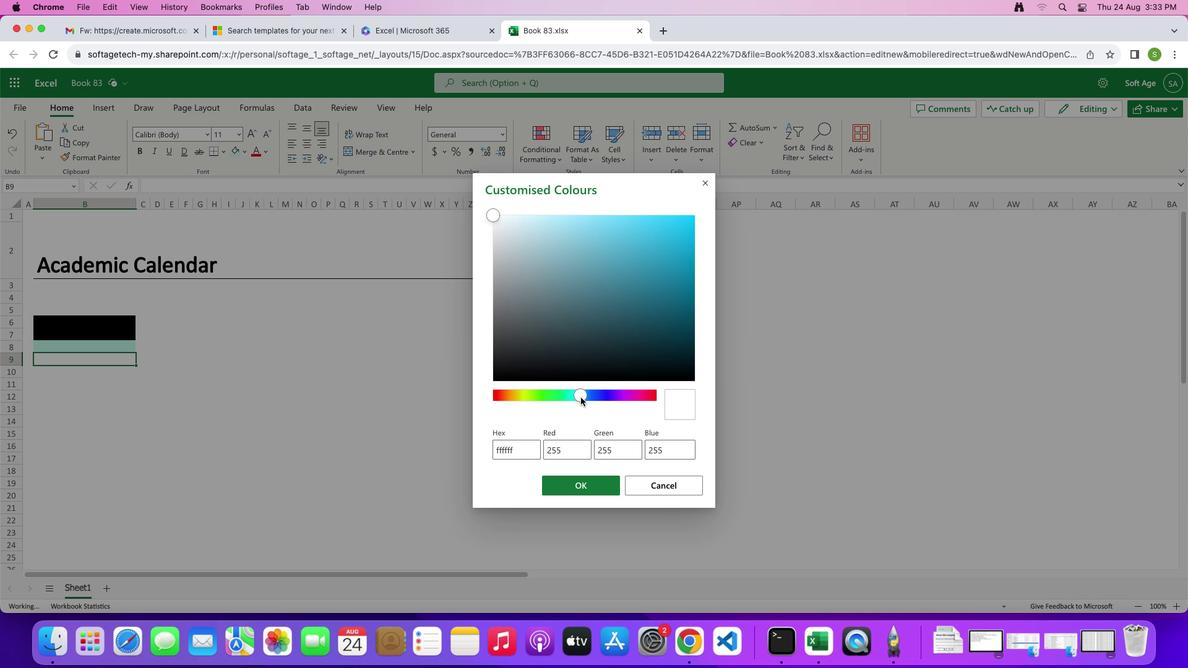 
Action: Mouse moved to (518, 222)
Screenshot: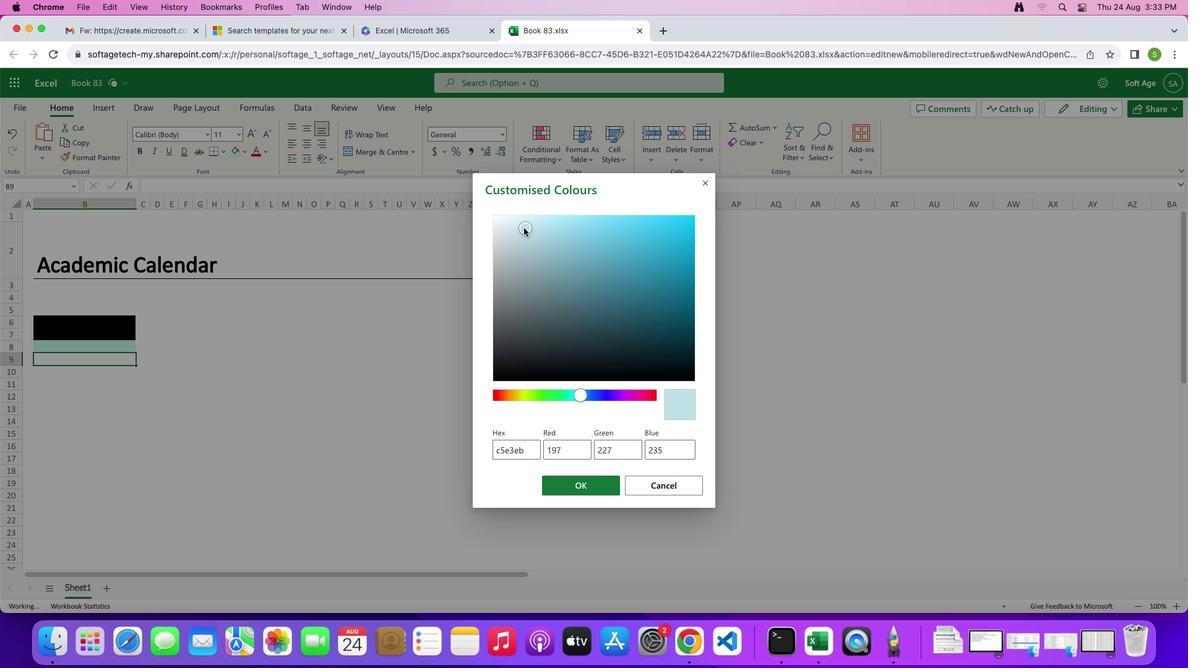 
Action: Mouse pressed left at (518, 222)
Screenshot: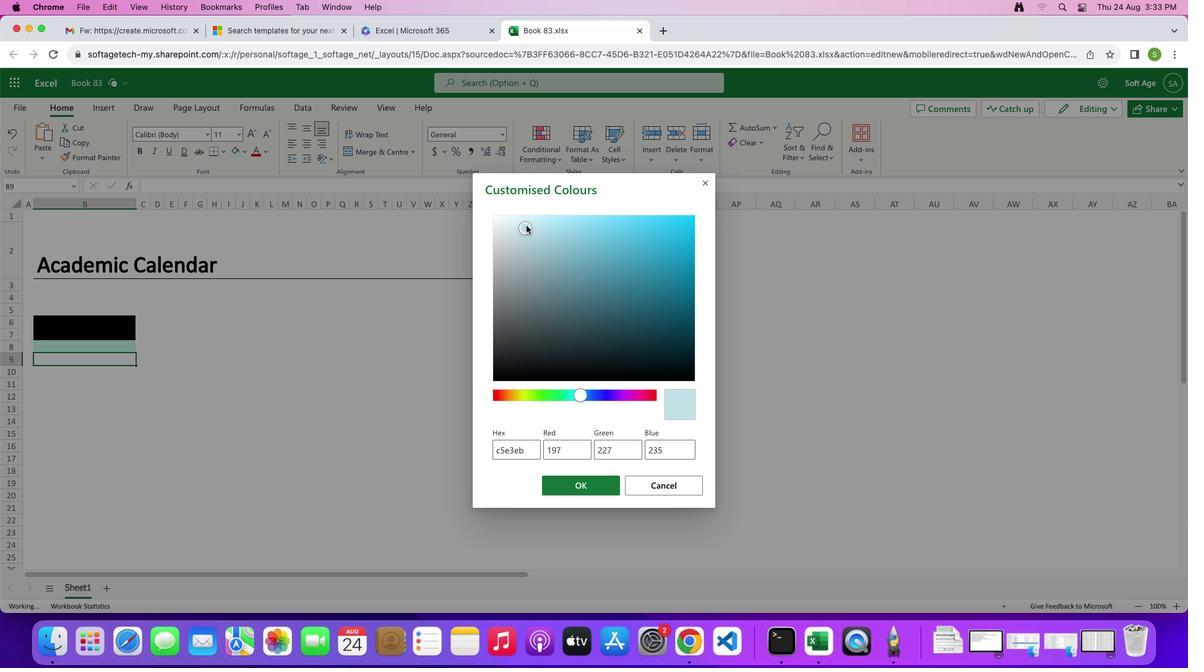 
Action: Mouse moved to (566, 478)
Screenshot: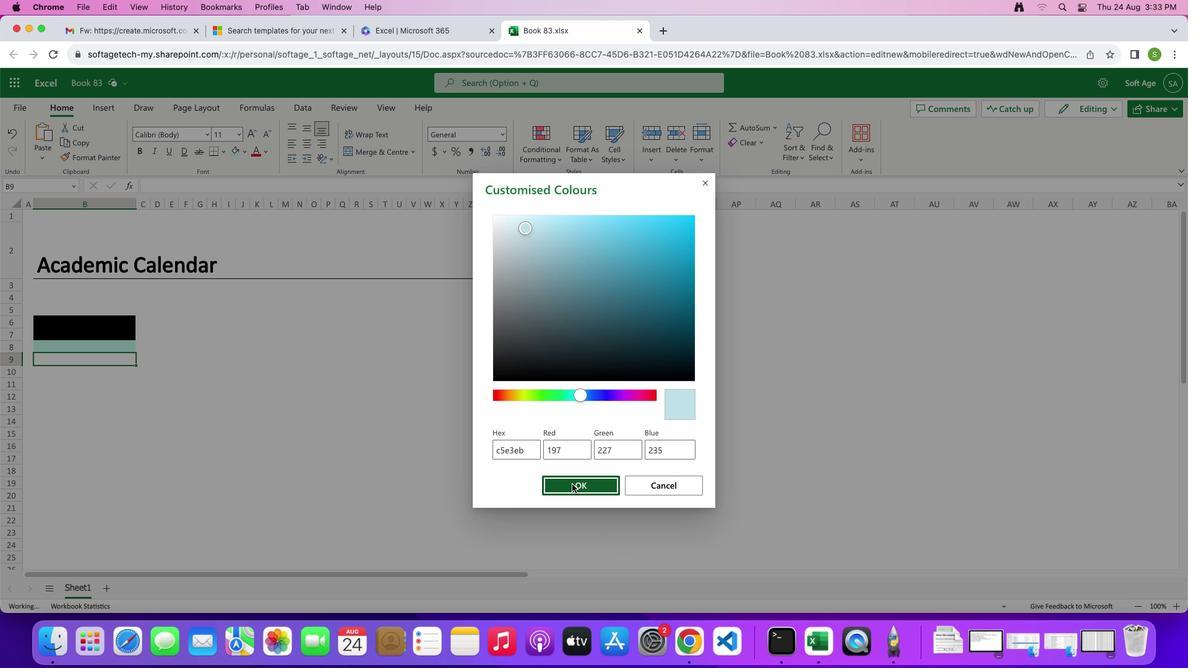 
Action: Mouse pressed left at (566, 478)
Screenshot: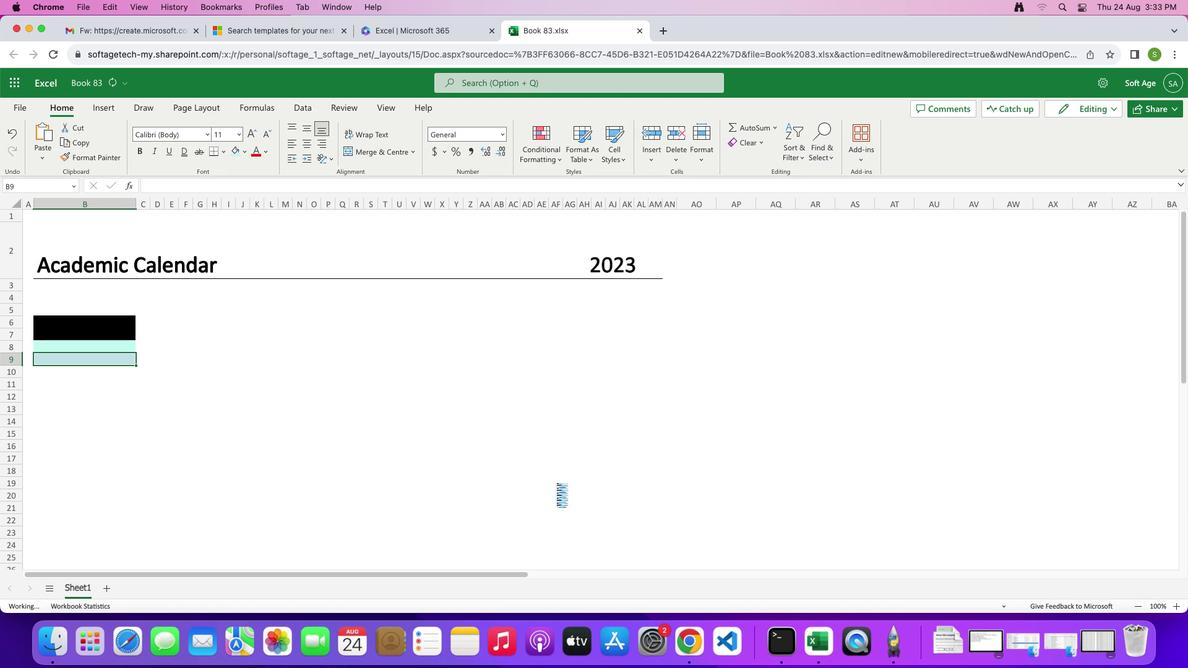 
Action: Mouse moved to (56, 369)
Screenshot: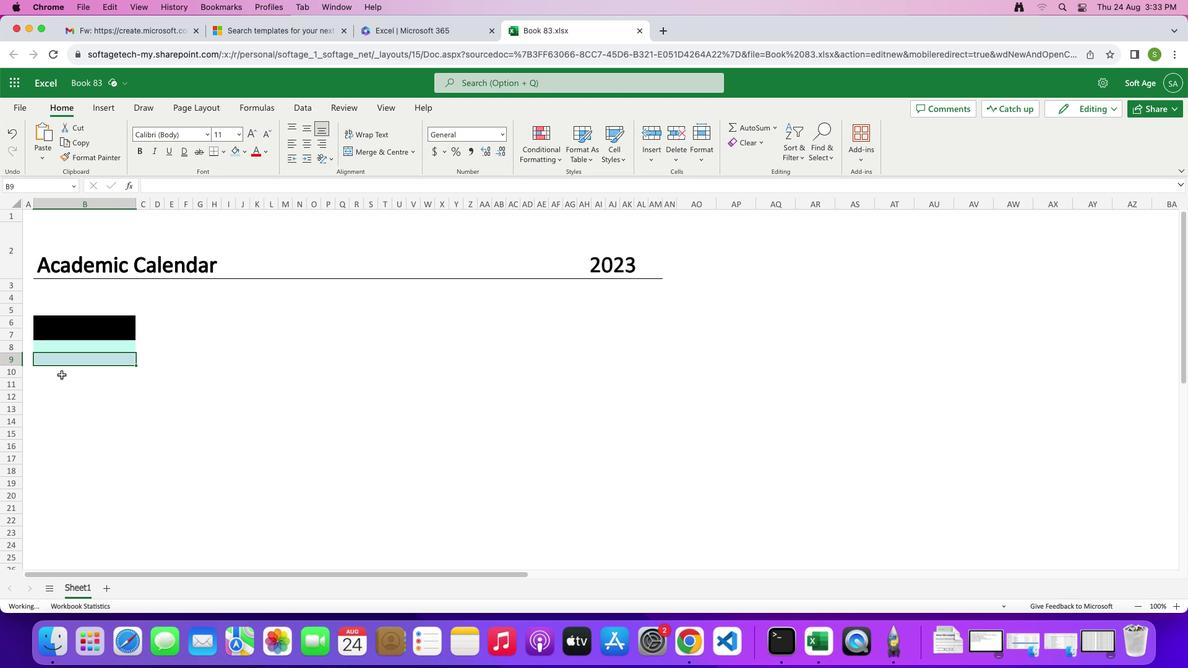 
Action: Mouse pressed left at (56, 369)
Screenshot: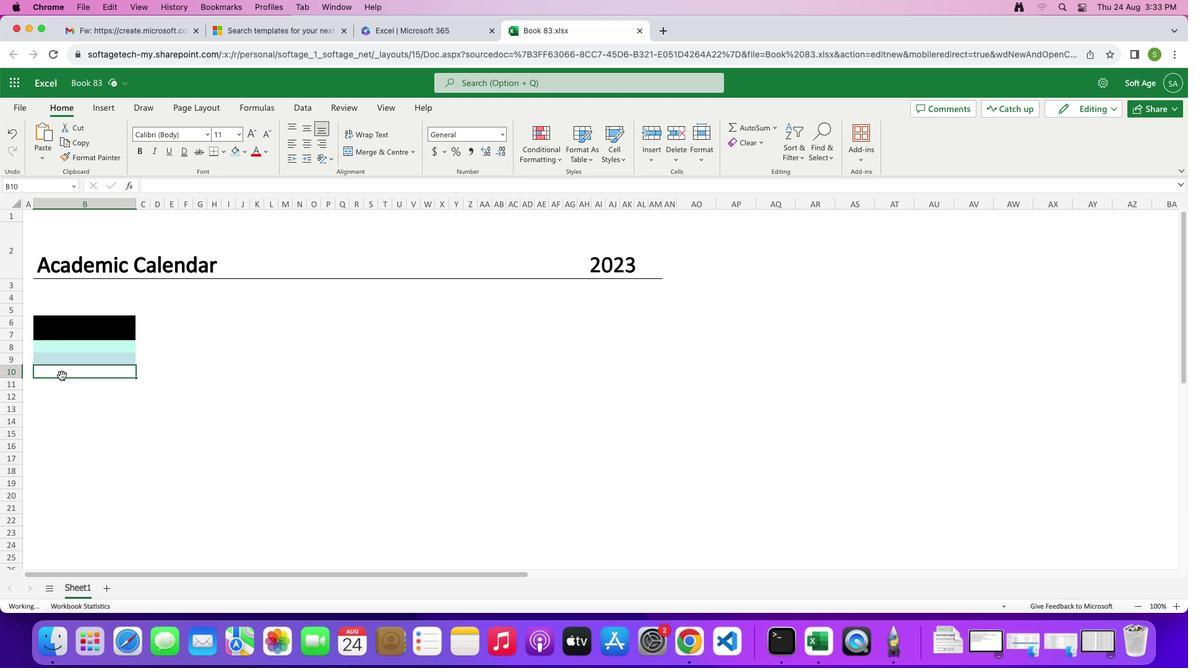 
Action: Mouse moved to (240, 146)
Screenshot: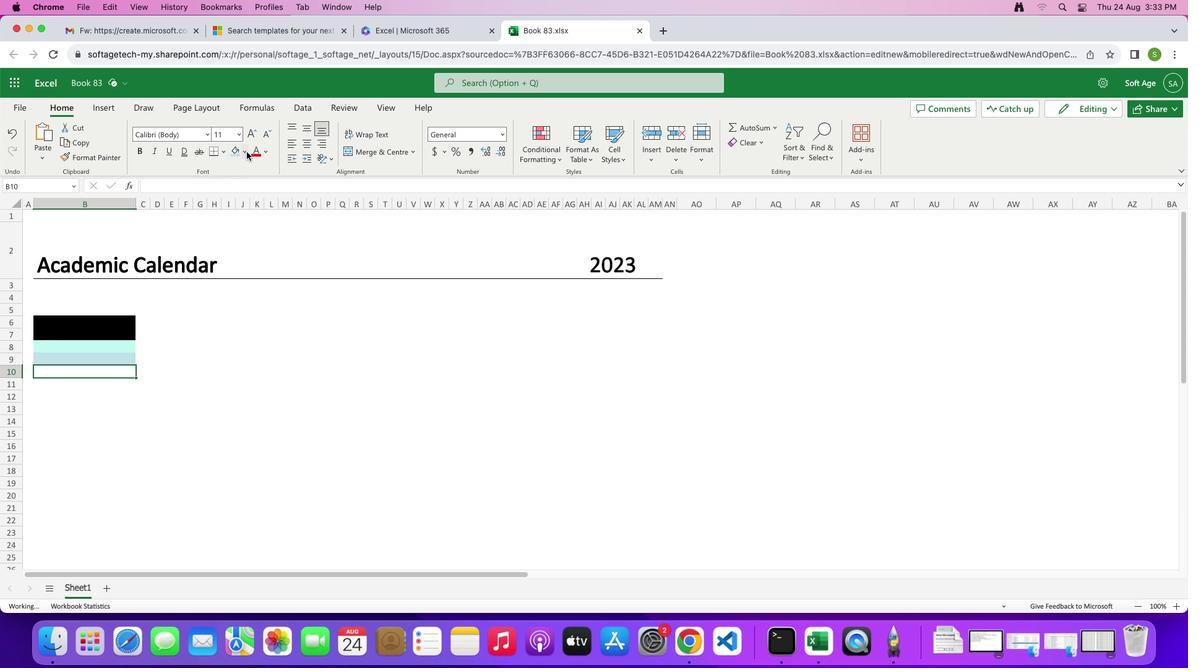 
Action: Mouse pressed left at (240, 146)
Screenshot: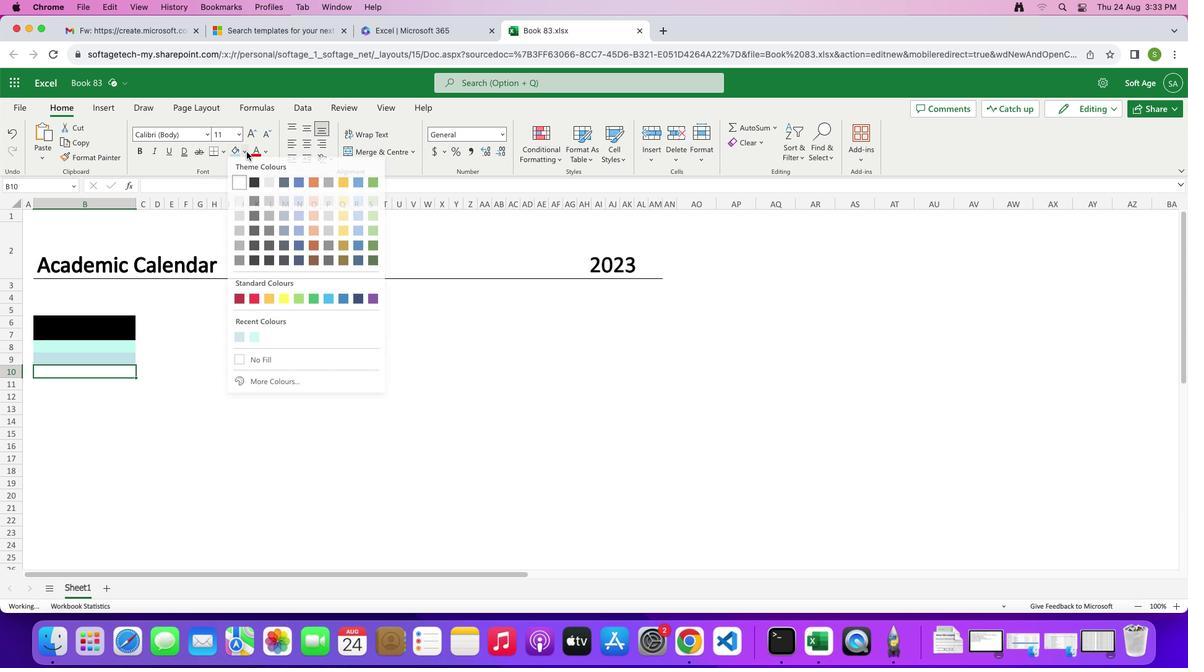 
Action: Mouse moved to (254, 378)
Screenshot: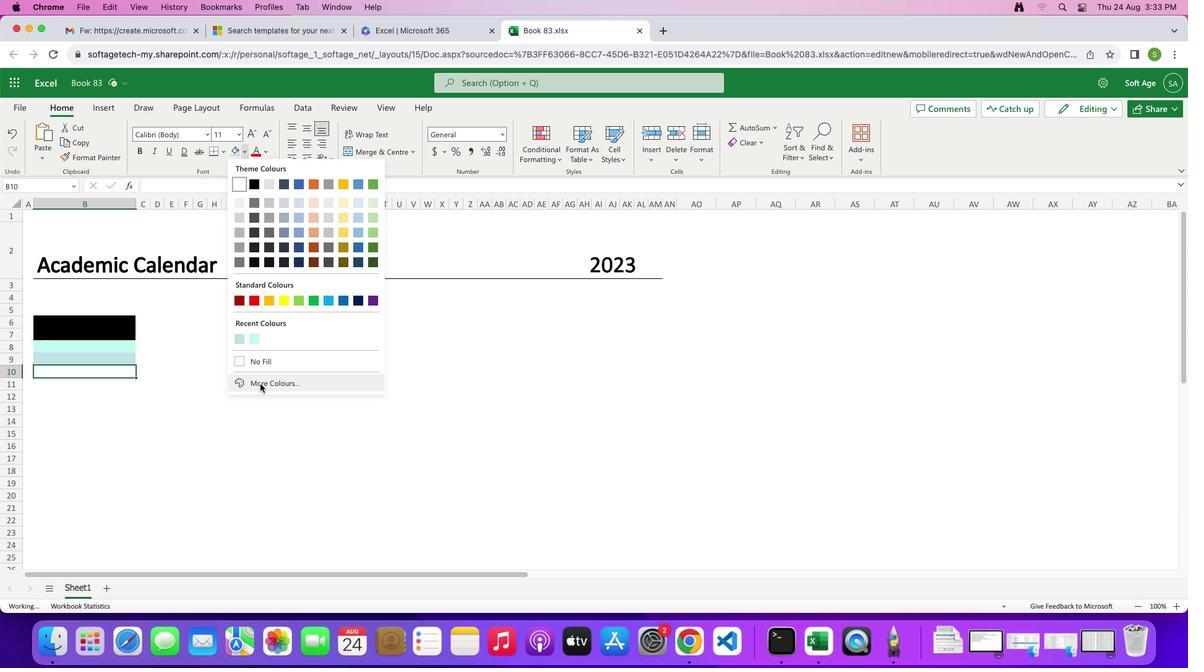 
Action: Mouse pressed left at (254, 378)
Screenshot: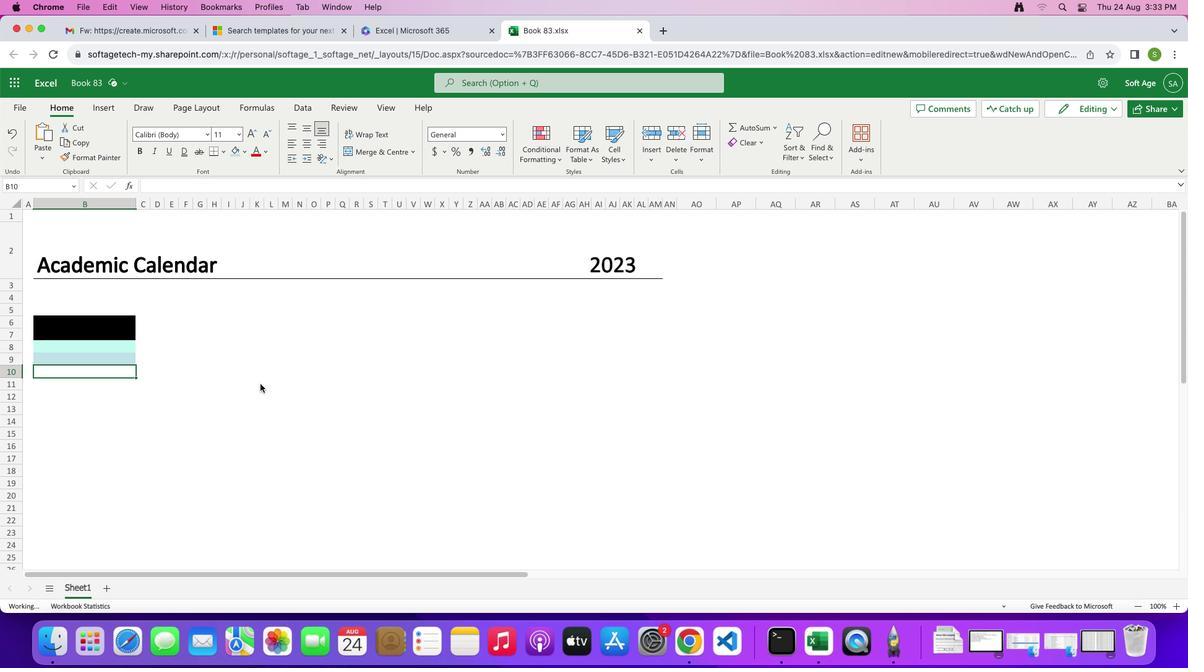 
Action: Mouse moved to (613, 392)
Screenshot: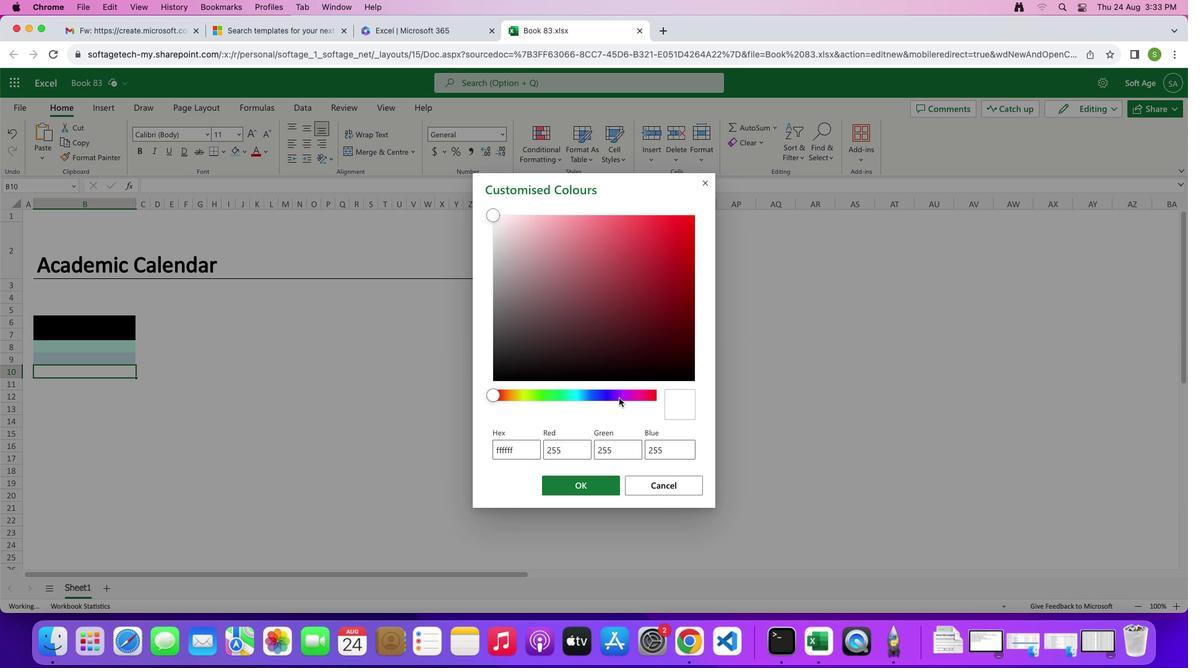 
Action: Mouse pressed left at (613, 392)
Screenshot: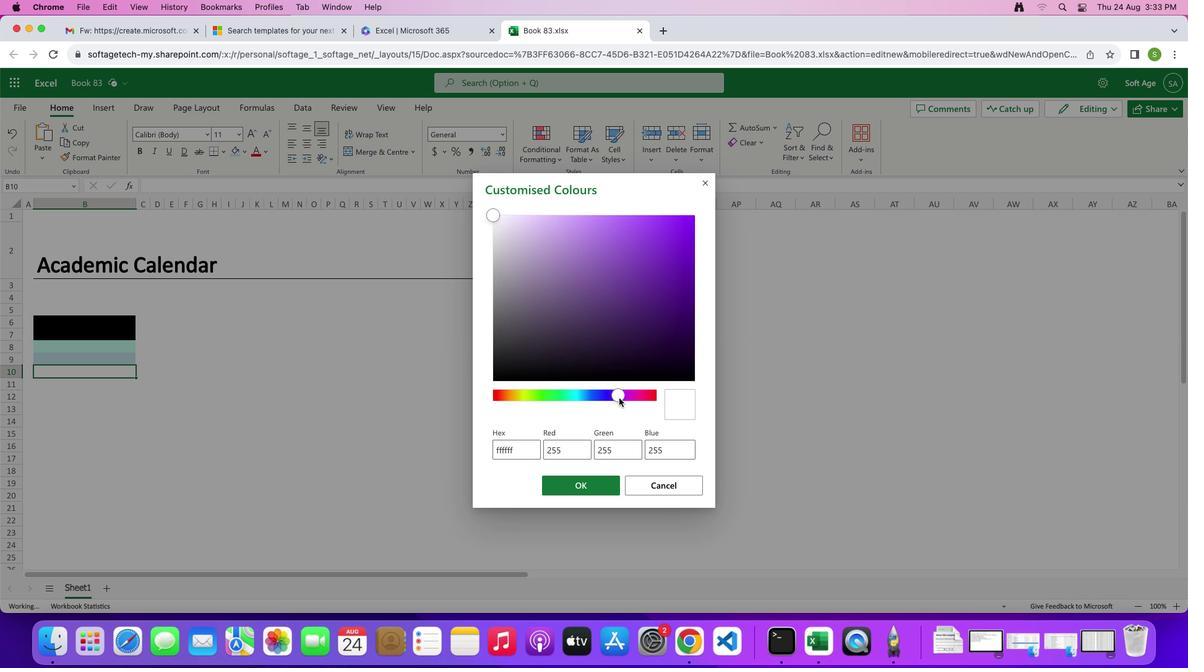 
Action: Mouse moved to (532, 217)
Screenshot: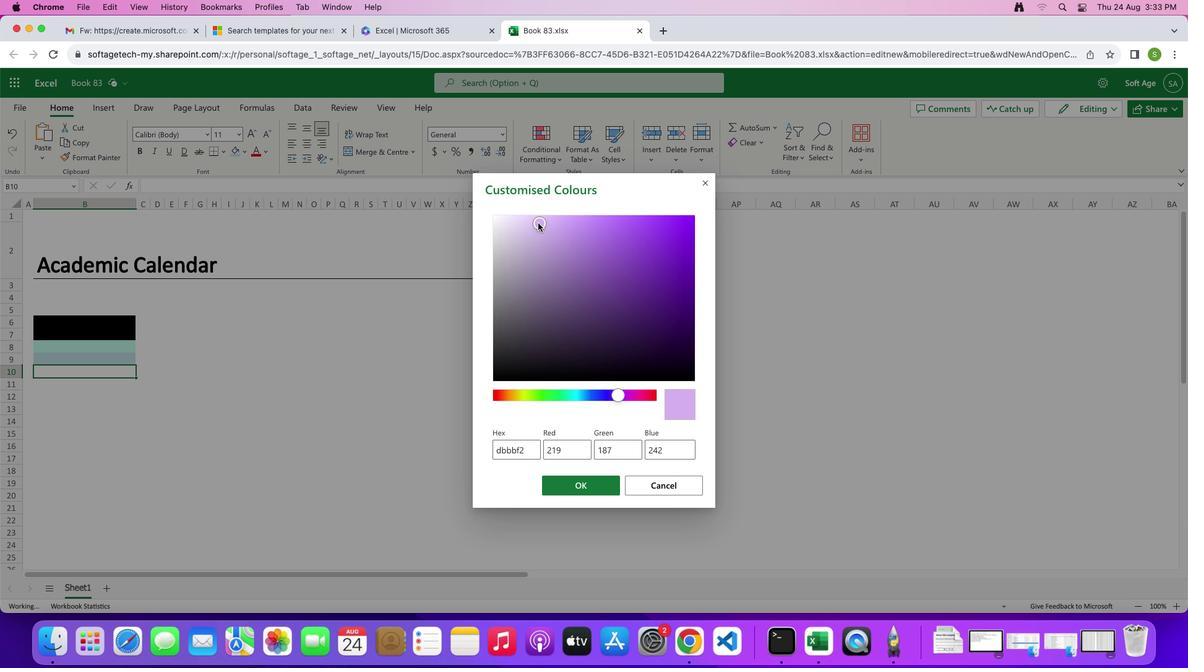 
Action: Mouse pressed left at (532, 217)
Screenshot: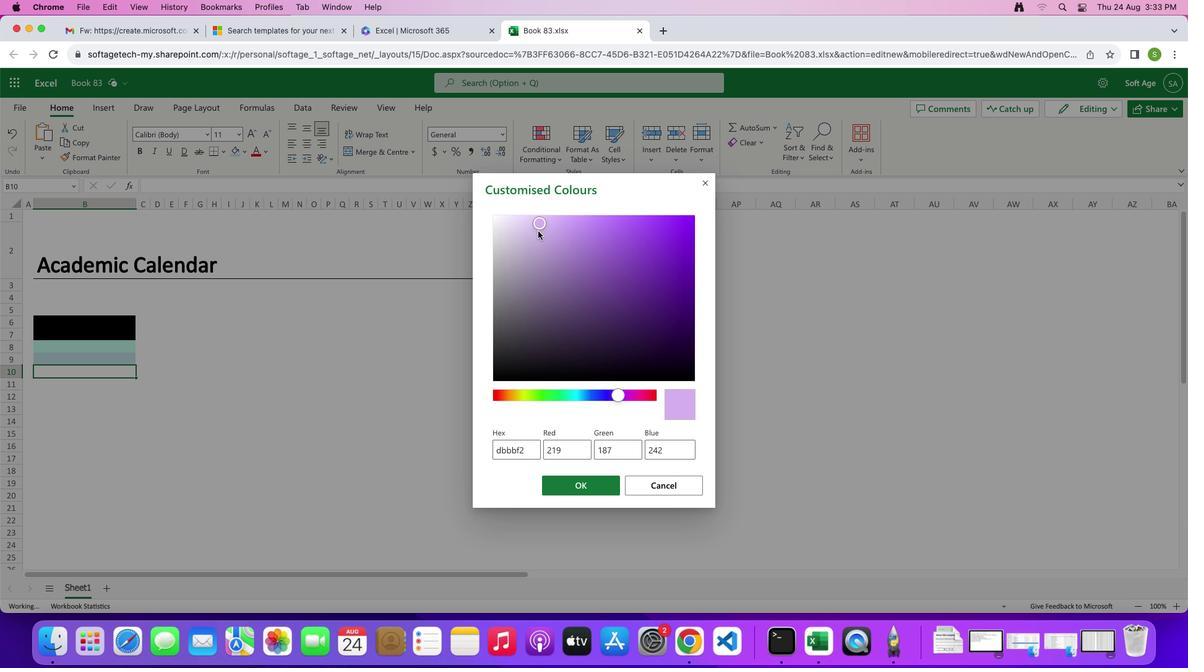 
Action: Mouse moved to (564, 482)
Screenshot: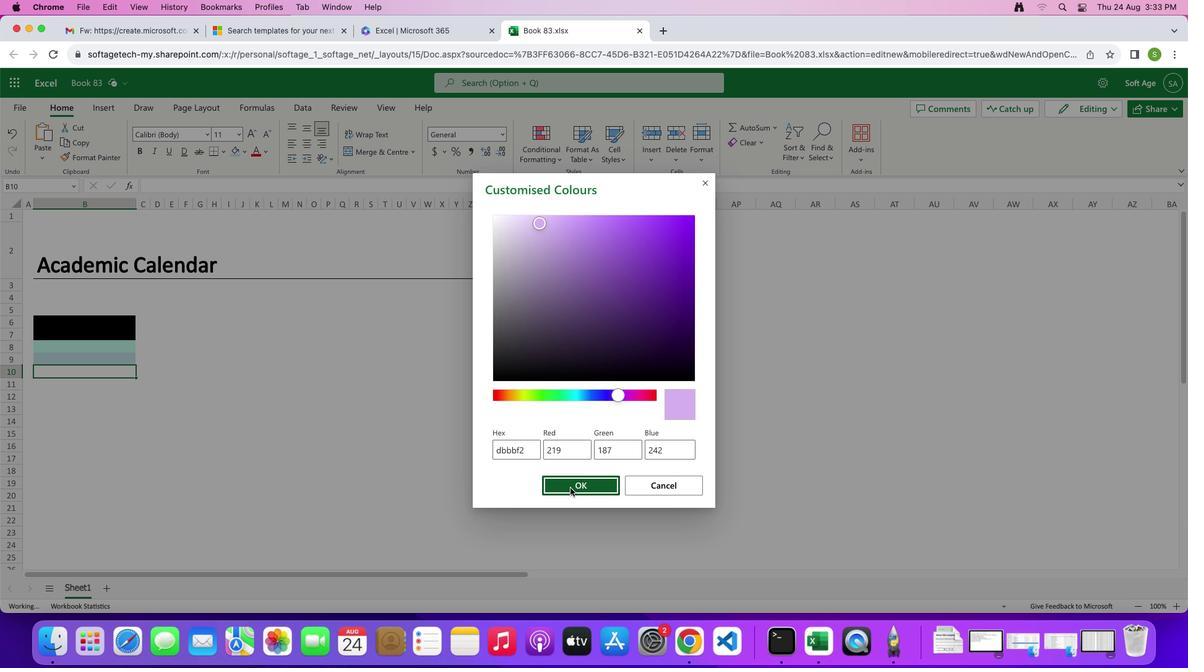 
Action: Mouse pressed left at (564, 482)
Screenshot: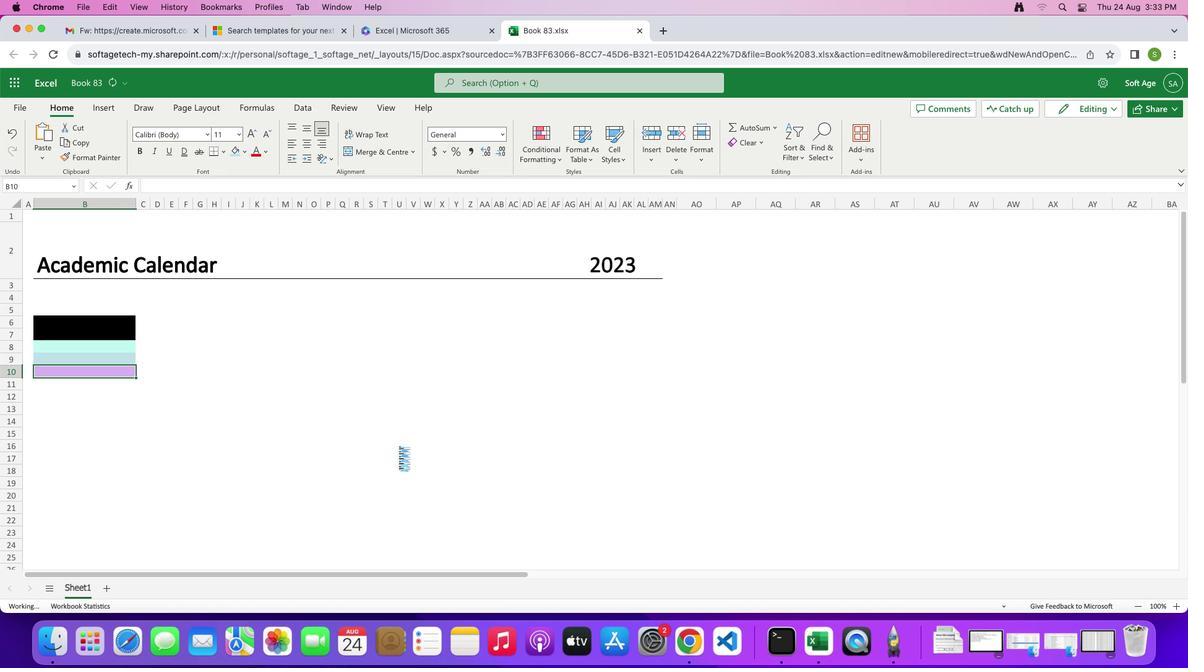 
Action: Mouse moved to (181, 415)
Screenshot: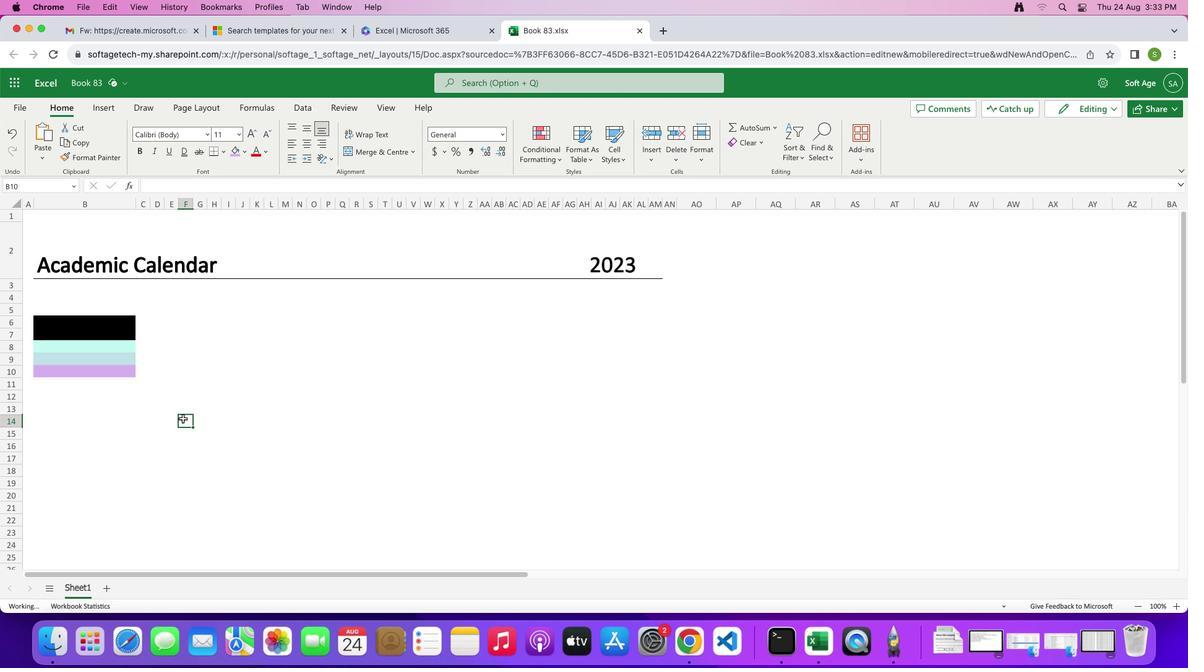 
Action: Mouse pressed left at (181, 415)
Screenshot: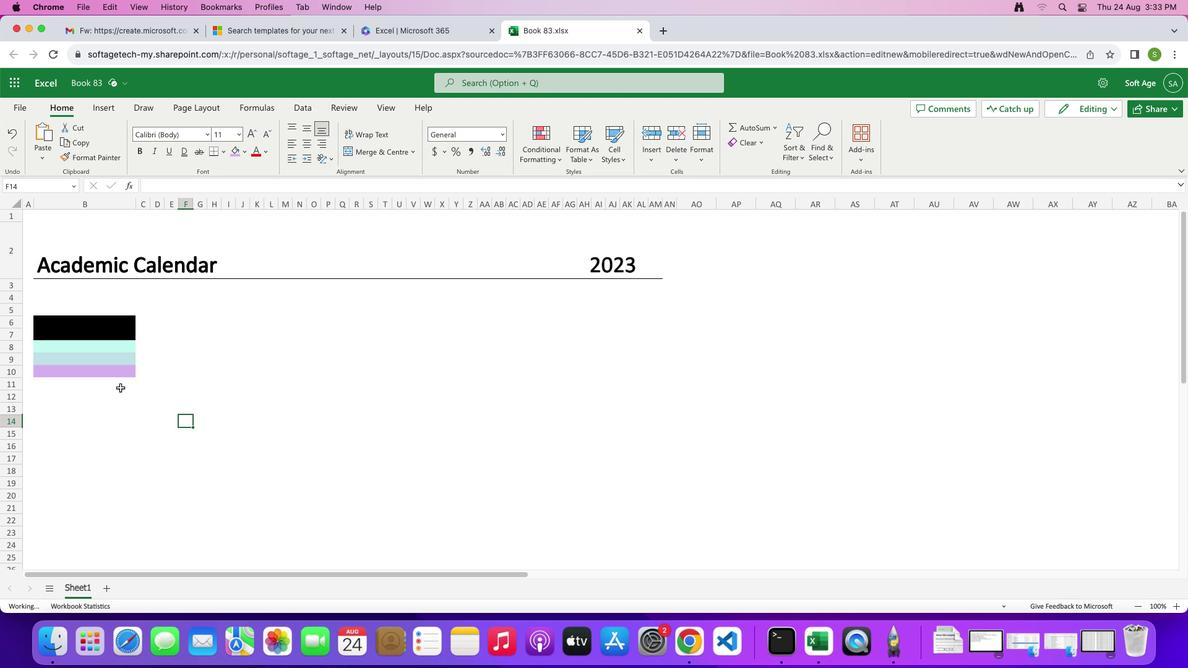 
Action: Mouse moved to (139, 313)
Screenshot: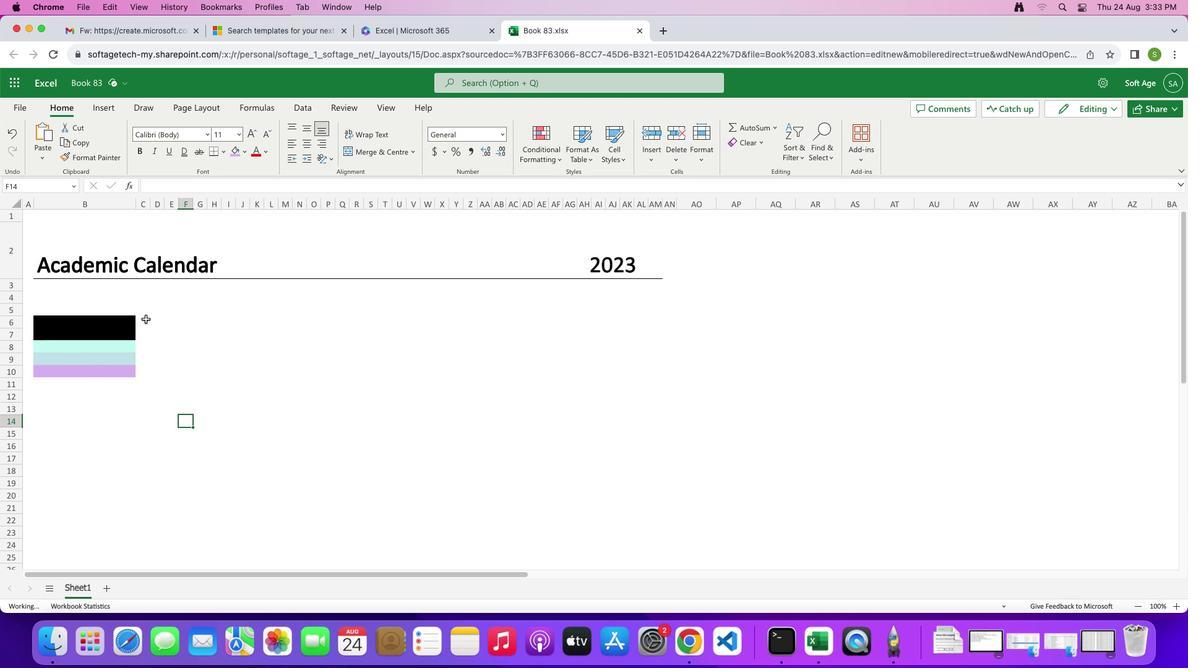 
Action: Mouse pressed left at (139, 313)
Screenshot: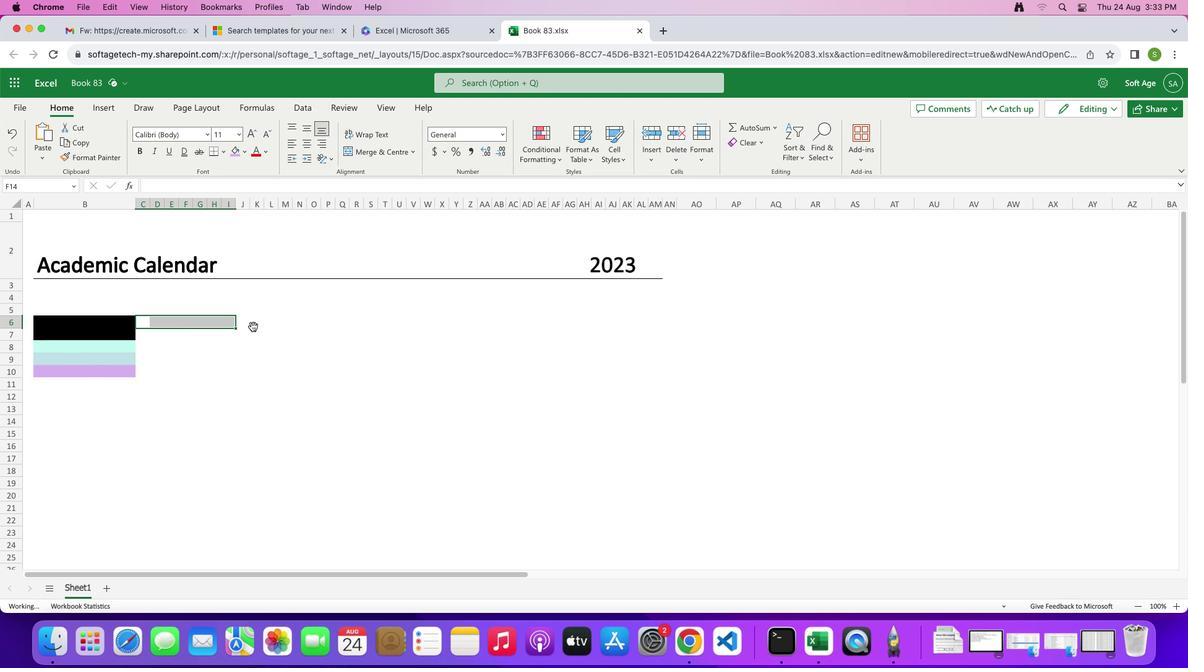 
Action: Mouse moved to (237, 145)
Screenshot: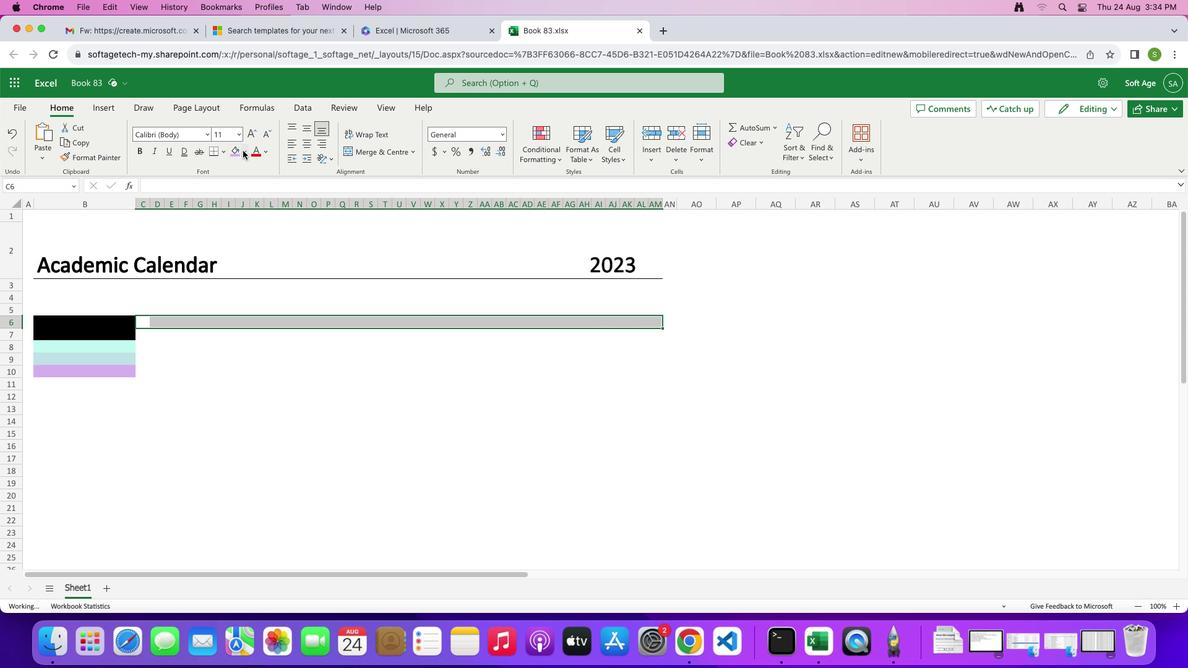 
Action: Mouse pressed left at (237, 145)
Screenshot: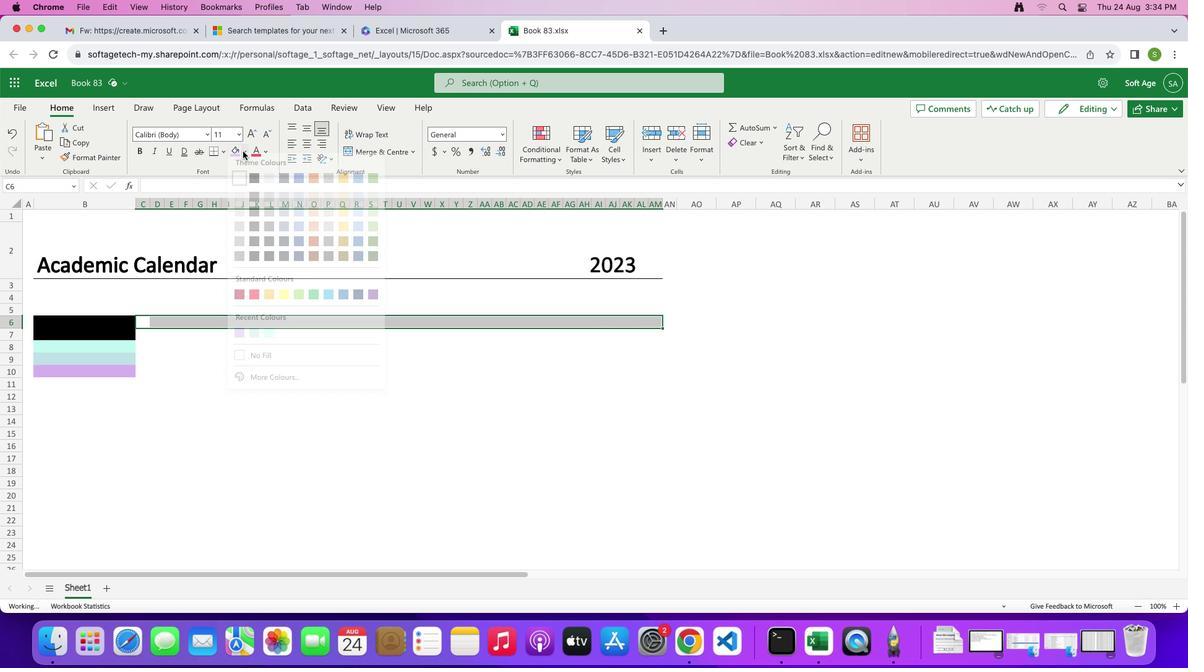 
Action: Mouse moved to (244, 177)
Screenshot: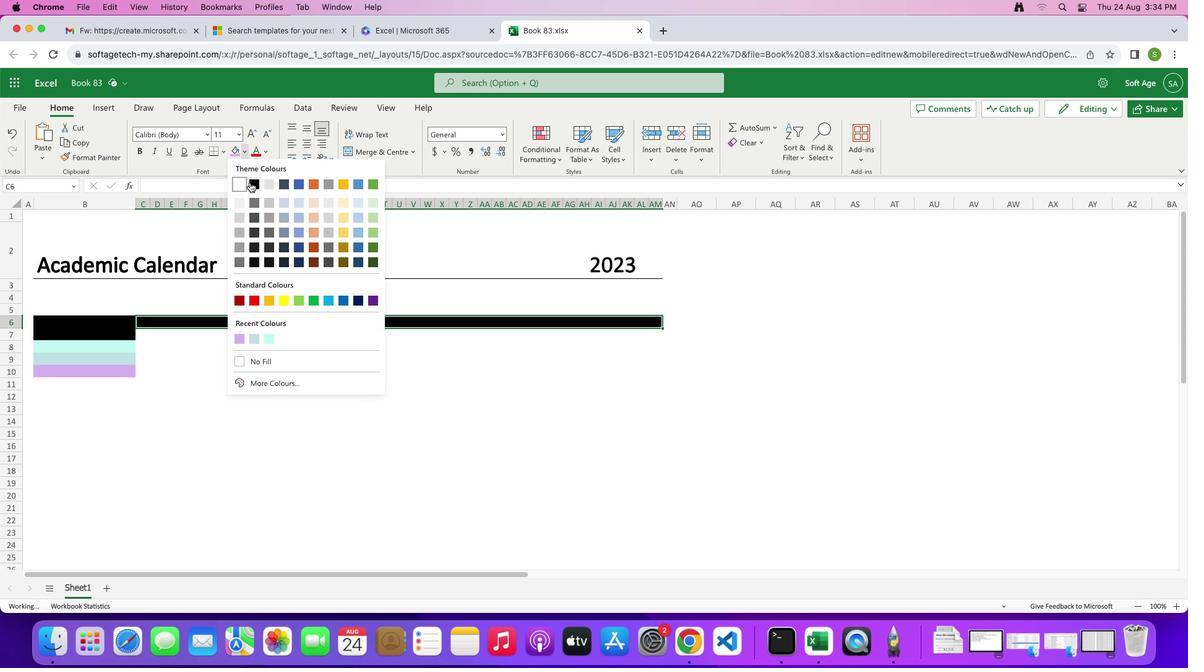 
Action: Mouse pressed left at (244, 177)
Screenshot: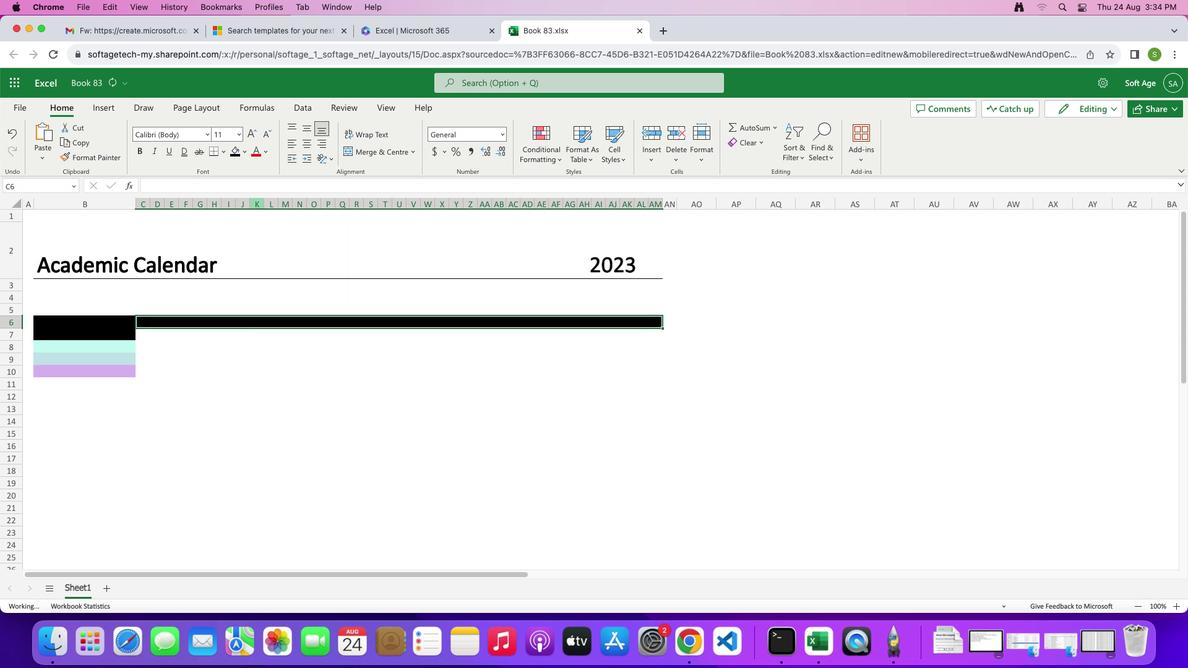 
Action: Mouse moved to (227, 364)
Screenshot: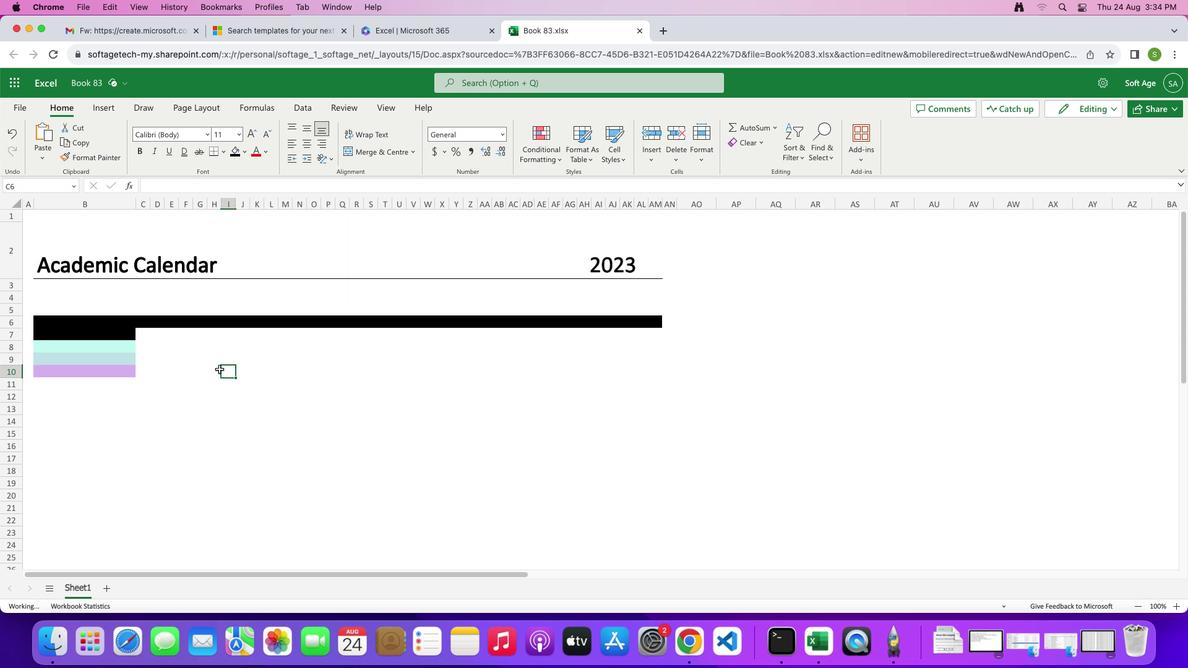 
Action: Mouse pressed left at (227, 364)
Screenshot: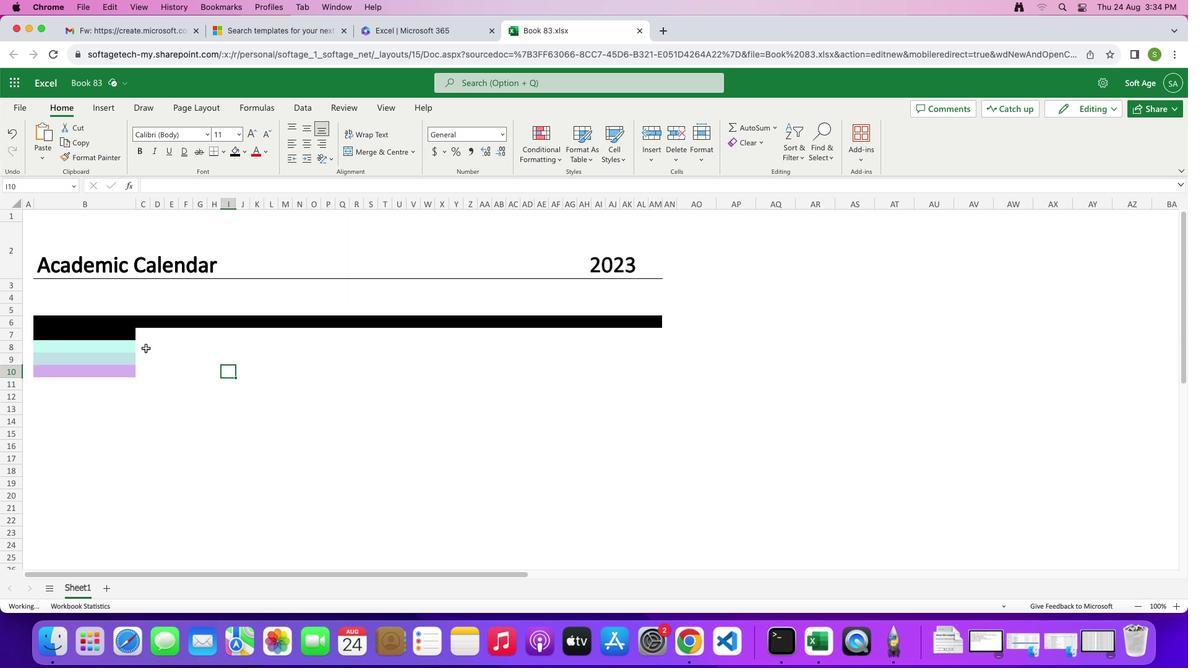 
Action: Mouse moved to (134, 331)
Screenshot: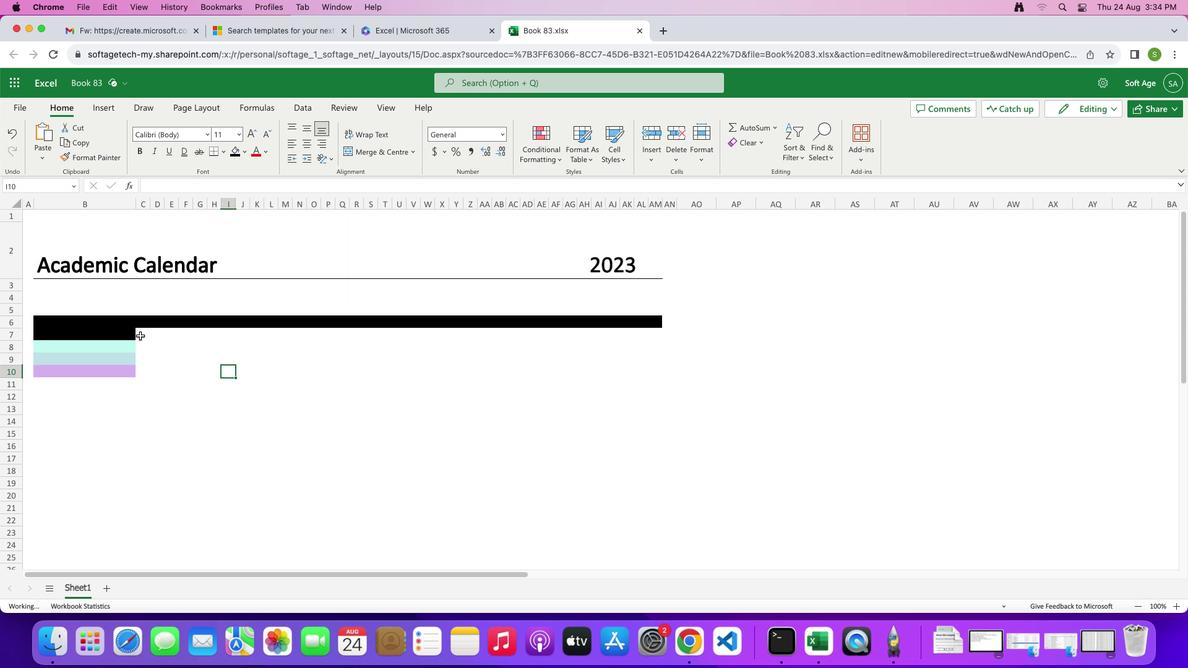 
Action: Mouse pressed left at (134, 331)
Screenshot: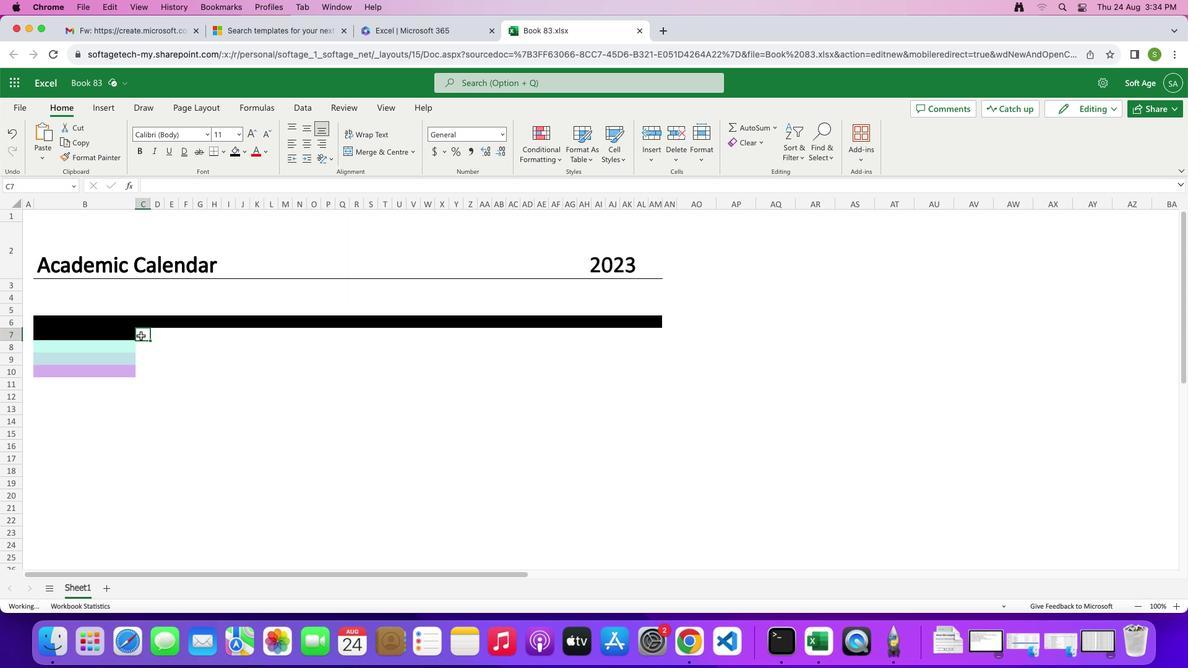 
Action: Mouse moved to (239, 146)
Screenshot: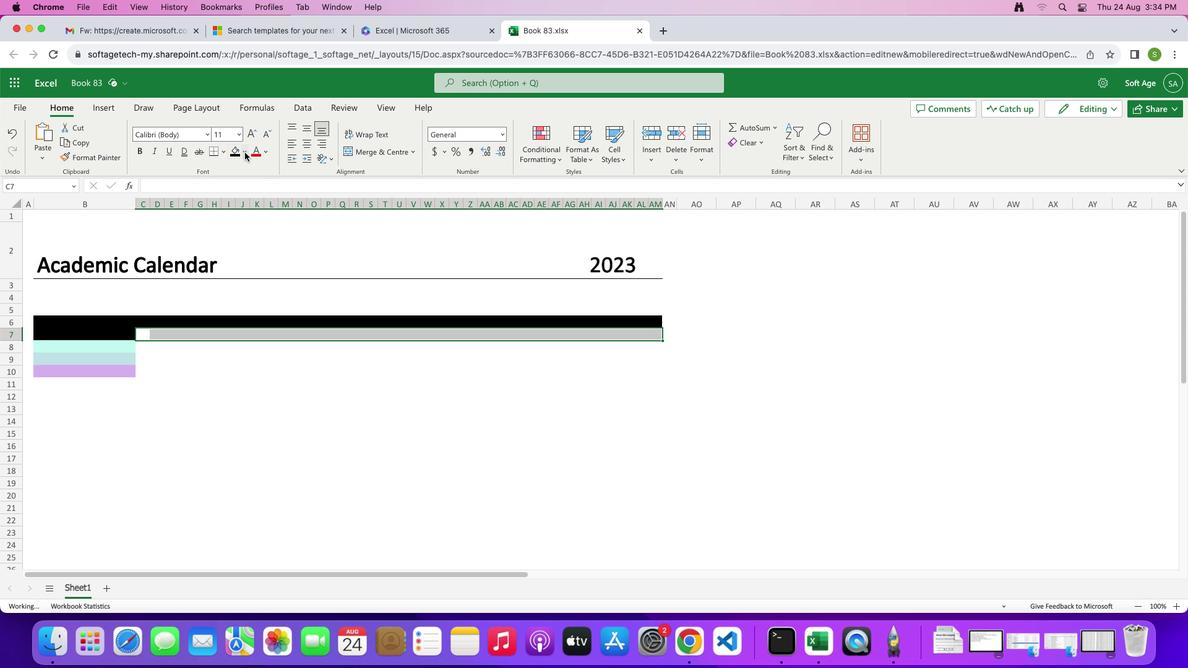 
Action: Mouse pressed left at (239, 146)
Screenshot: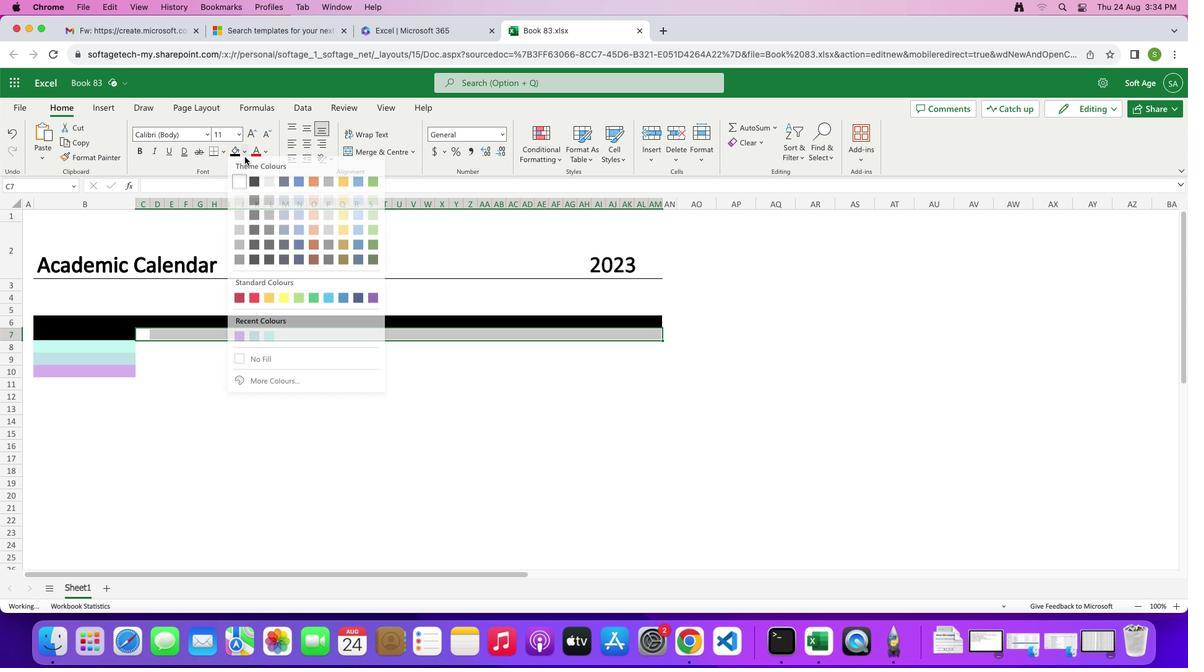 
Action: Mouse moved to (234, 238)
Screenshot: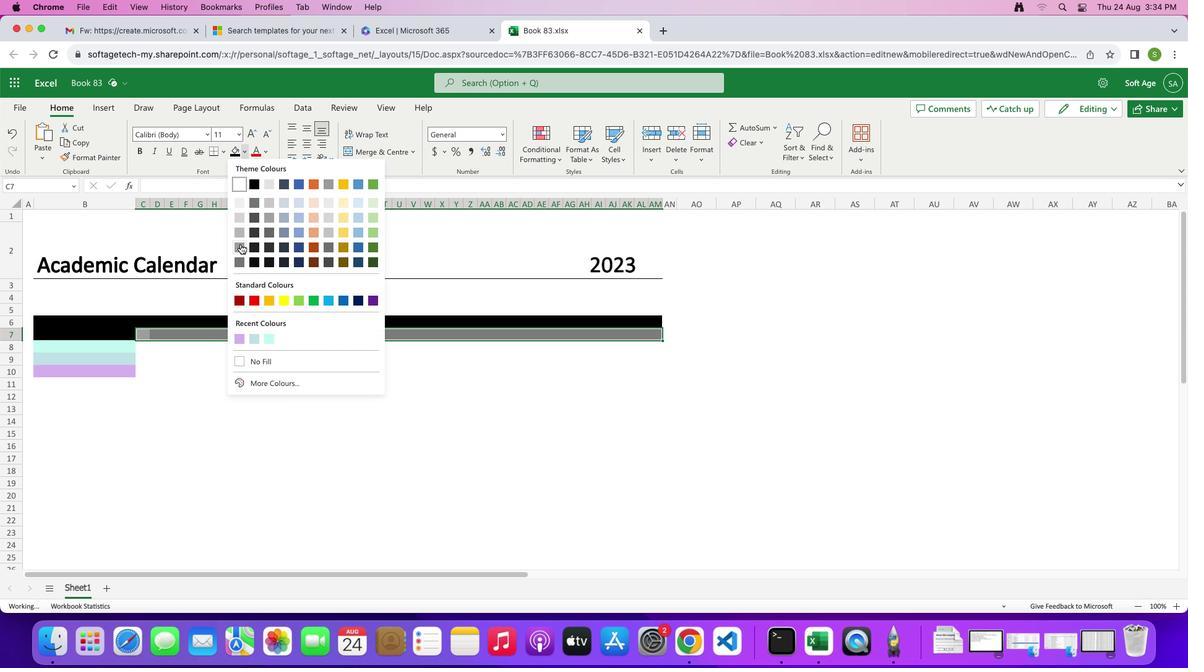 
Action: Mouse pressed left at (234, 238)
Screenshot: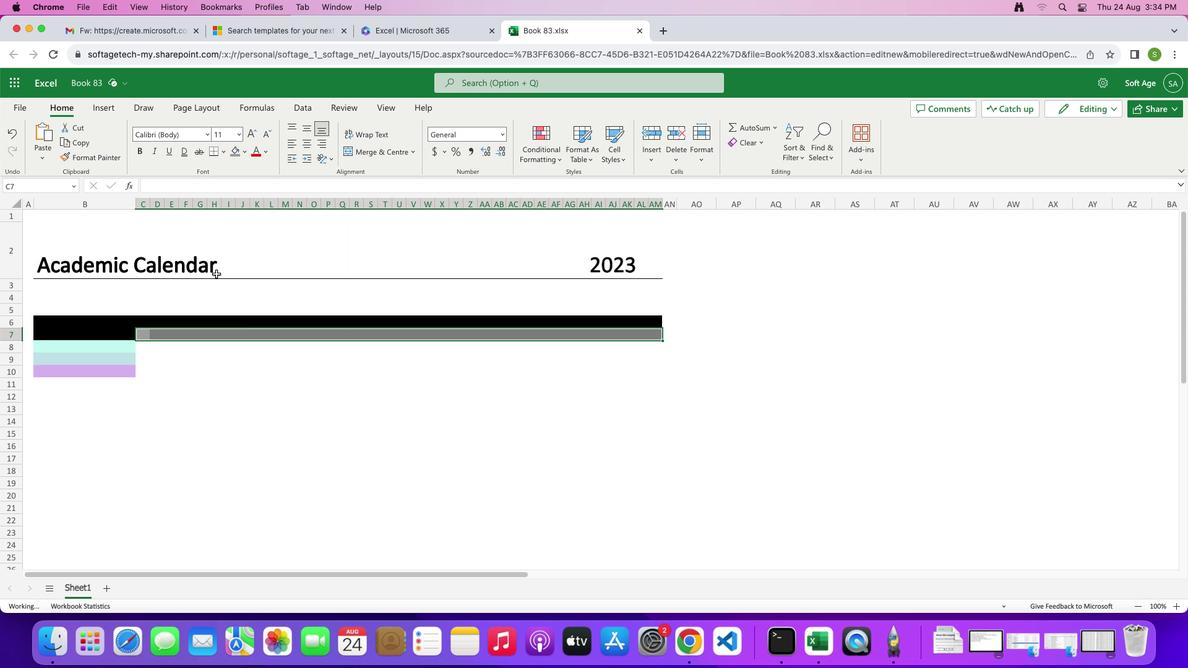 
Action: Mouse moved to (172, 366)
Screenshot: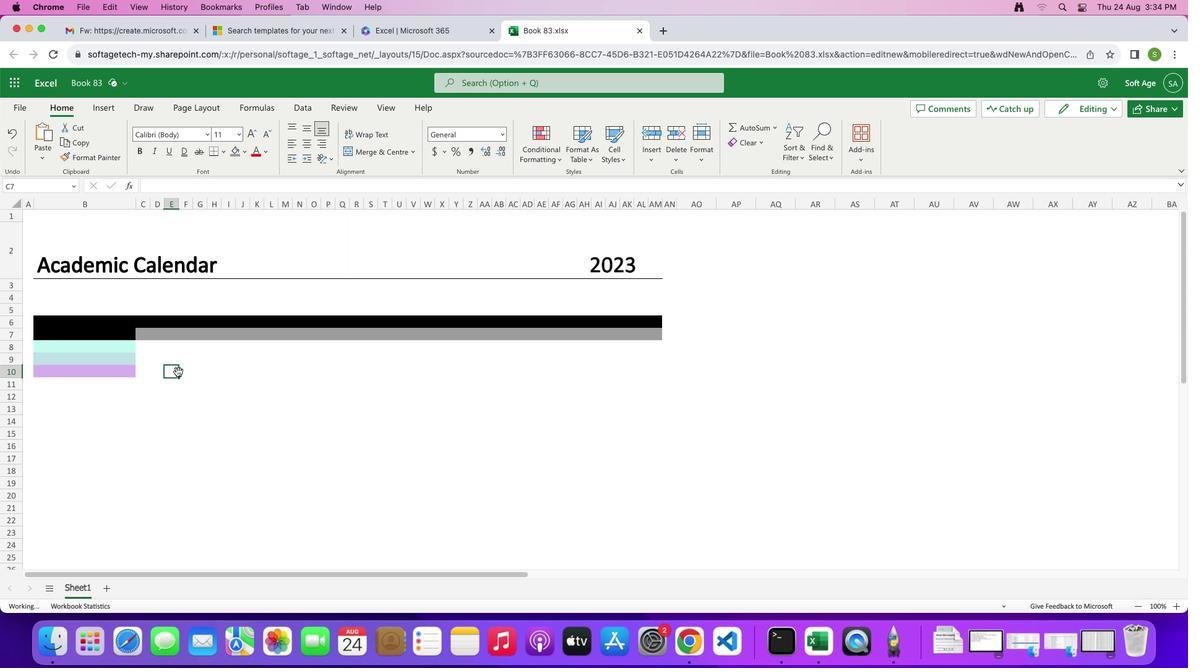 
Action: Mouse pressed left at (172, 366)
Screenshot: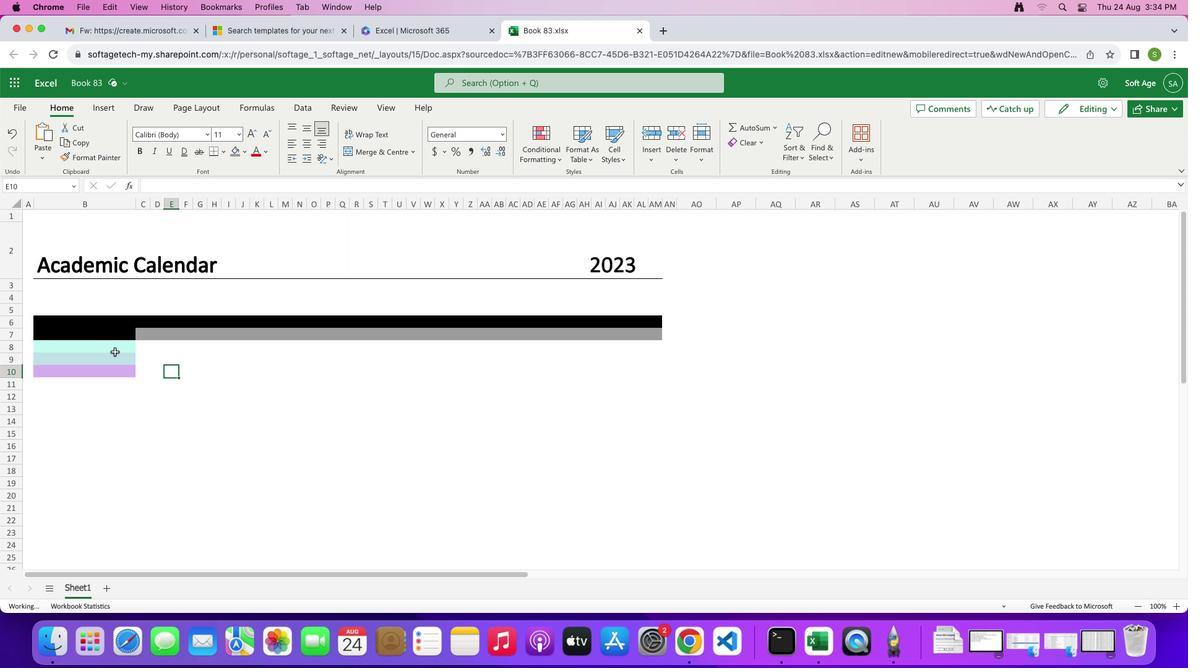 
Action: Mouse moved to (65, 318)
Screenshot: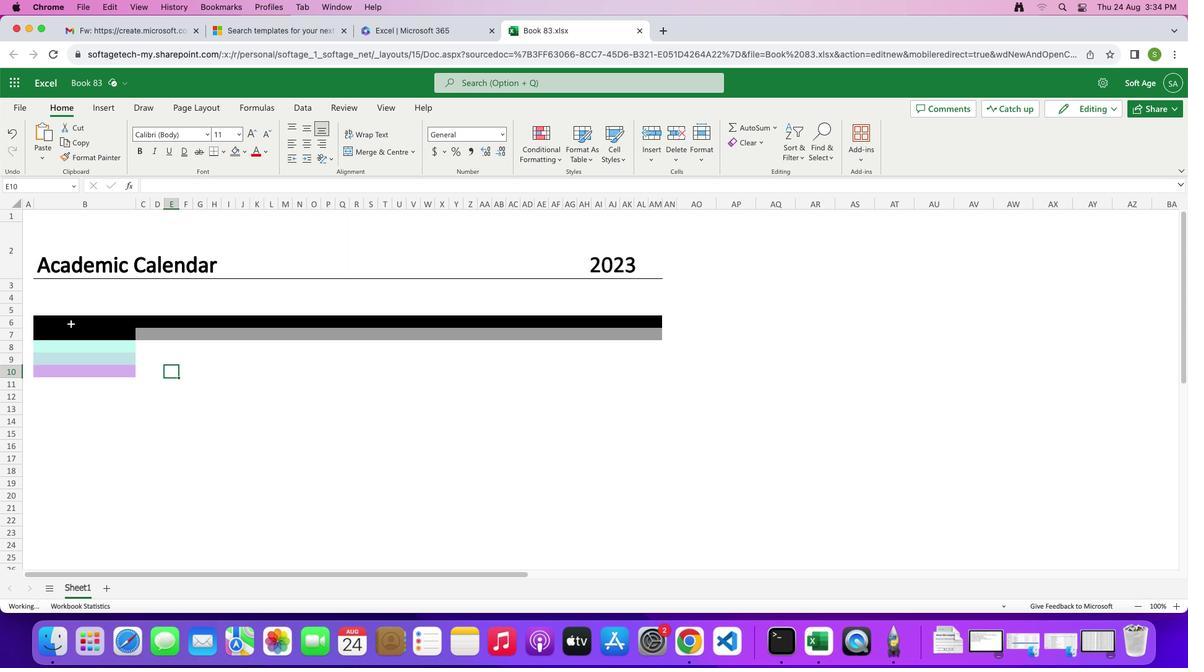 
Action: Mouse pressed left at (65, 318)
Screenshot: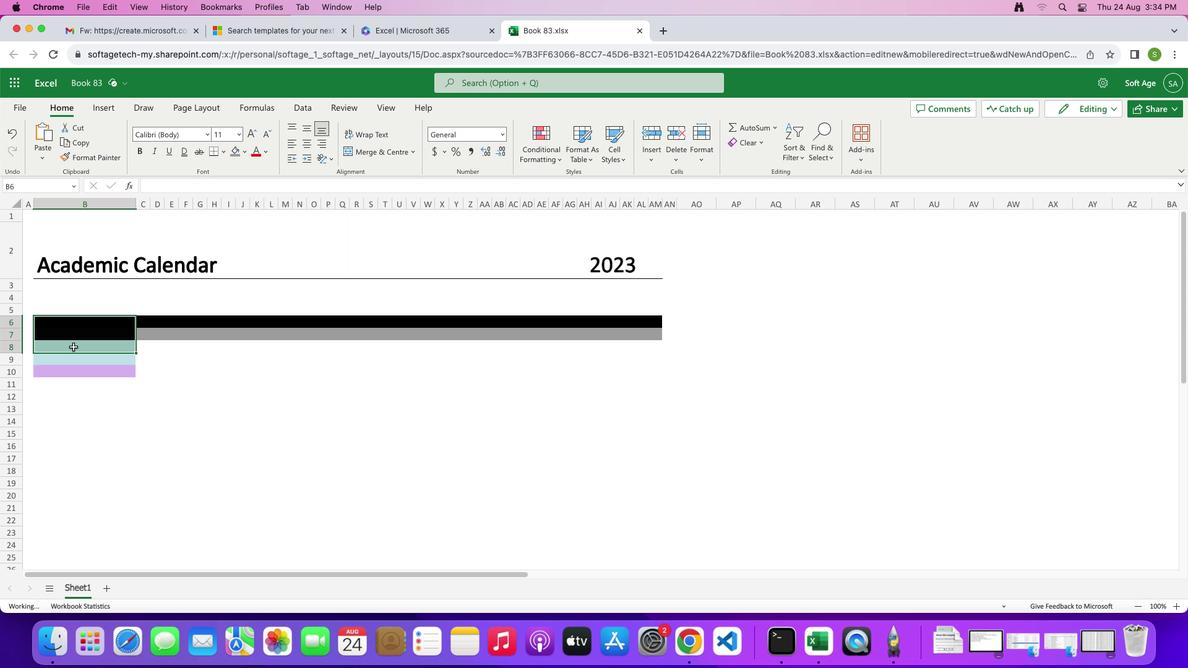 
Action: Mouse moved to (102, 373)
Screenshot: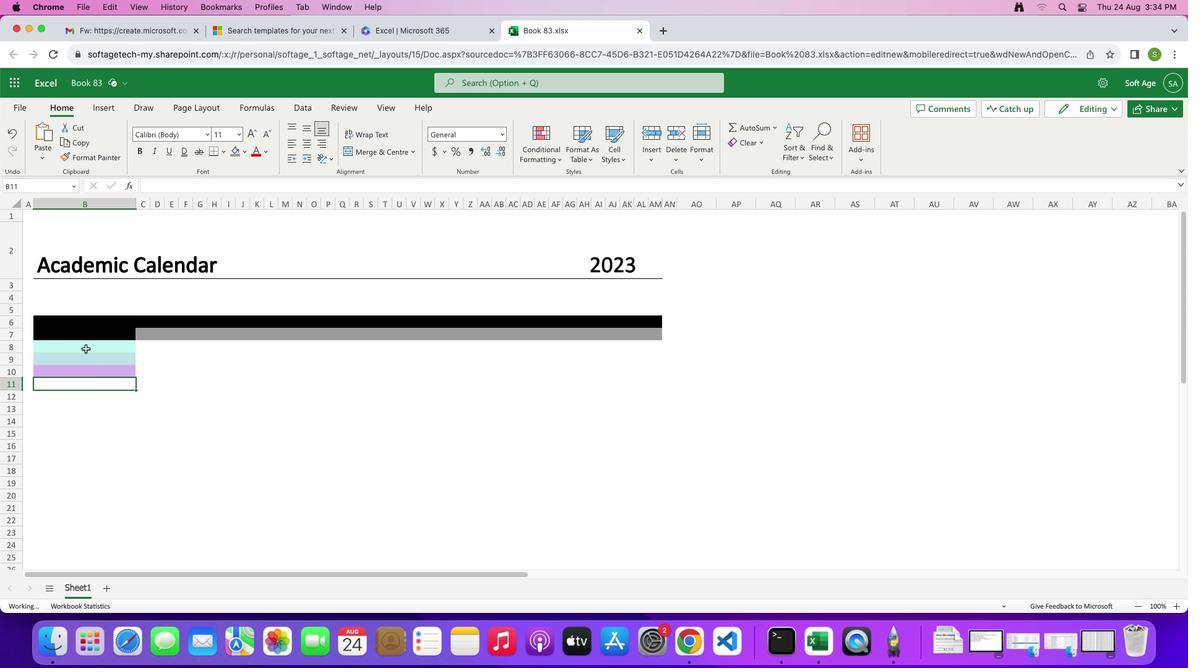 
Action: Mouse pressed left at (102, 373)
Screenshot: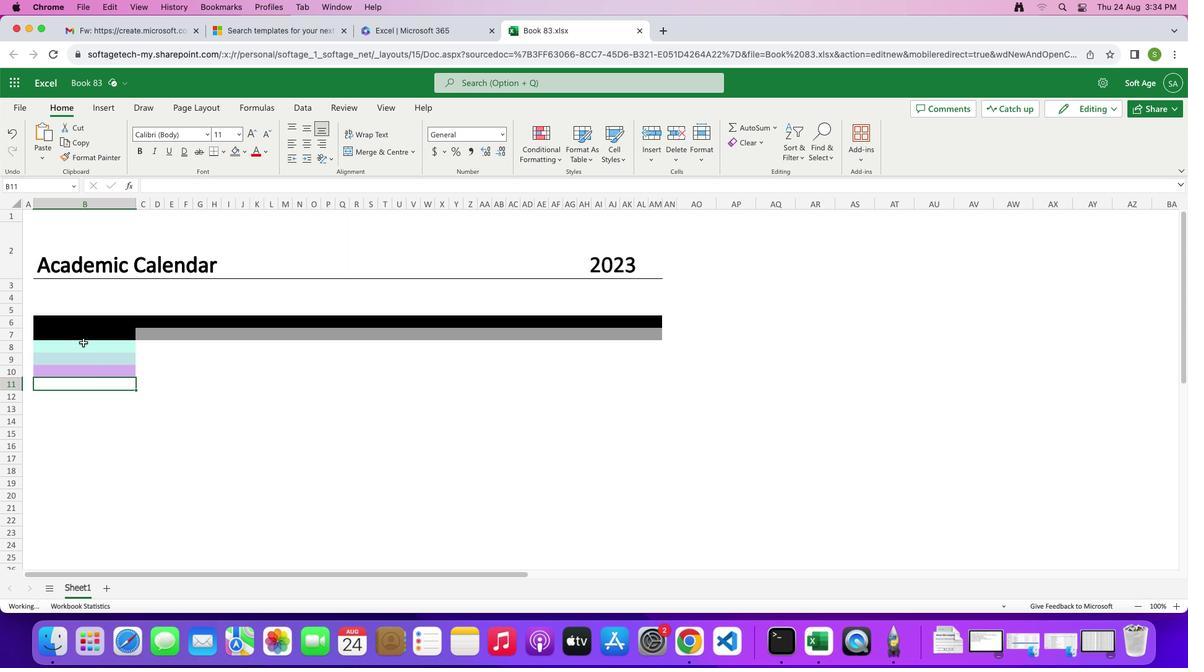 
Action: Mouse moved to (77, 340)
Screenshot: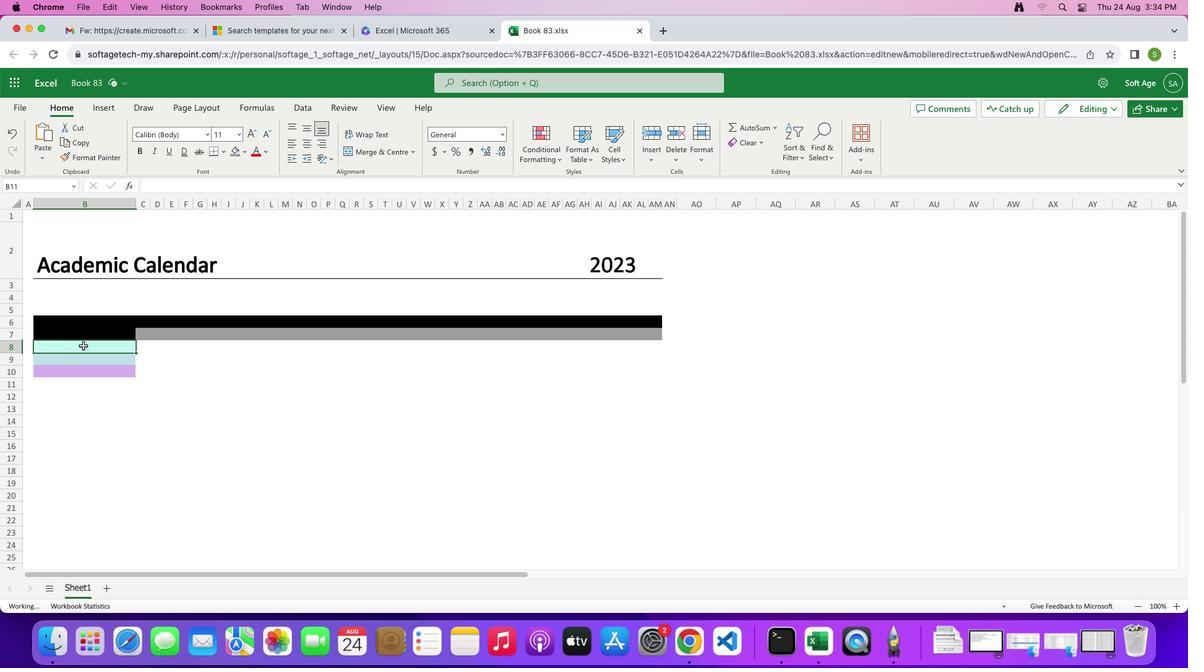 
Action: Mouse pressed left at (77, 340)
Screenshot: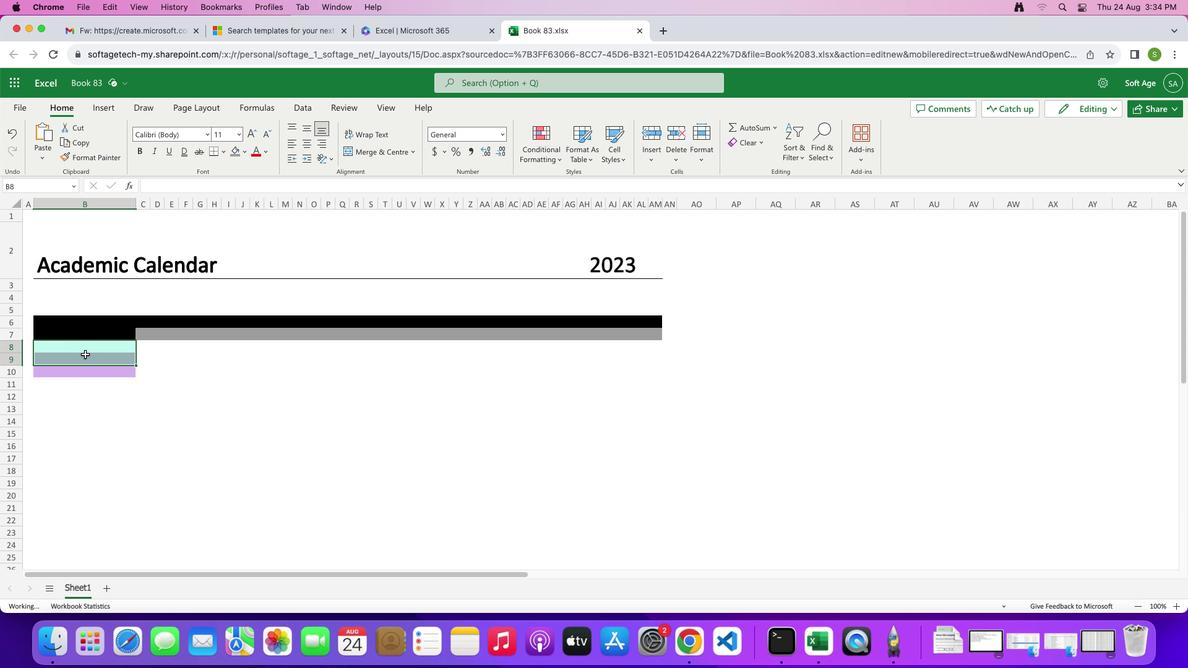 
Action: Mouse moved to (216, 142)
Screenshot: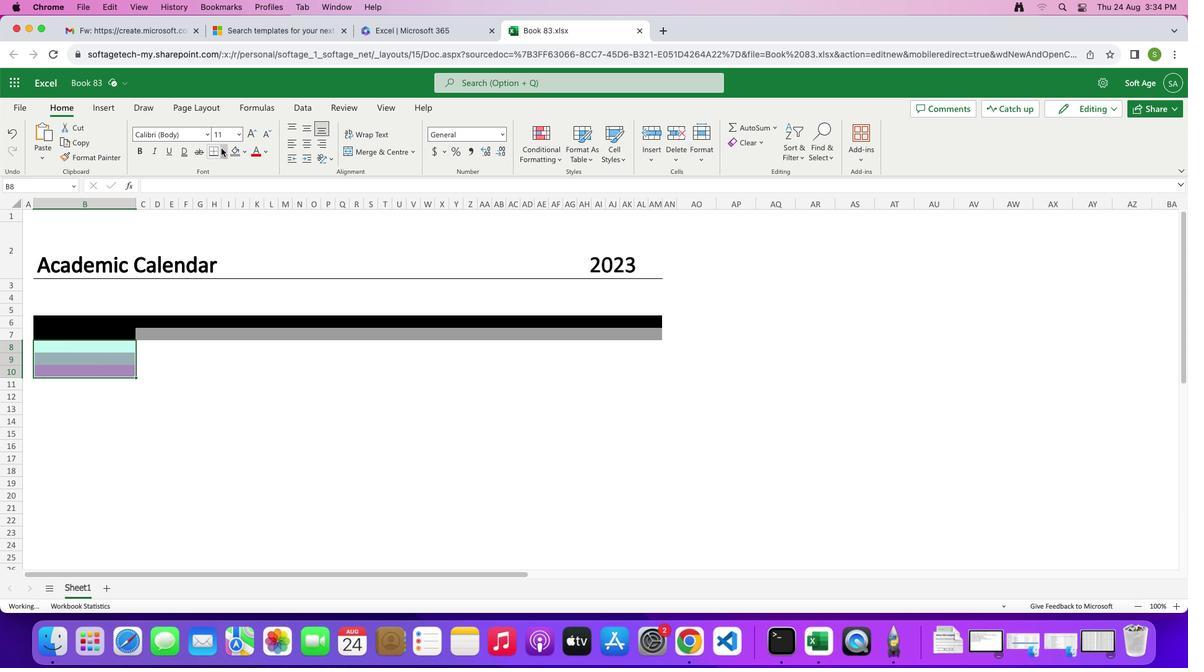 
Action: Mouse pressed left at (216, 142)
Screenshot: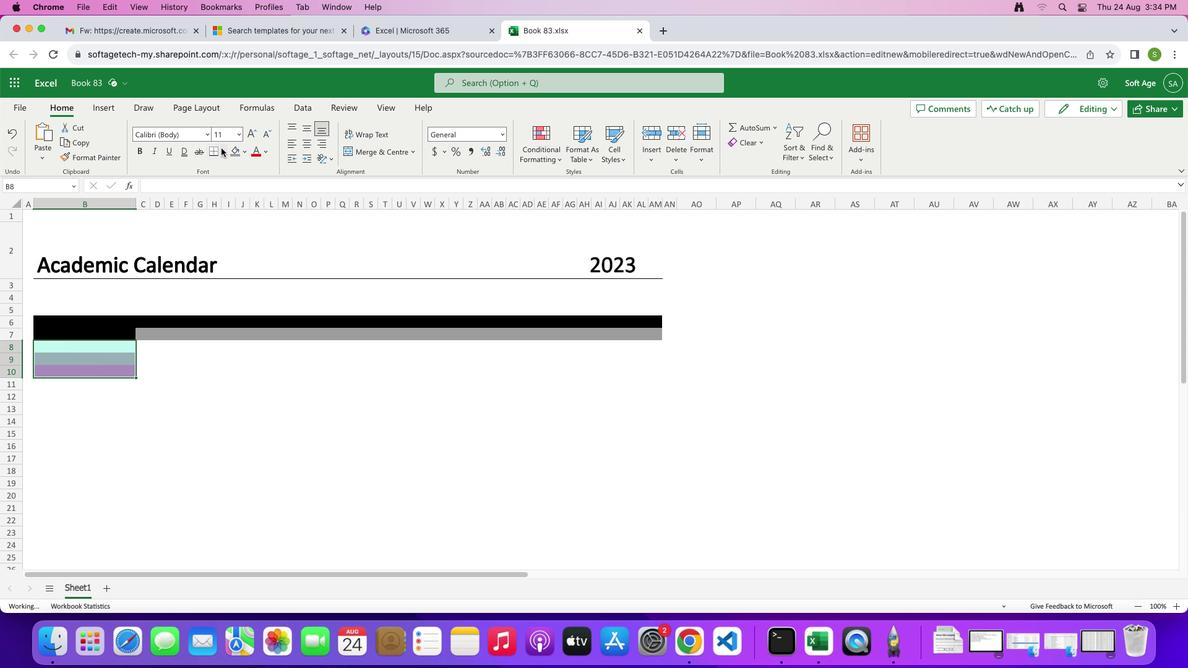 
Action: Mouse moved to (253, 331)
Screenshot: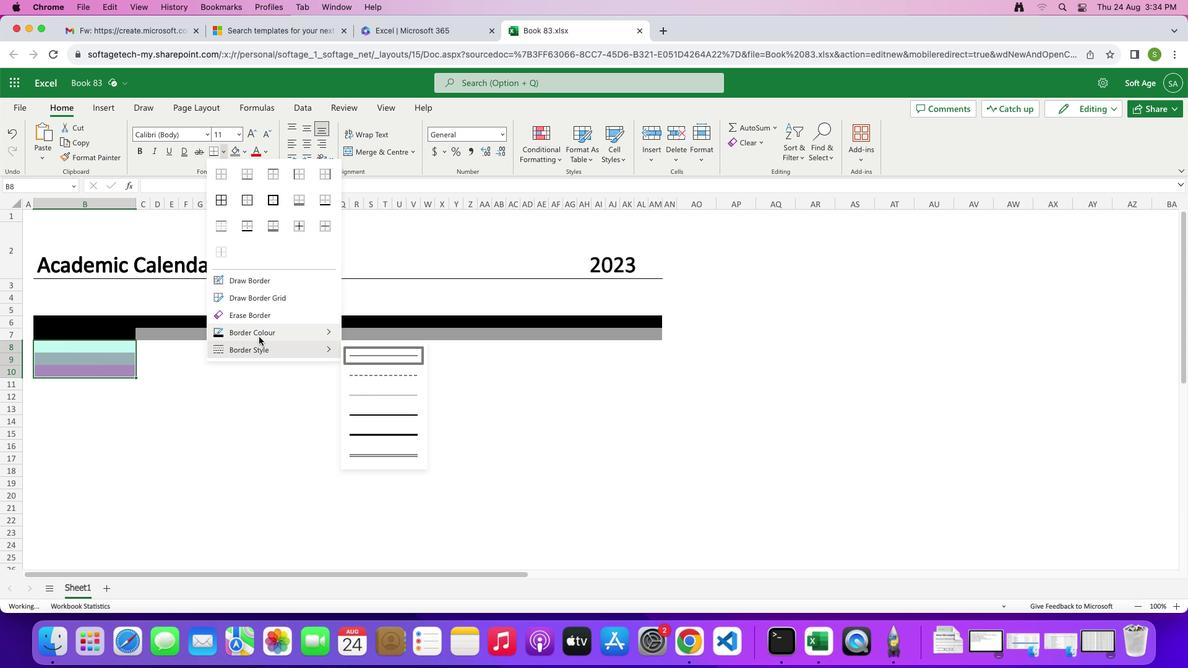 
Action: Mouse pressed left at (253, 331)
Screenshot: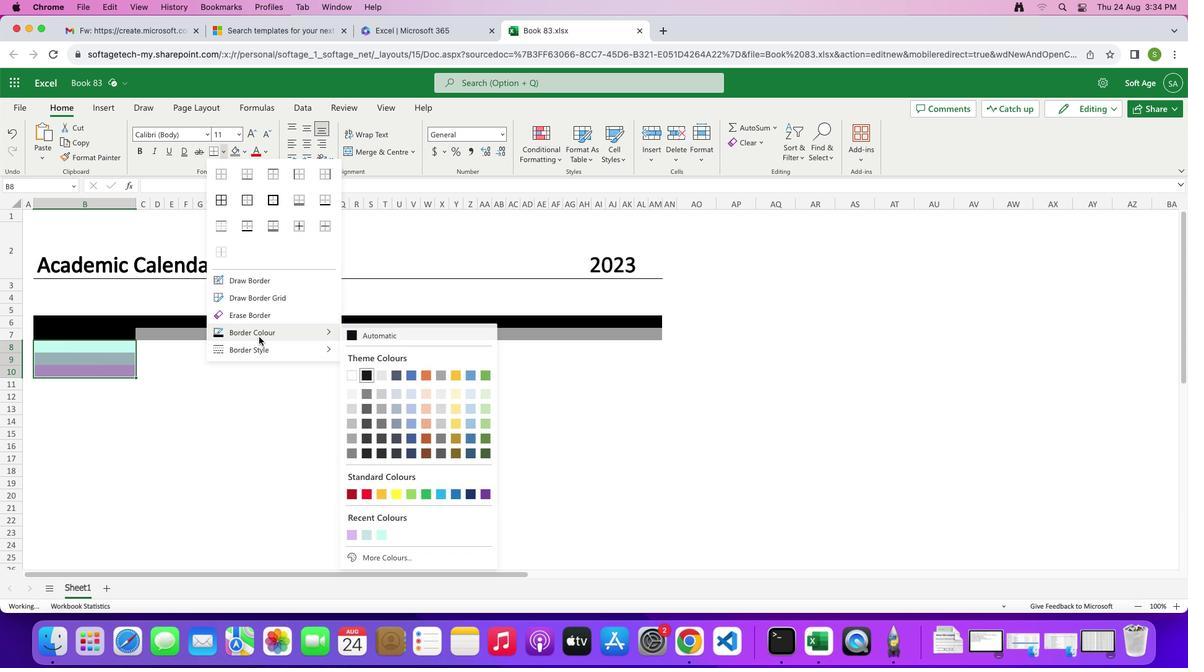 
Action: Mouse moved to (343, 368)
Screenshot: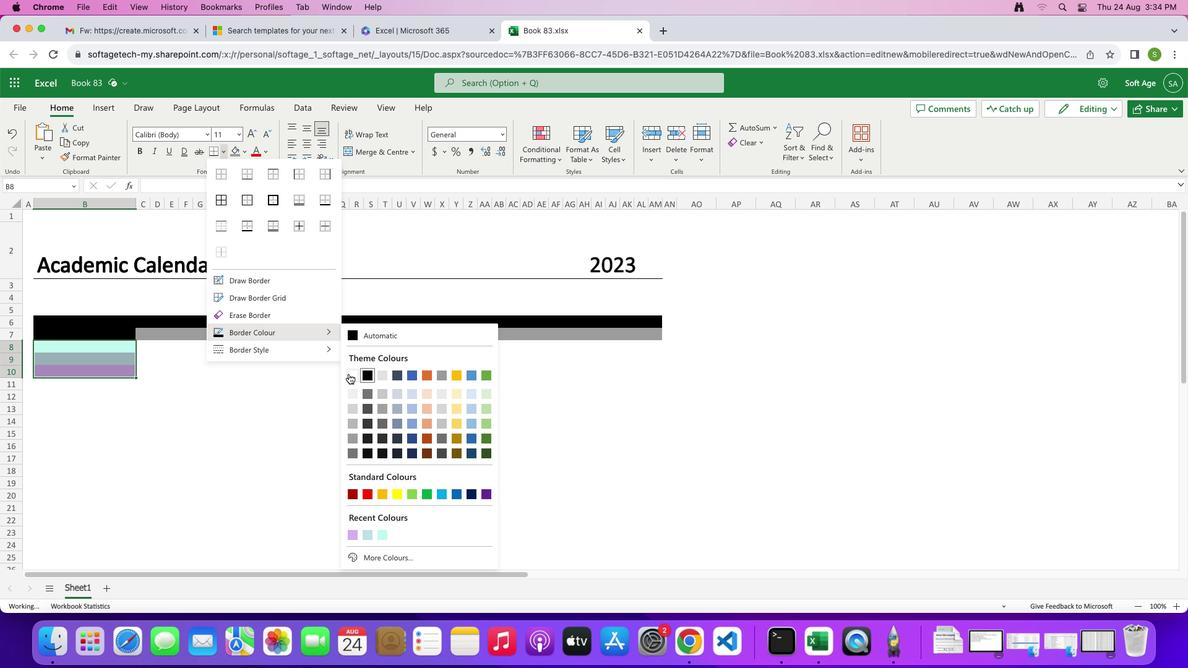 
Action: Mouse pressed left at (343, 368)
Screenshot: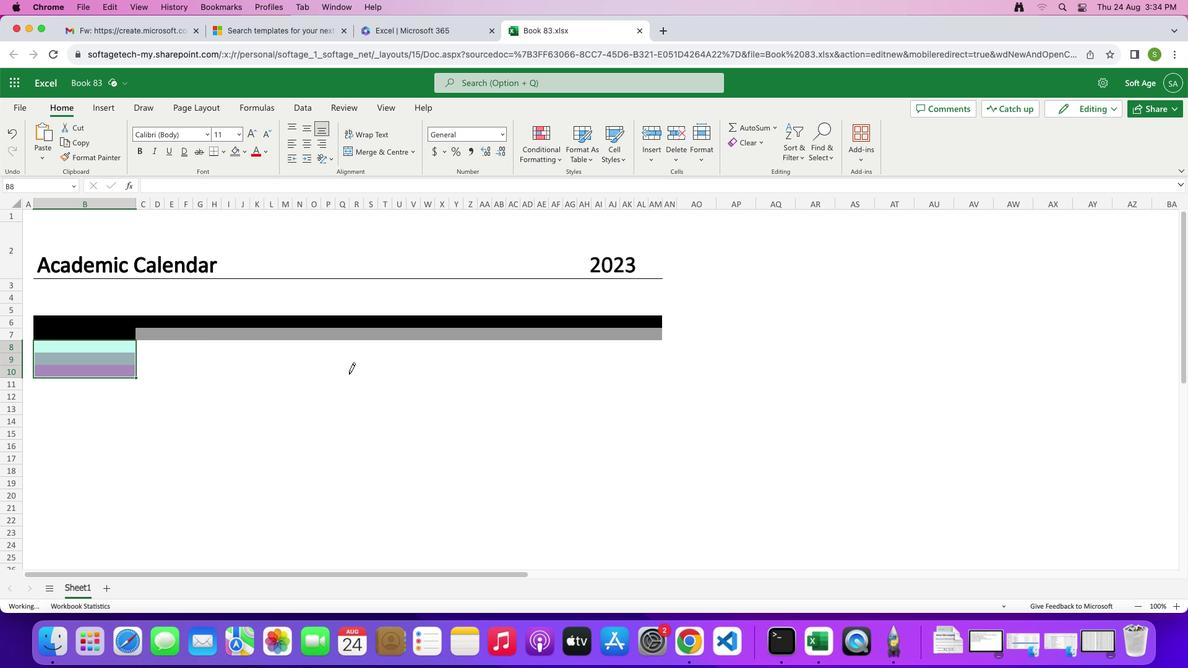 
Action: Mouse moved to (151, 319)
Screenshot: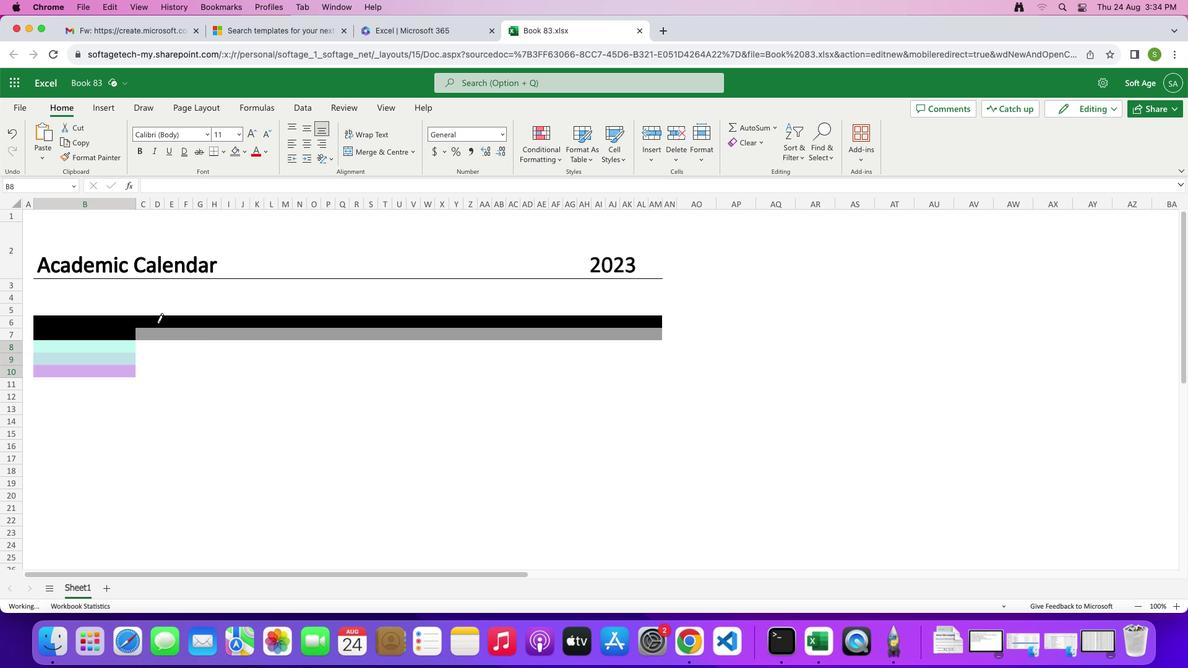 
Action: Mouse pressed left at (151, 319)
Screenshot: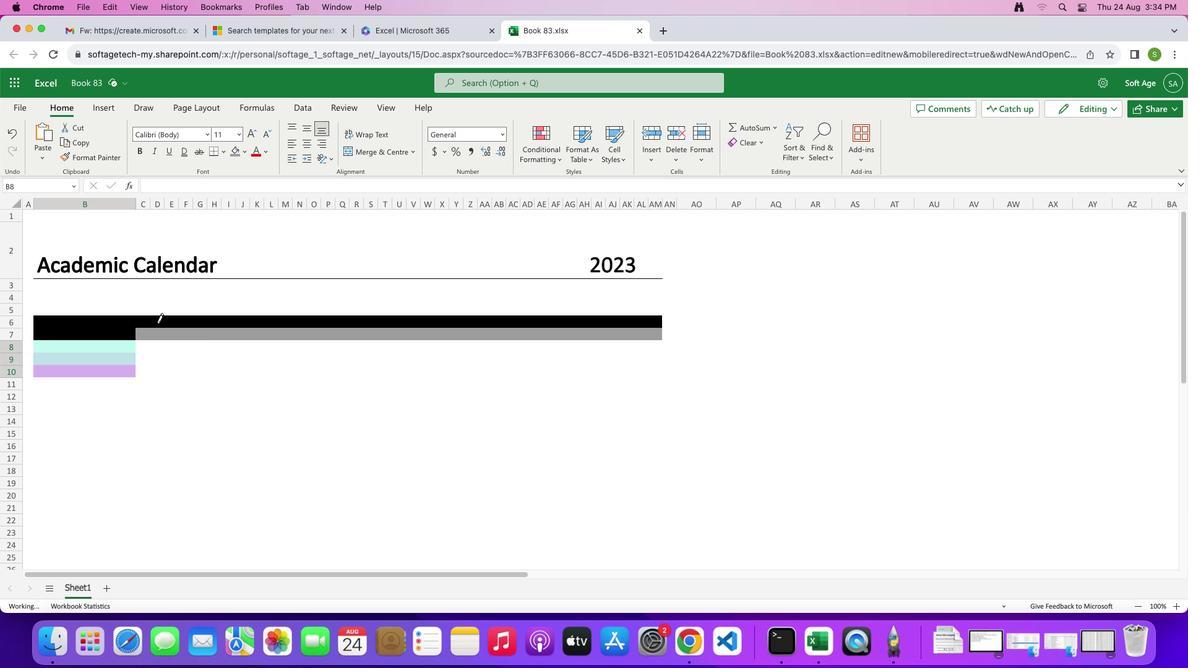 
Action: Mouse pressed left at (151, 319)
Screenshot: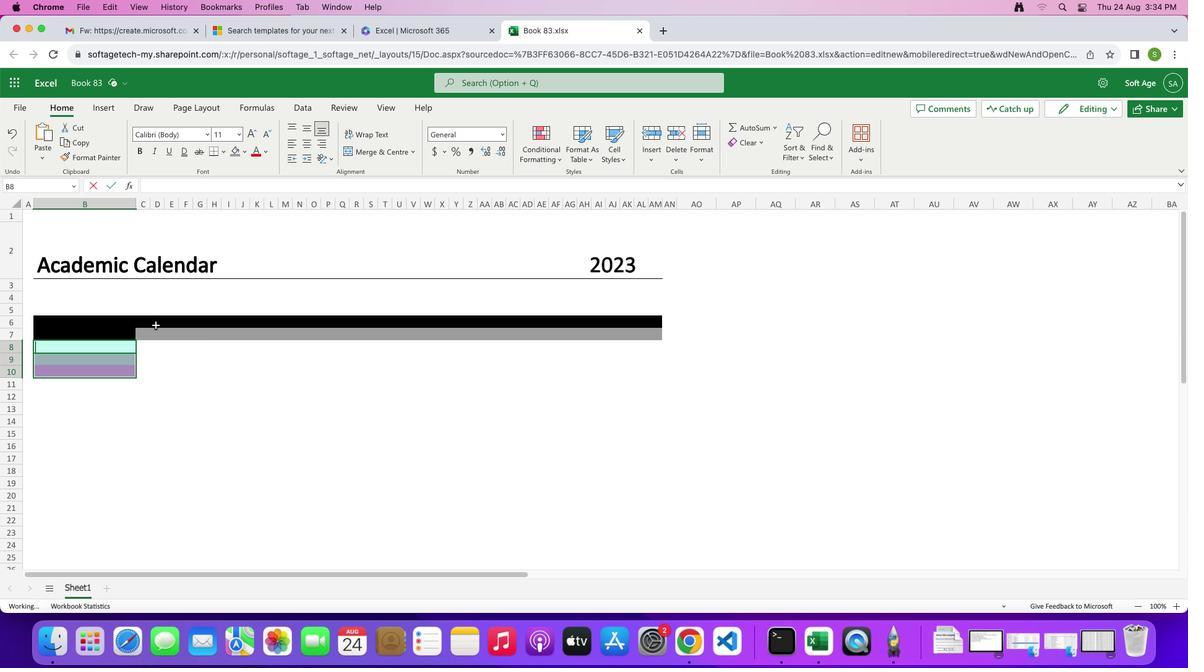 
Action: Mouse moved to (142, 316)
Screenshot: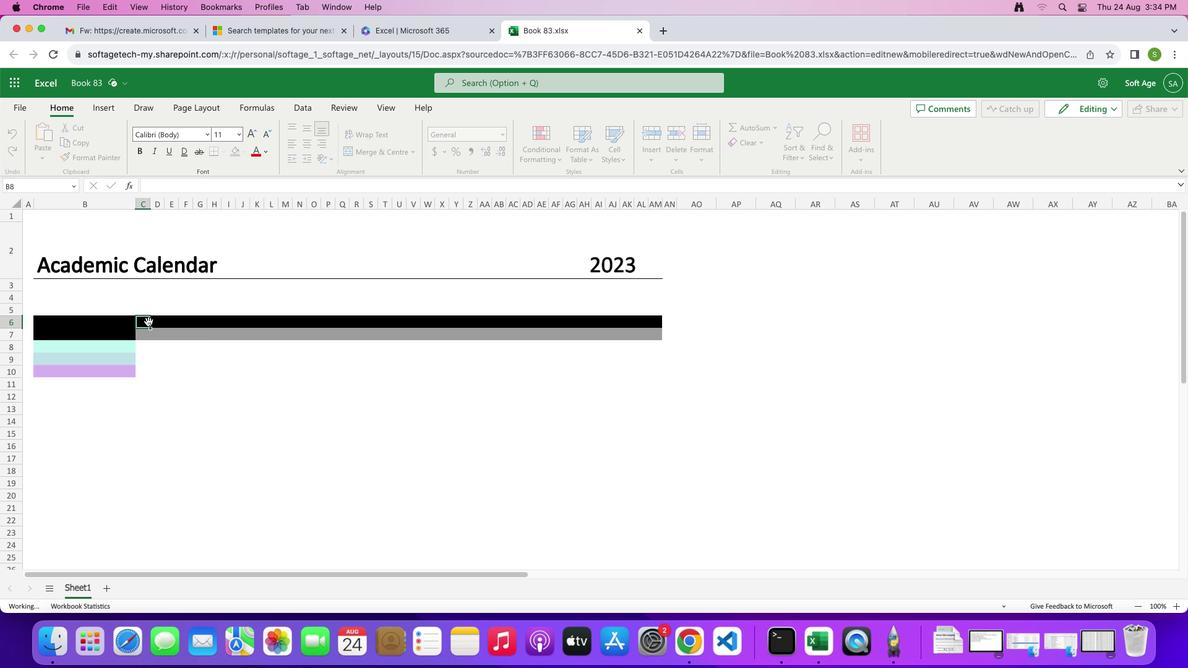 
Action: Mouse pressed left at (142, 316)
Screenshot: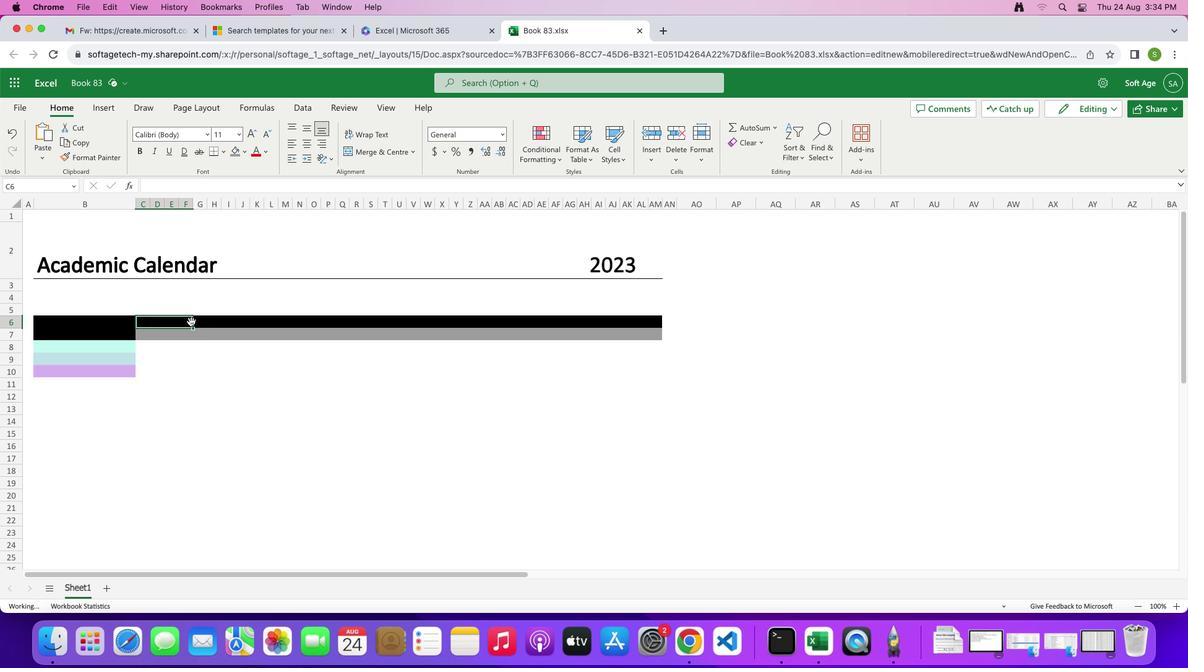 
Action: Mouse moved to (218, 144)
Screenshot: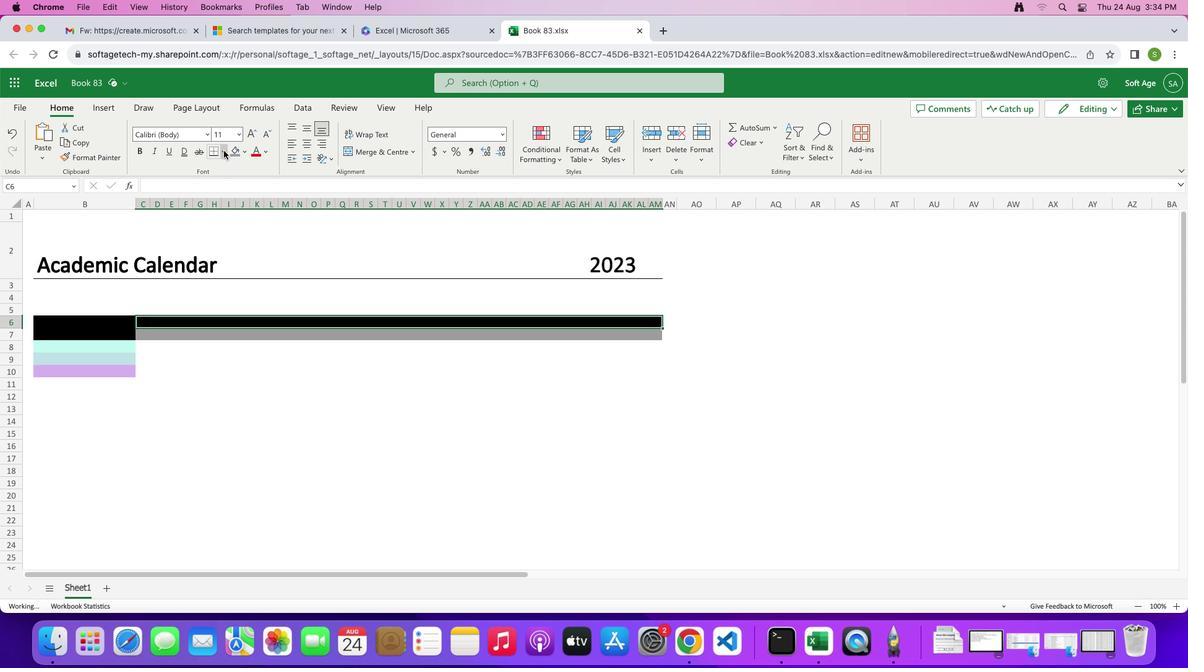 
Action: Mouse pressed left at (218, 144)
Screenshot: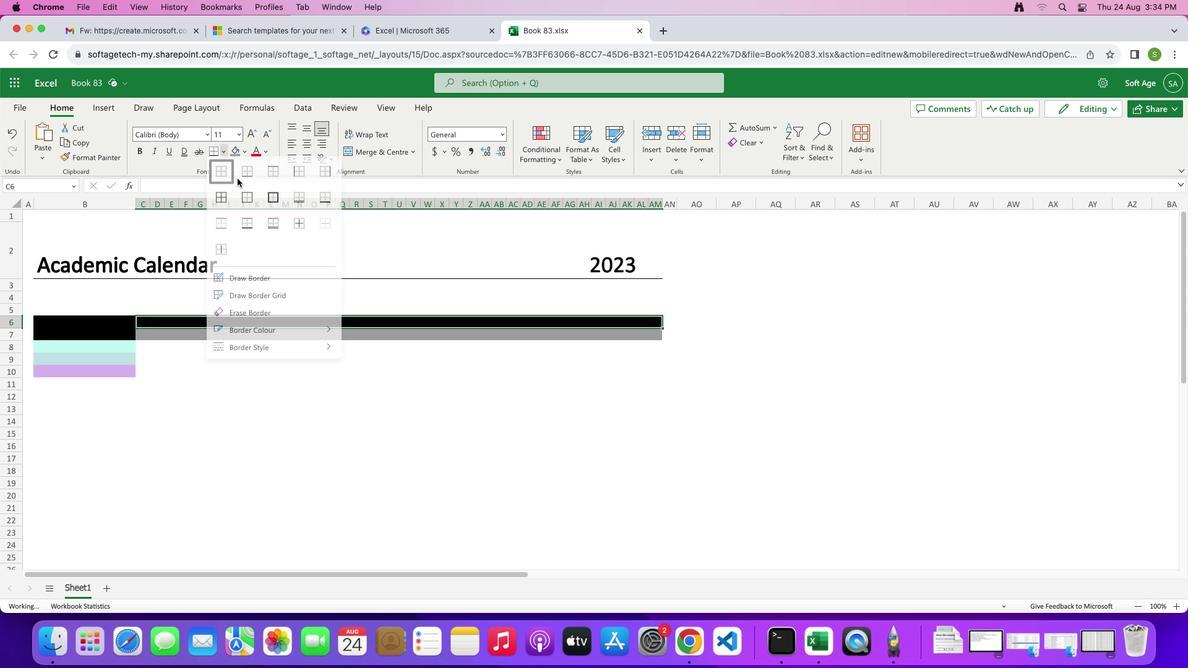 
Action: Mouse moved to (219, 193)
Screenshot: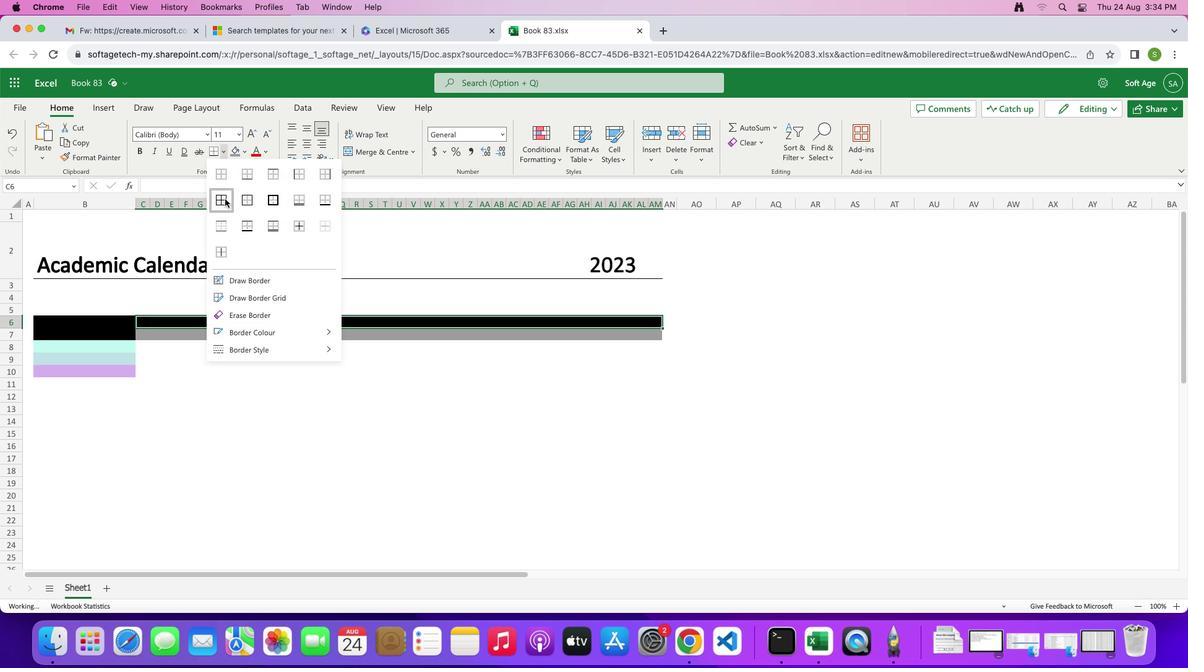 
Action: Mouse pressed left at (219, 193)
Screenshot: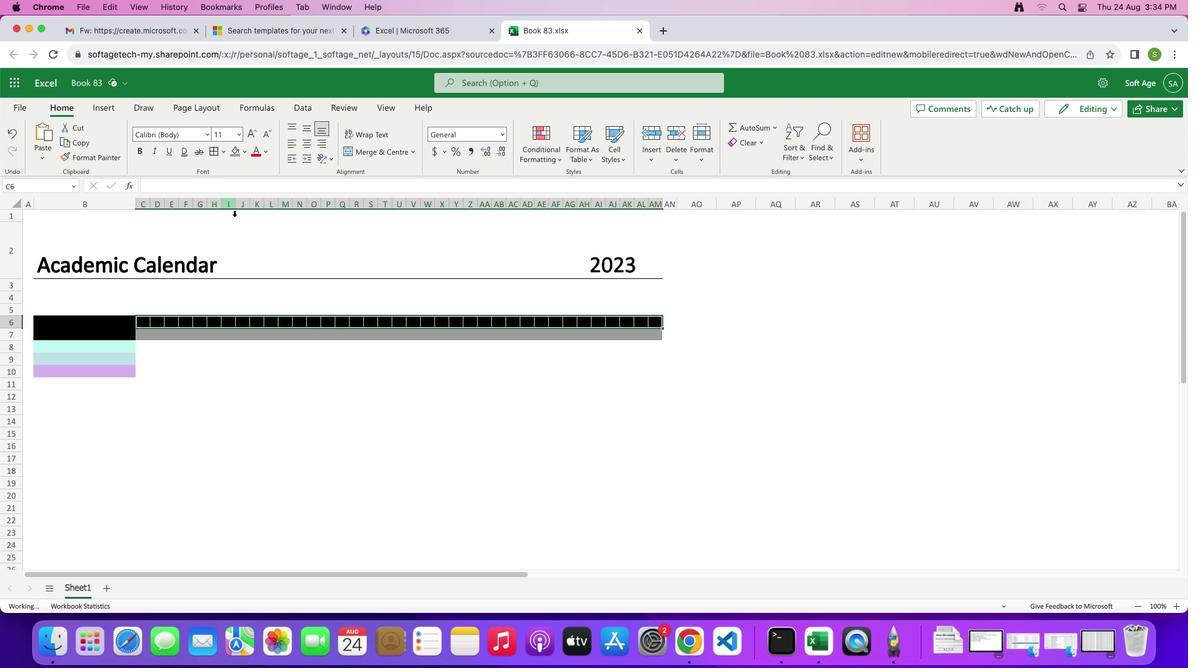 
Action: Mouse moved to (269, 388)
Screenshot: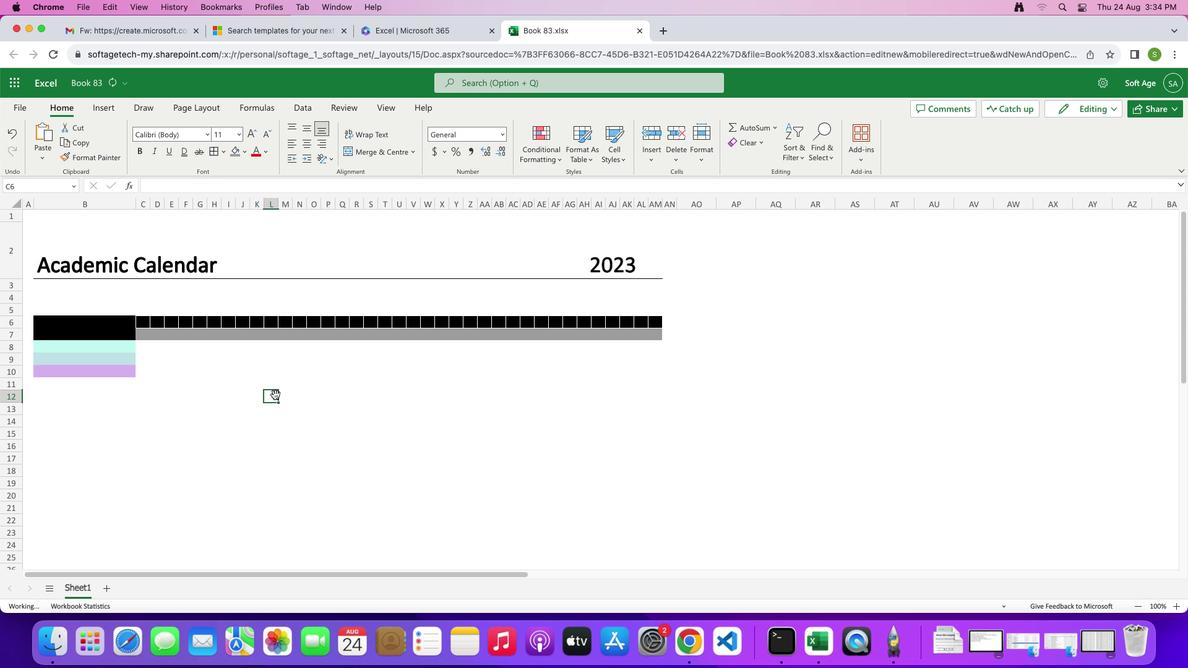 
Action: Mouse pressed left at (269, 388)
Screenshot: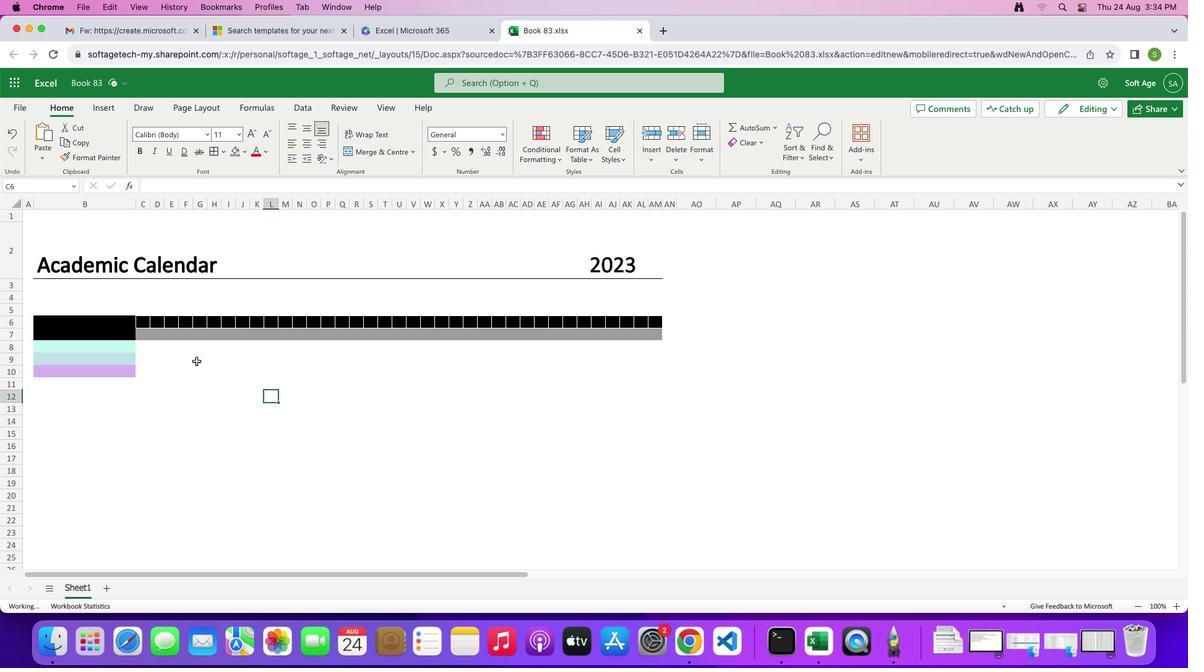 
Action: Mouse moved to (134, 329)
Screenshot: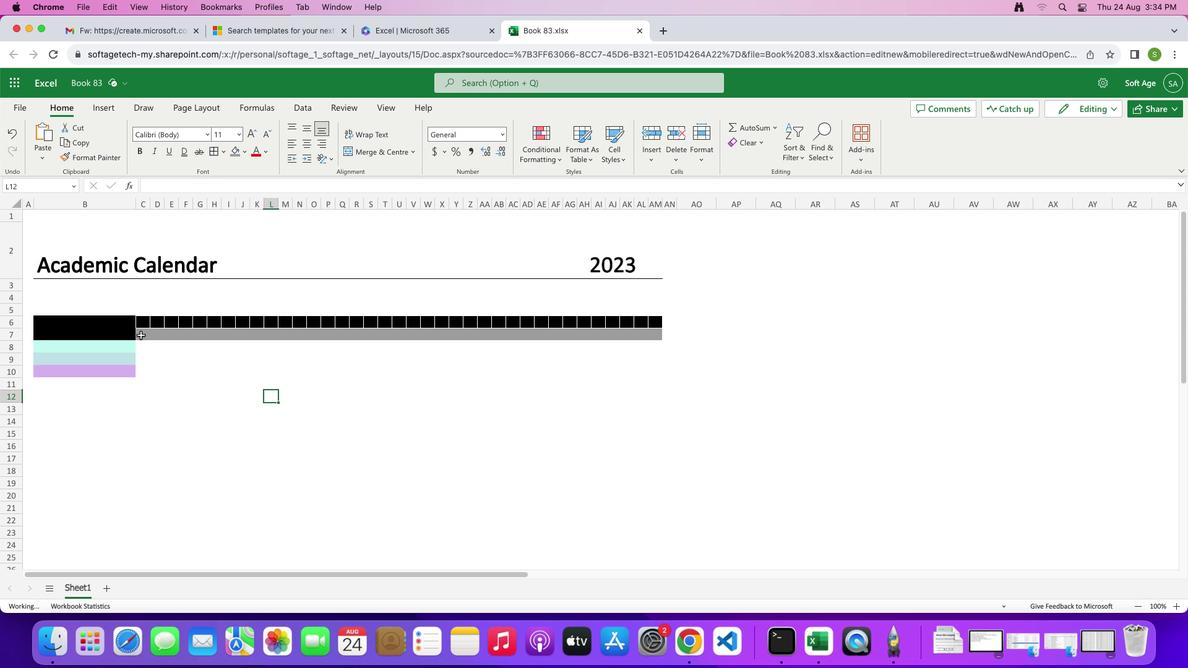 
Action: Mouse pressed left at (134, 329)
Screenshot: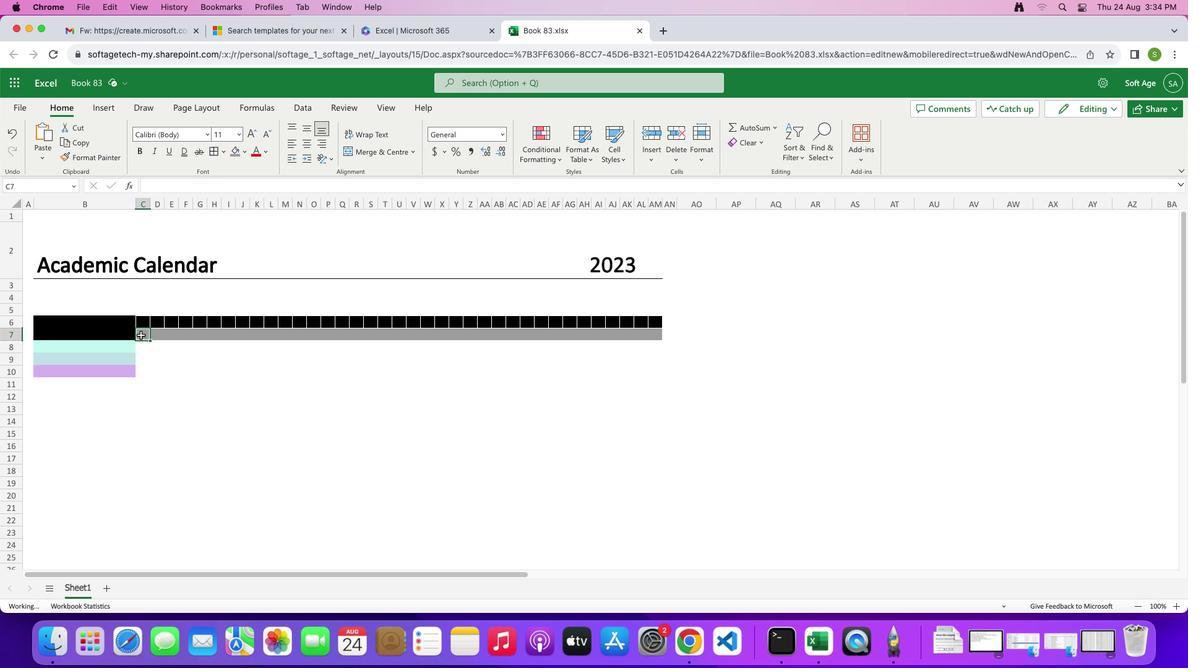 
Action: Mouse moved to (137, 332)
Screenshot: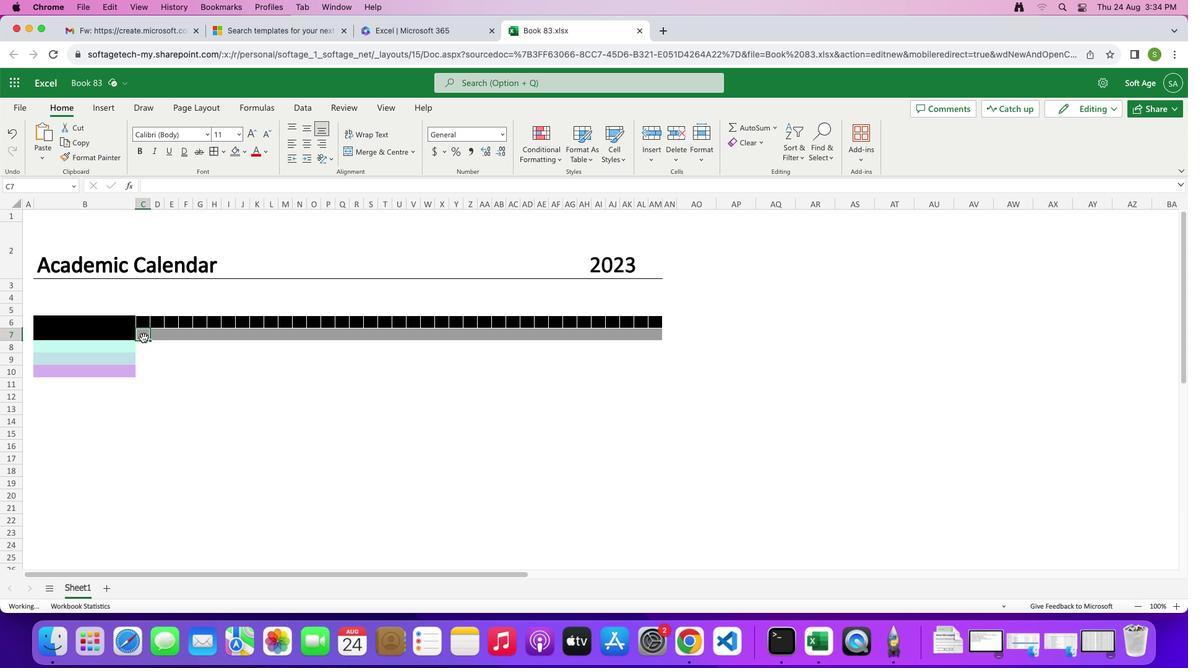 
Action: Mouse pressed left at (137, 332)
Screenshot: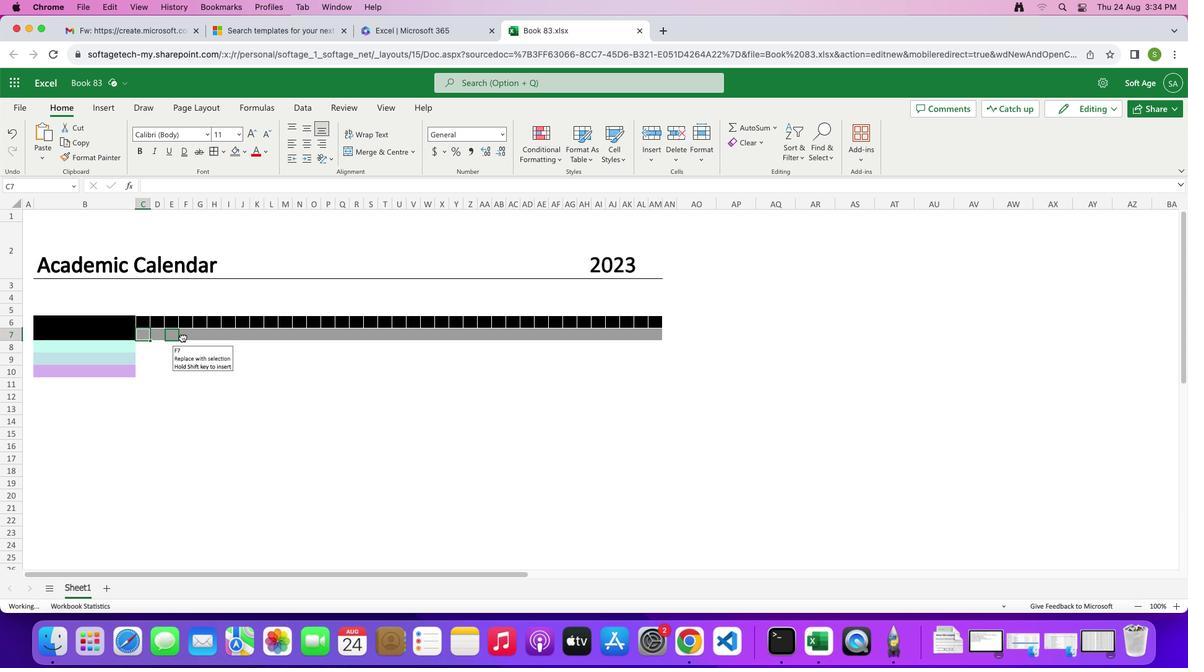 
Action: Mouse moved to (193, 366)
Screenshot: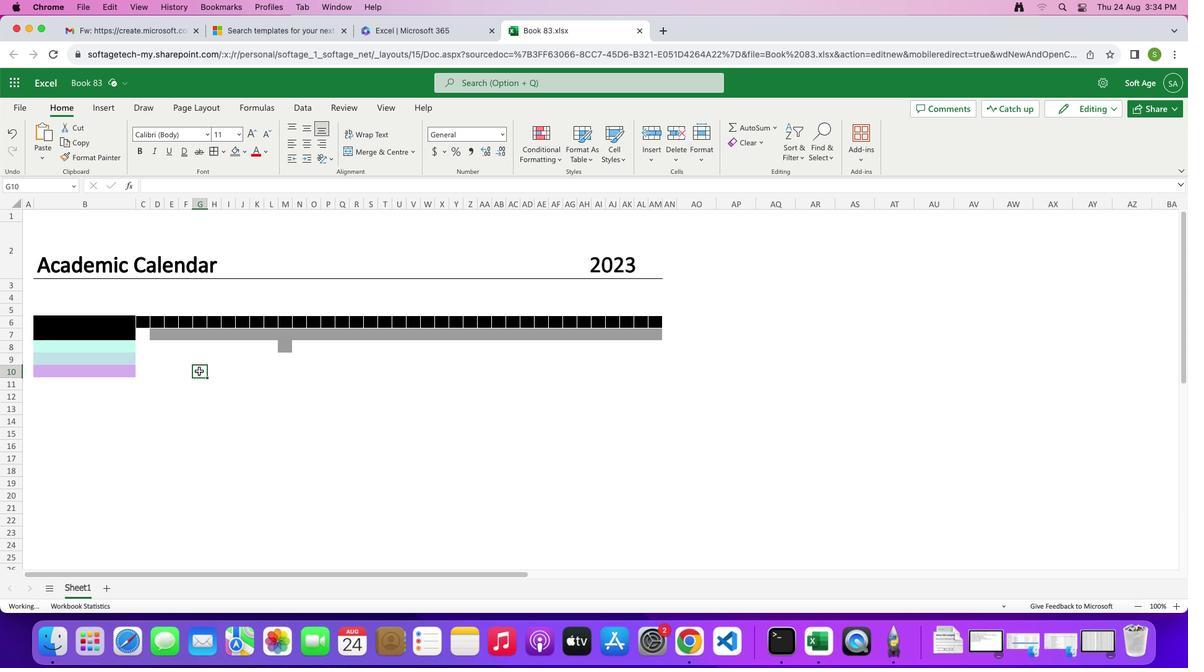 
Action: Mouse pressed left at (193, 366)
Screenshot: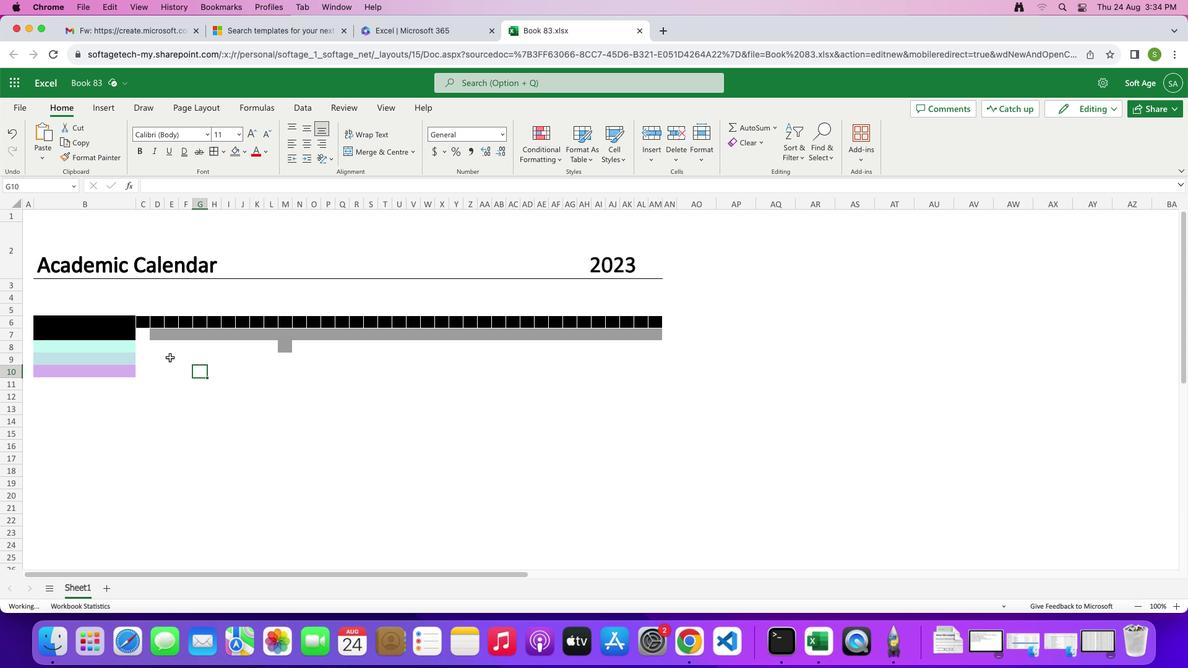 
Action: Mouse moved to (279, 341)
Screenshot: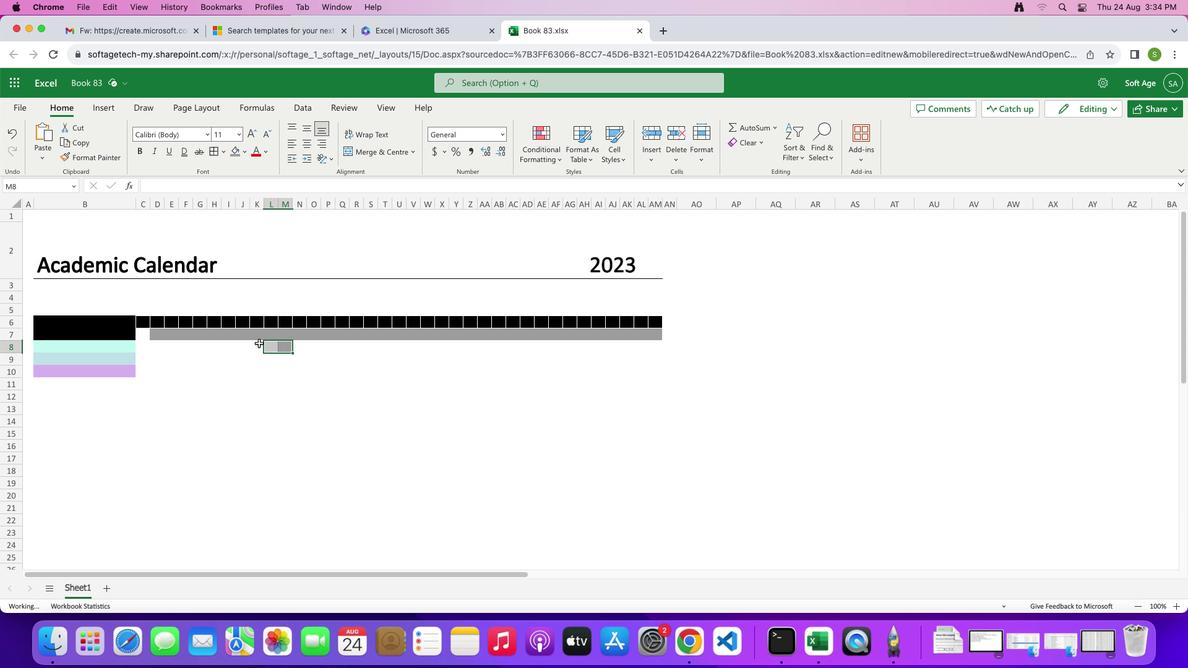 
Action: Mouse pressed left at (279, 341)
Screenshot: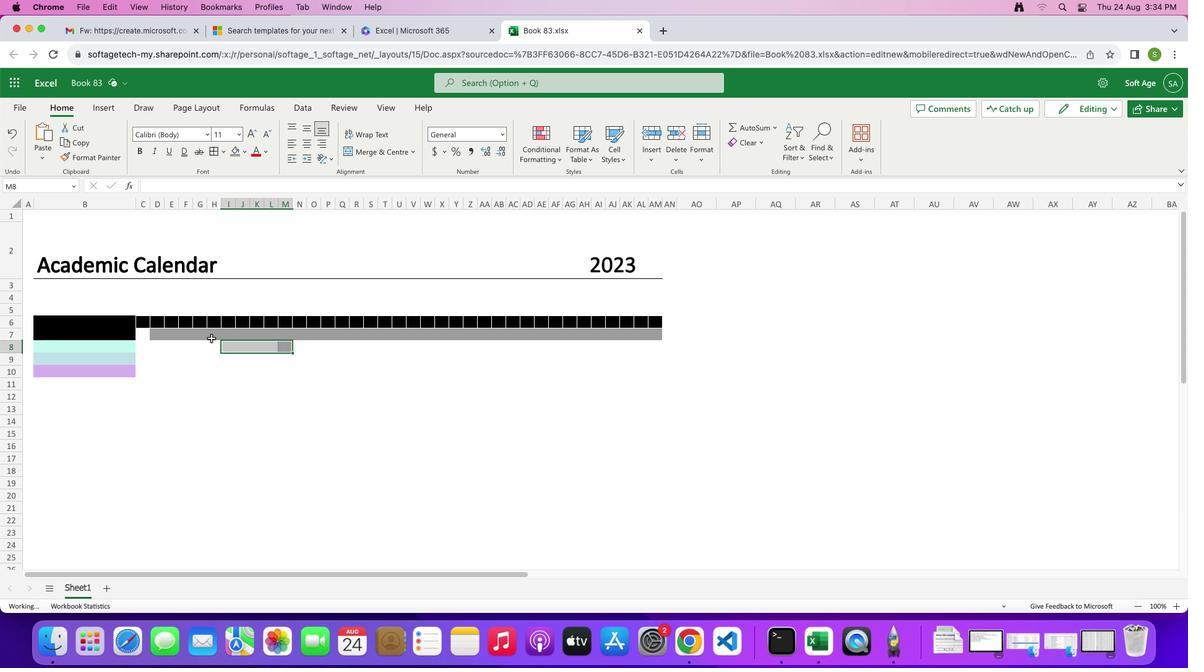 
Action: Mouse moved to (165, 379)
Screenshot: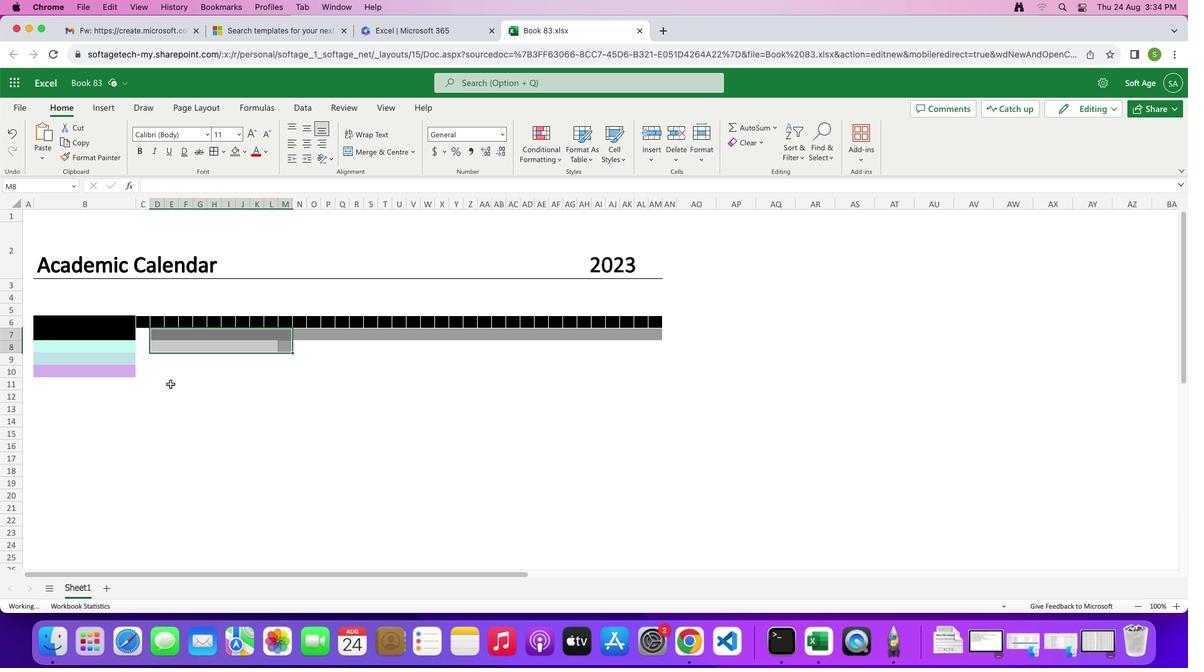 
Action: Mouse pressed left at (165, 379)
Screenshot: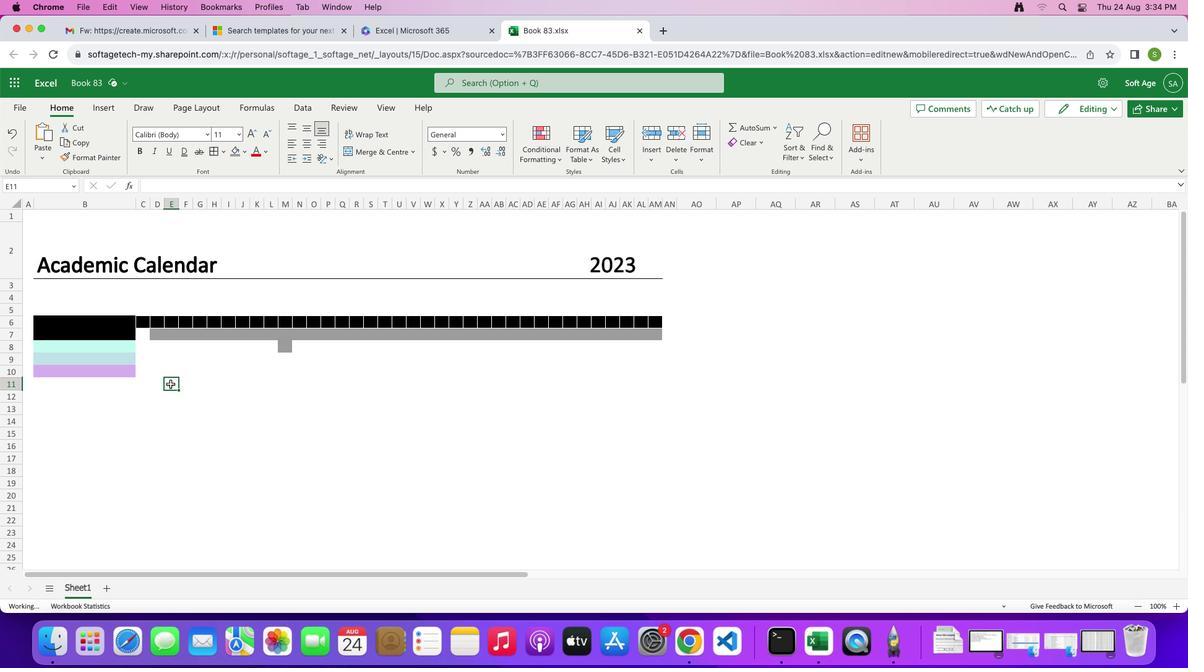 
Action: Mouse moved to (296, 391)
Screenshot: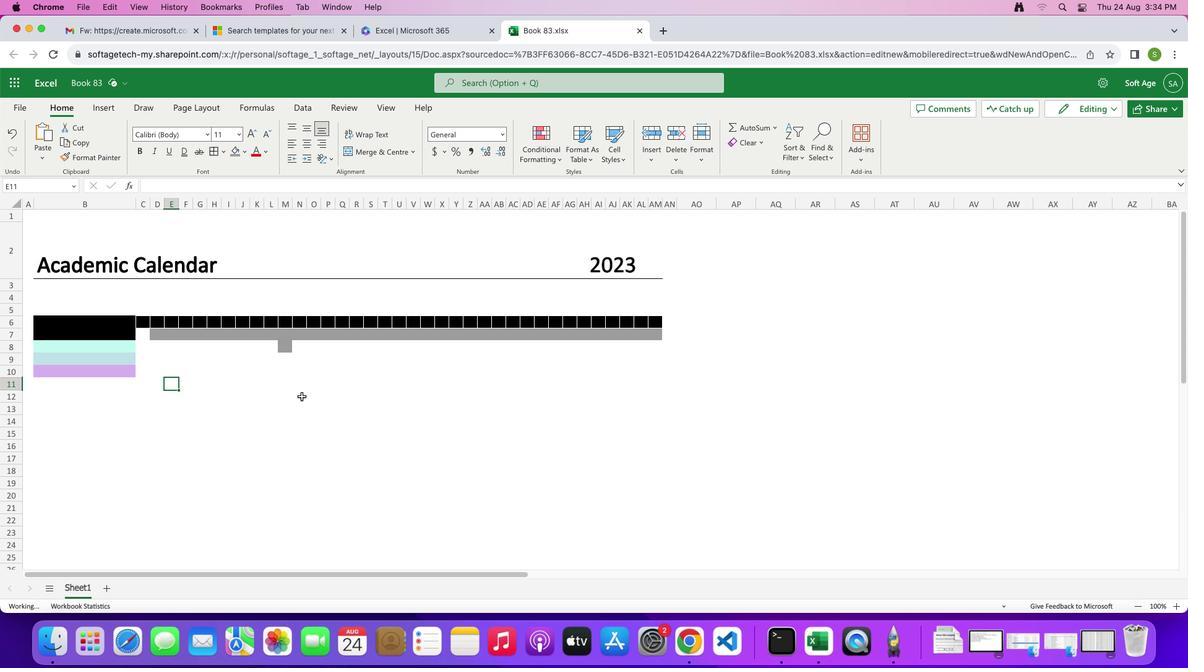 
Action: Key pressed Key.cmd'z'
Screenshot: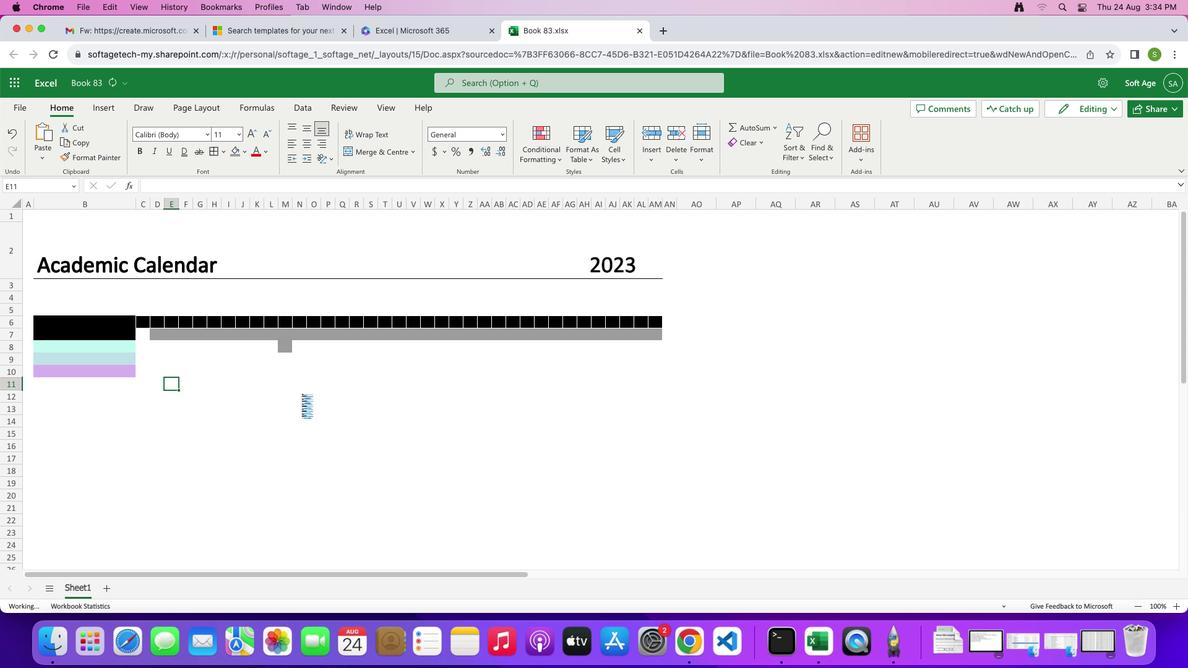 
Action: Mouse moved to (289, 380)
Screenshot: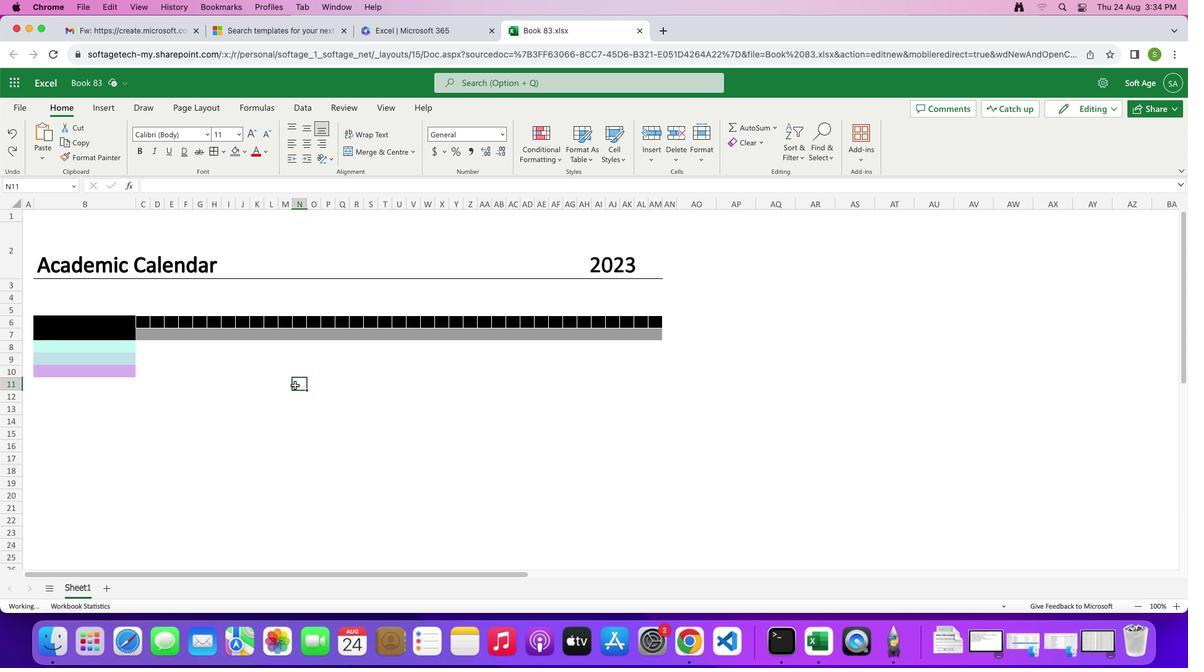 
Action: Mouse pressed left at (289, 380)
Screenshot: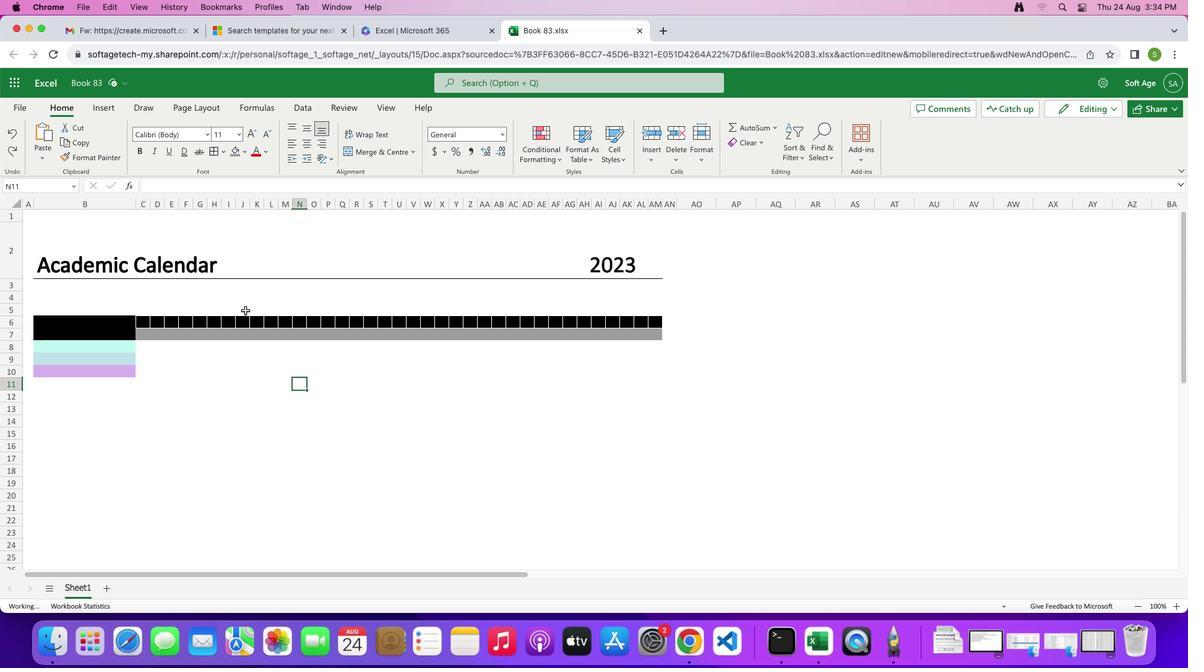 
Action: Mouse moved to (215, 141)
Screenshot: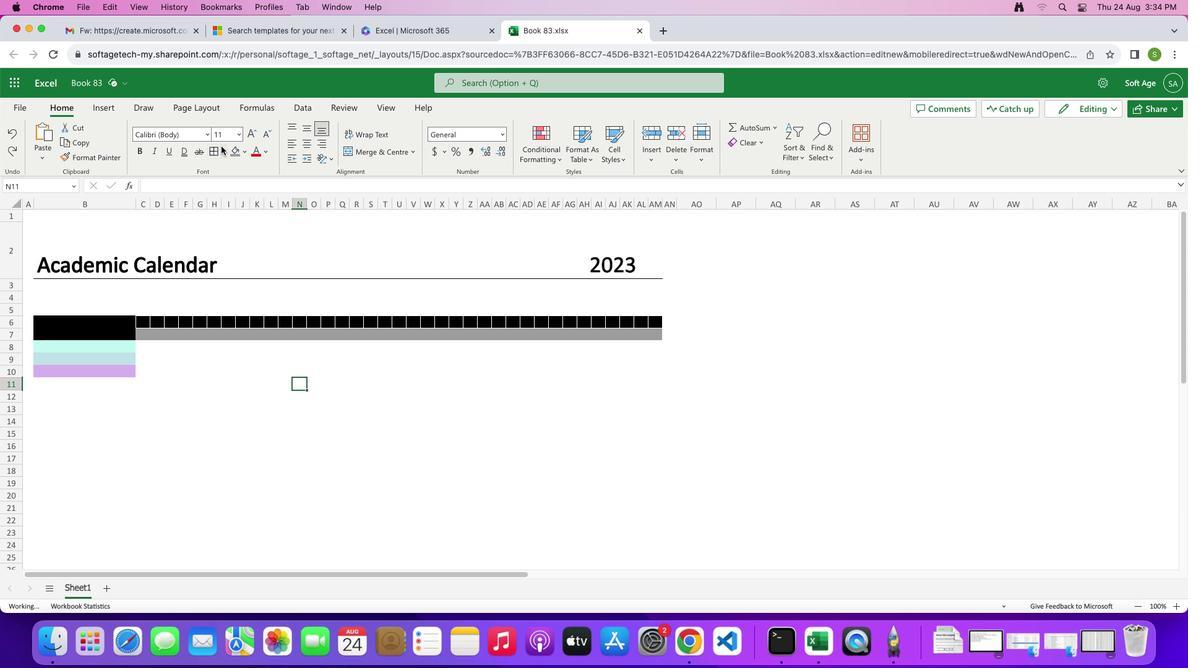 
Action: Mouse pressed left at (215, 141)
Screenshot: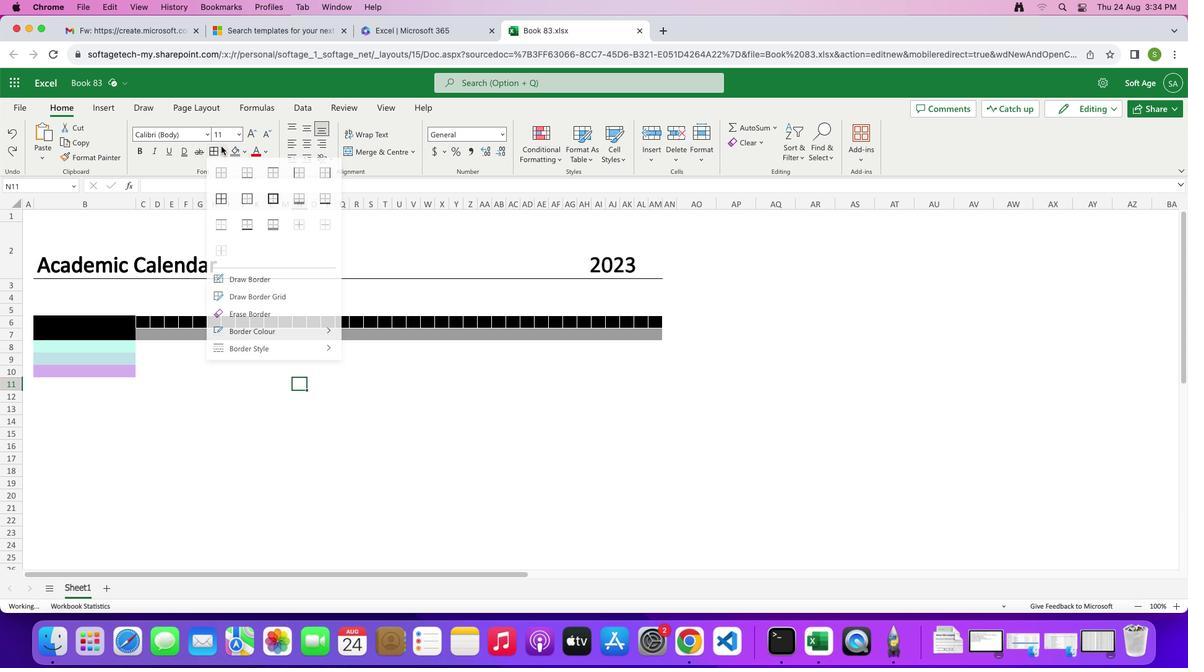 
Action: Mouse moved to (251, 341)
Screenshot: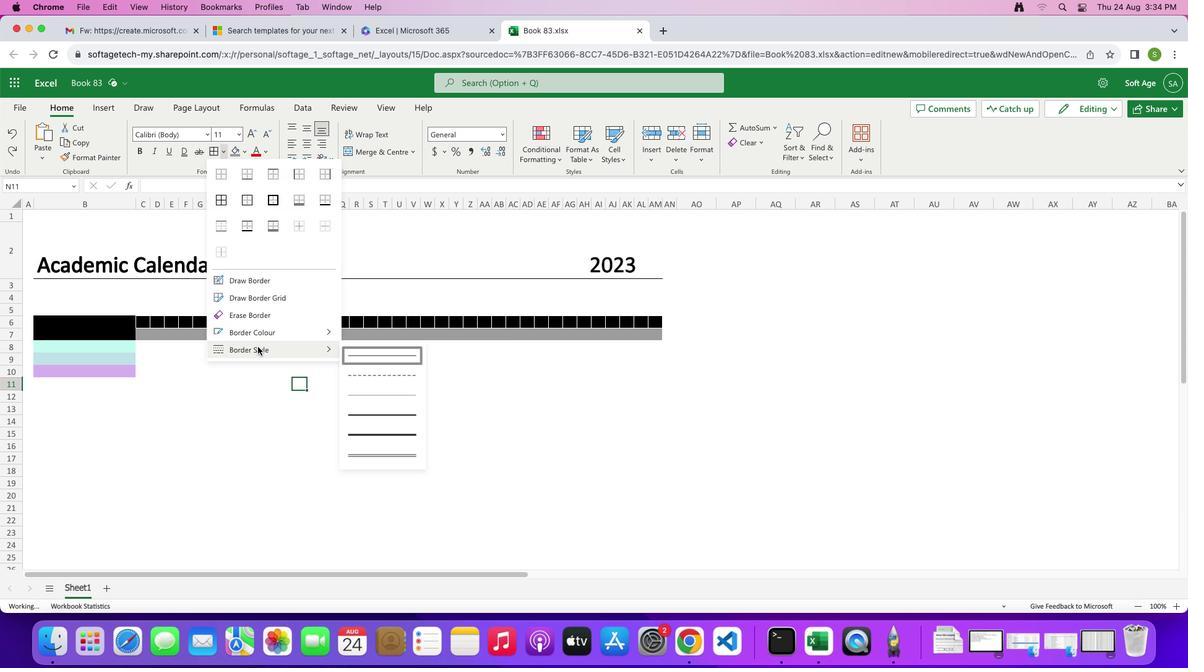 
Action: Mouse pressed left at (251, 341)
Screenshot: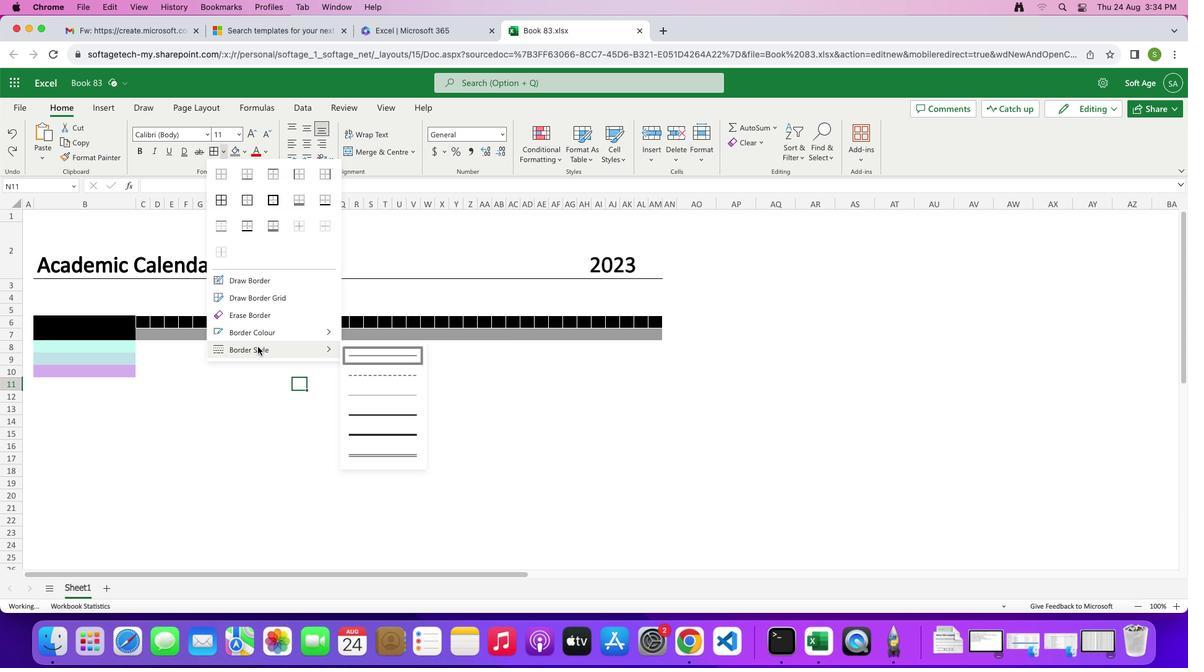 
Action: Mouse moved to (271, 328)
Screenshot: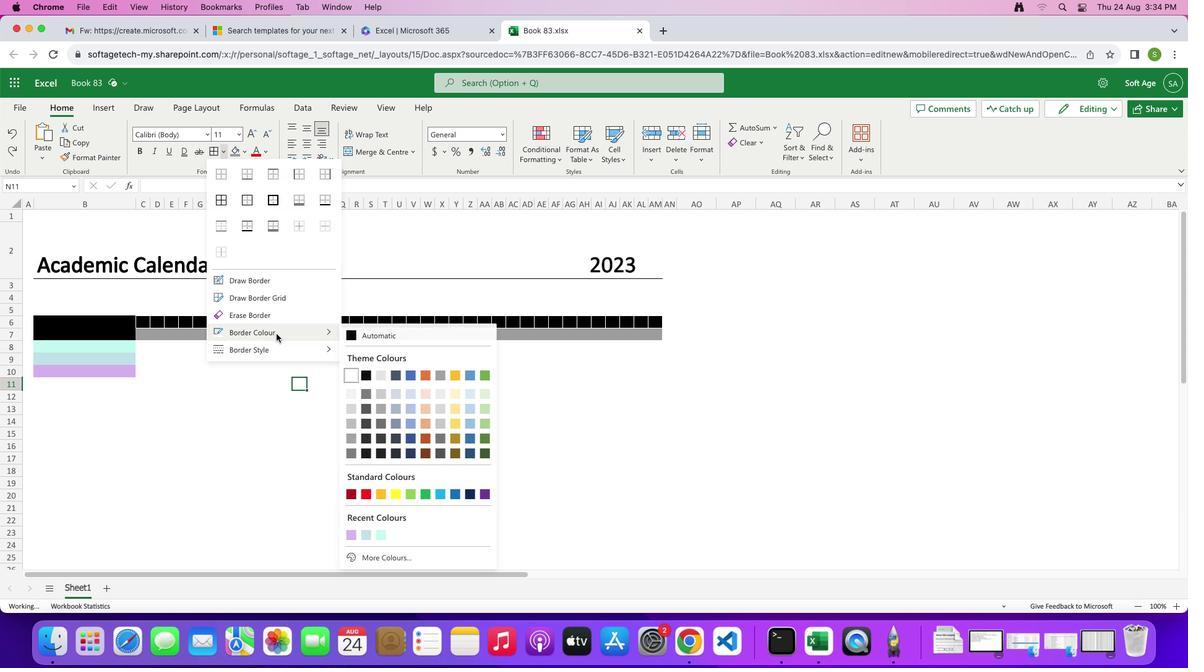 
Action: Mouse pressed left at (271, 328)
Screenshot: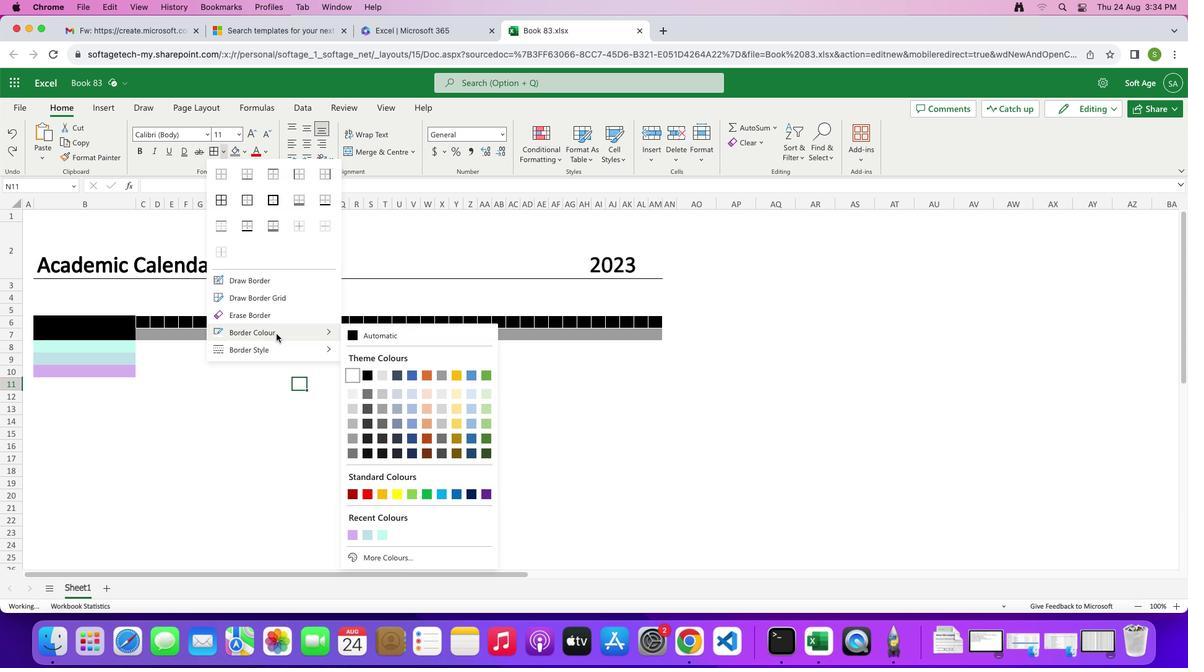 
Action: Mouse moved to (349, 434)
Screenshot: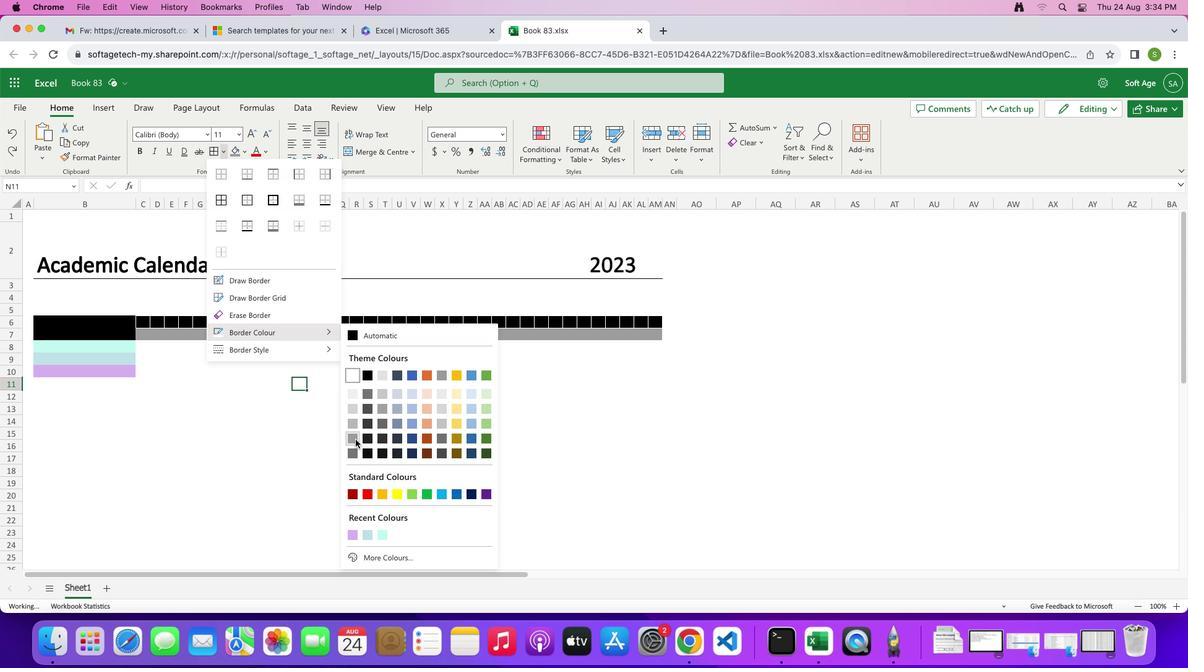 
Action: Mouse pressed left at (349, 434)
Screenshot: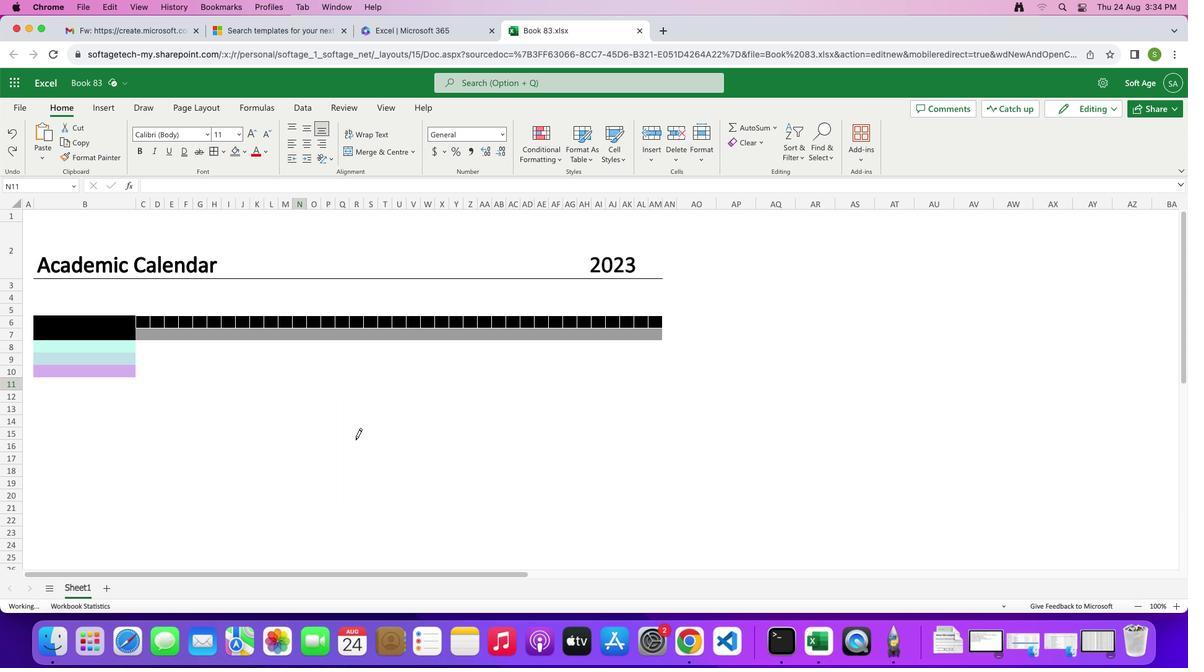 
Action: Mouse moved to (243, 397)
Screenshot: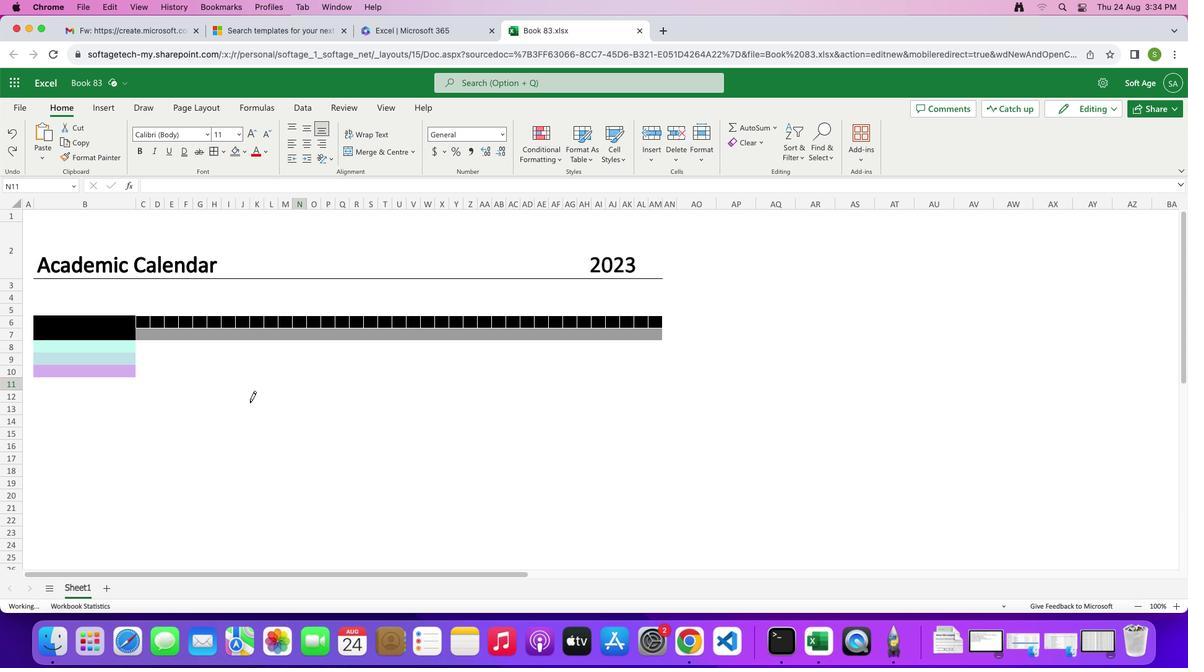 
Action: Mouse pressed left at (243, 397)
Screenshot: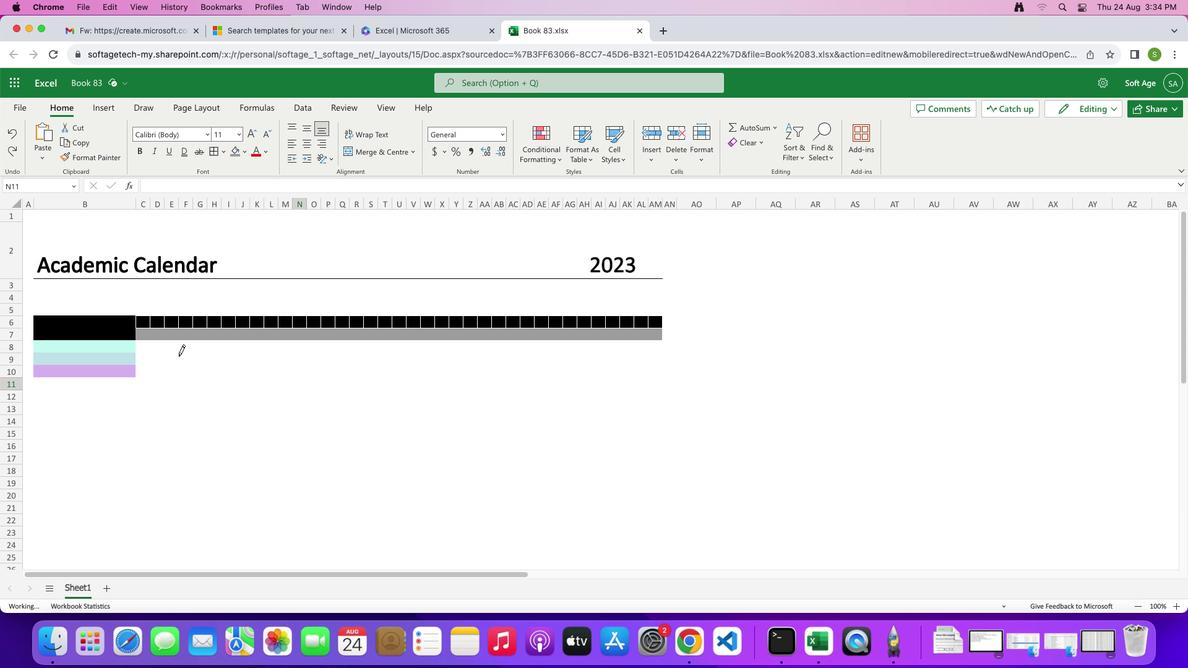 
Action: Mouse moved to (159, 328)
